 Task: Reply to email with the signature Francisco Garcia with the subject Request for an article from softage.1@softage.net with the message Can you provide me with the contact information for the client? with CC to softage.7@softage.net with an attached document Marketing_research_report.pdf
Action: Mouse moved to (540, 705)
Screenshot: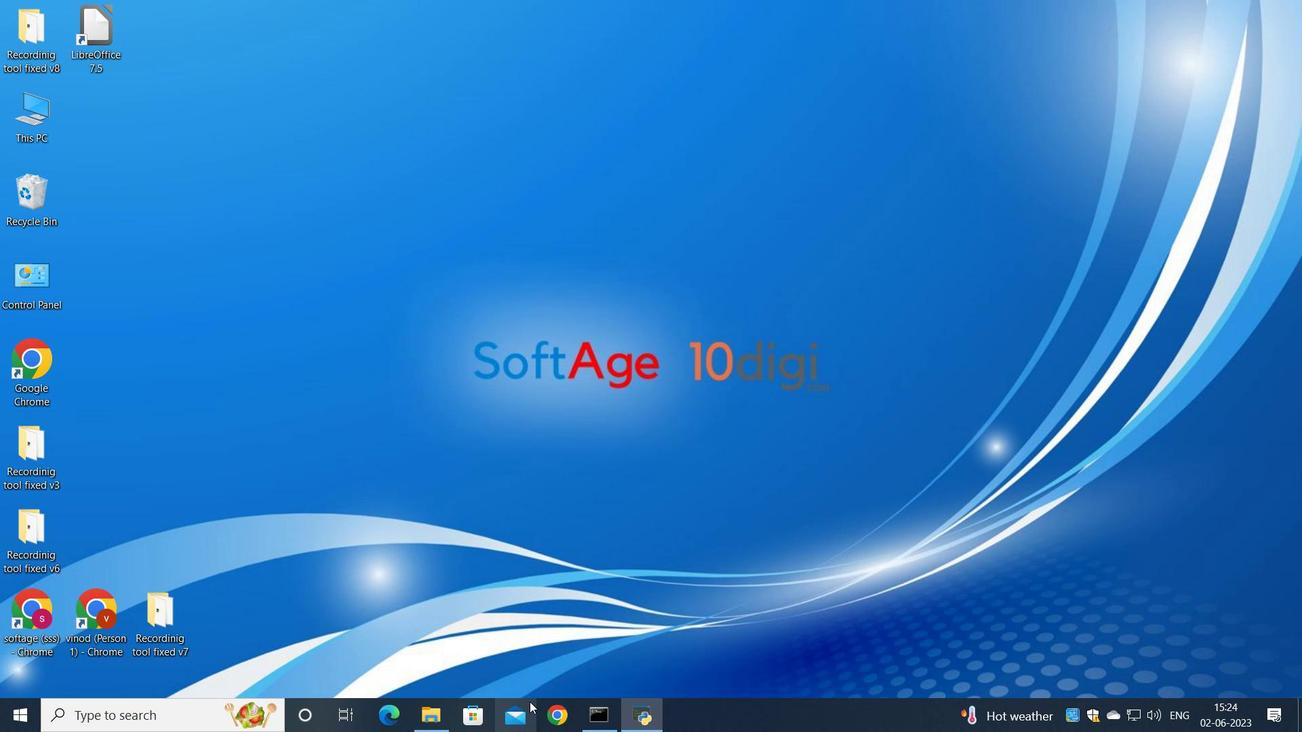 
Action: Mouse pressed left at (540, 705)
Screenshot: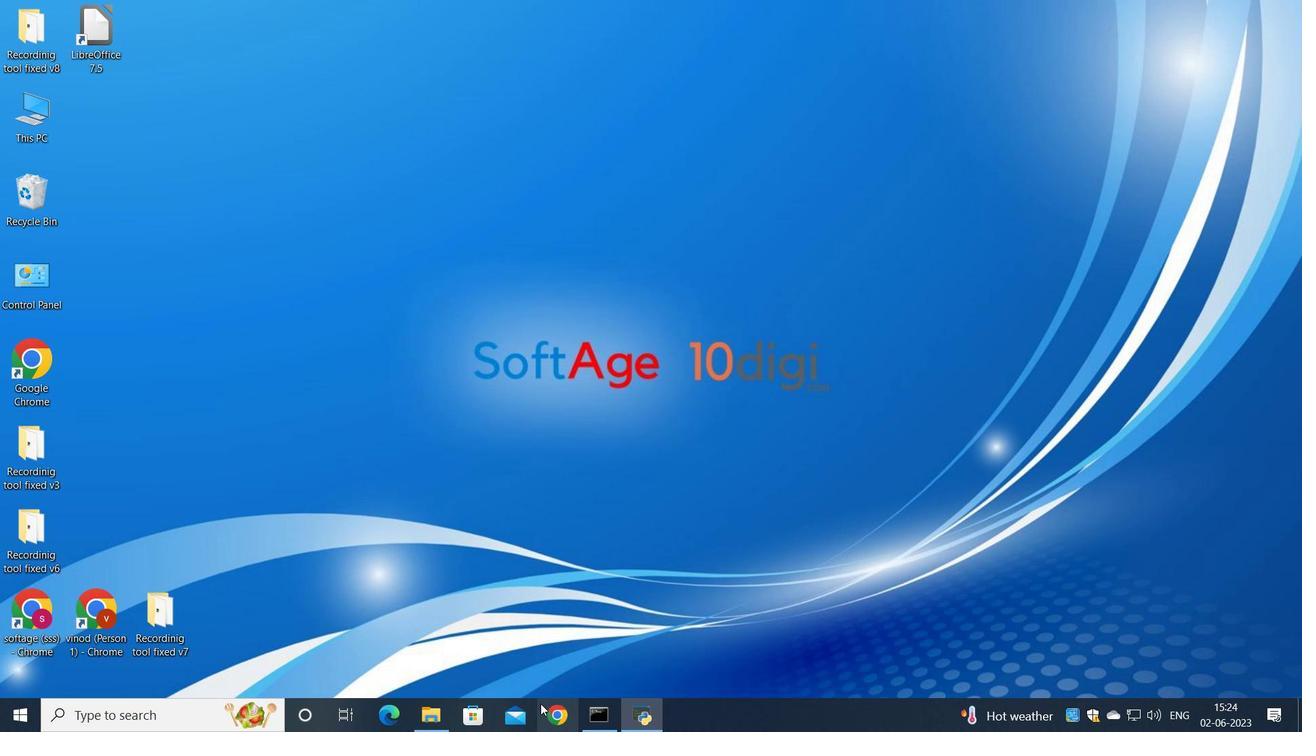 
Action: Mouse moved to (557, 441)
Screenshot: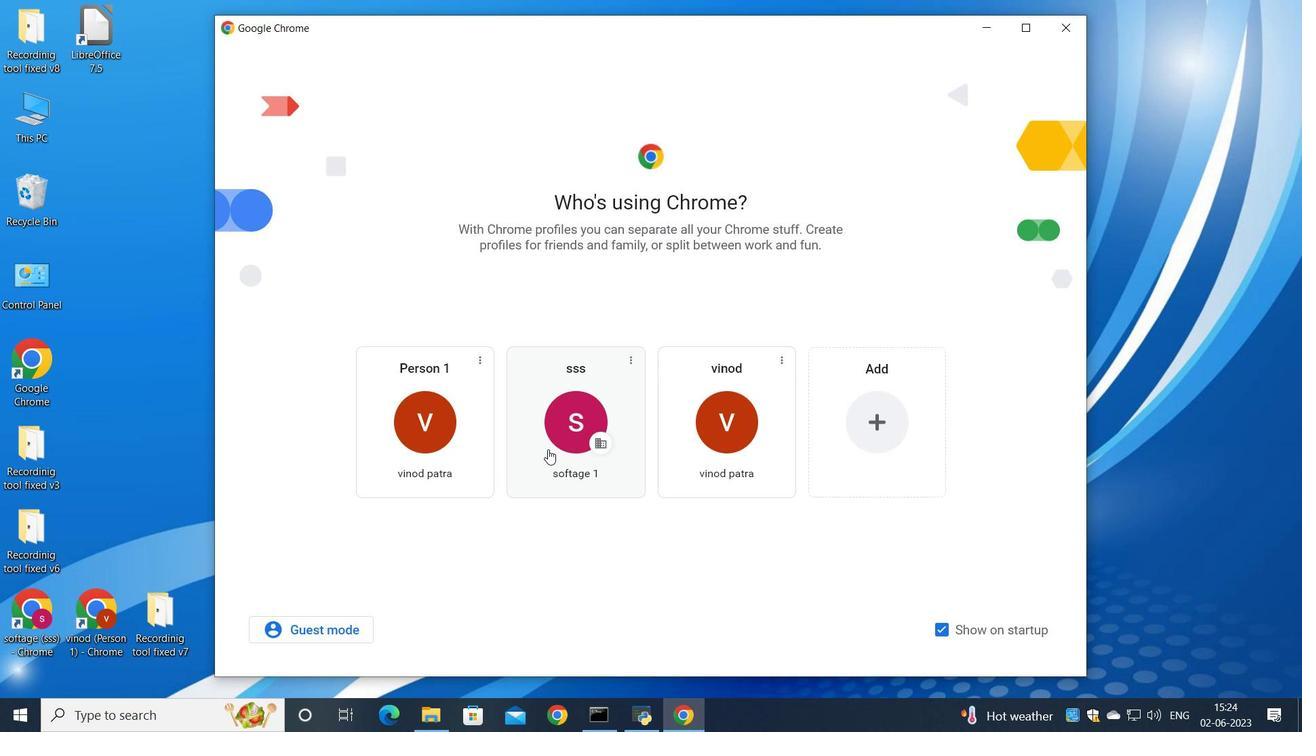 
Action: Mouse pressed left at (557, 441)
Screenshot: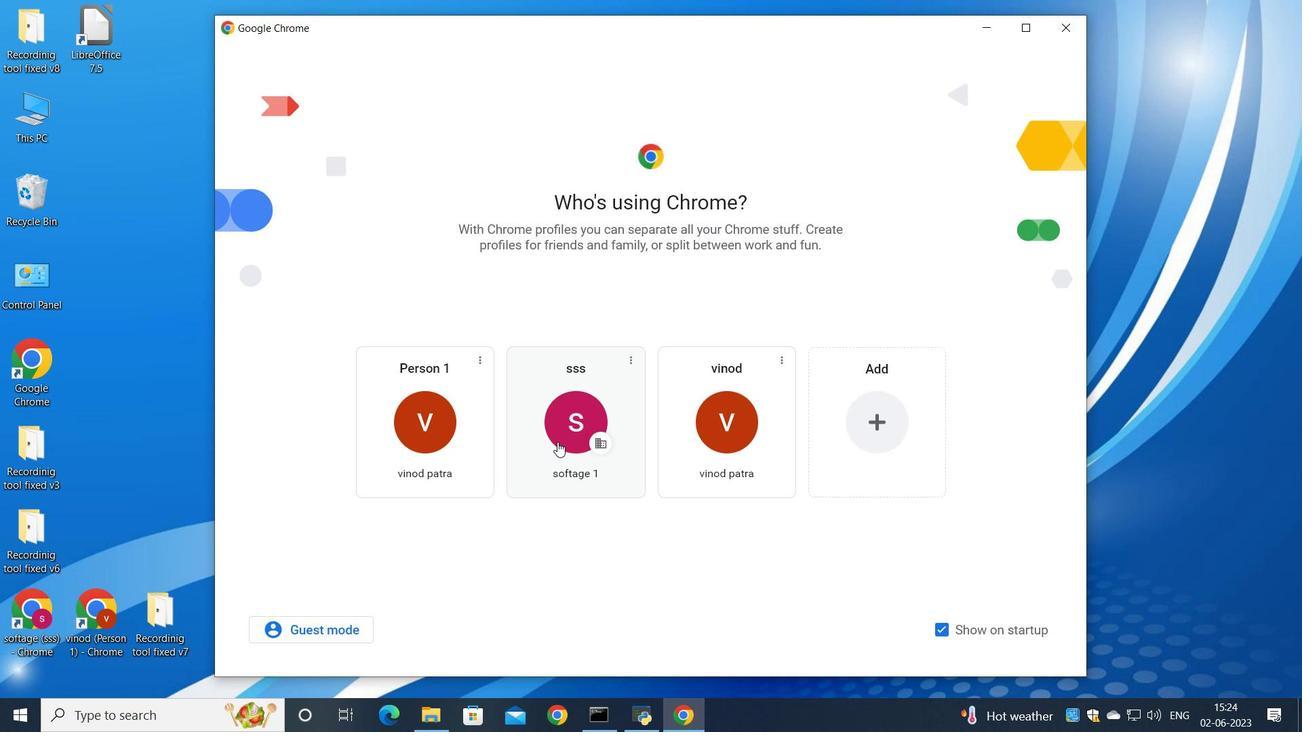 
Action: Mouse moved to (1144, 111)
Screenshot: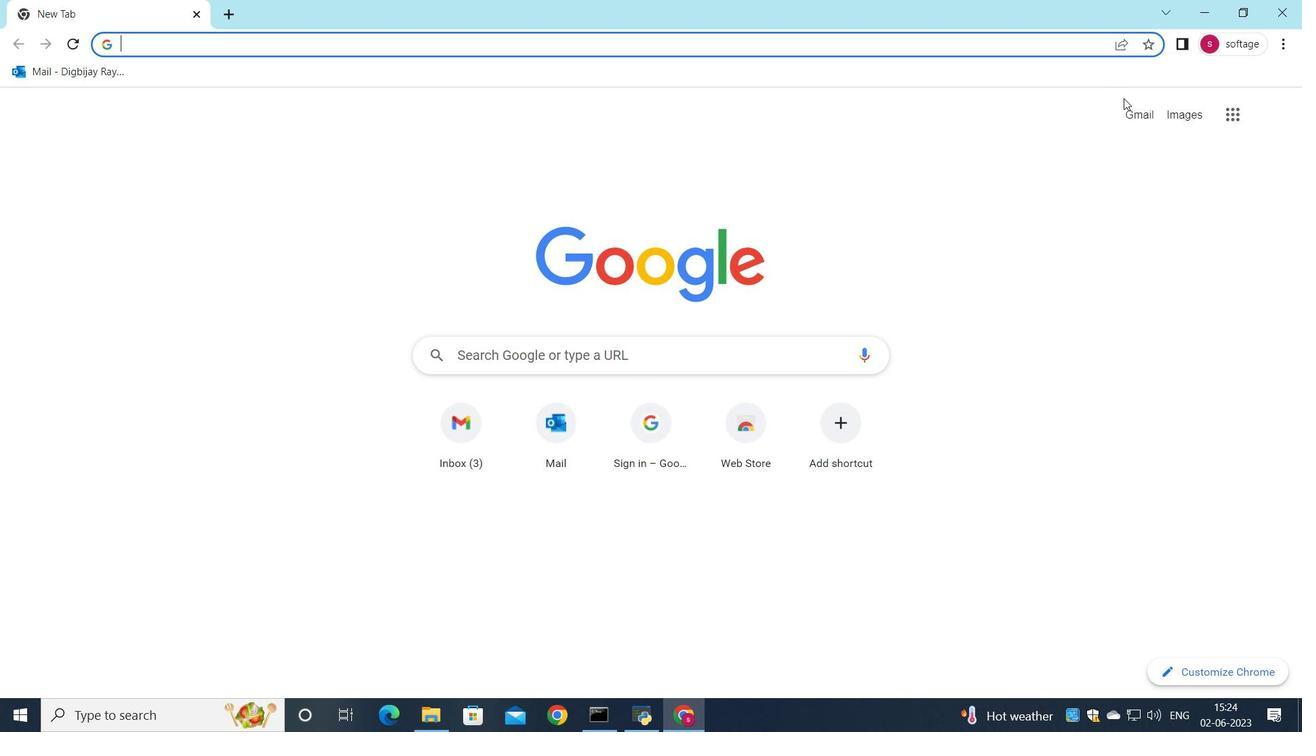 
Action: Mouse pressed left at (1144, 111)
Screenshot: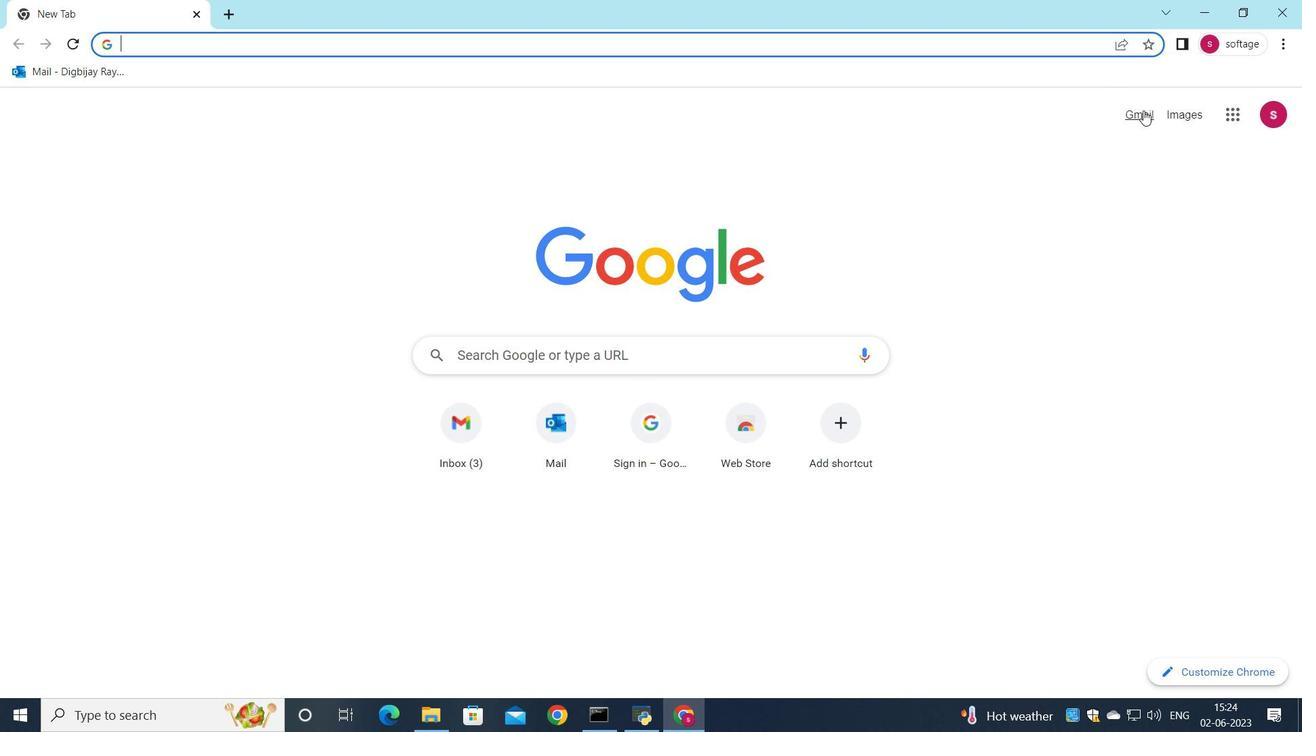 
Action: Mouse moved to (1114, 118)
Screenshot: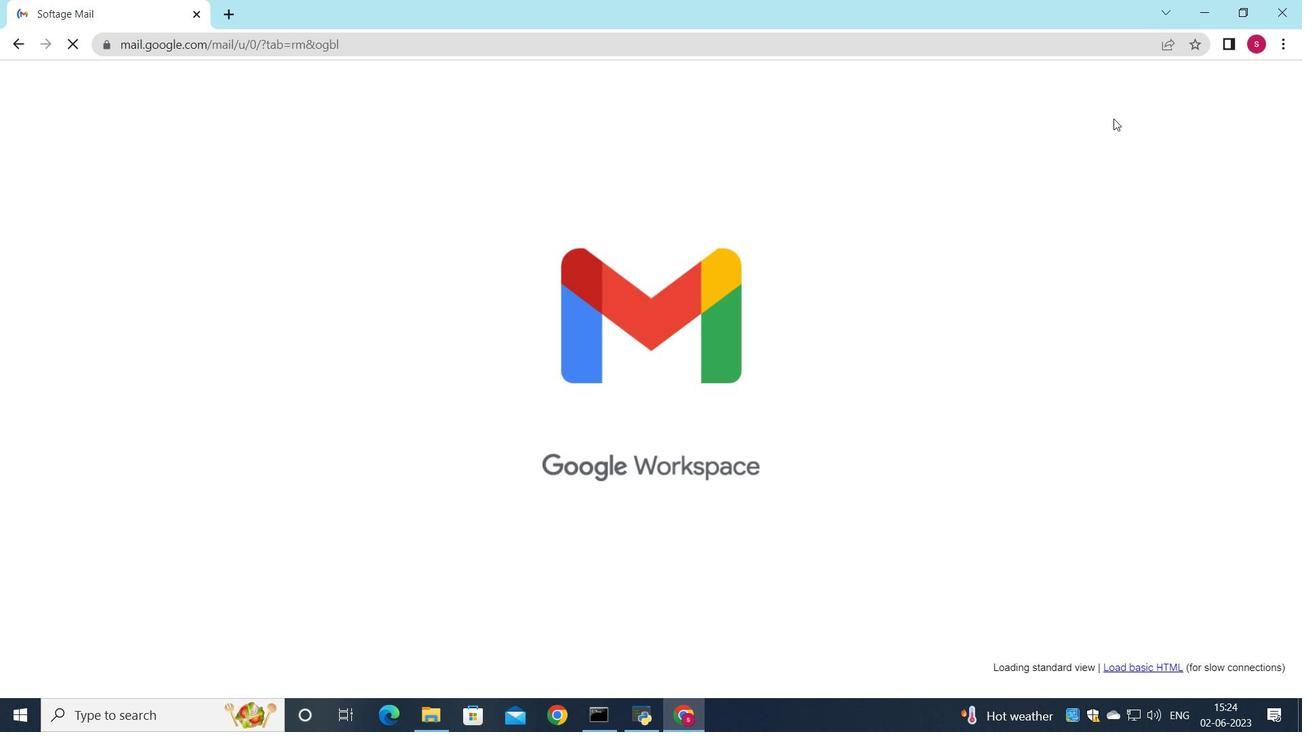 
Action: Mouse pressed left at (1114, 118)
Screenshot: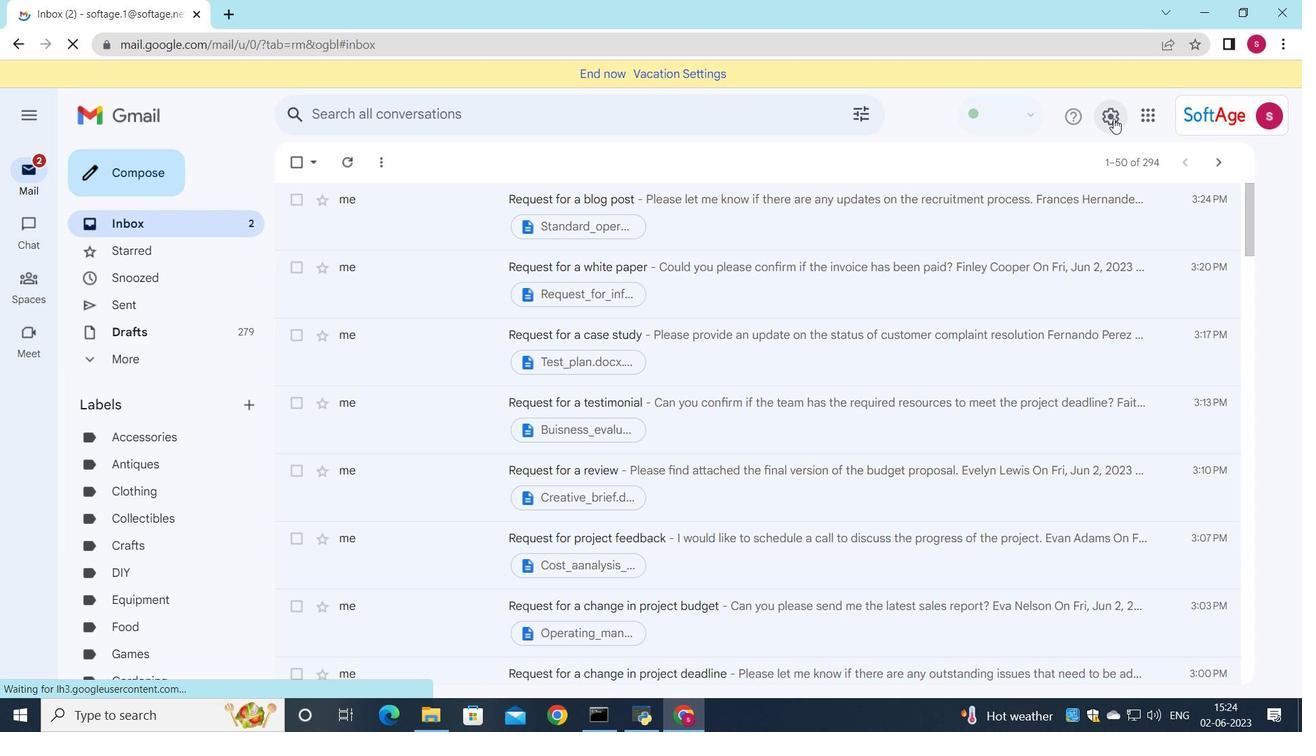 
Action: Mouse moved to (1107, 194)
Screenshot: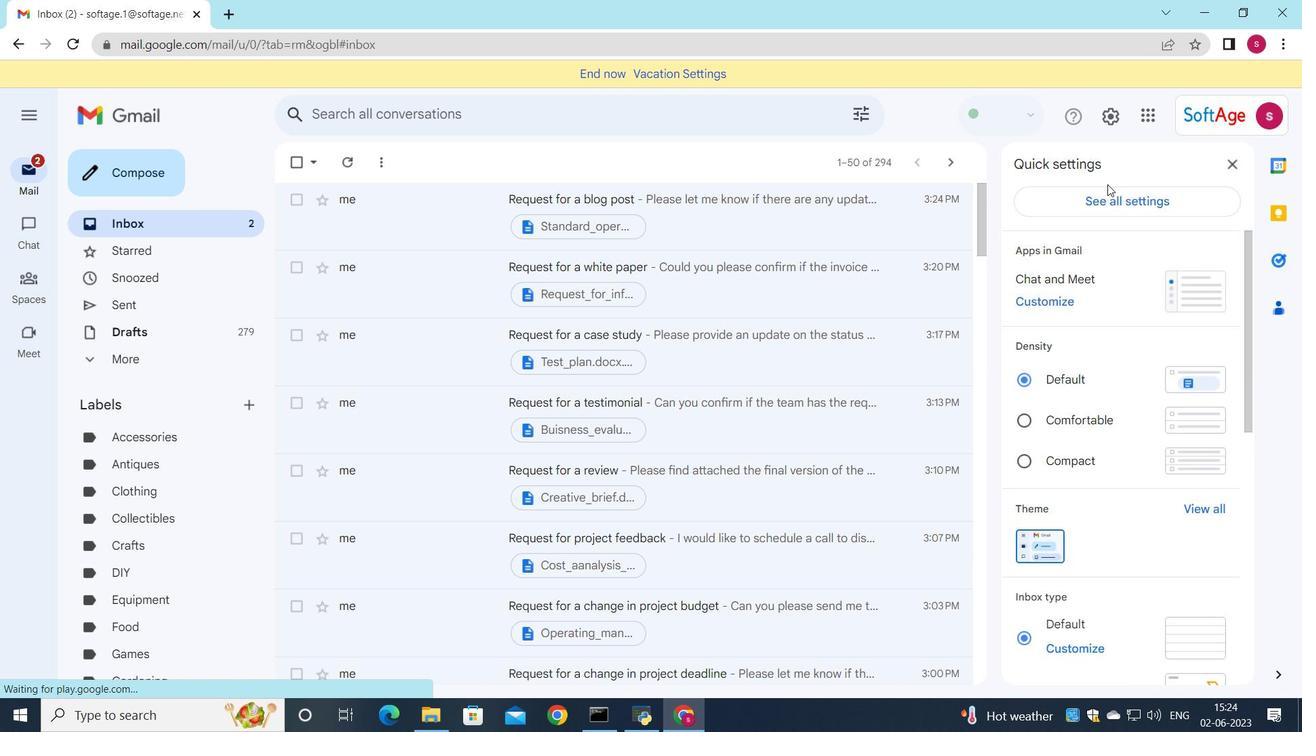 
Action: Mouse pressed left at (1107, 194)
Screenshot: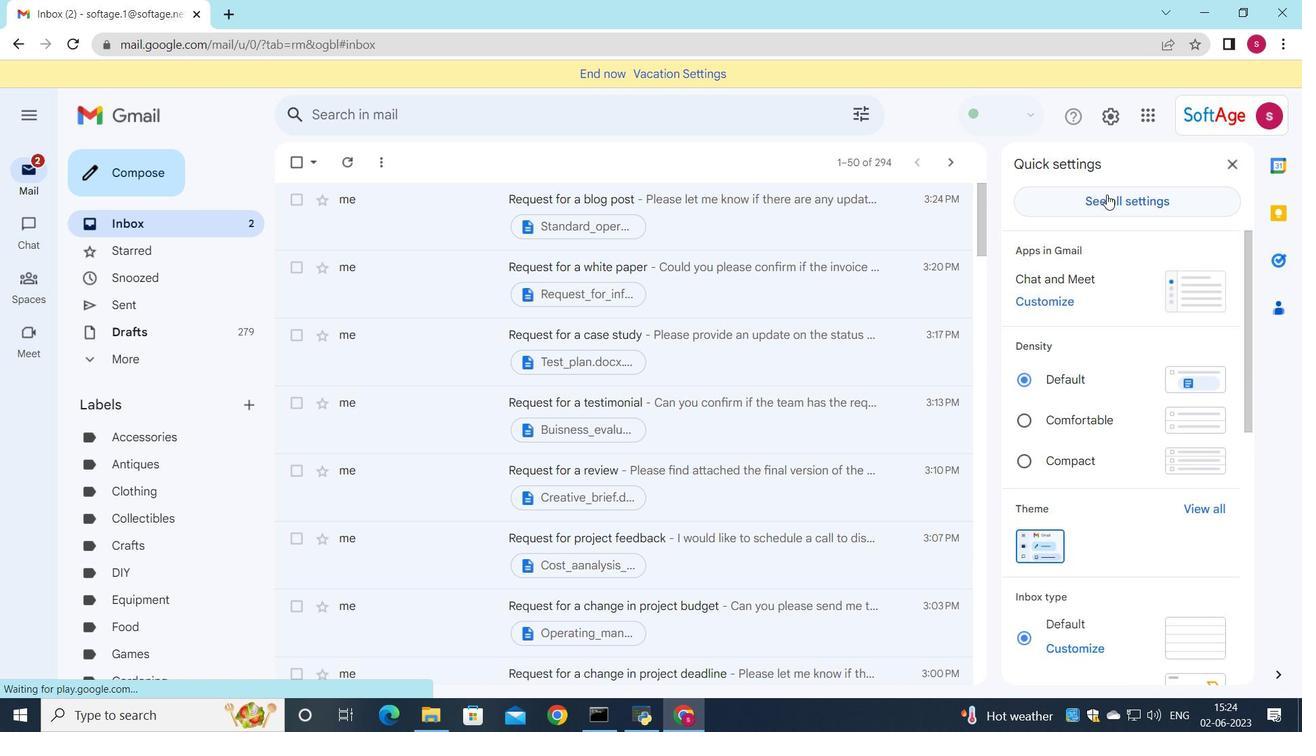 
Action: Mouse moved to (873, 316)
Screenshot: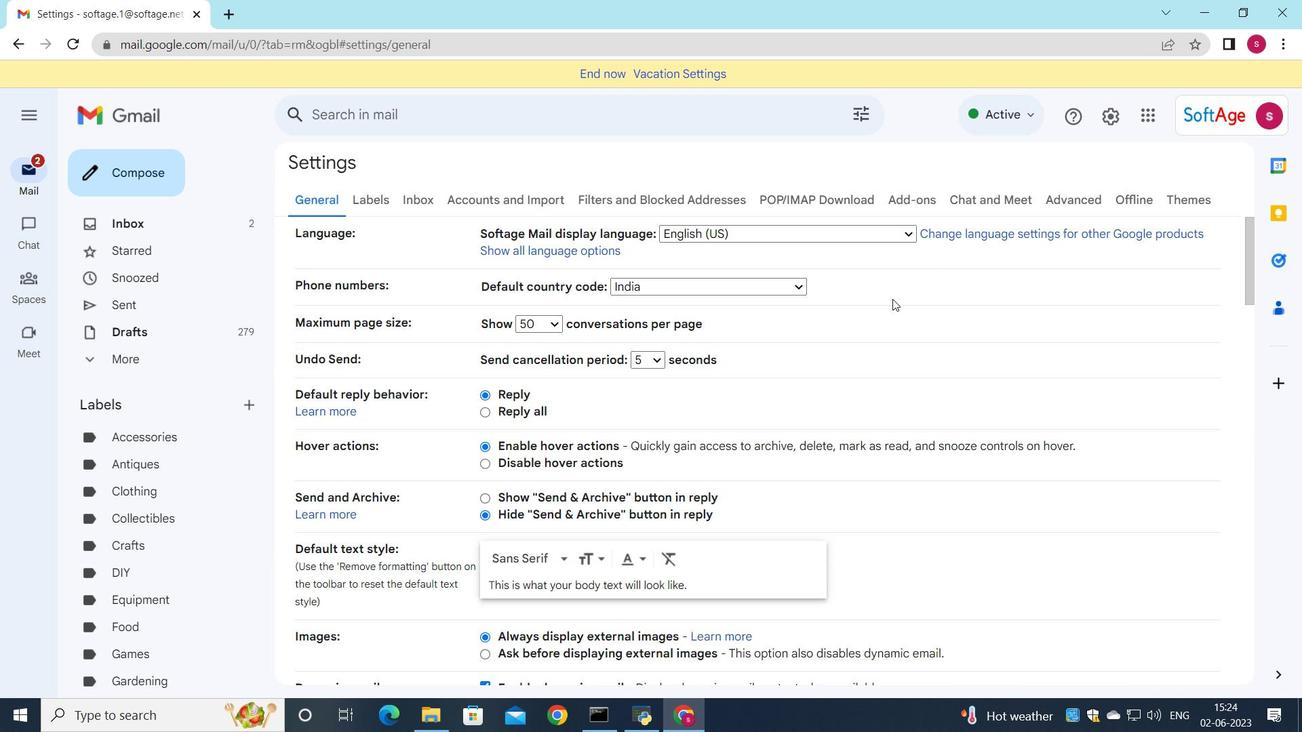 
Action: Mouse scrolled (873, 316) with delta (0, 0)
Screenshot: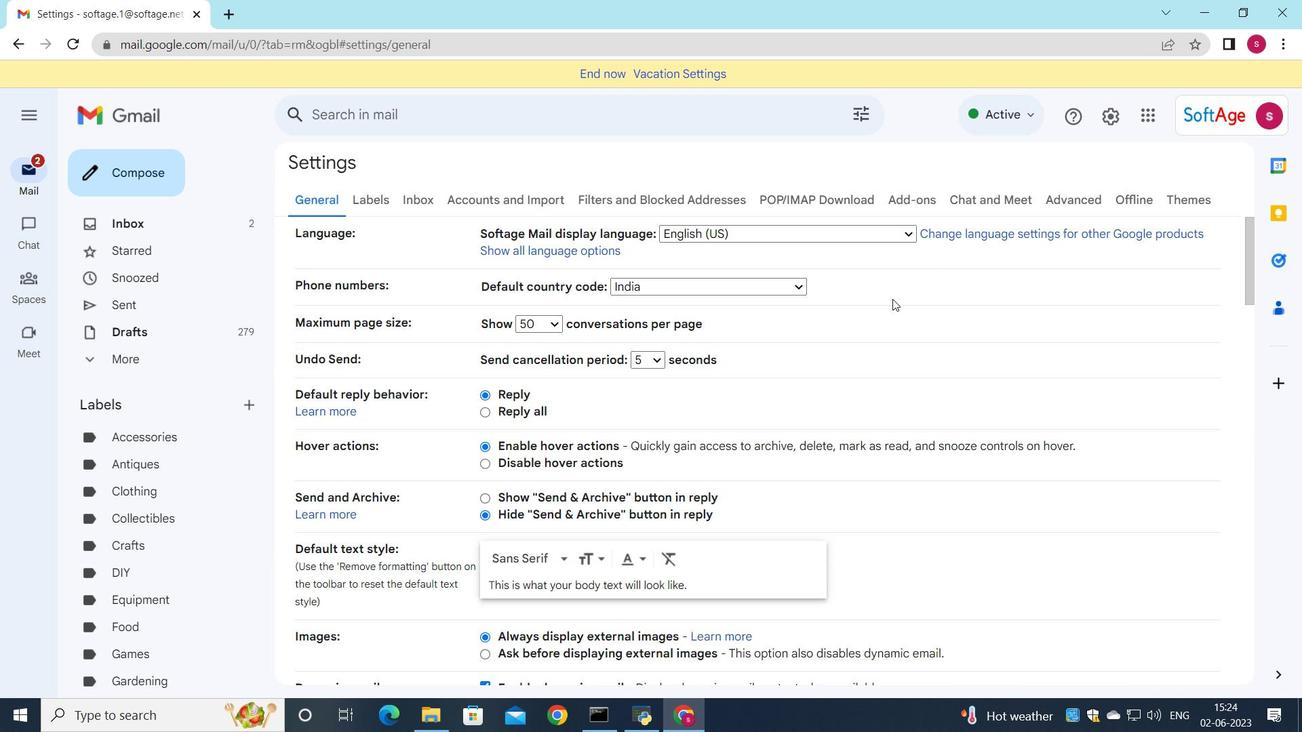 
Action: Mouse moved to (871, 318)
Screenshot: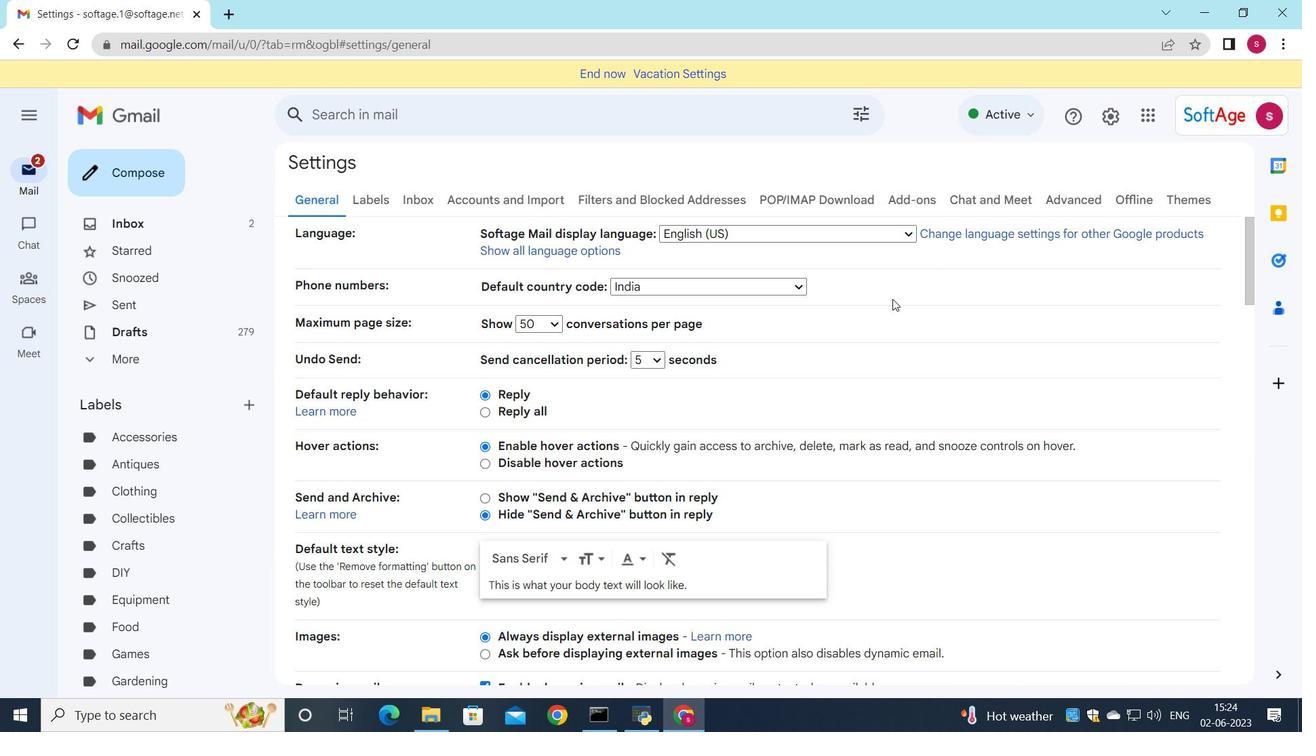 
Action: Mouse scrolled (871, 318) with delta (0, 0)
Screenshot: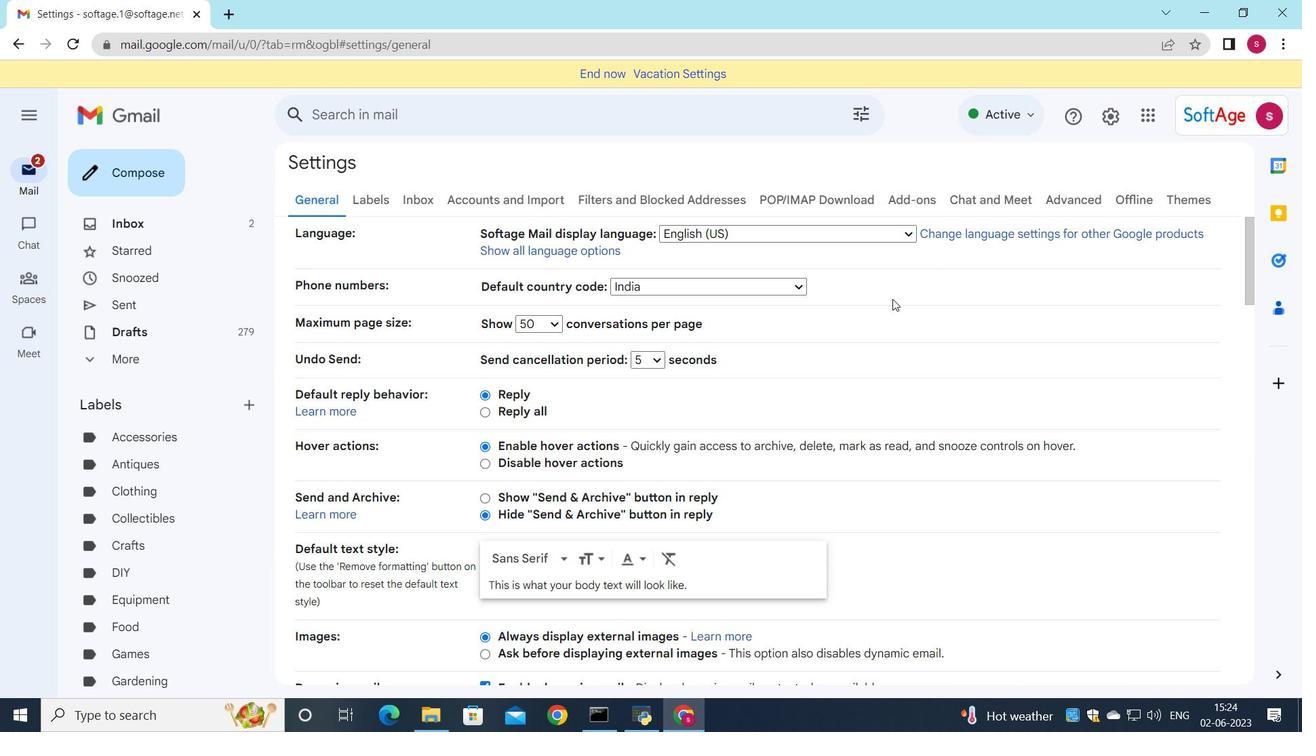
Action: Mouse moved to (867, 321)
Screenshot: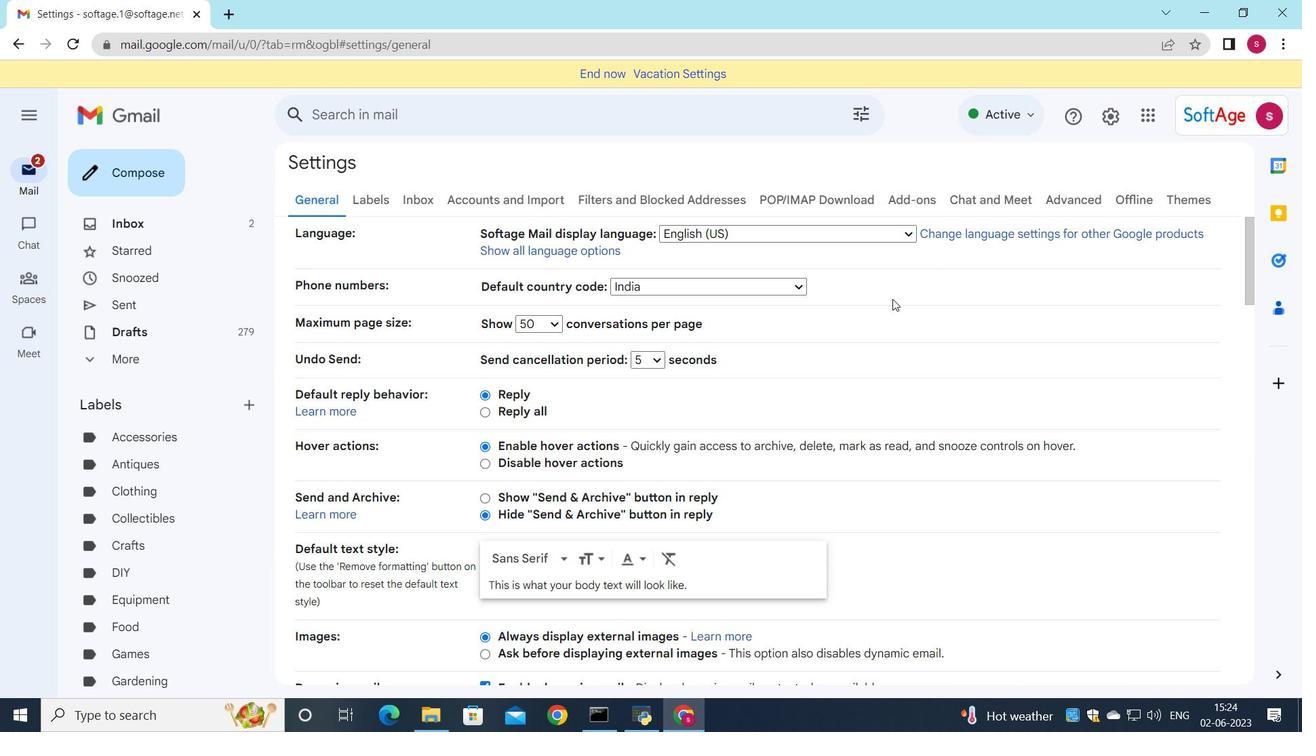 
Action: Mouse scrolled (867, 320) with delta (0, 0)
Screenshot: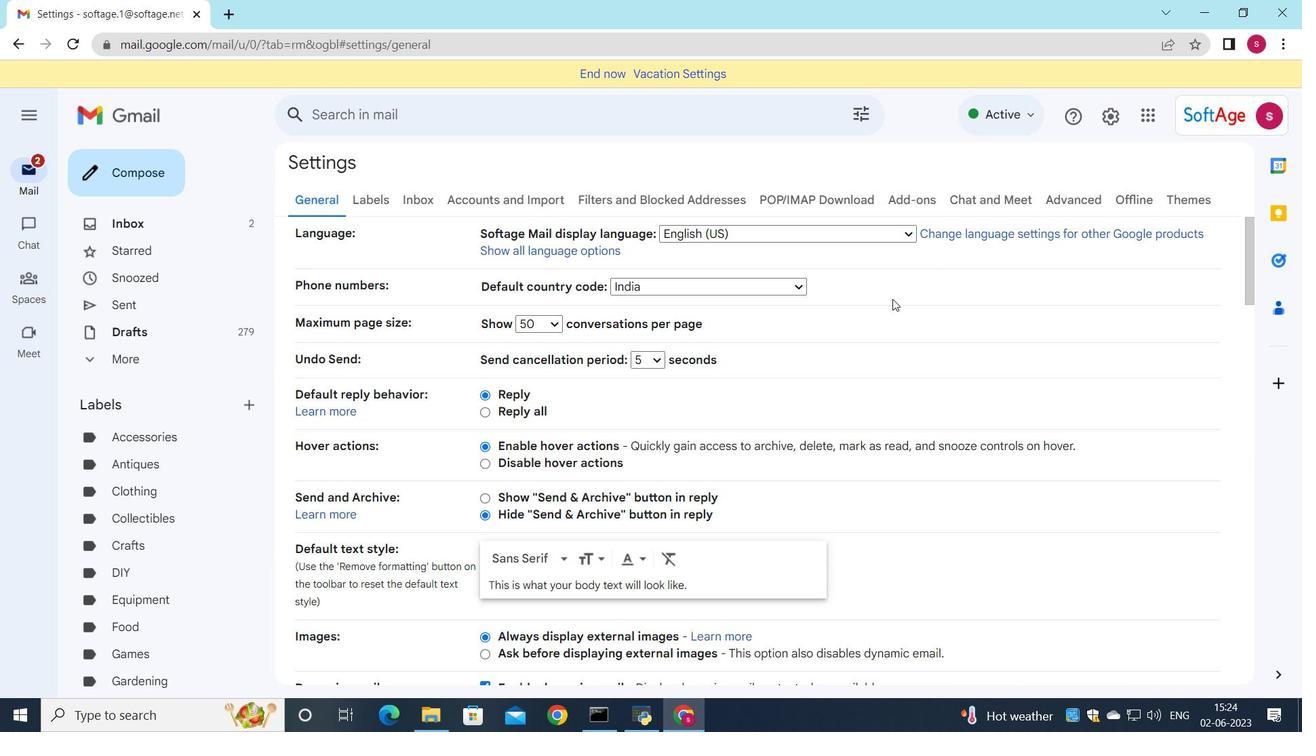 
Action: Mouse moved to (753, 340)
Screenshot: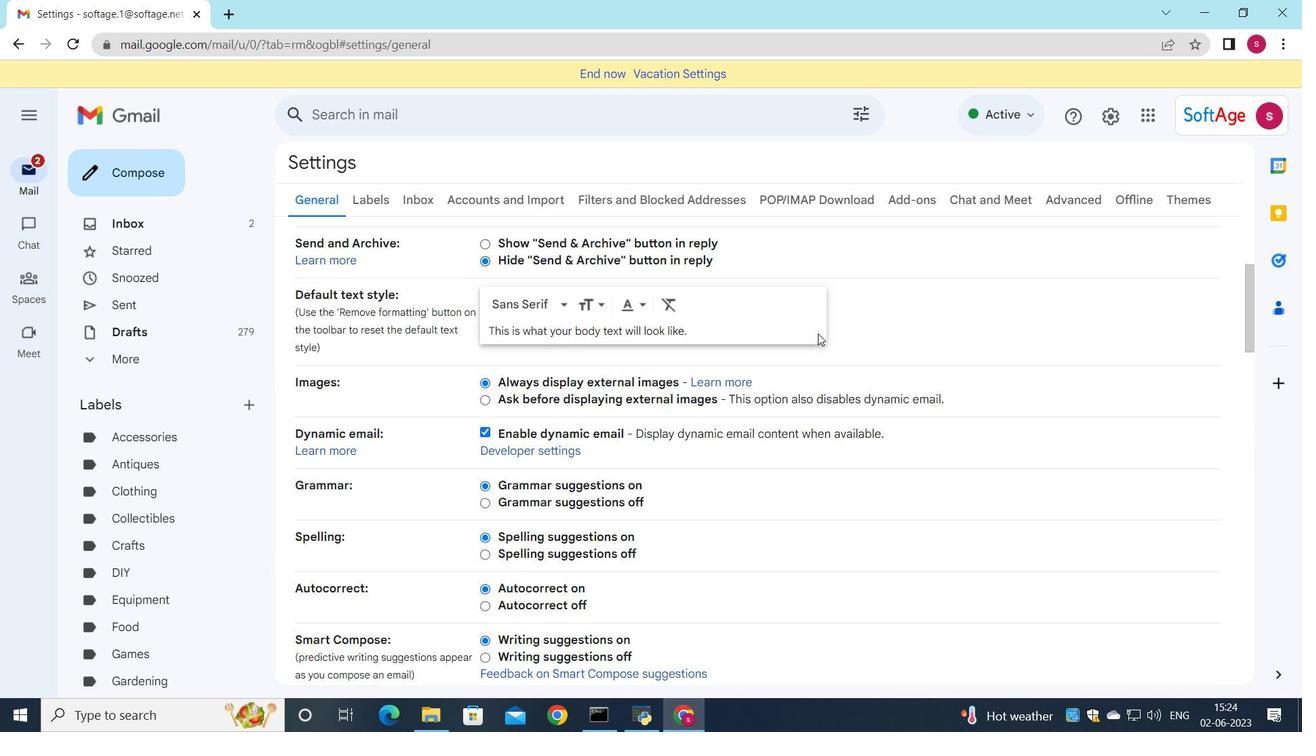 
Action: Mouse scrolled (753, 339) with delta (0, 0)
Screenshot: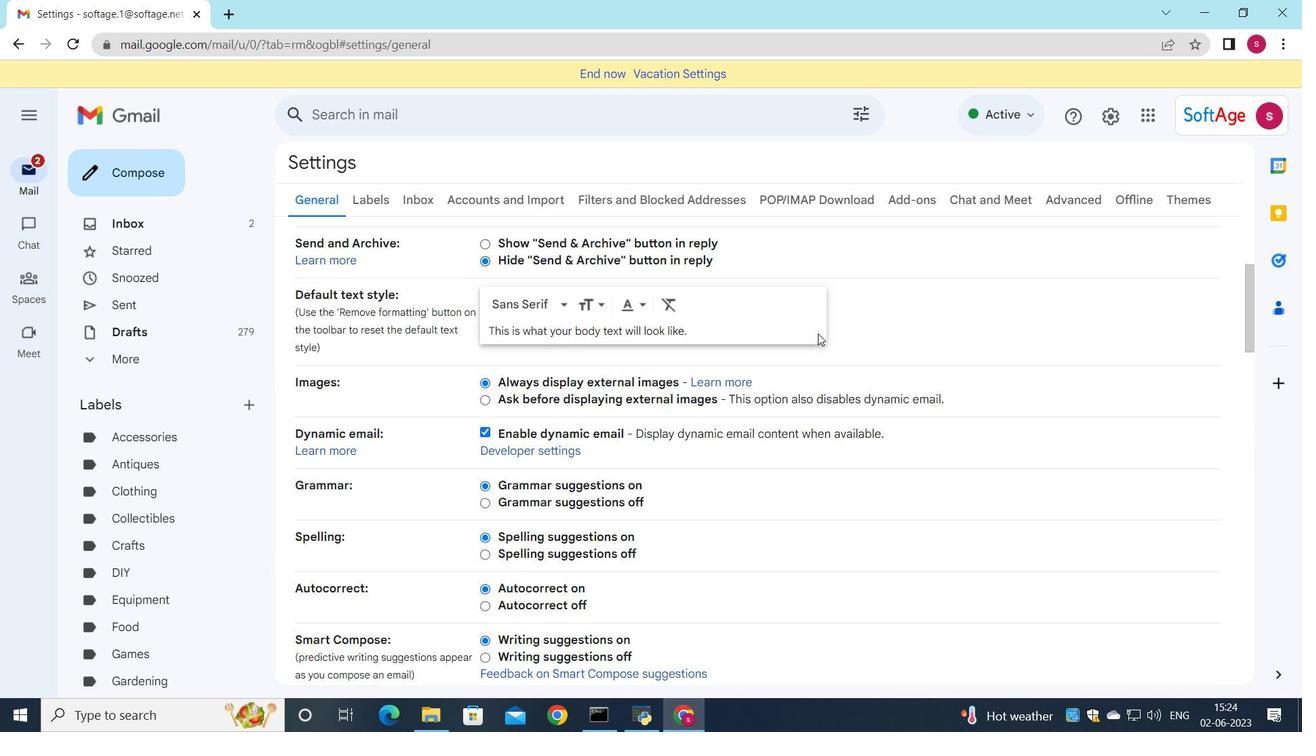 
Action: Mouse scrolled (753, 339) with delta (0, 0)
Screenshot: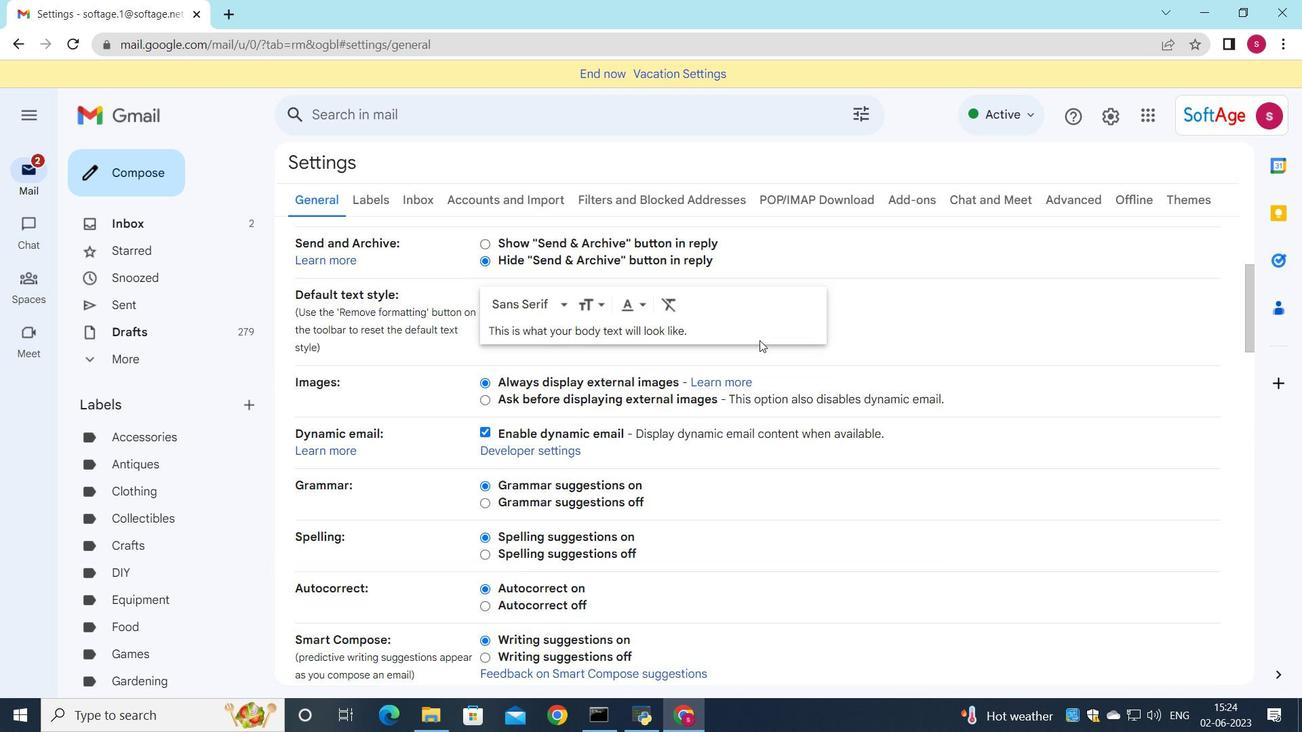 
Action: Mouse scrolled (753, 339) with delta (0, 0)
Screenshot: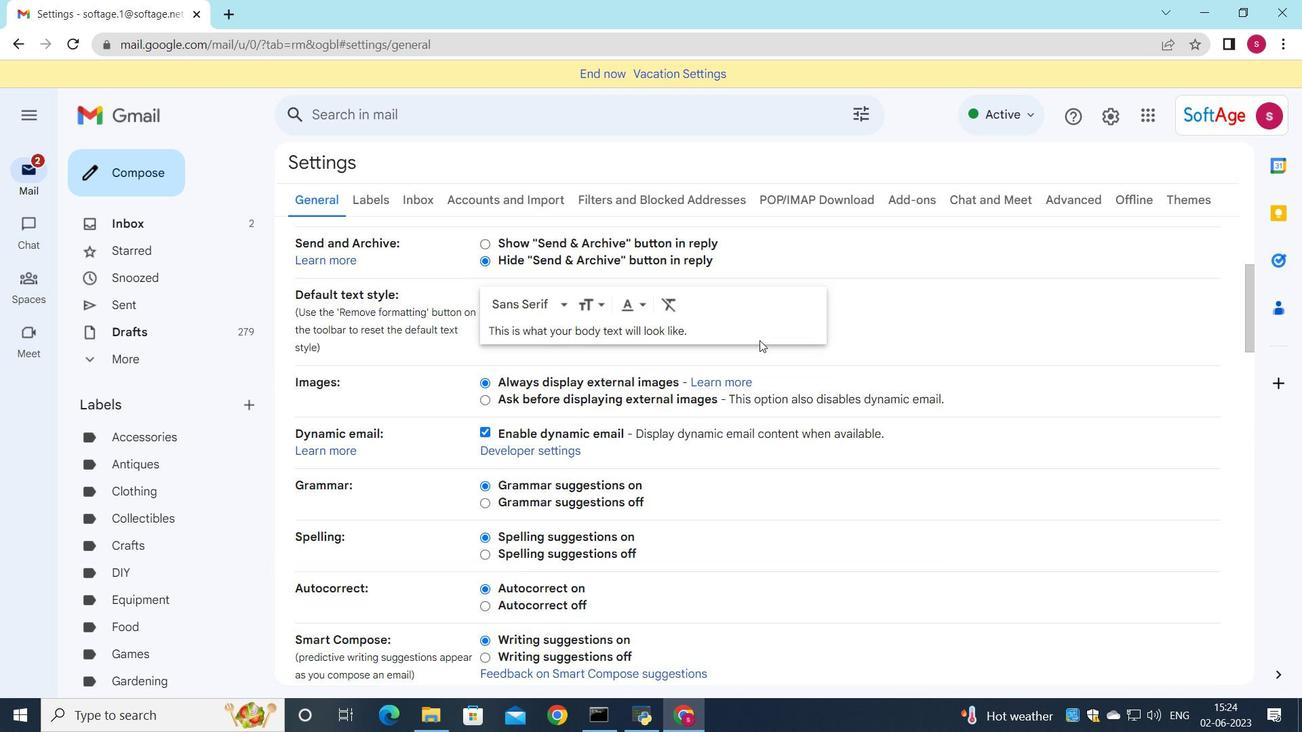 
Action: Mouse scrolled (753, 339) with delta (0, 0)
Screenshot: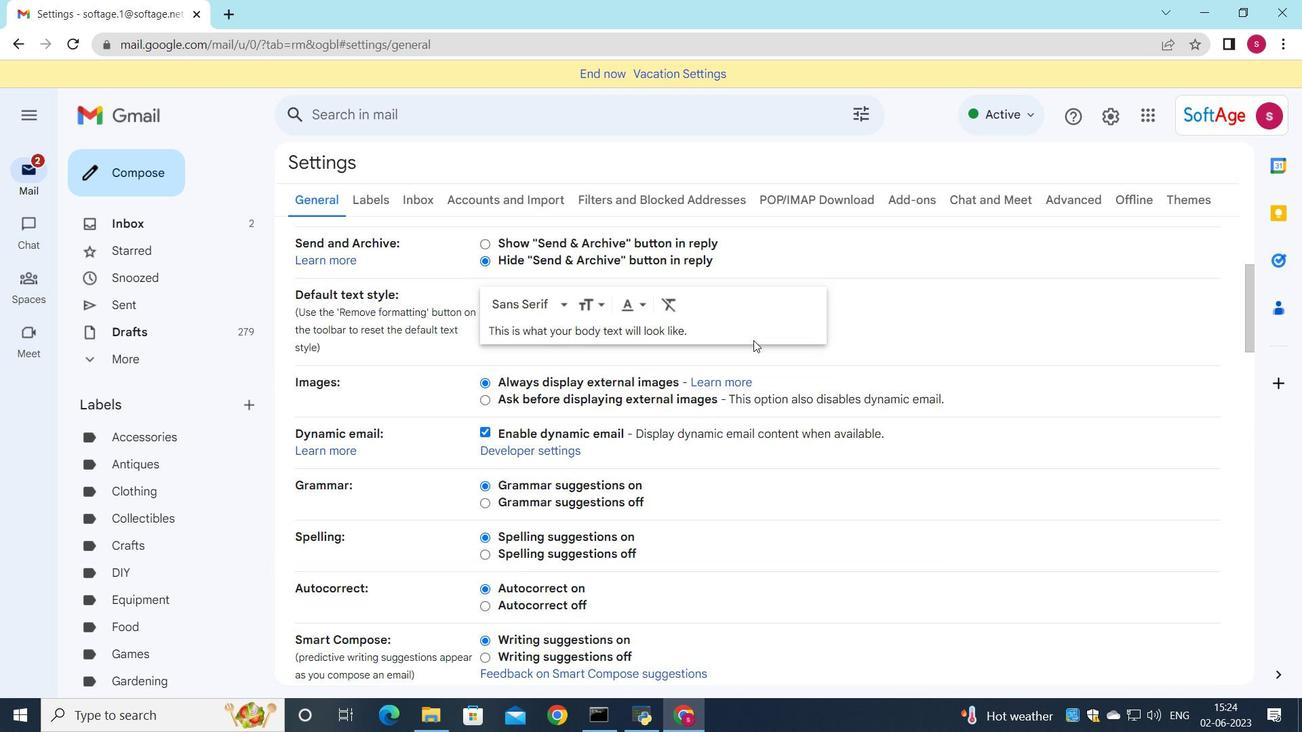 
Action: Mouse moved to (753, 342)
Screenshot: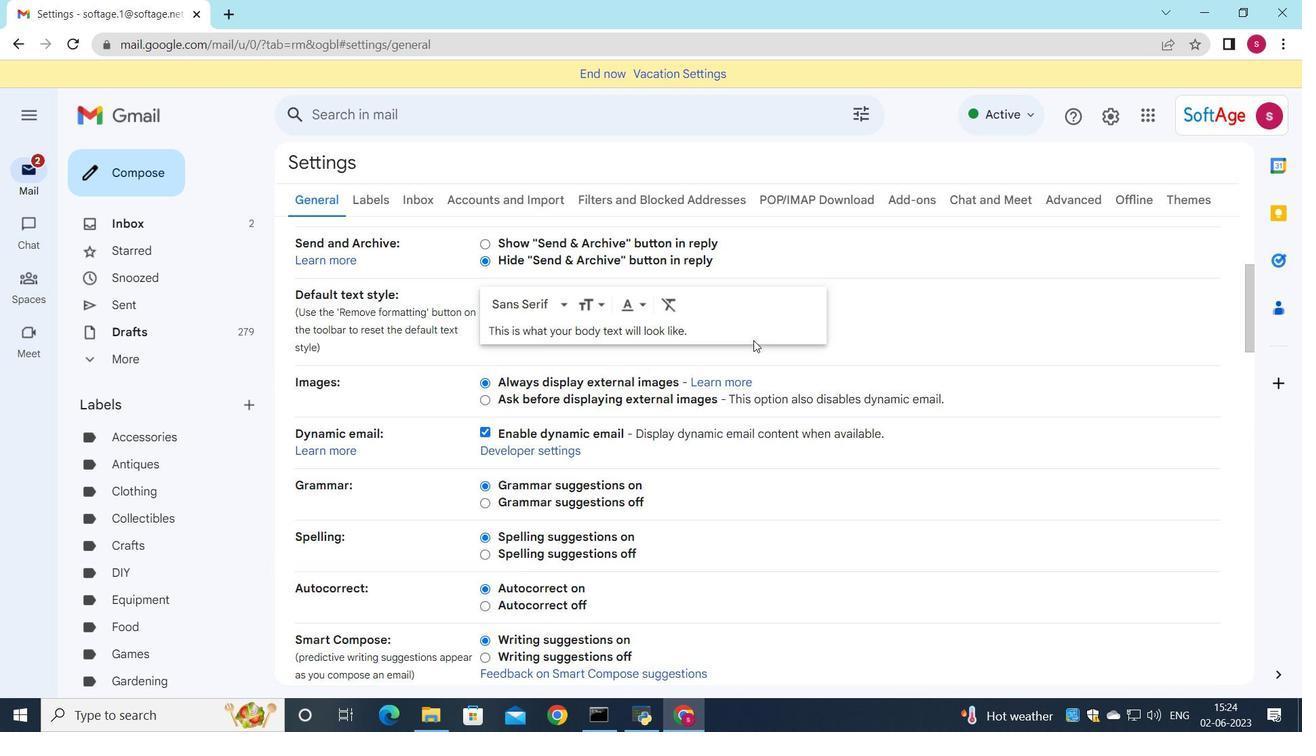
Action: Mouse scrolled (753, 341) with delta (0, 0)
Screenshot: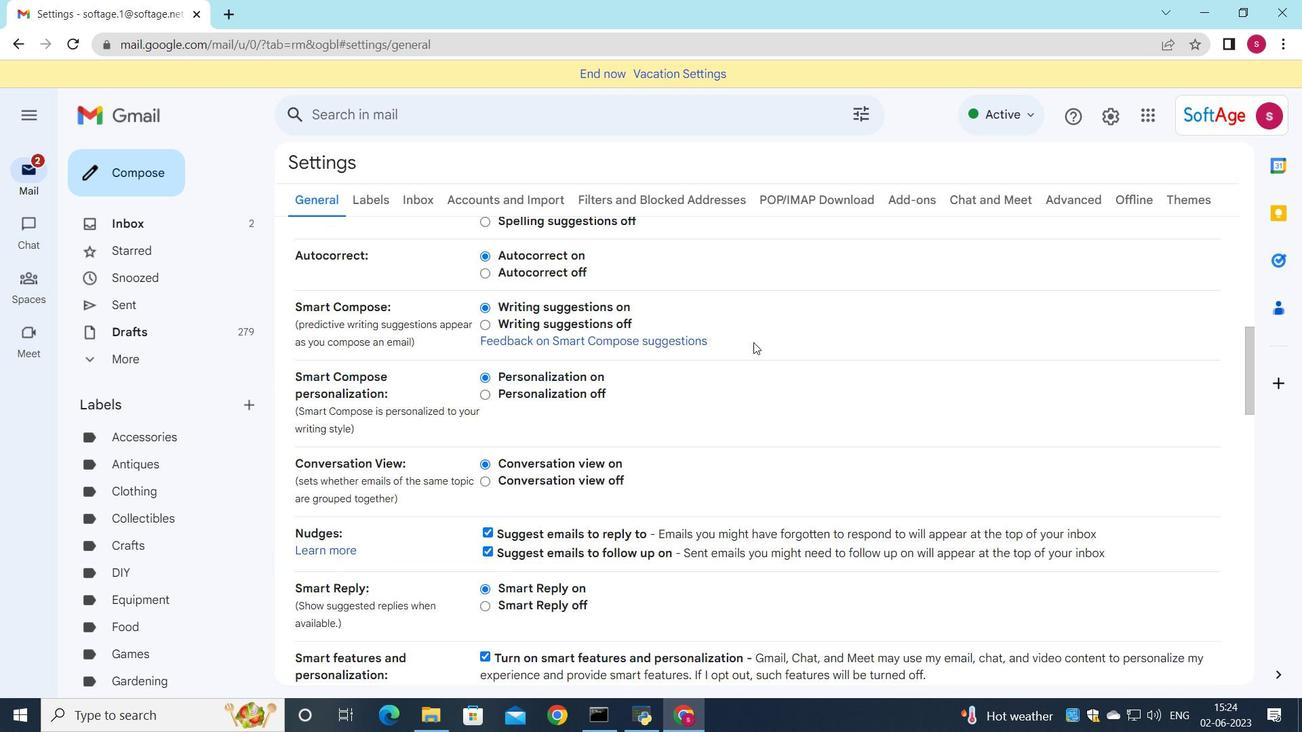 
Action: Mouse scrolled (753, 341) with delta (0, 0)
Screenshot: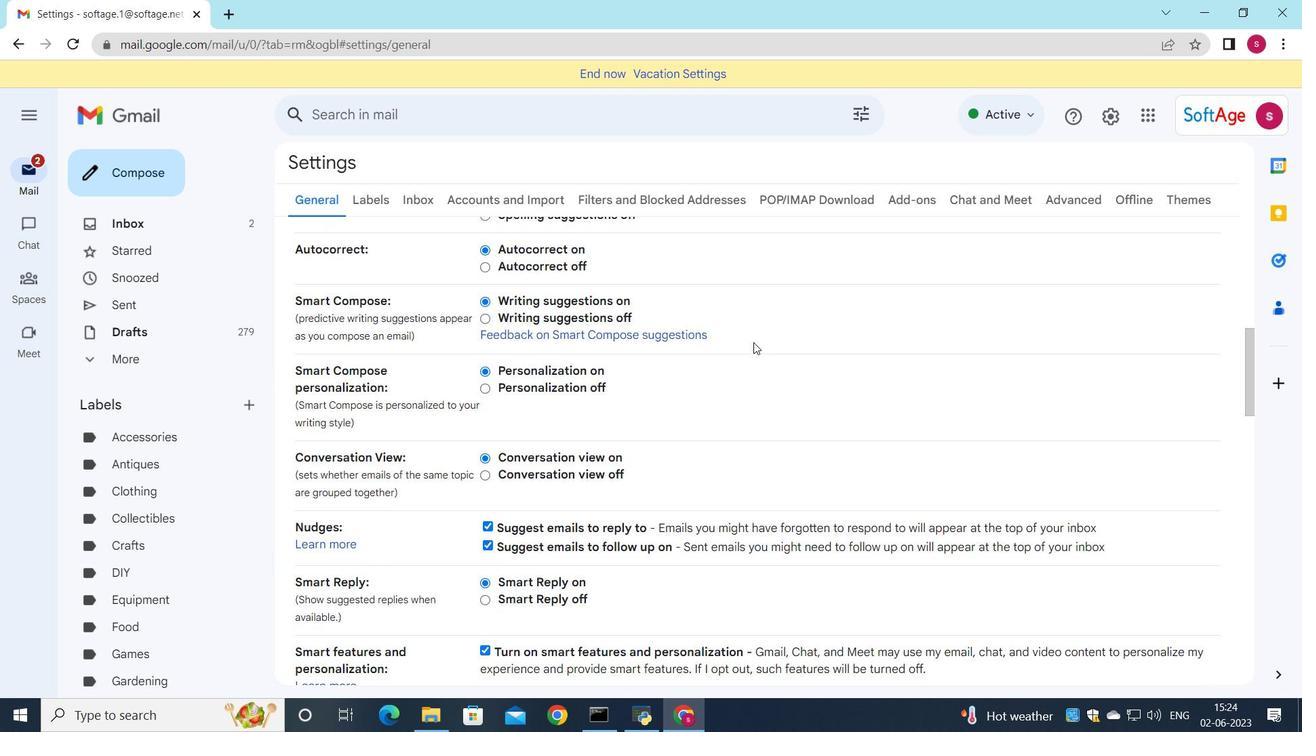 
Action: Mouse scrolled (753, 341) with delta (0, 0)
Screenshot: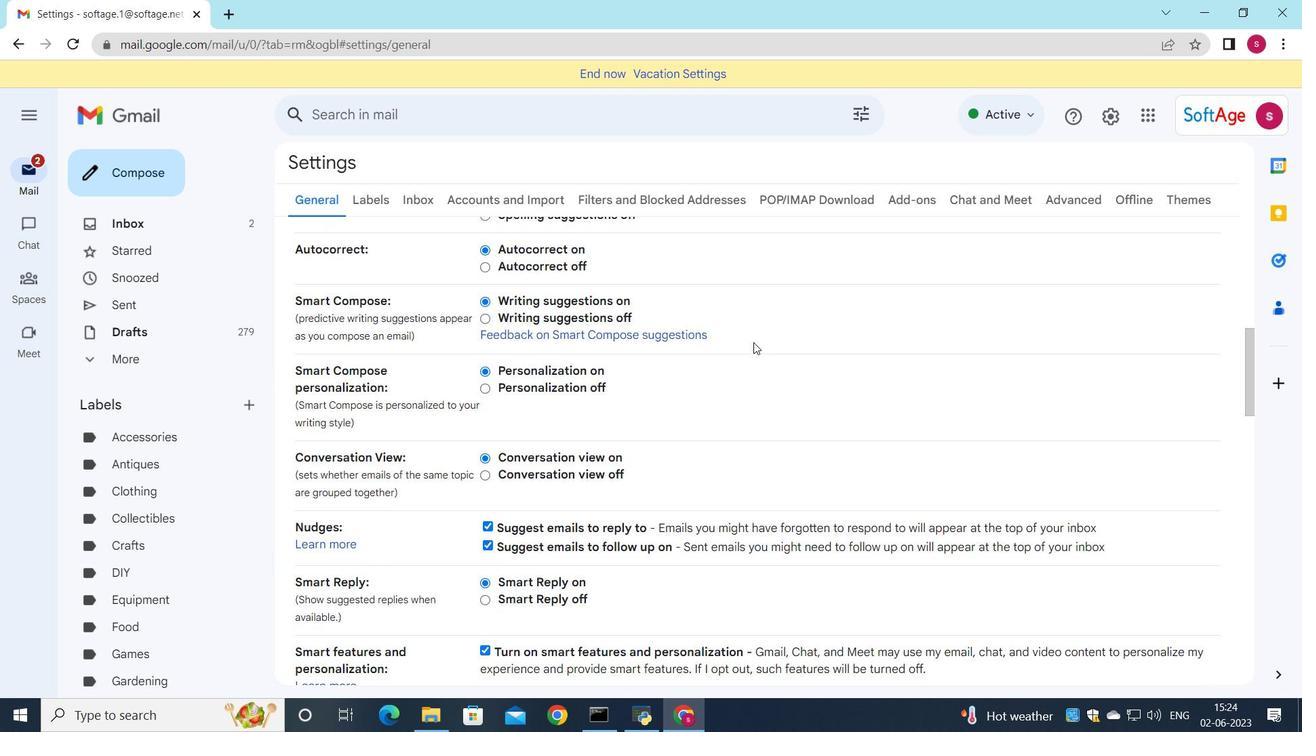 
Action: Mouse scrolled (753, 341) with delta (0, 0)
Screenshot: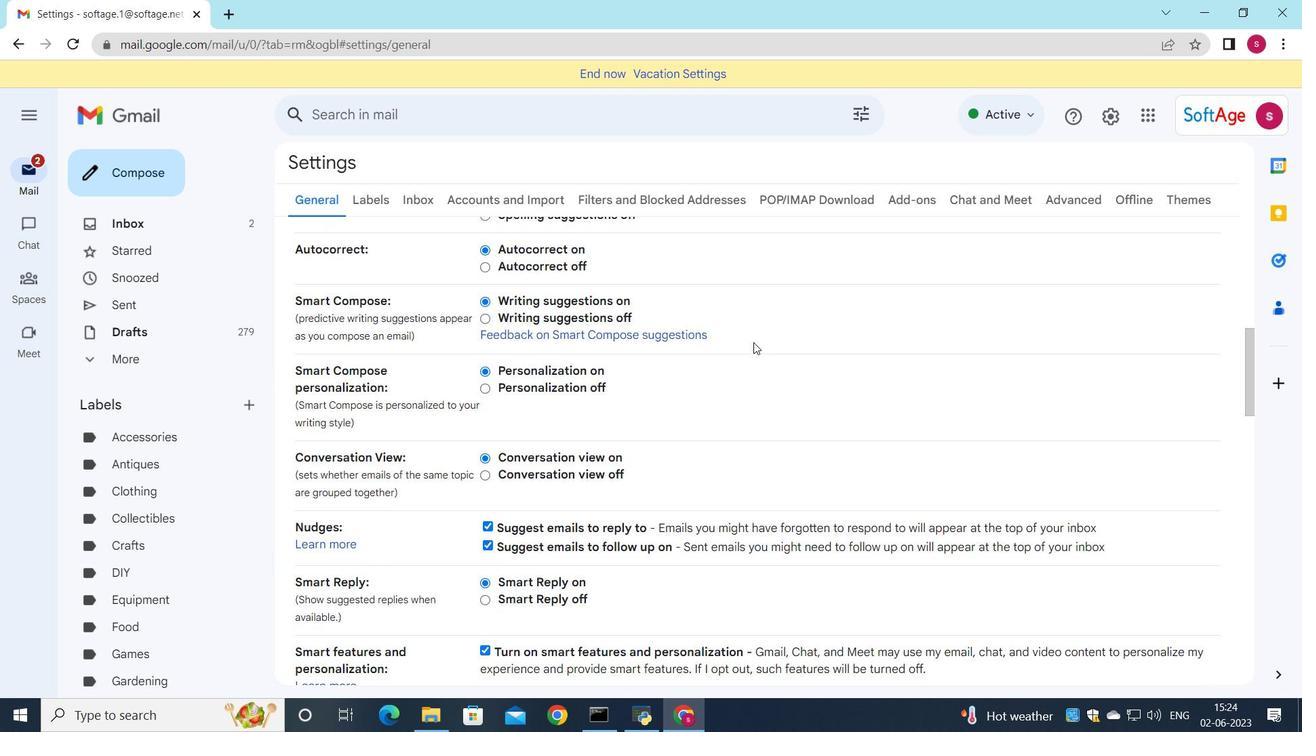 
Action: Mouse scrolled (753, 341) with delta (0, 0)
Screenshot: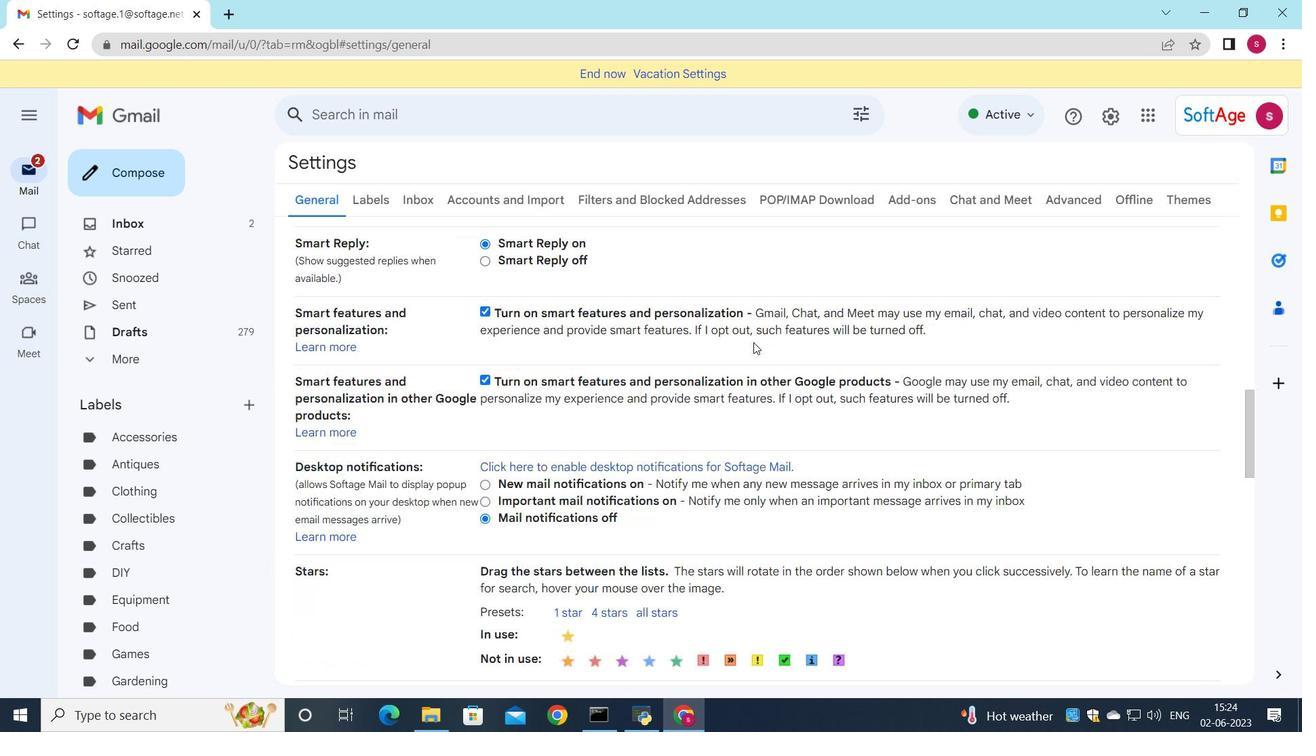 
Action: Mouse scrolled (753, 341) with delta (0, 0)
Screenshot: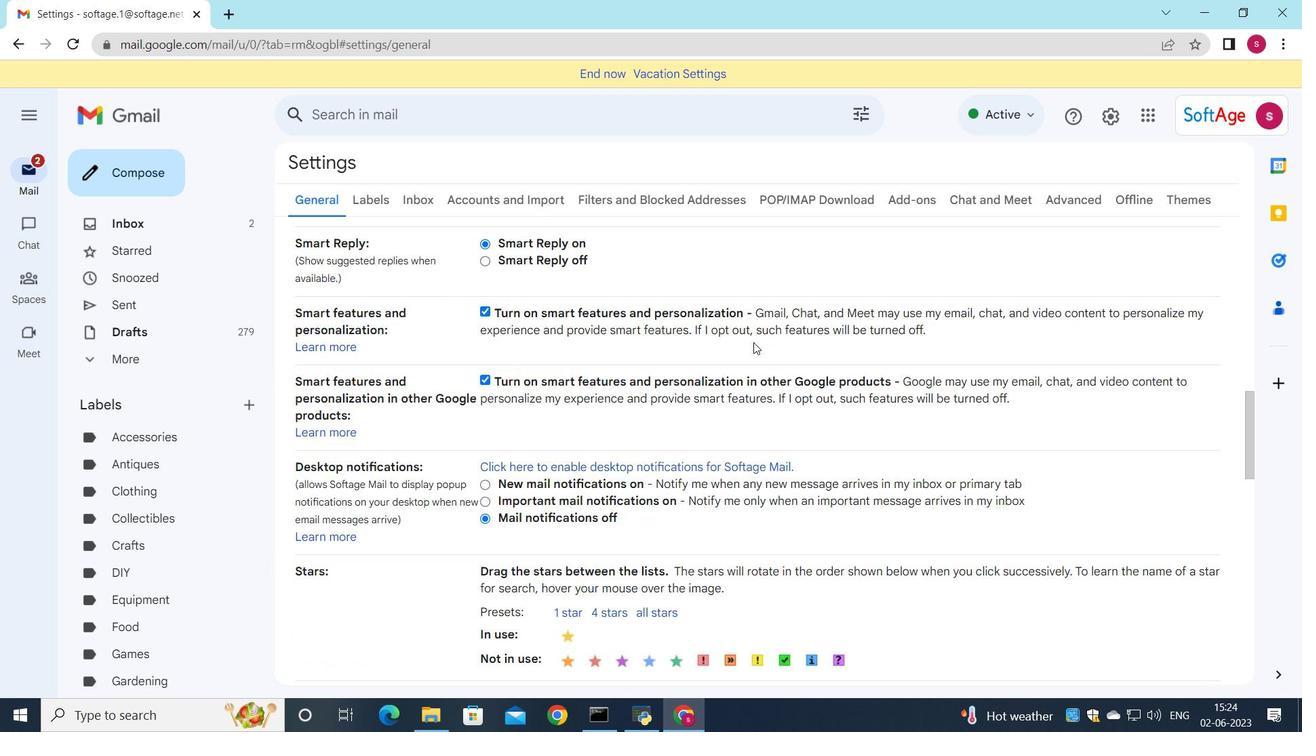 
Action: Mouse scrolled (753, 341) with delta (0, 0)
Screenshot: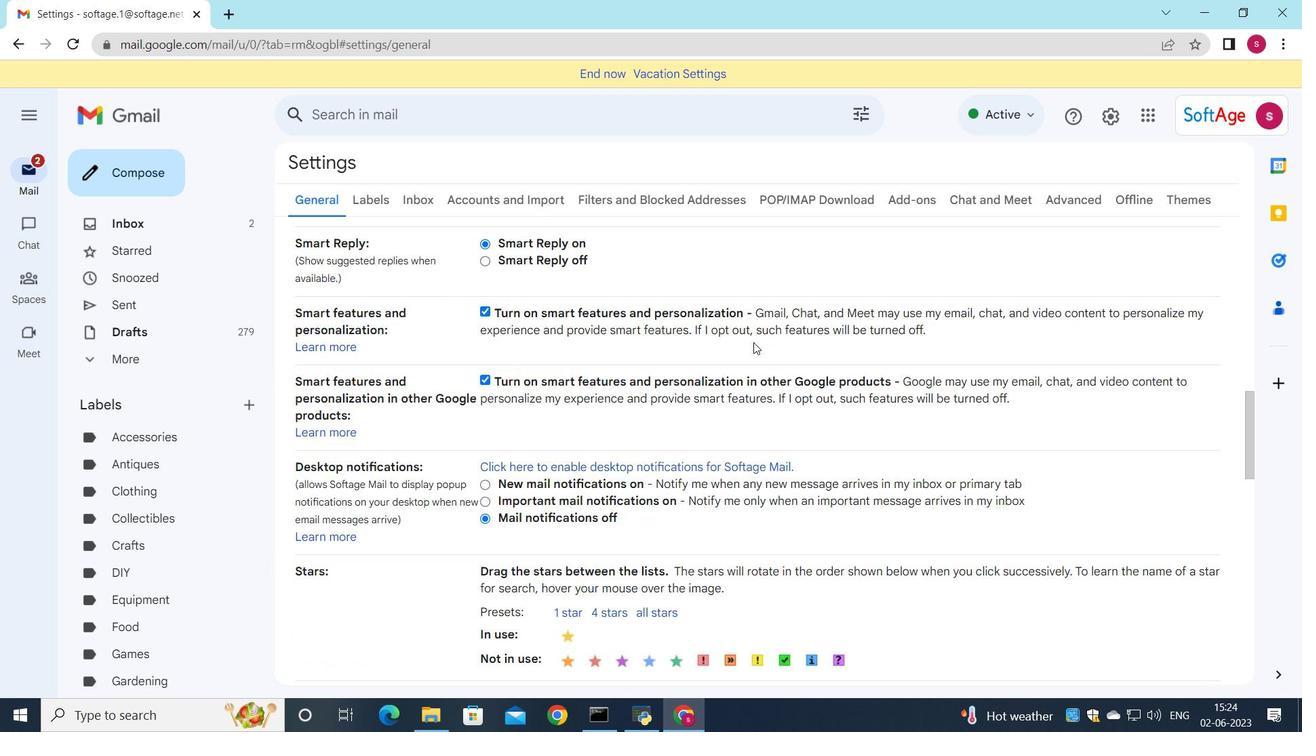 
Action: Mouse scrolled (753, 341) with delta (0, 0)
Screenshot: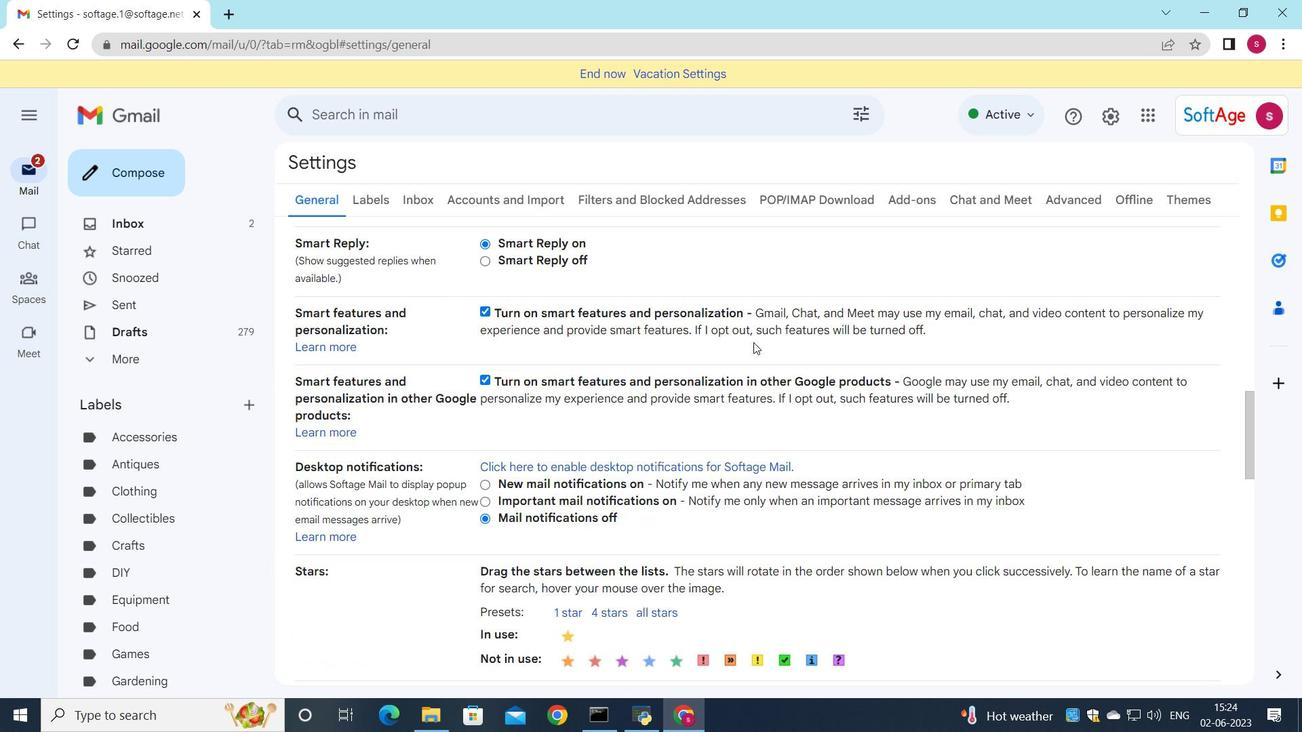 
Action: Mouse moved to (749, 344)
Screenshot: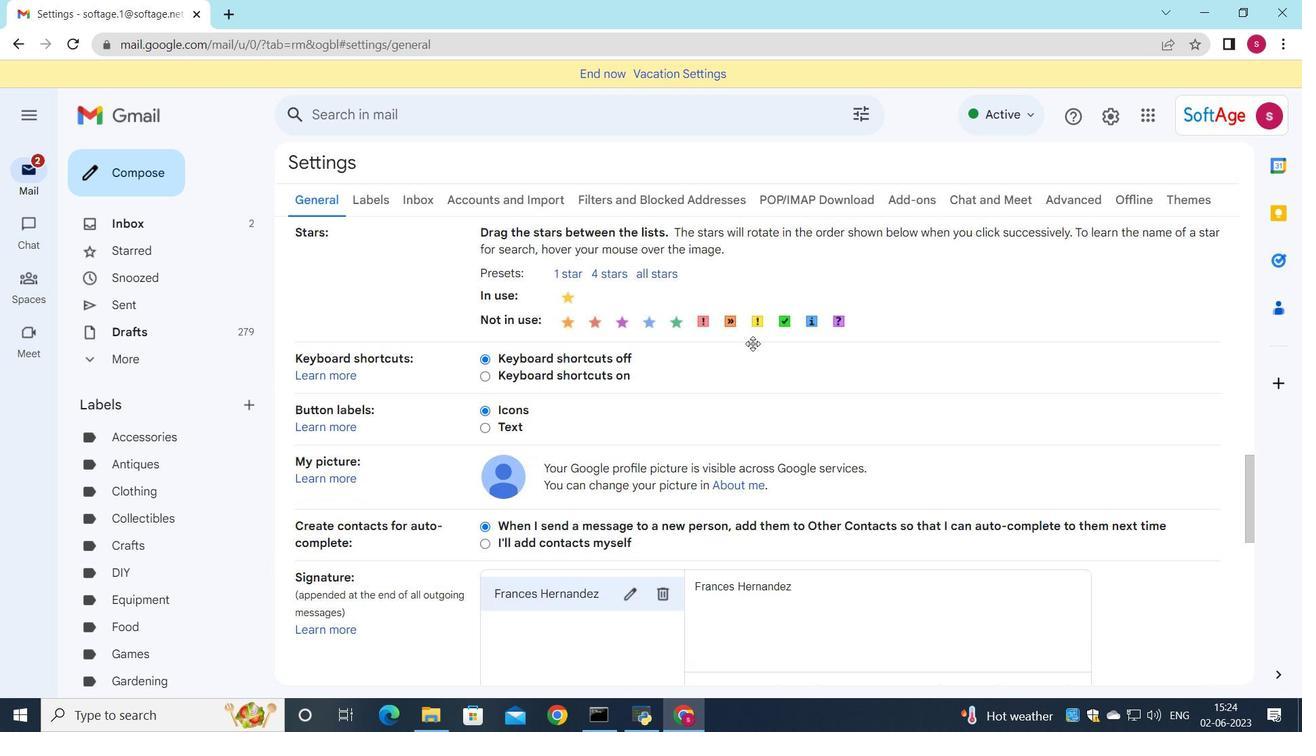 
Action: Mouse scrolled (749, 344) with delta (0, 0)
Screenshot: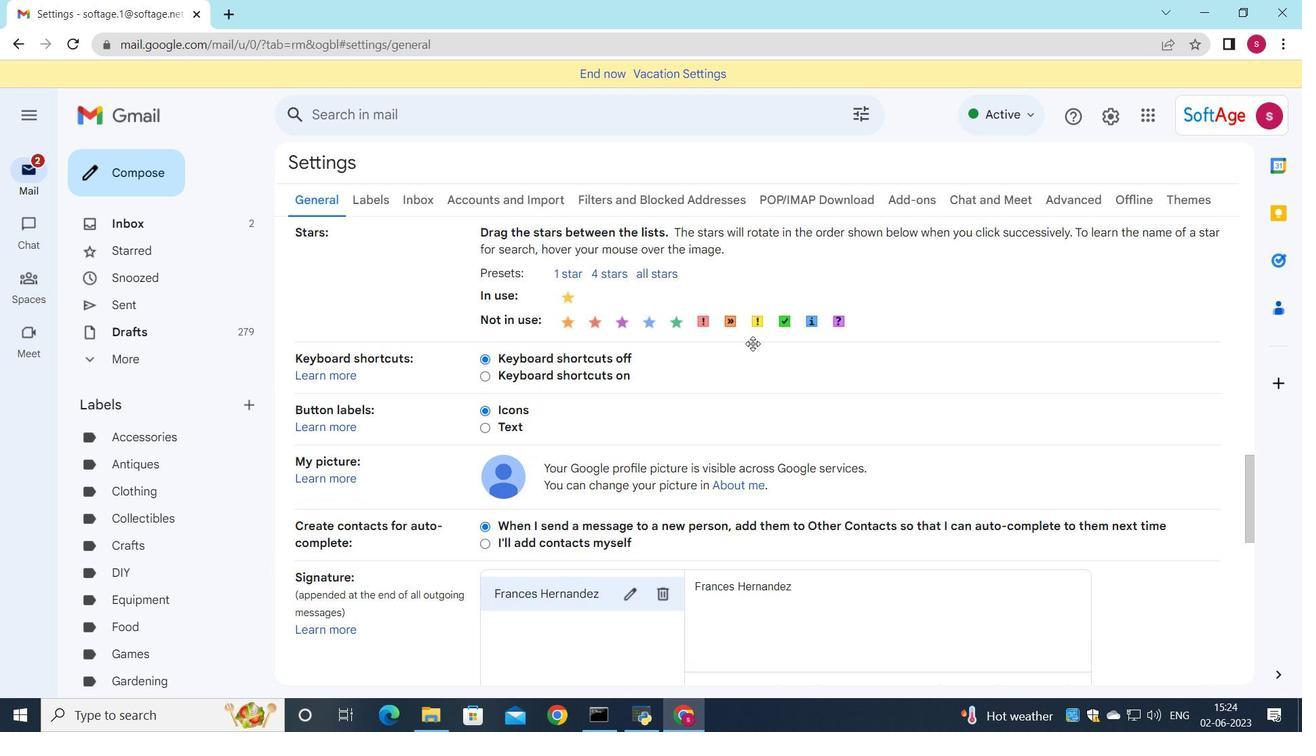 
Action: Mouse moved to (749, 345)
Screenshot: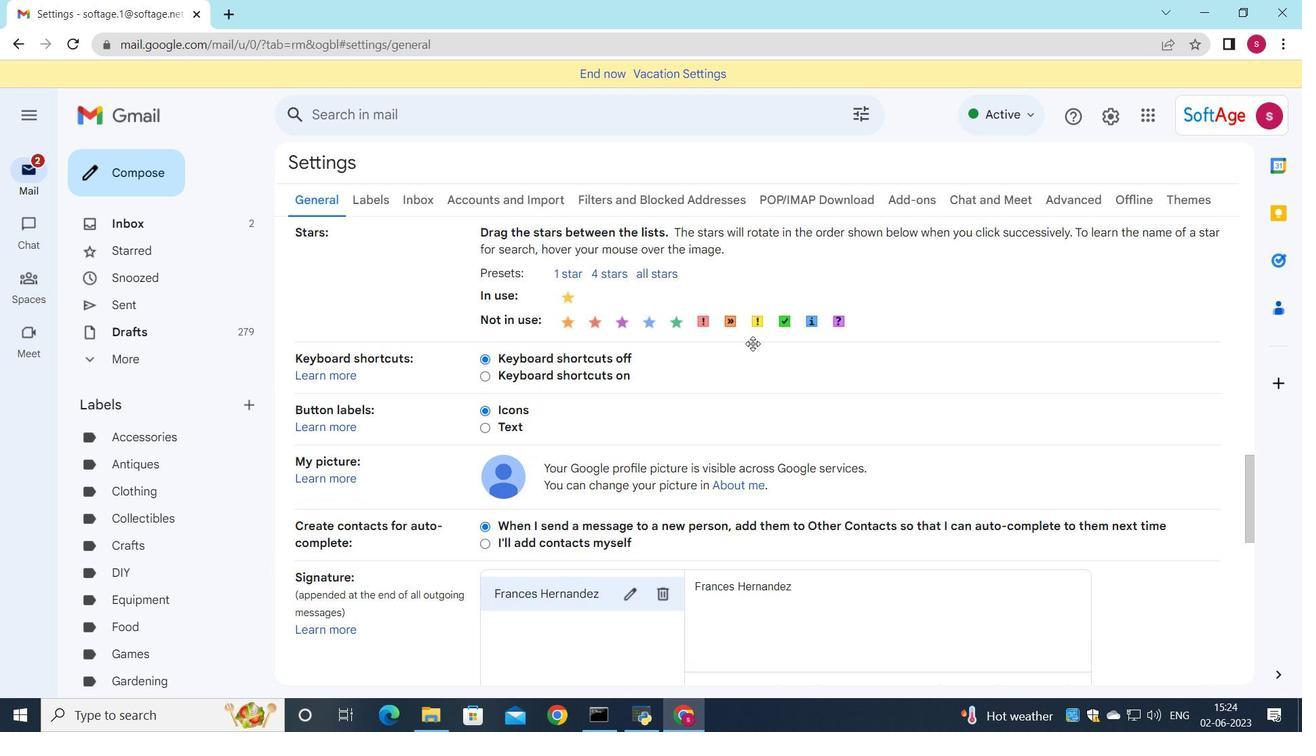 
Action: Mouse scrolled (749, 344) with delta (0, 0)
Screenshot: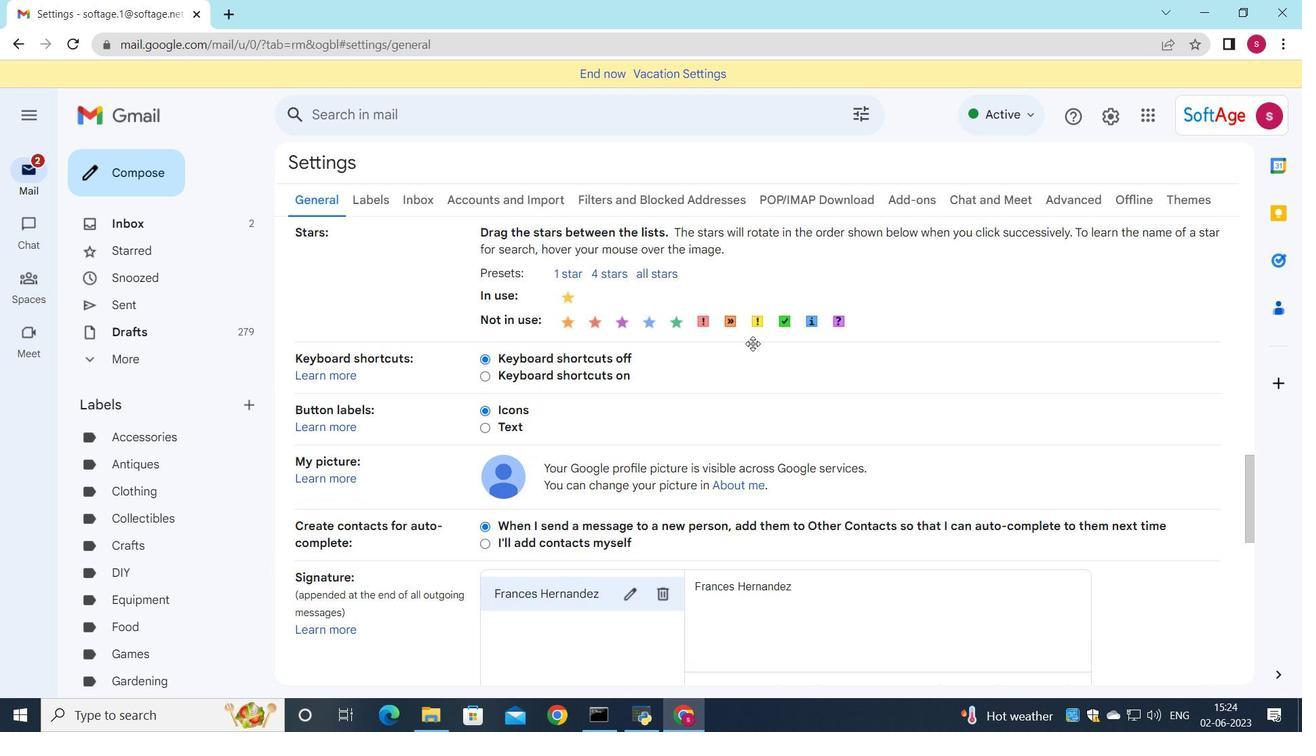 
Action: Mouse moved to (749, 346)
Screenshot: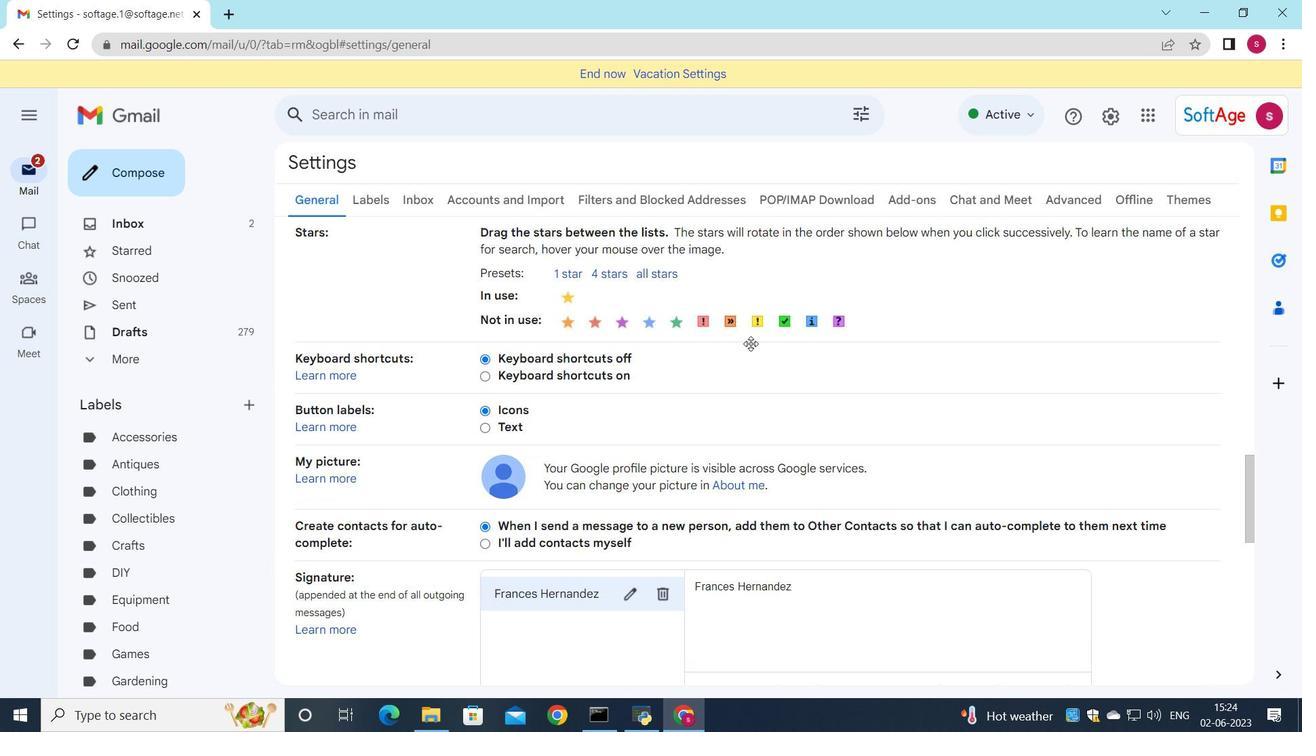 
Action: Mouse scrolled (749, 345) with delta (0, 0)
Screenshot: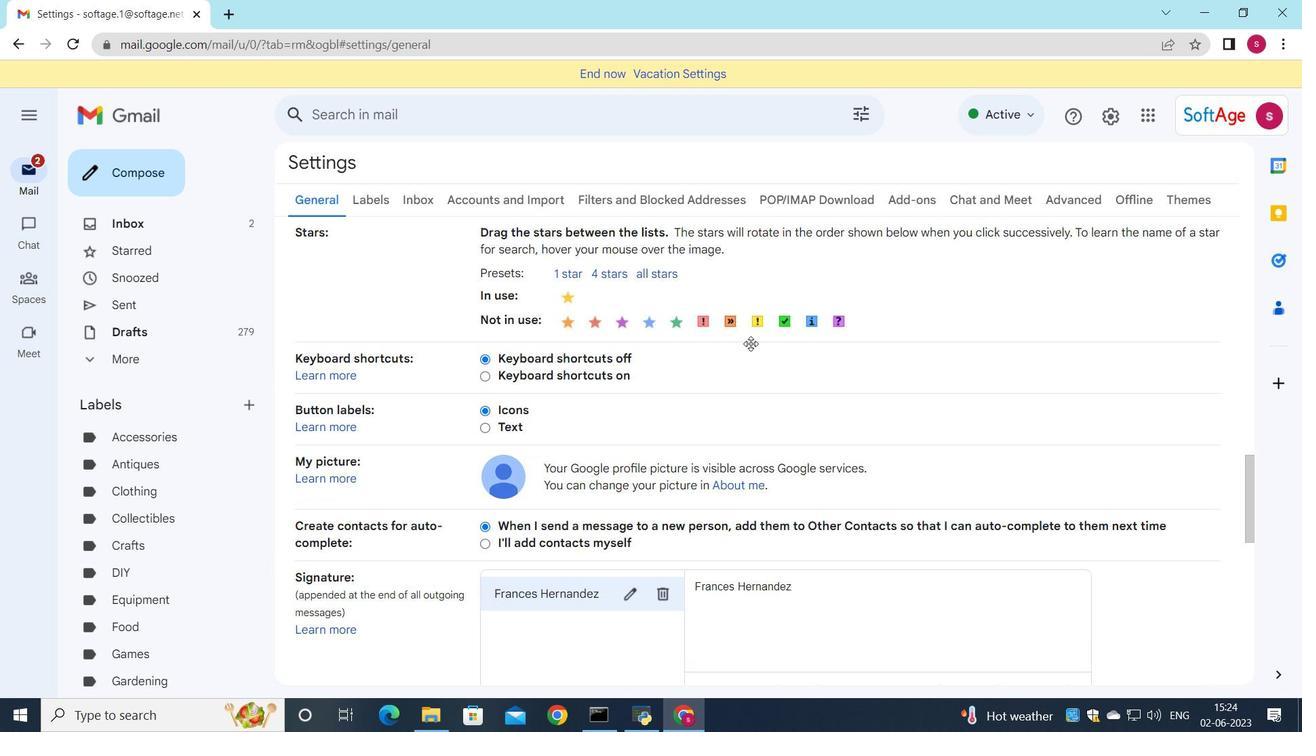 
Action: Mouse moved to (747, 347)
Screenshot: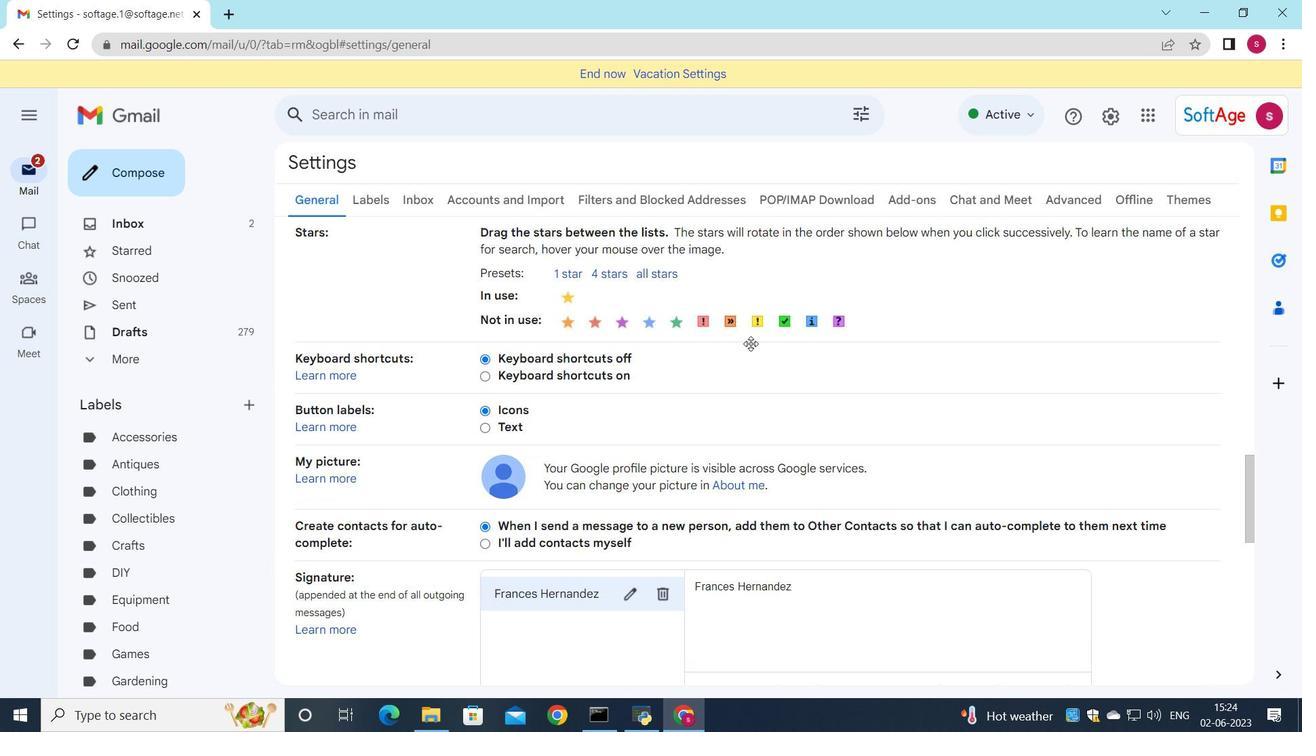 
Action: Mouse scrolled (747, 346) with delta (0, 0)
Screenshot: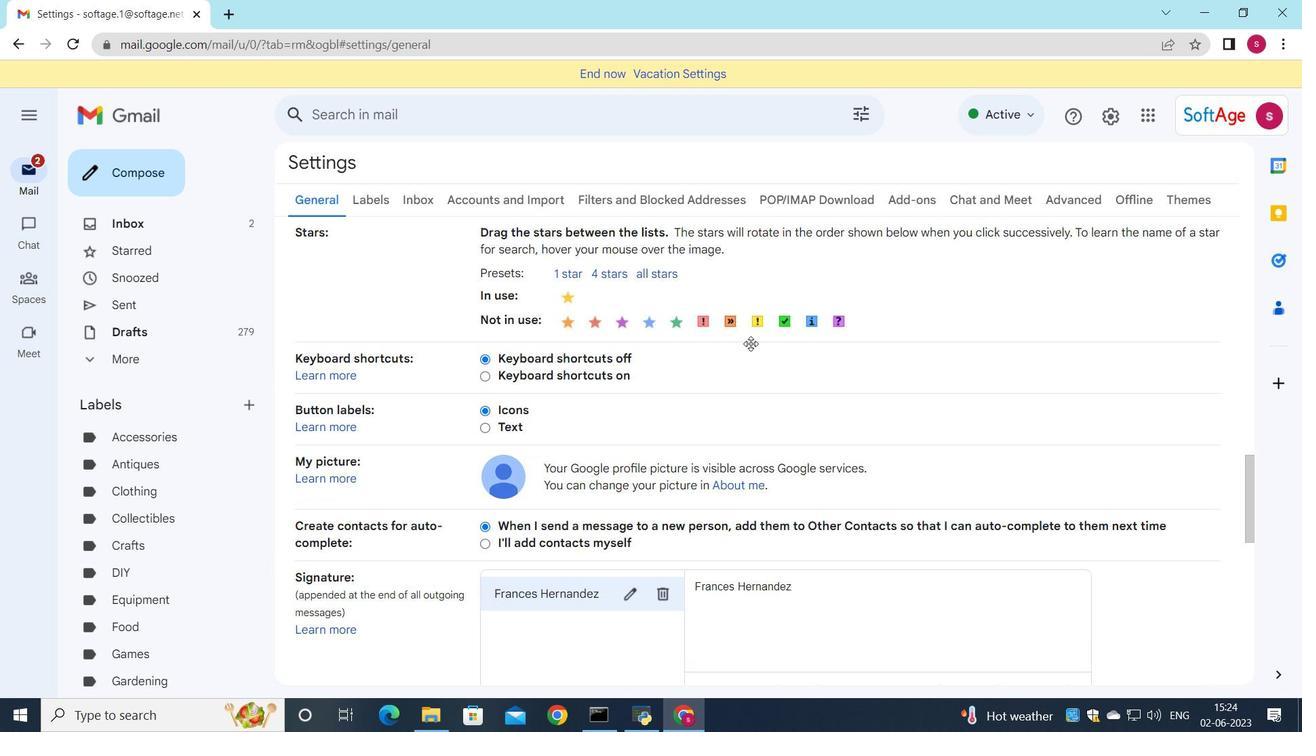
Action: Mouse moved to (669, 259)
Screenshot: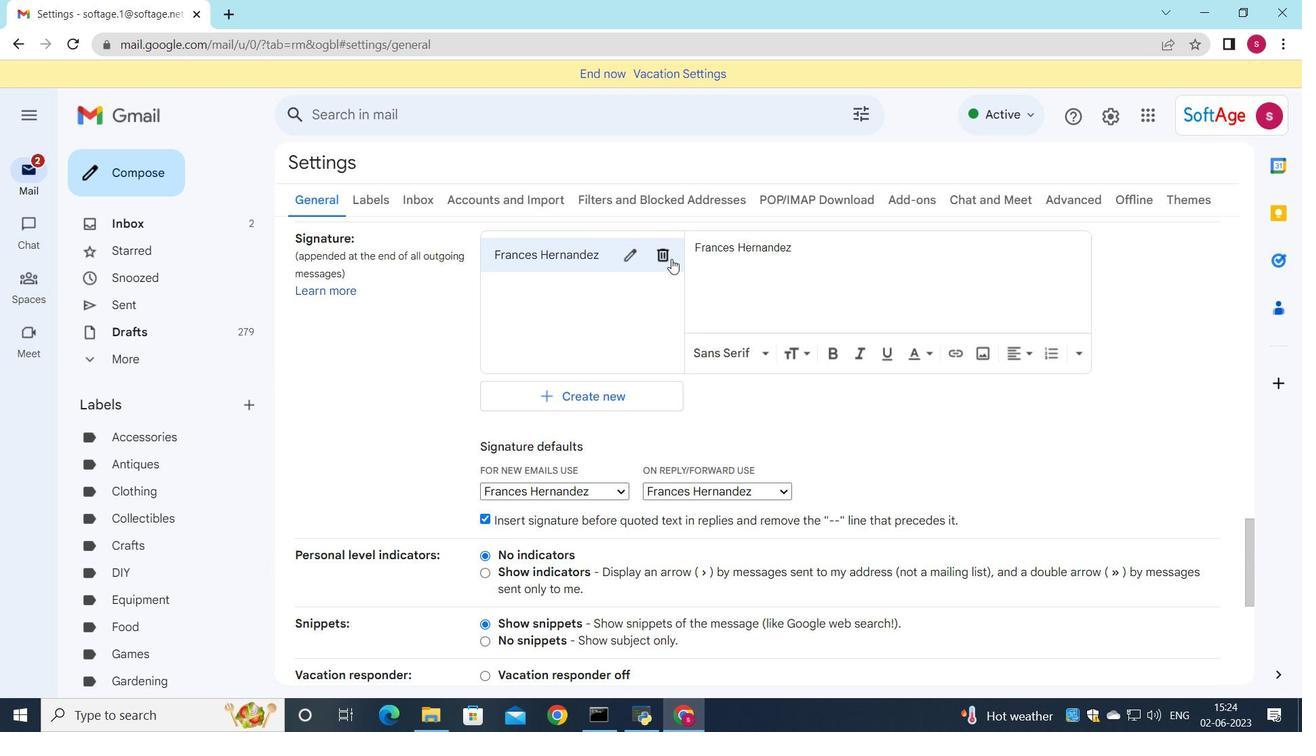 
Action: Mouse pressed left at (669, 259)
Screenshot: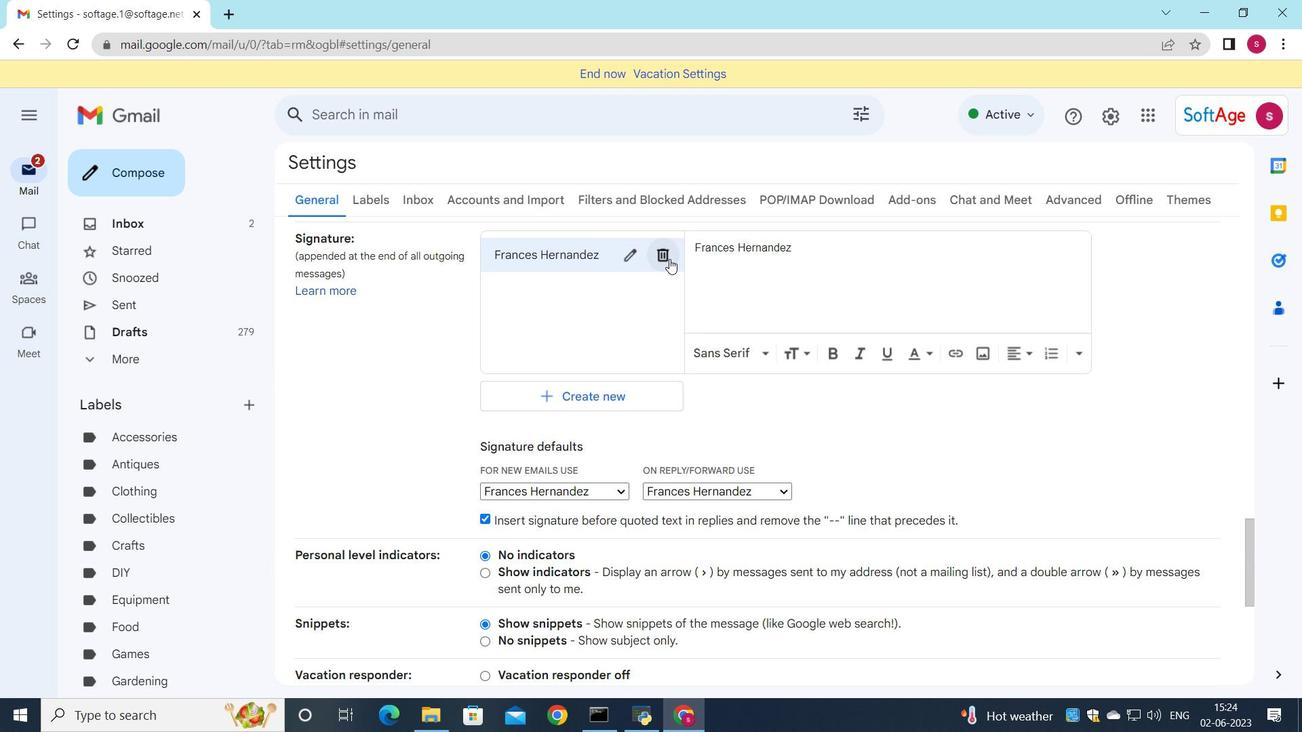 
Action: Mouse moved to (832, 415)
Screenshot: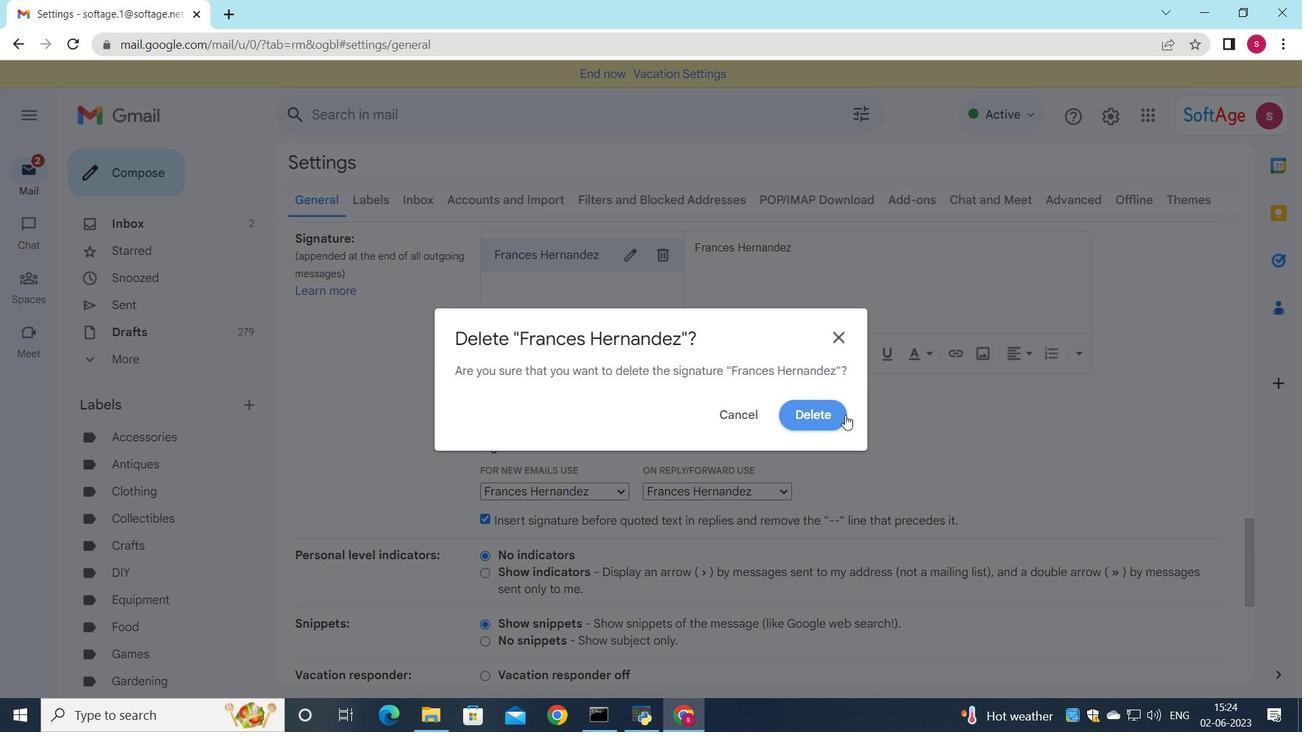 
Action: Mouse pressed left at (832, 415)
Screenshot: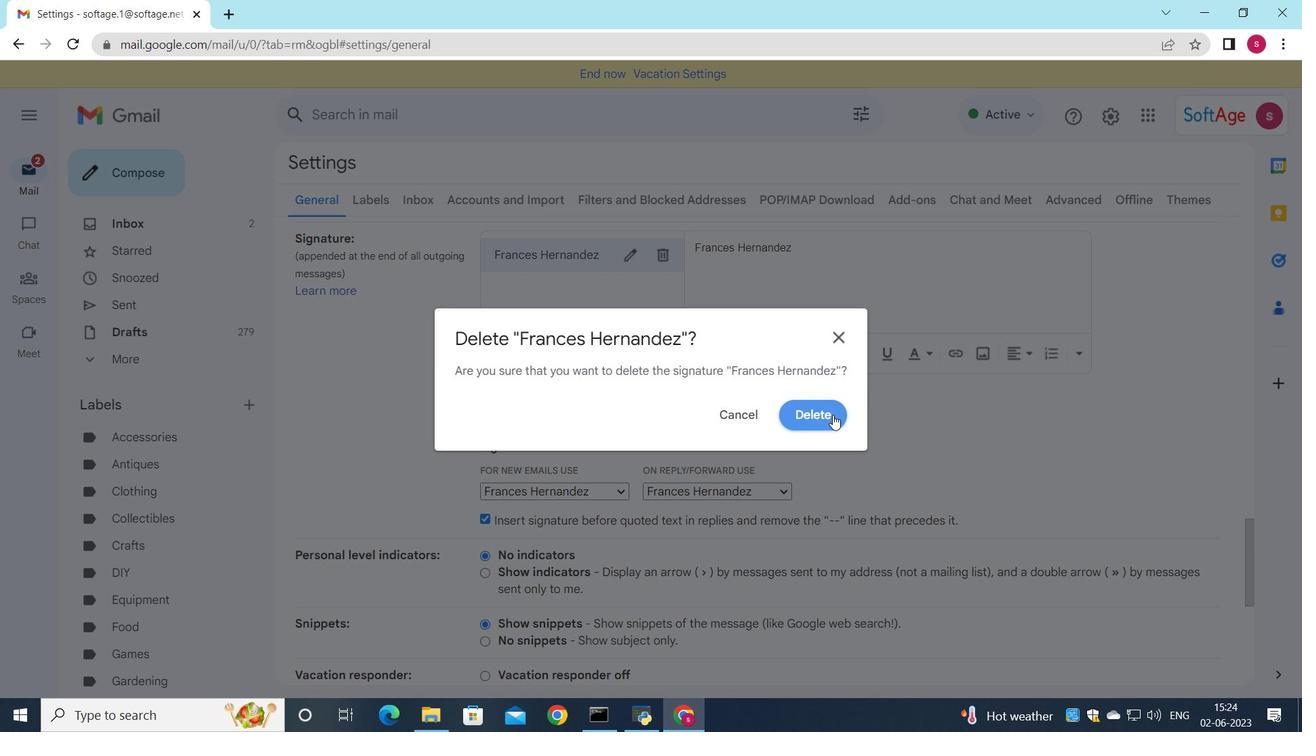 
Action: Mouse moved to (552, 269)
Screenshot: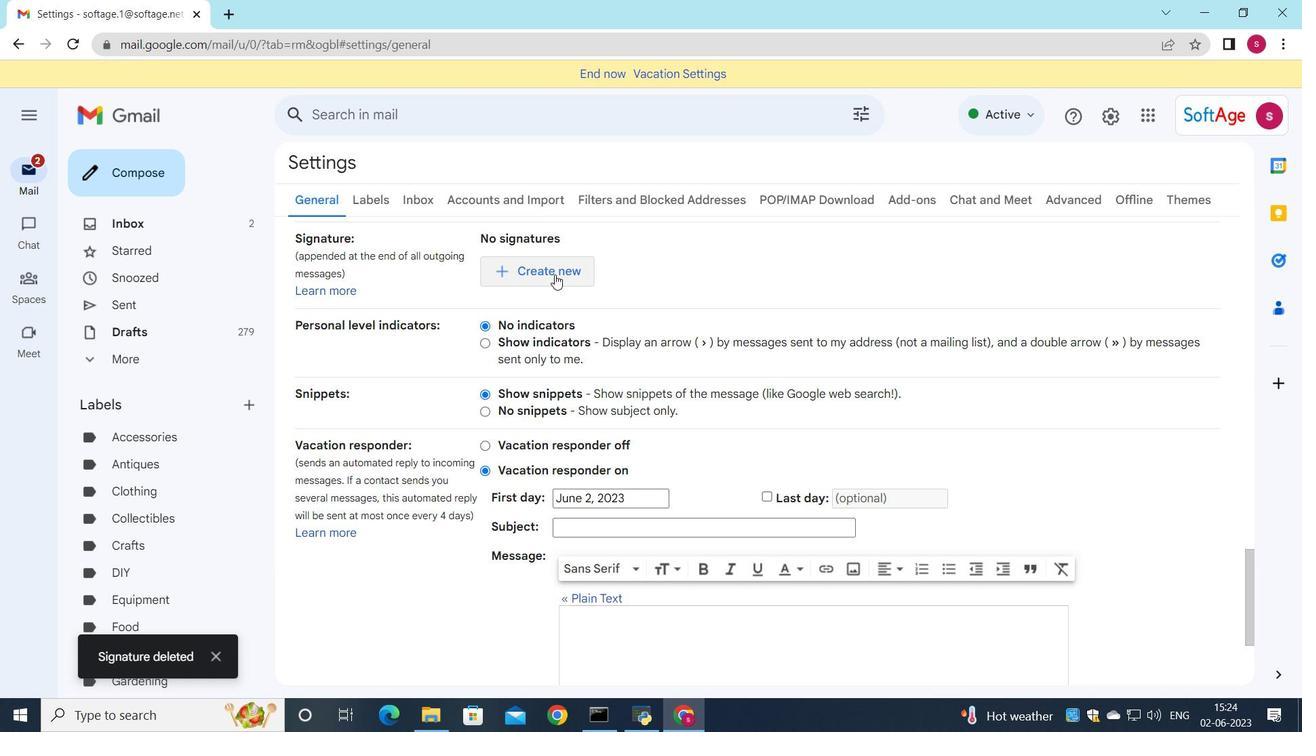 
Action: Mouse pressed left at (552, 269)
Screenshot: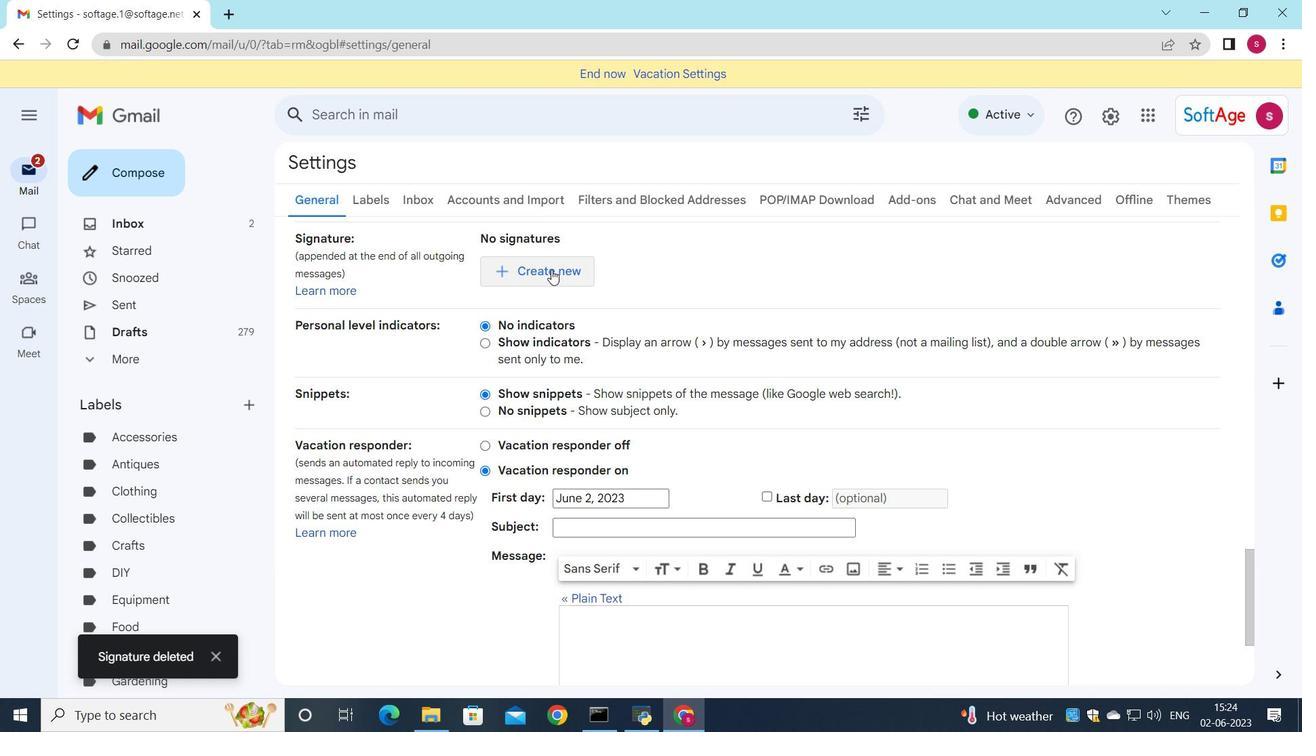 
Action: Mouse moved to (806, 302)
Screenshot: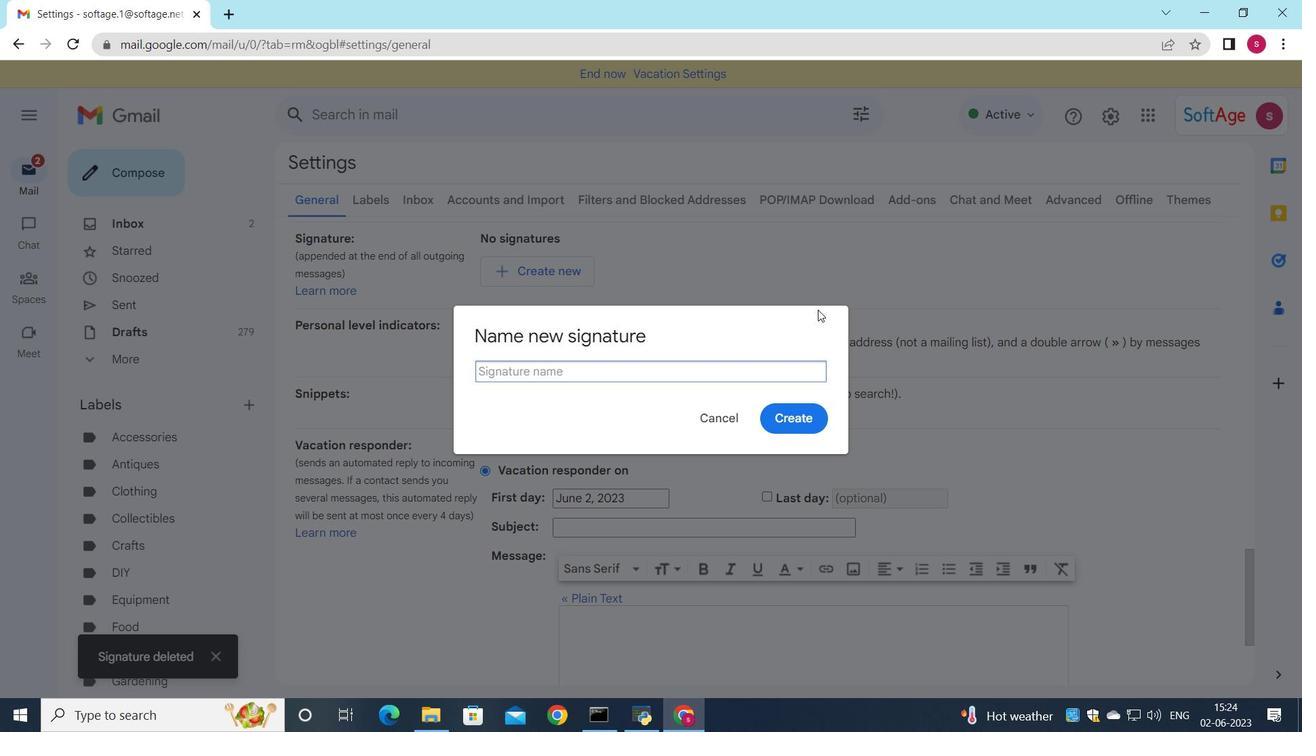 
Action: Key pressed <Key.shift>Francisco<Key.space><Key.shift>garcia
Screenshot: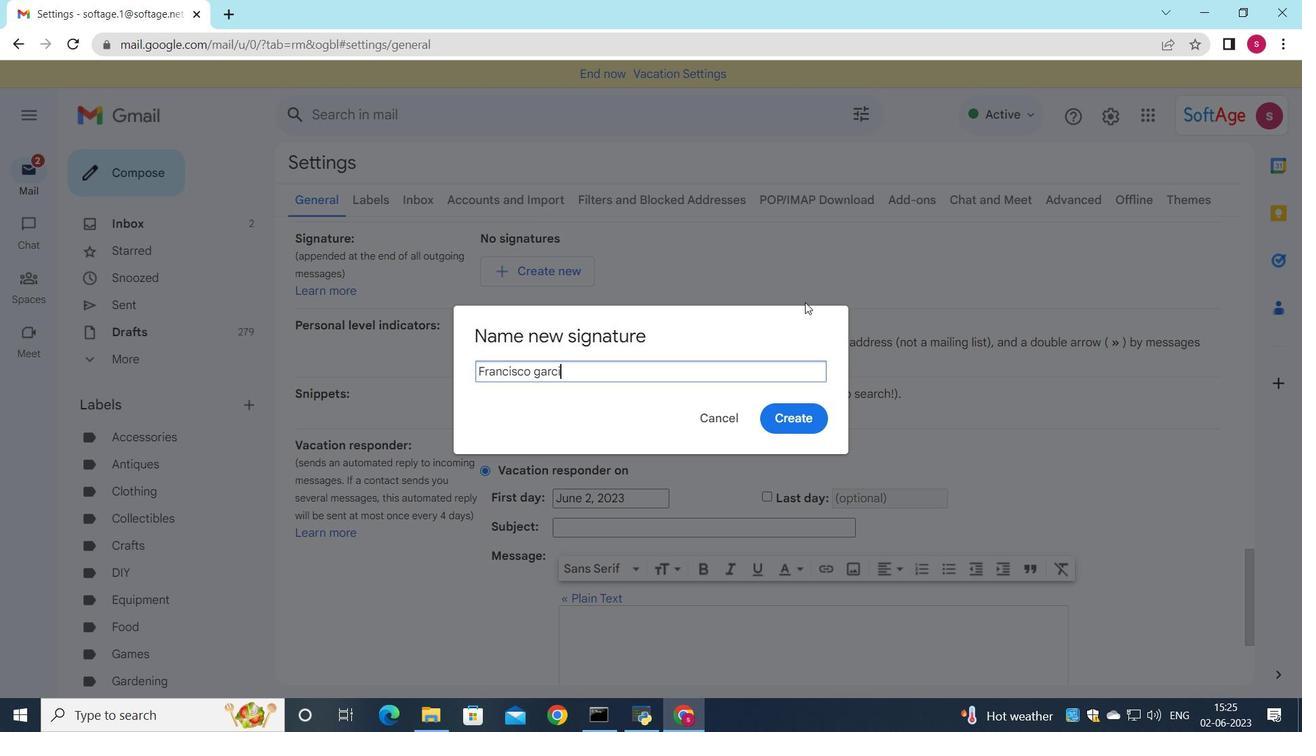 
Action: Mouse moved to (543, 373)
Screenshot: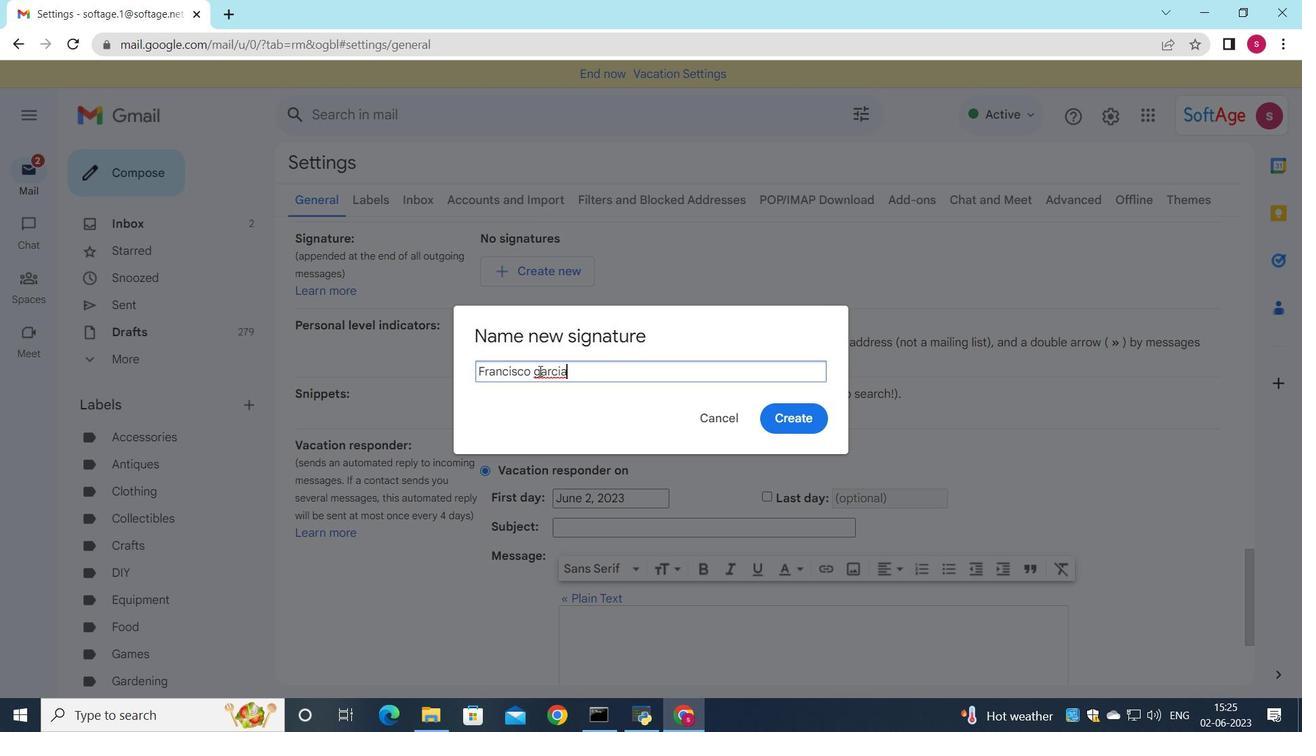 
Action: Mouse pressed left at (543, 373)
Screenshot: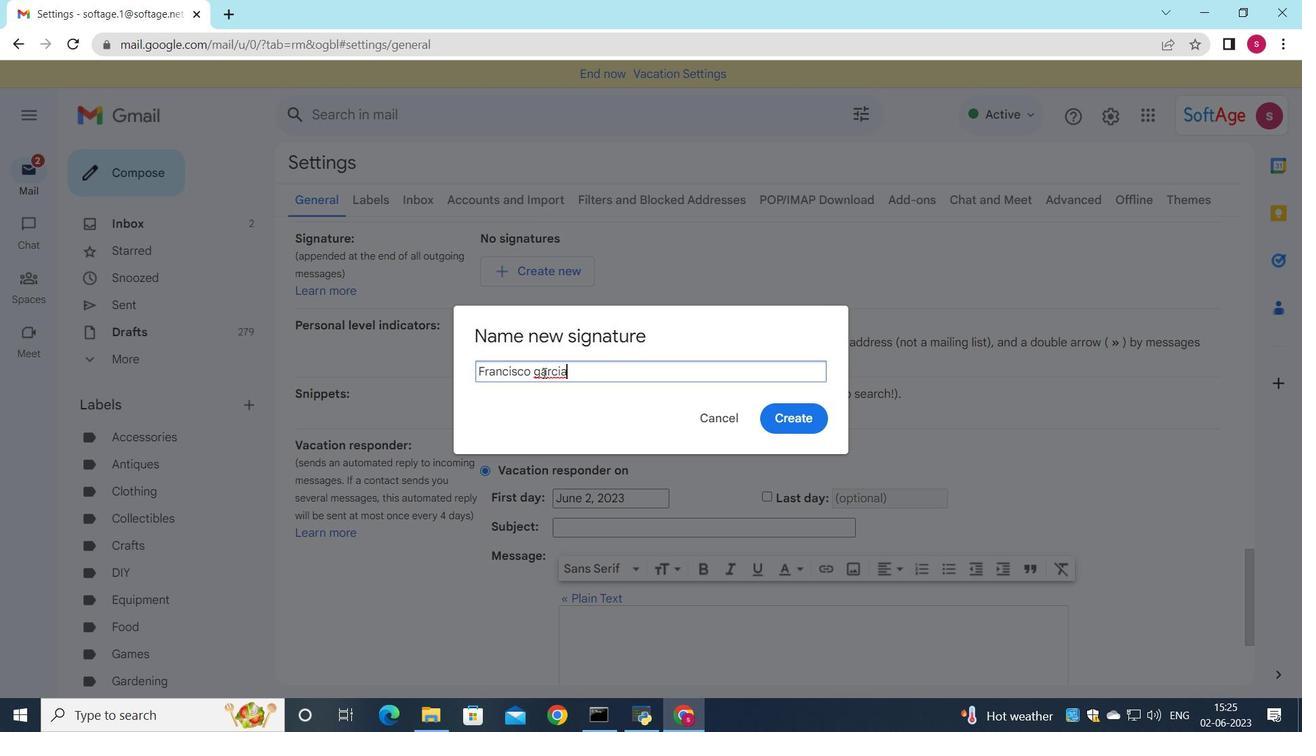 
Action: Key pressed <Key.backspace><Key.shift>G
Screenshot: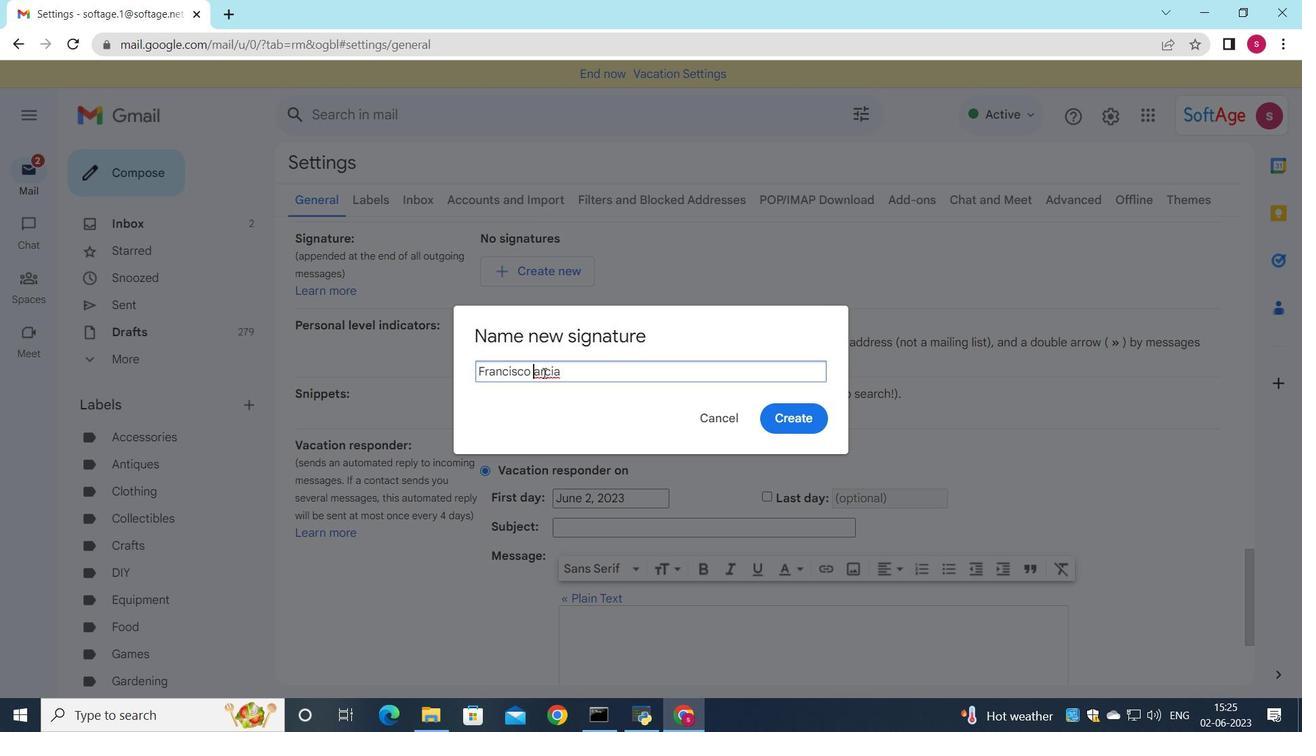 
Action: Mouse moved to (793, 426)
Screenshot: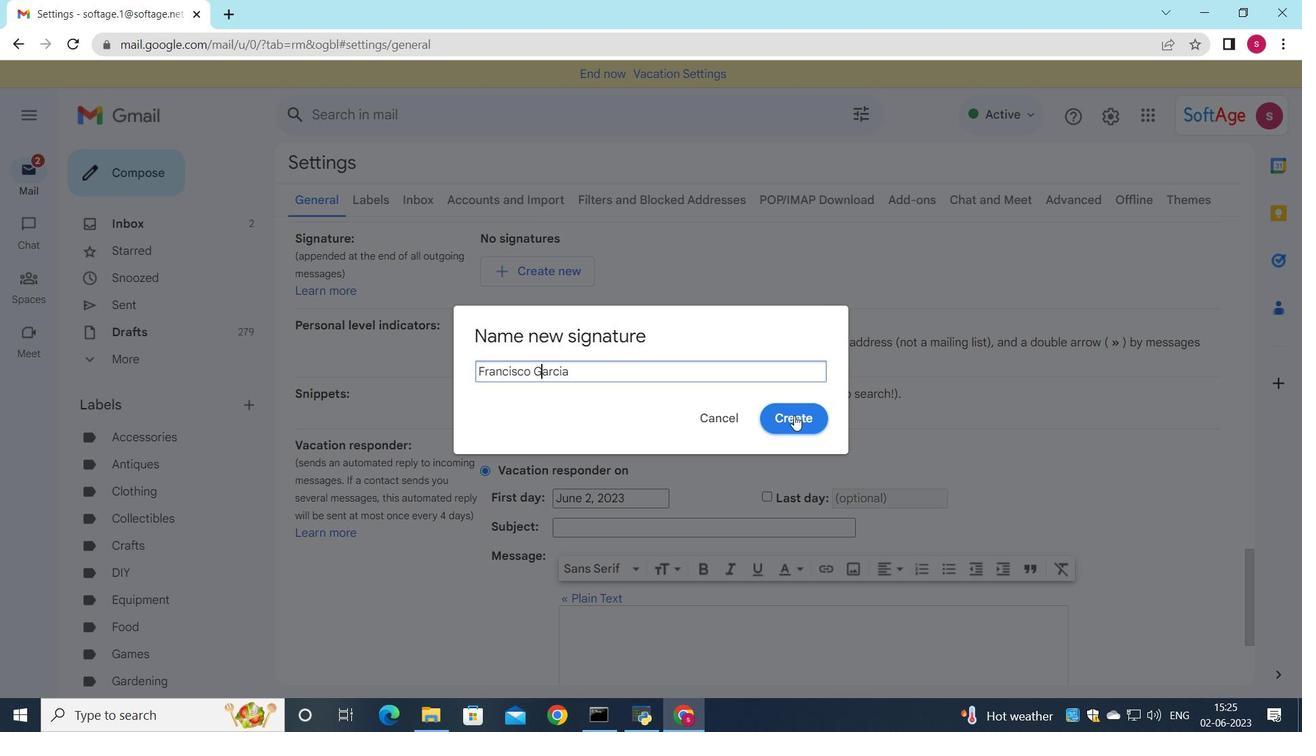 
Action: Mouse pressed left at (793, 426)
Screenshot: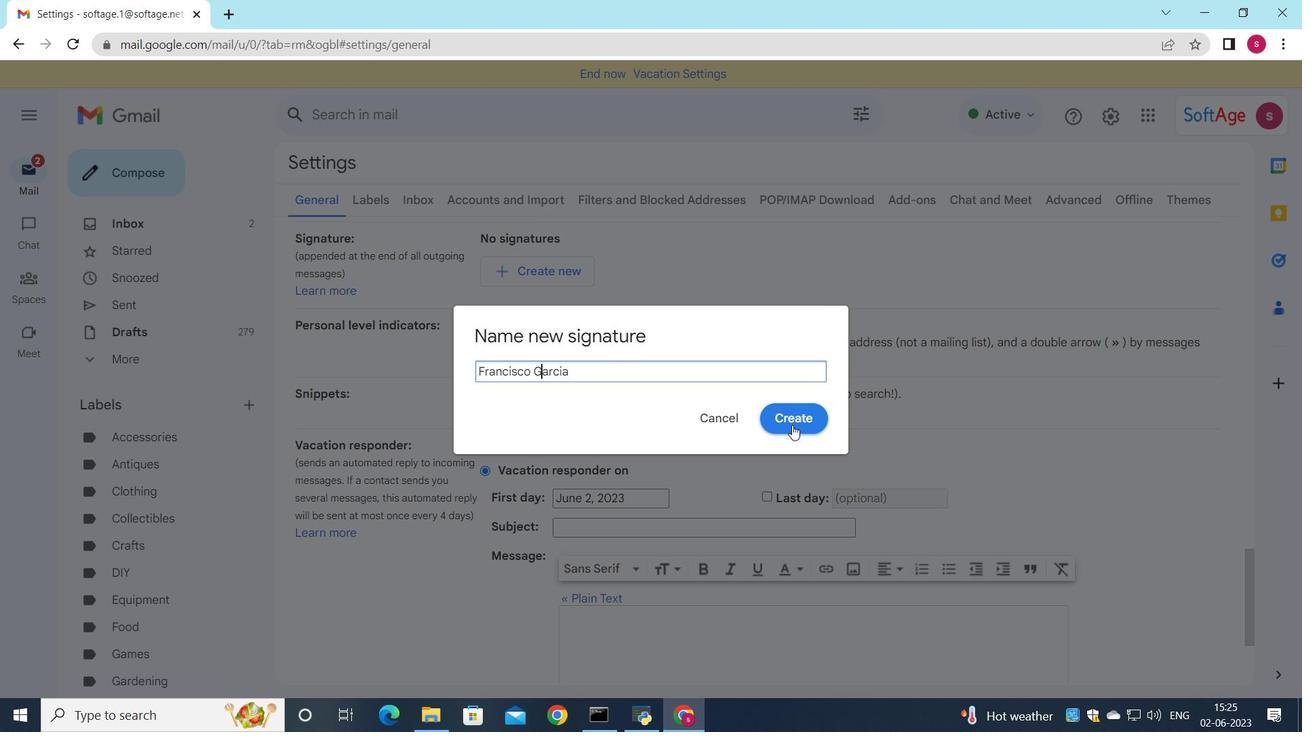 
Action: Mouse moved to (780, 286)
Screenshot: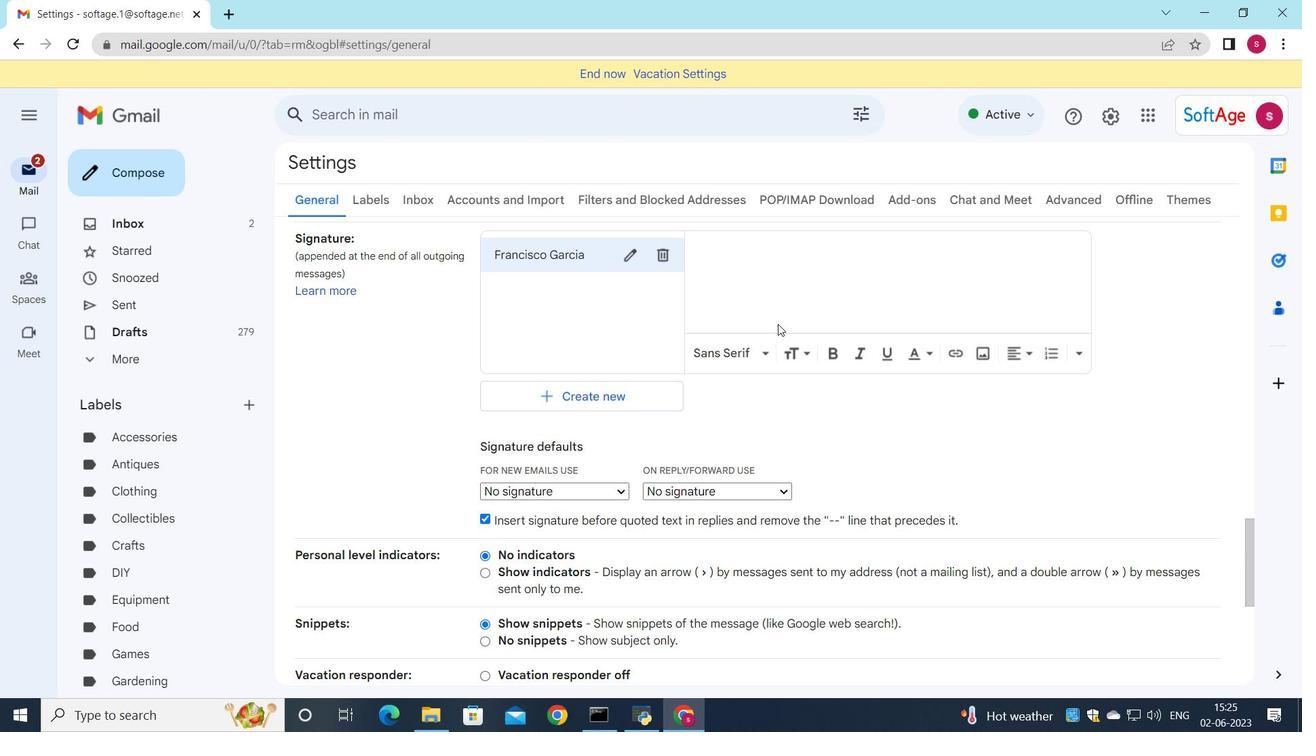 
Action: Mouse pressed left at (780, 286)
Screenshot: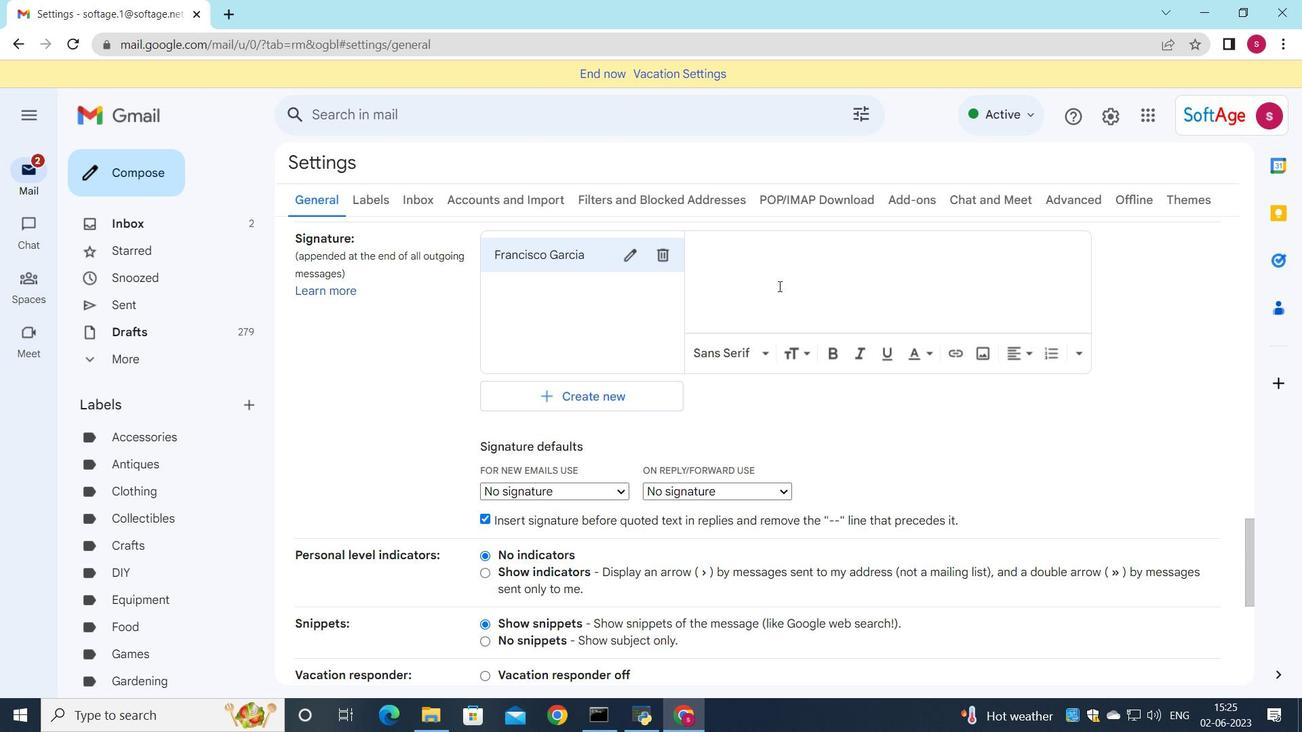 
Action: Key pressed <Key.shift><Key.shift><Key.shift><Key.shift><Key.shift><Key.shift><Key.shift><Key.shift><Key.shift><Key.shift><Key.shift><Key.shift>Francisco<Key.space><Key.shift>Gara<Key.backspace>co<Key.backspace>ia
Screenshot: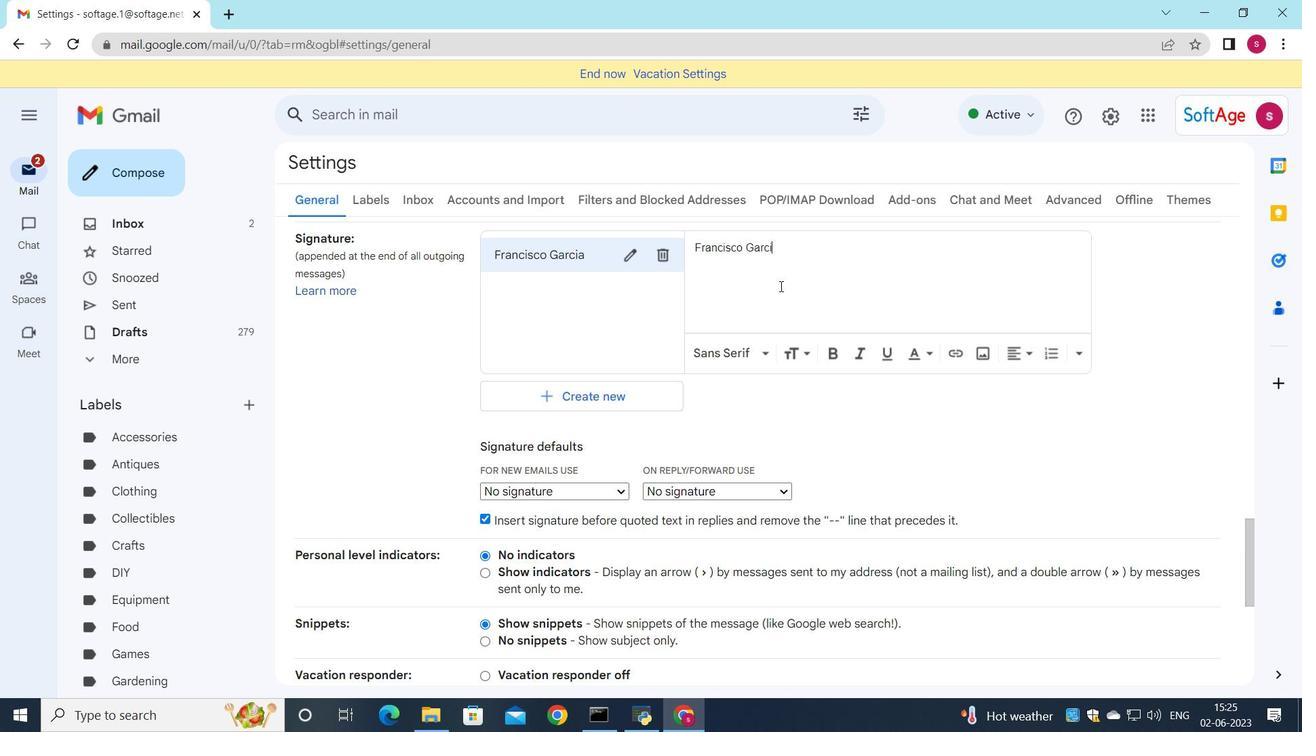 
Action: Mouse moved to (559, 490)
Screenshot: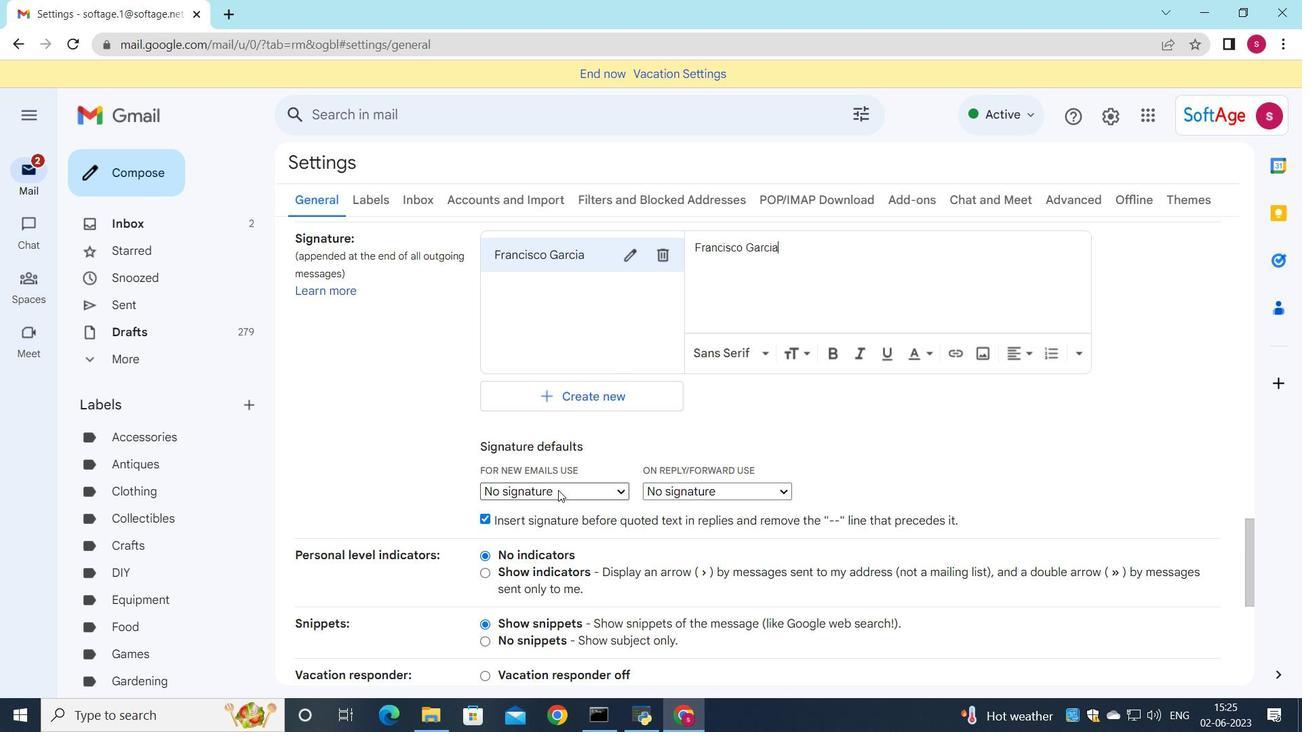 
Action: Mouse pressed left at (559, 490)
Screenshot: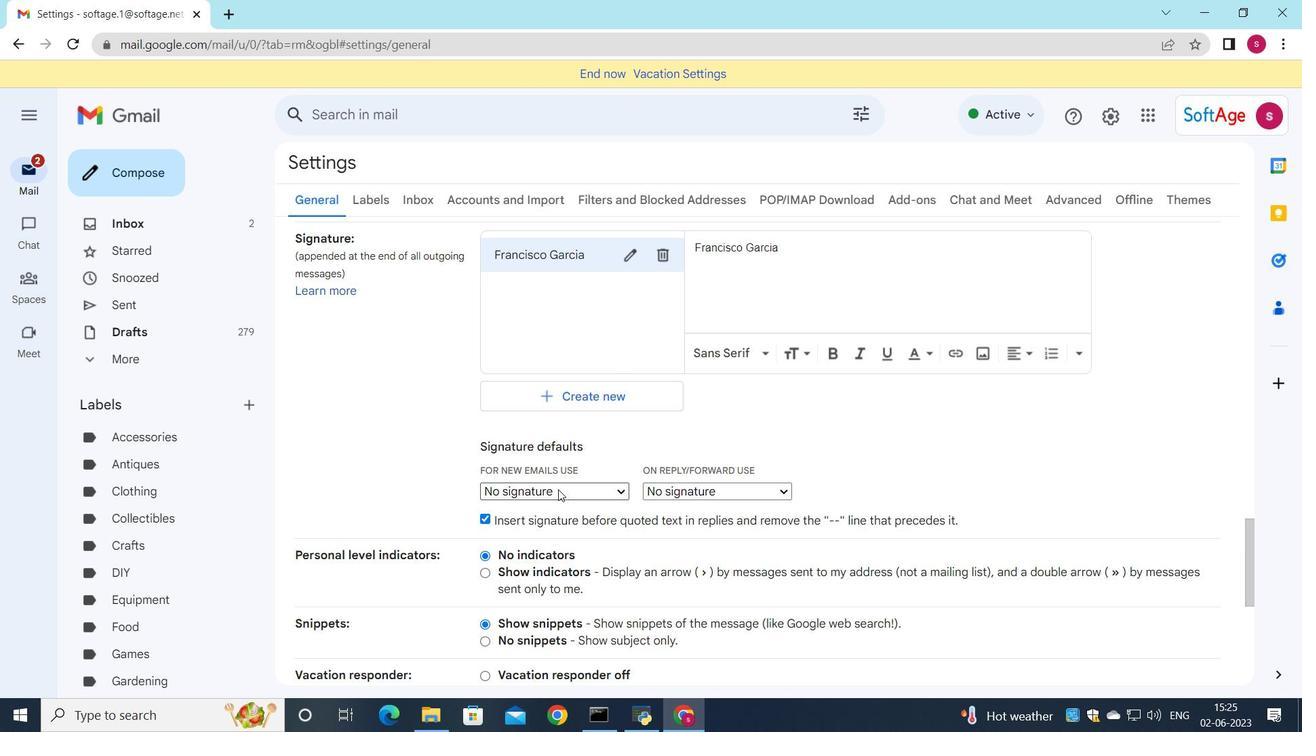 
Action: Mouse moved to (549, 525)
Screenshot: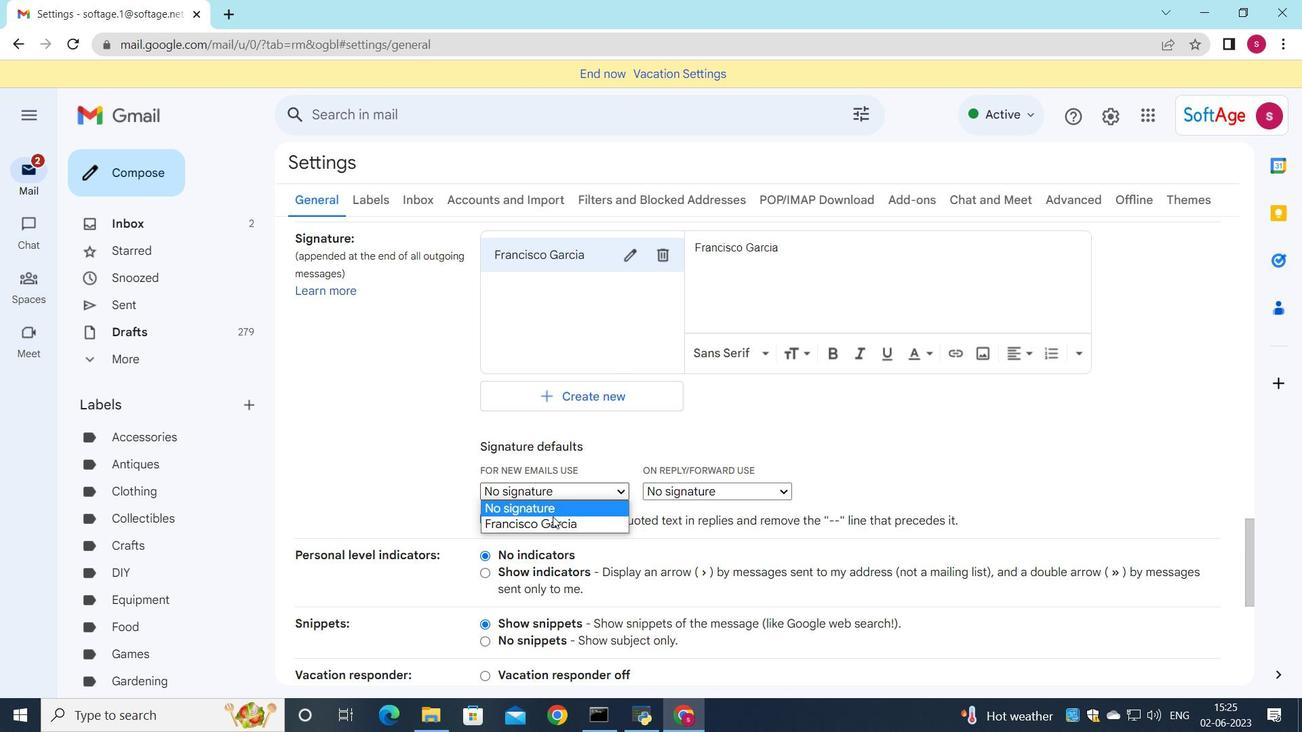 
Action: Mouse pressed left at (549, 525)
Screenshot: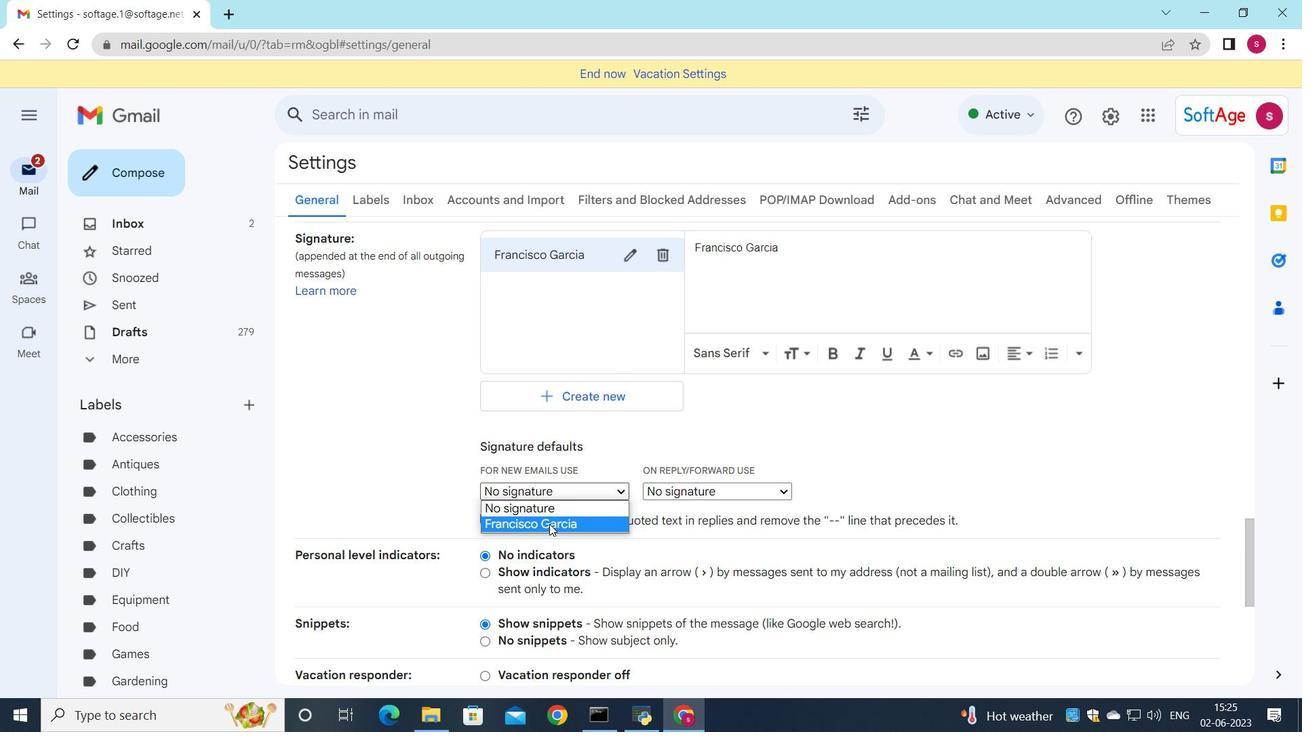 
Action: Mouse moved to (660, 493)
Screenshot: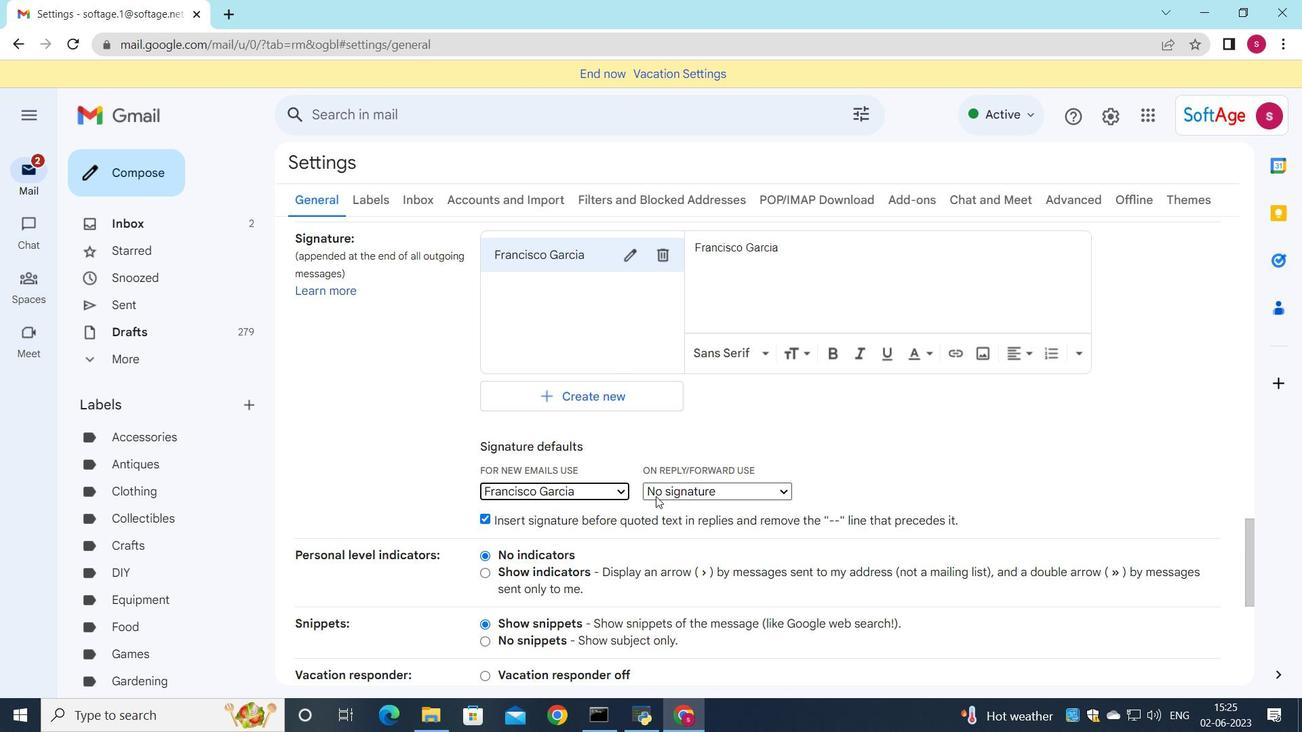
Action: Mouse pressed left at (660, 493)
Screenshot: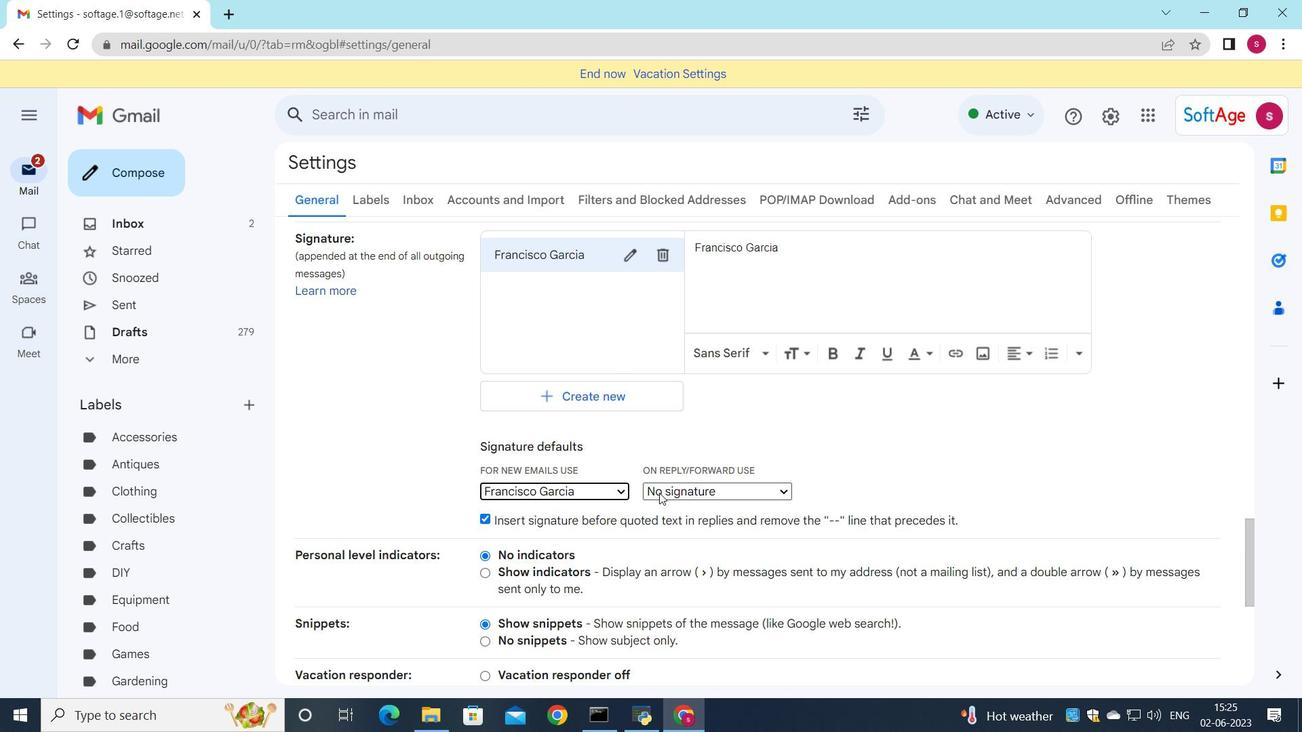 
Action: Mouse moved to (668, 518)
Screenshot: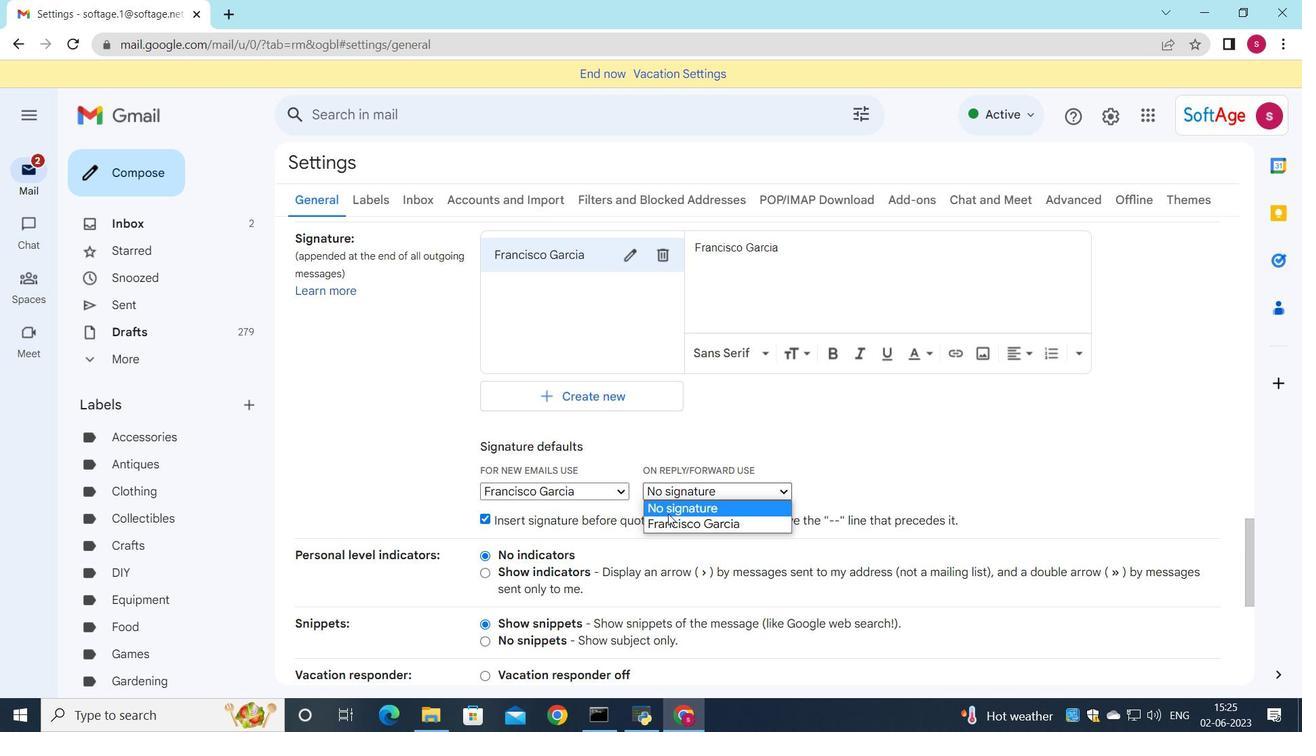 
Action: Mouse pressed left at (668, 518)
Screenshot: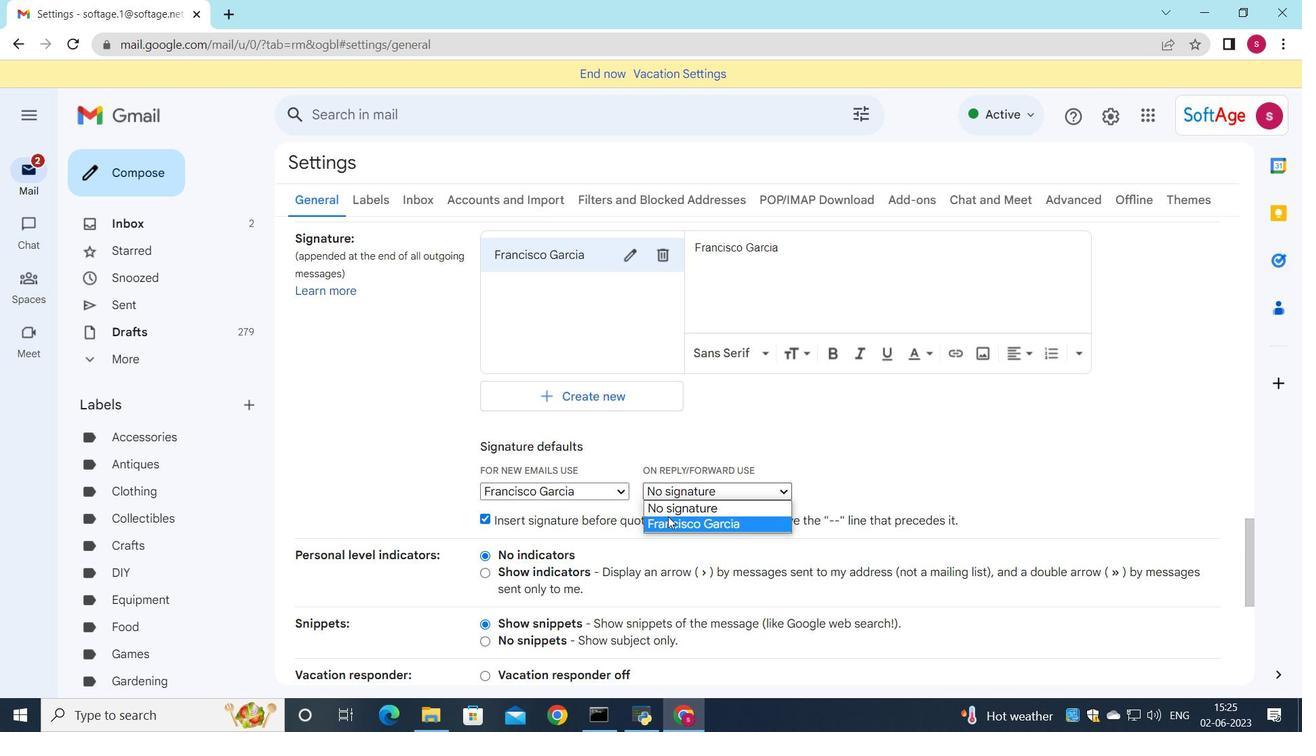 
Action: Mouse moved to (667, 518)
Screenshot: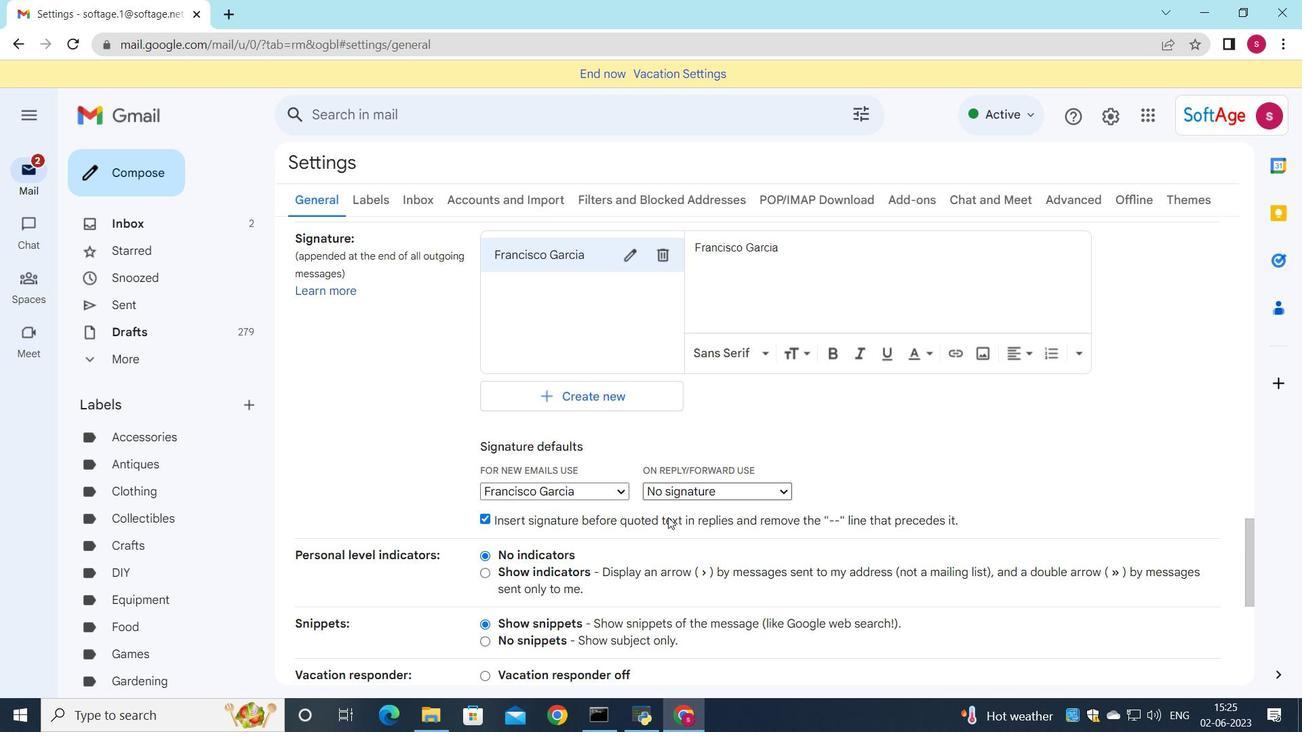 
Action: Mouse scrolled (667, 517) with delta (0, 0)
Screenshot: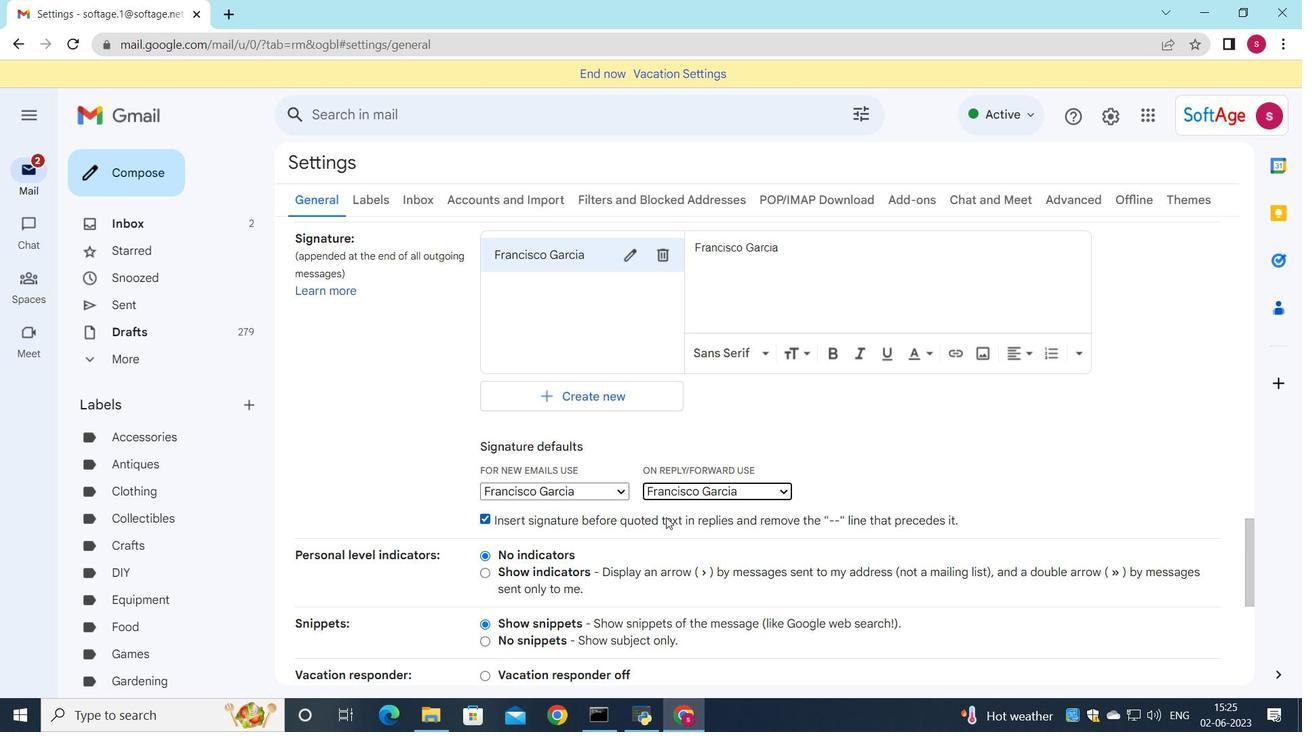 
Action: Mouse scrolled (667, 517) with delta (0, 0)
Screenshot: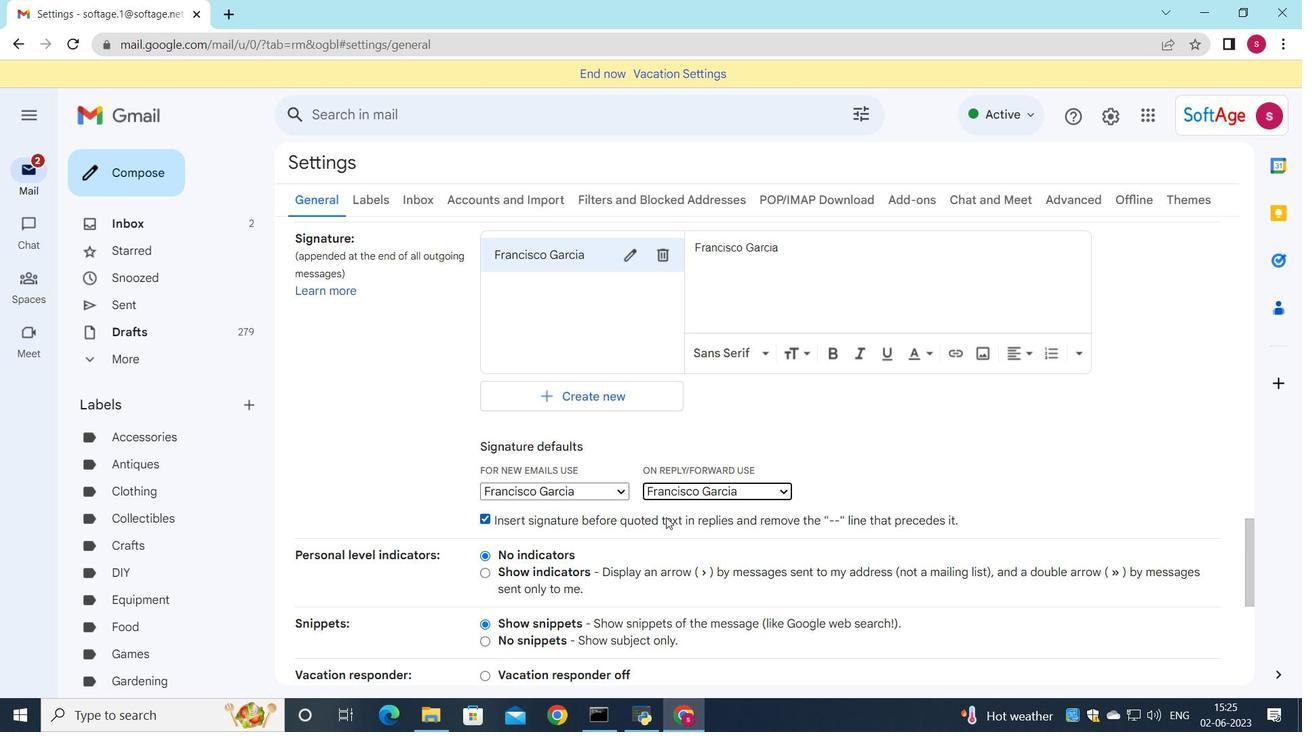 
Action: Mouse scrolled (667, 517) with delta (0, 0)
Screenshot: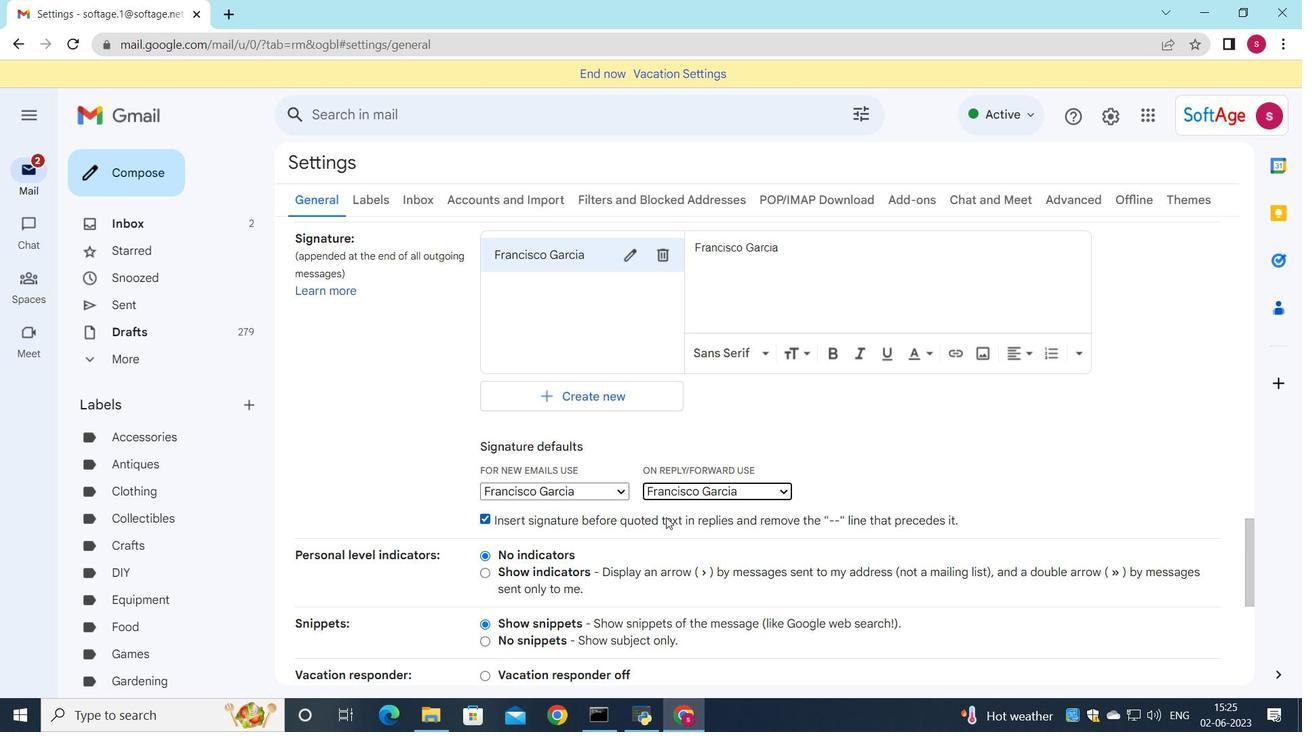 
Action: Mouse scrolled (667, 517) with delta (0, 0)
Screenshot: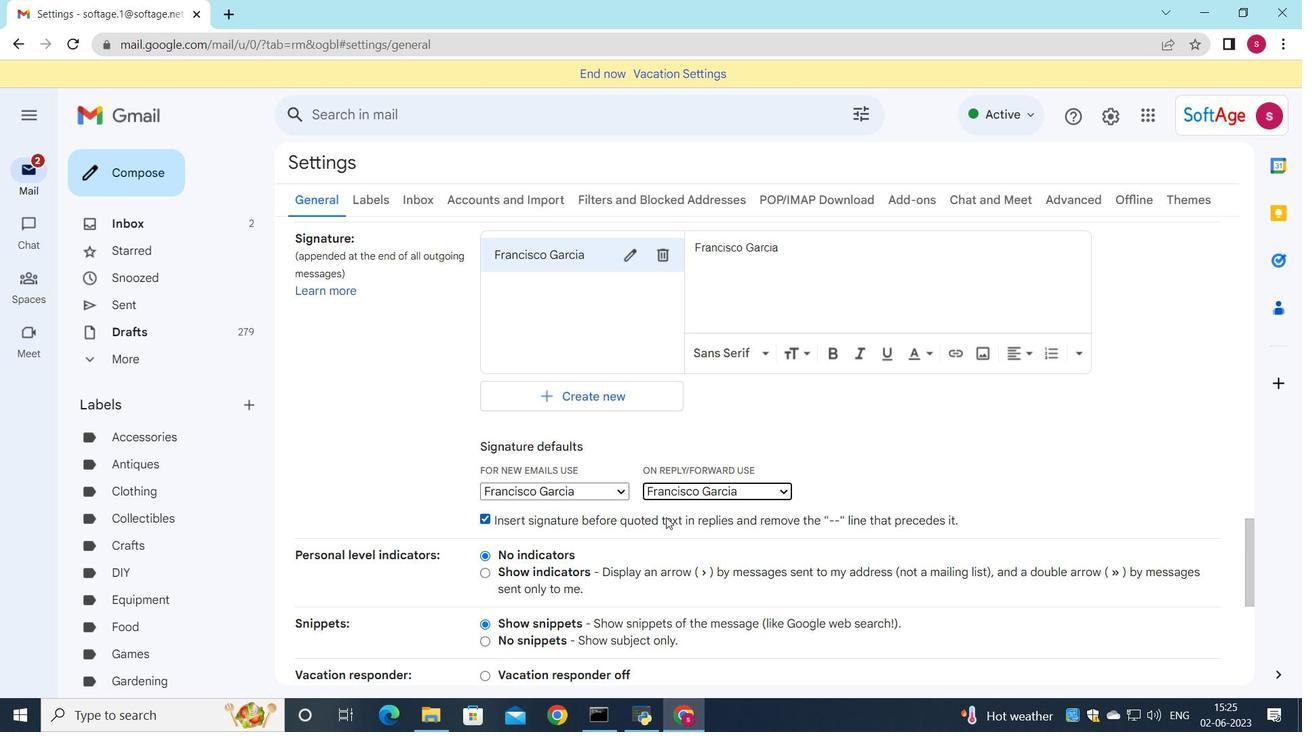 
Action: Mouse moved to (666, 516)
Screenshot: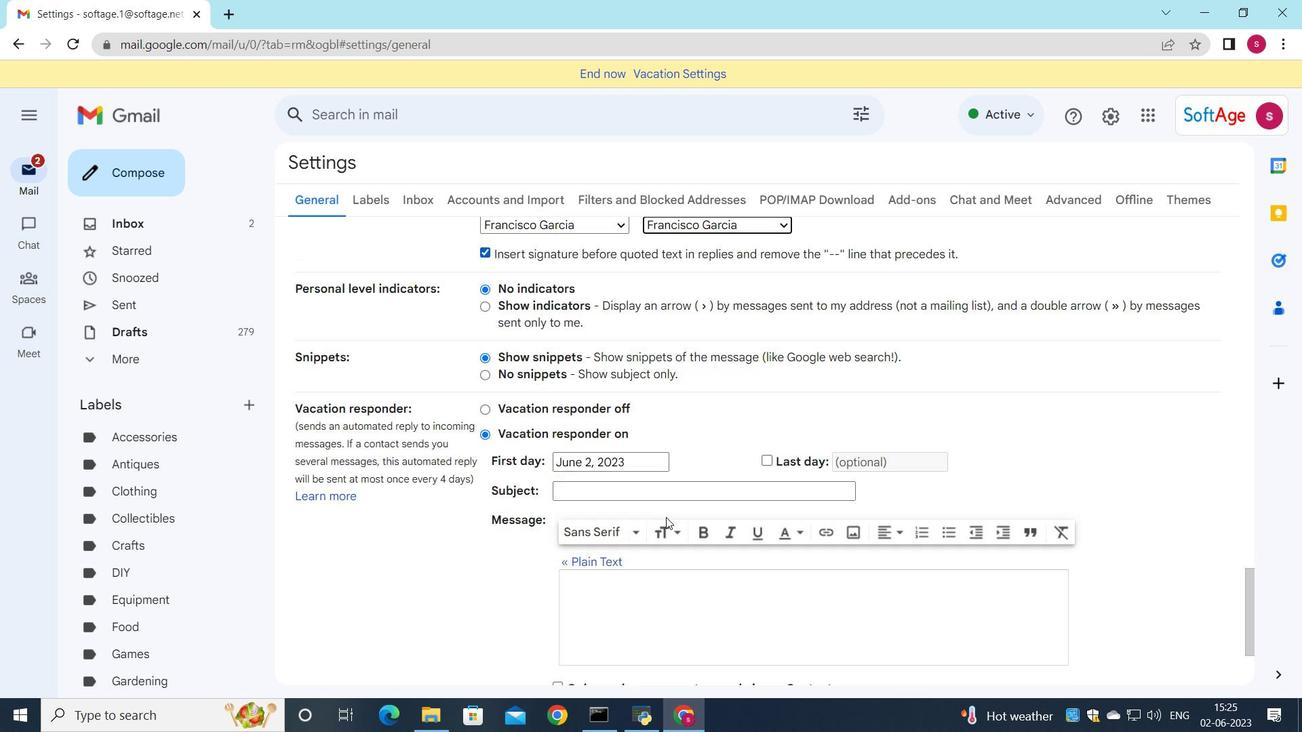 
Action: Mouse scrolled (666, 515) with delta (0, 0)
Screenshot: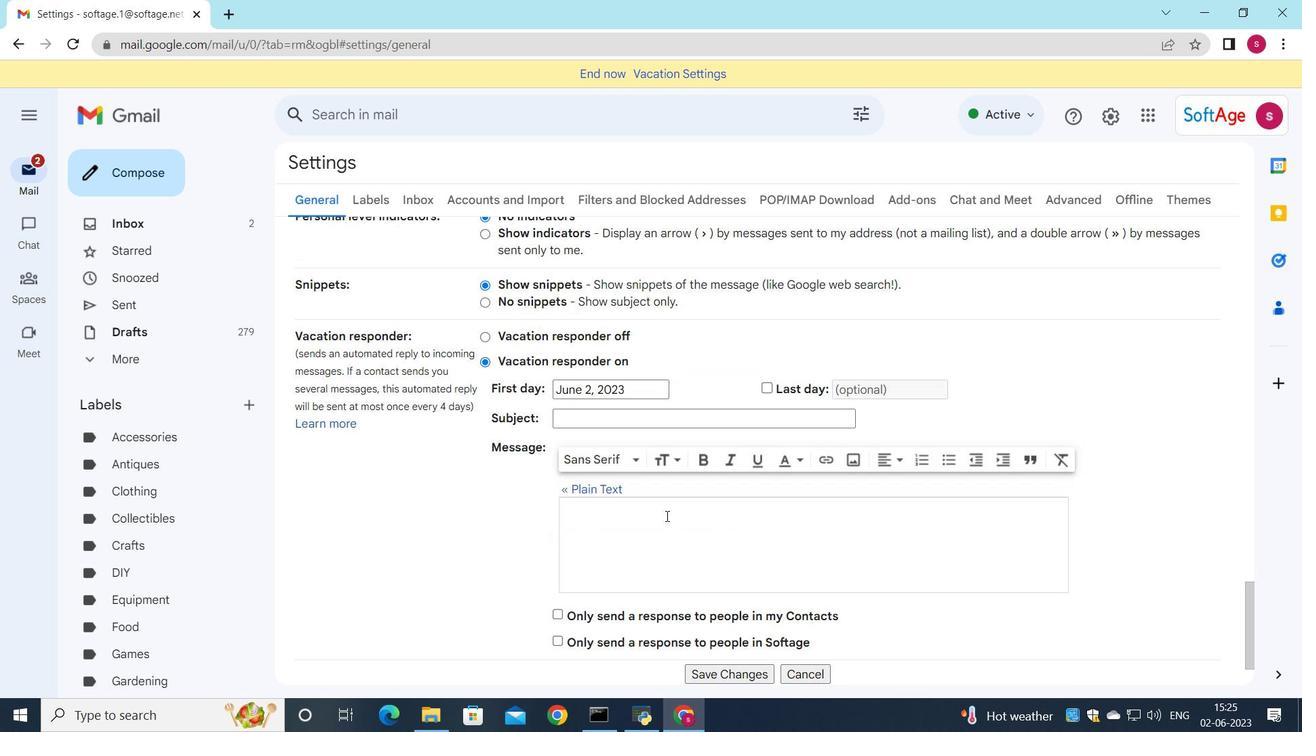 
Action: Mouse scrolled (666, 515) with delta (0, 0)
Screenshot: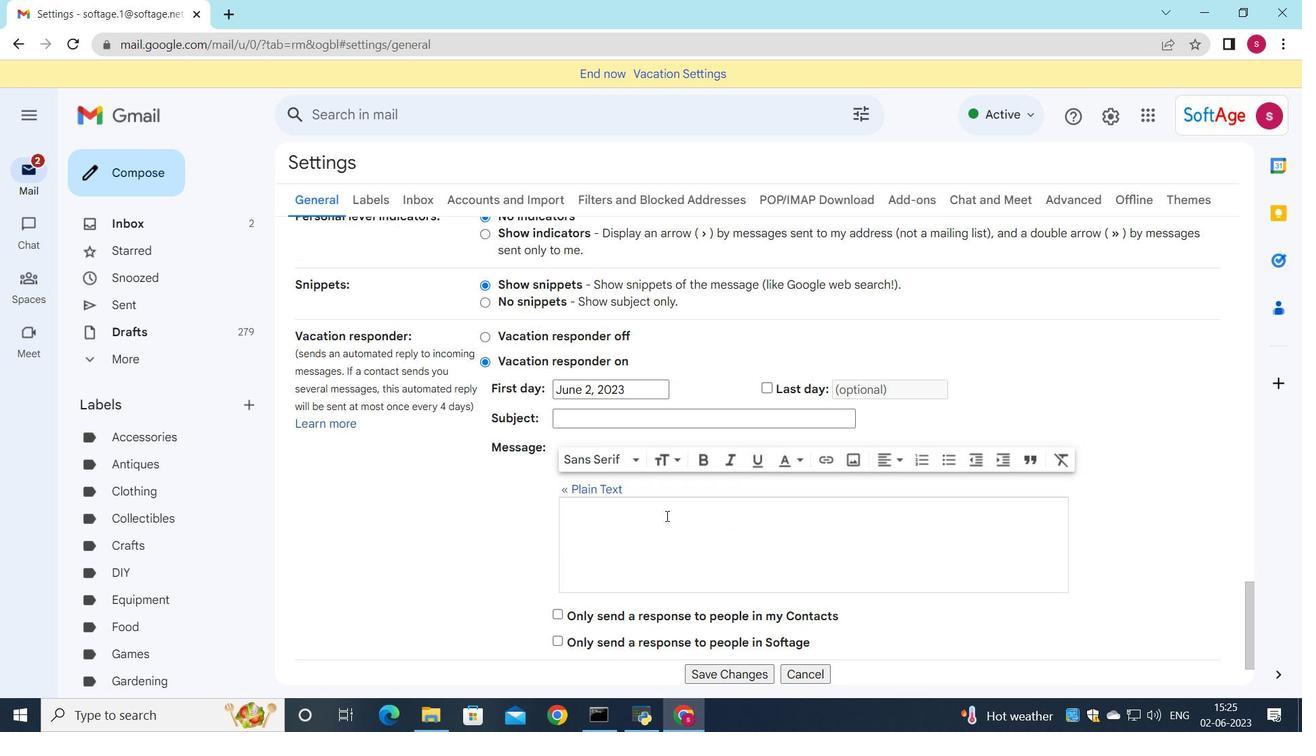 
Action: Mouse moved to (698, 593)
Screenshot: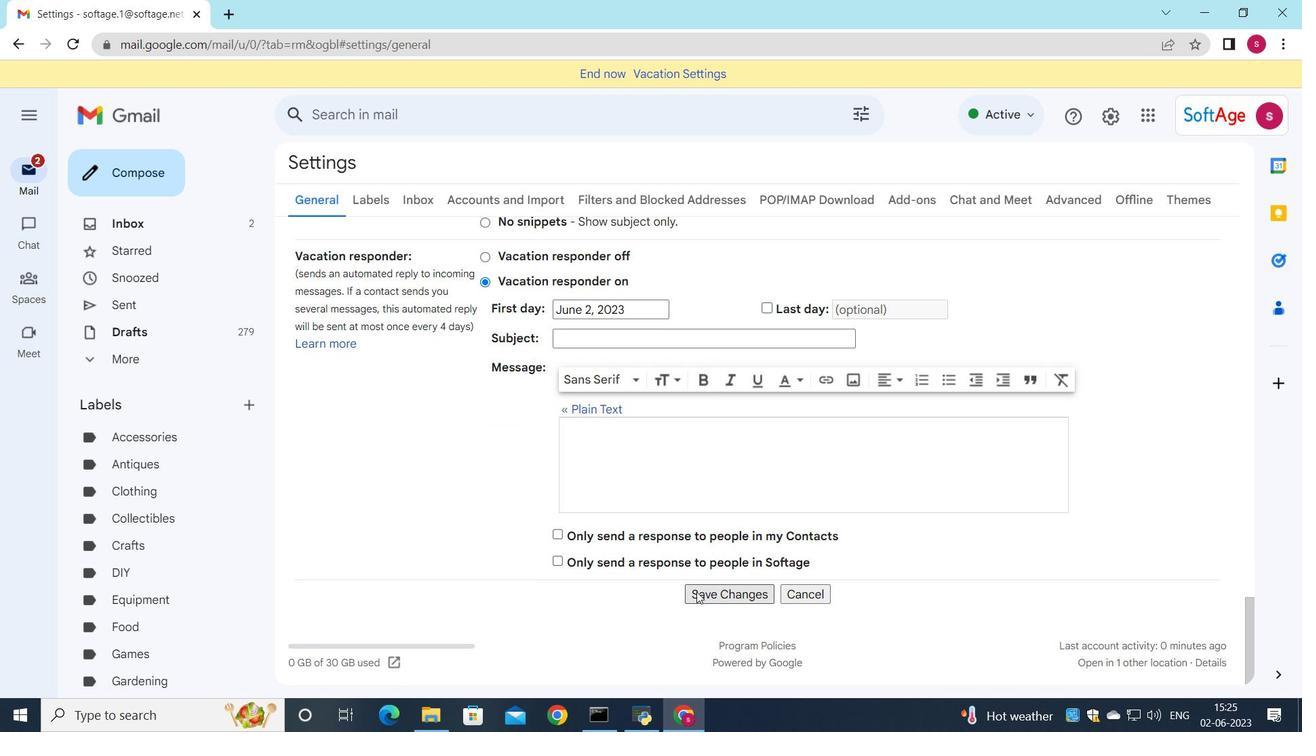 
Action: Mouse pressed left at (698, 593)
Screenshot: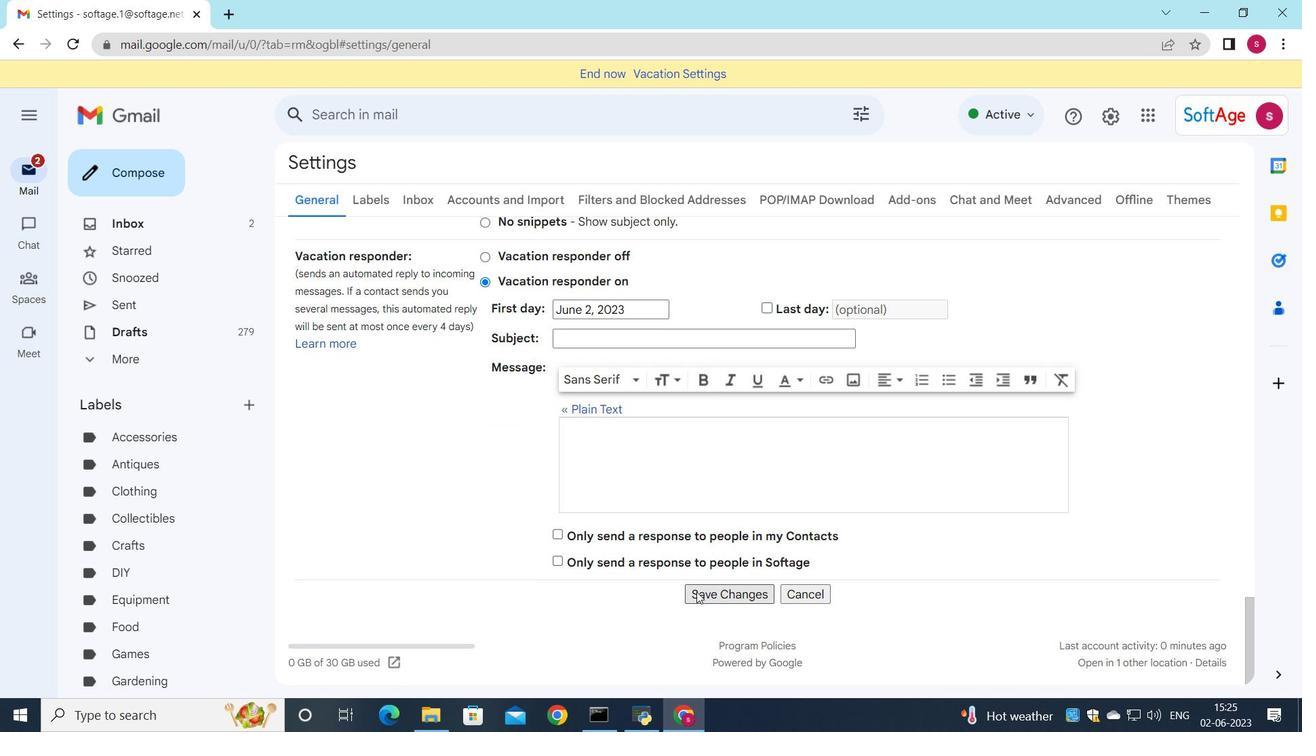 
Action: Mouse moved to (655, 280)
Screenshot: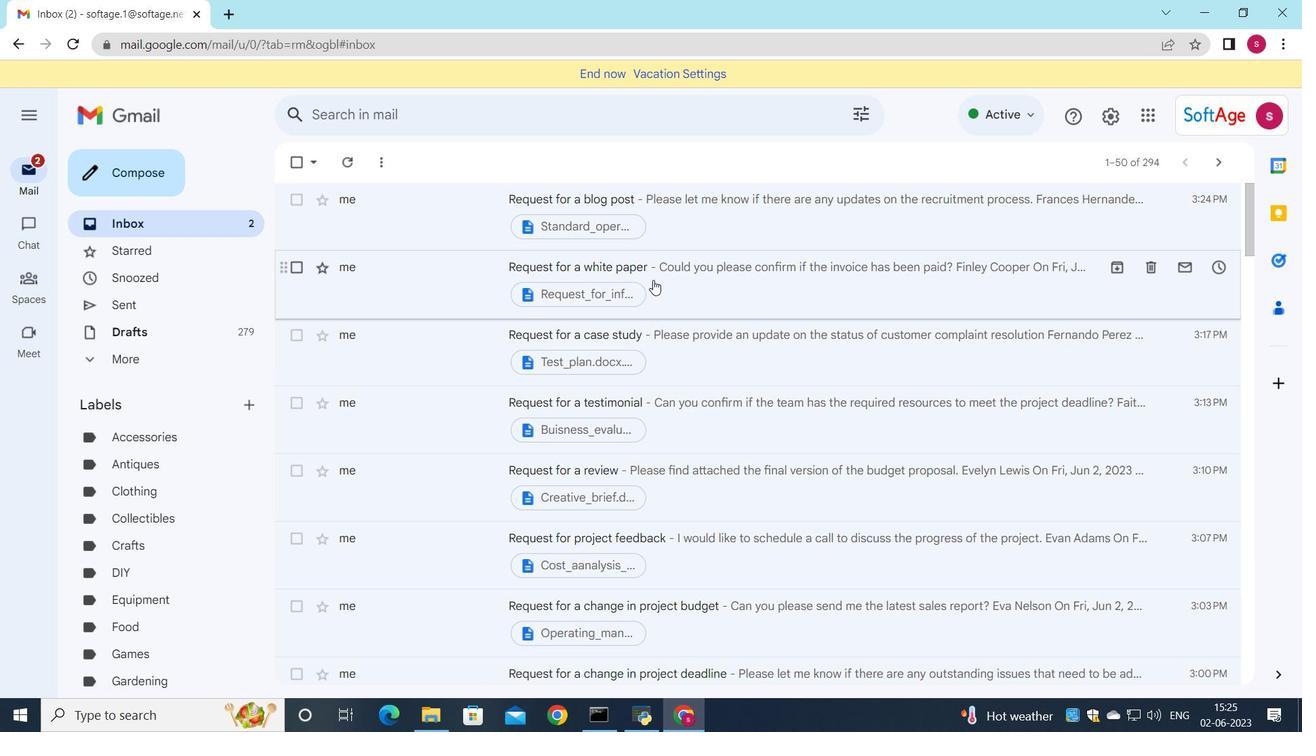 
Action: Mouse pressed left at (655, 280)
Screenshot: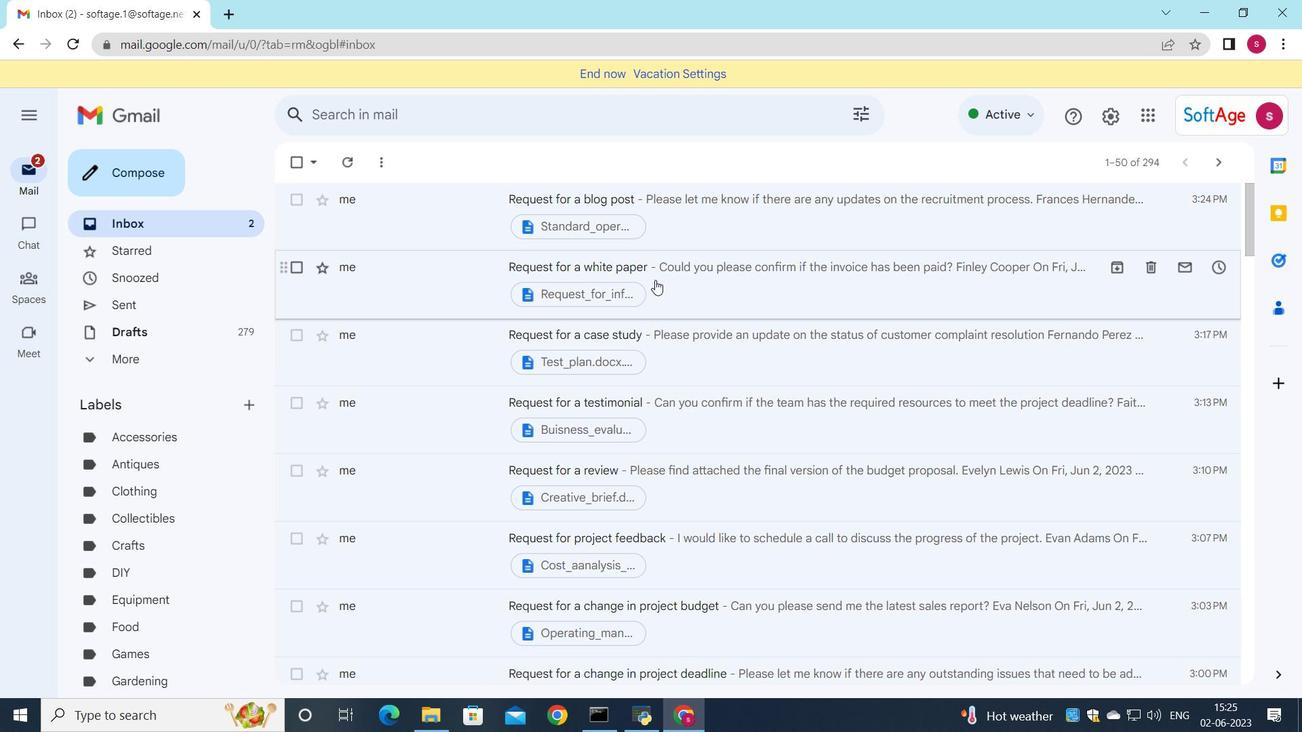 
Action: Mouse moved to (481, 413)
Screenshot: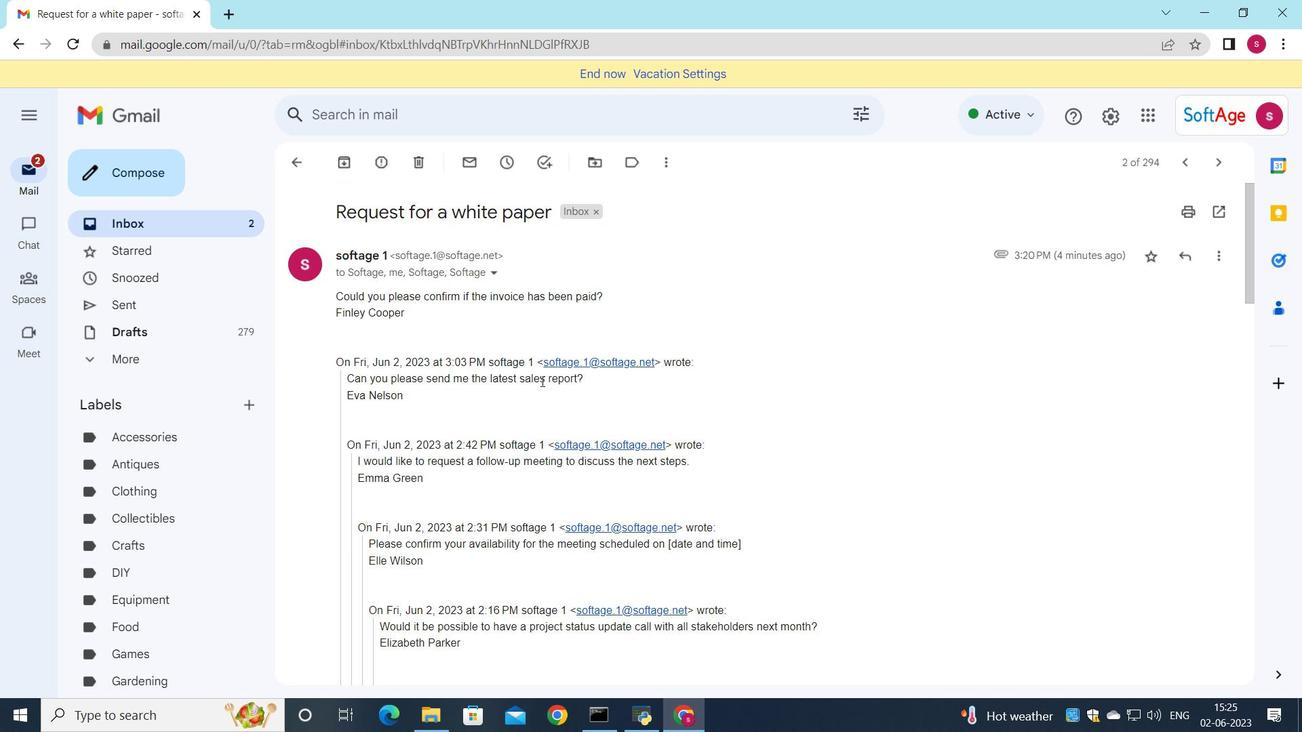 
Action: Mouse scrolled (481, 413) with delta (0, 0)
Screenshot: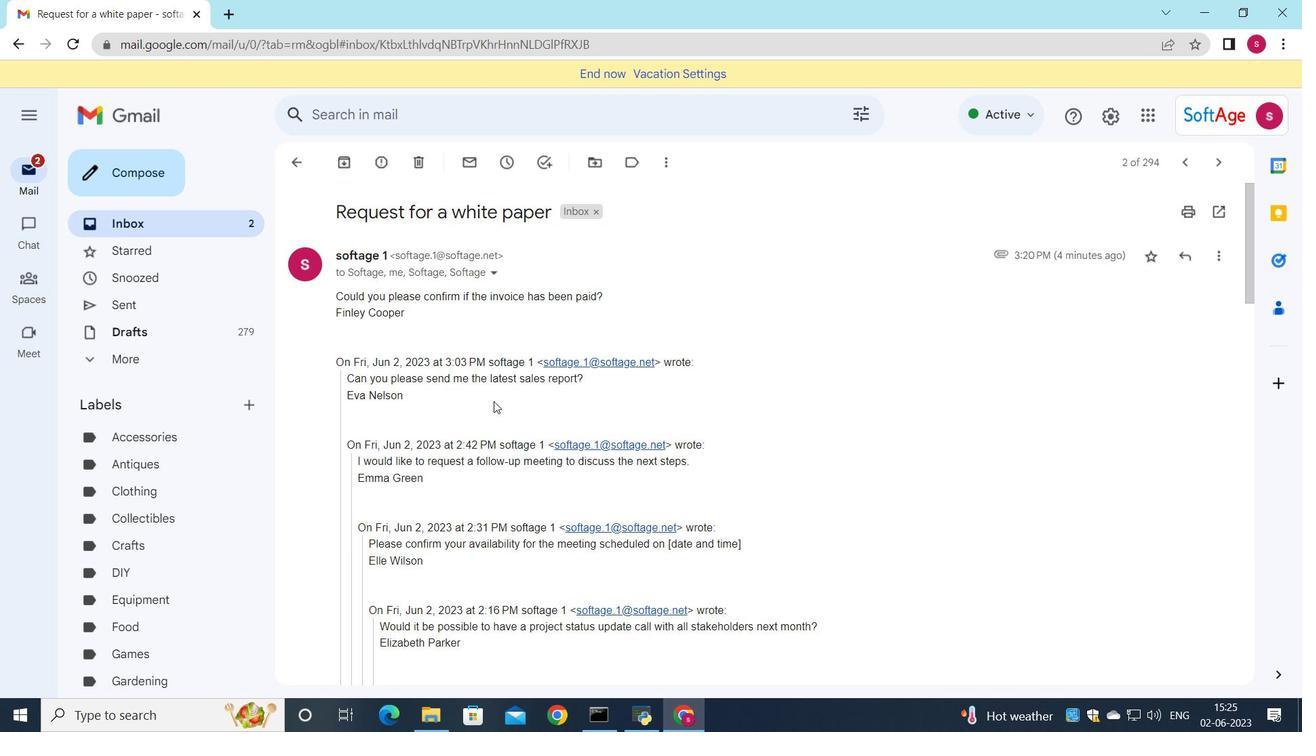 
Action: Mouse moved to (477, 420)
Screenshot: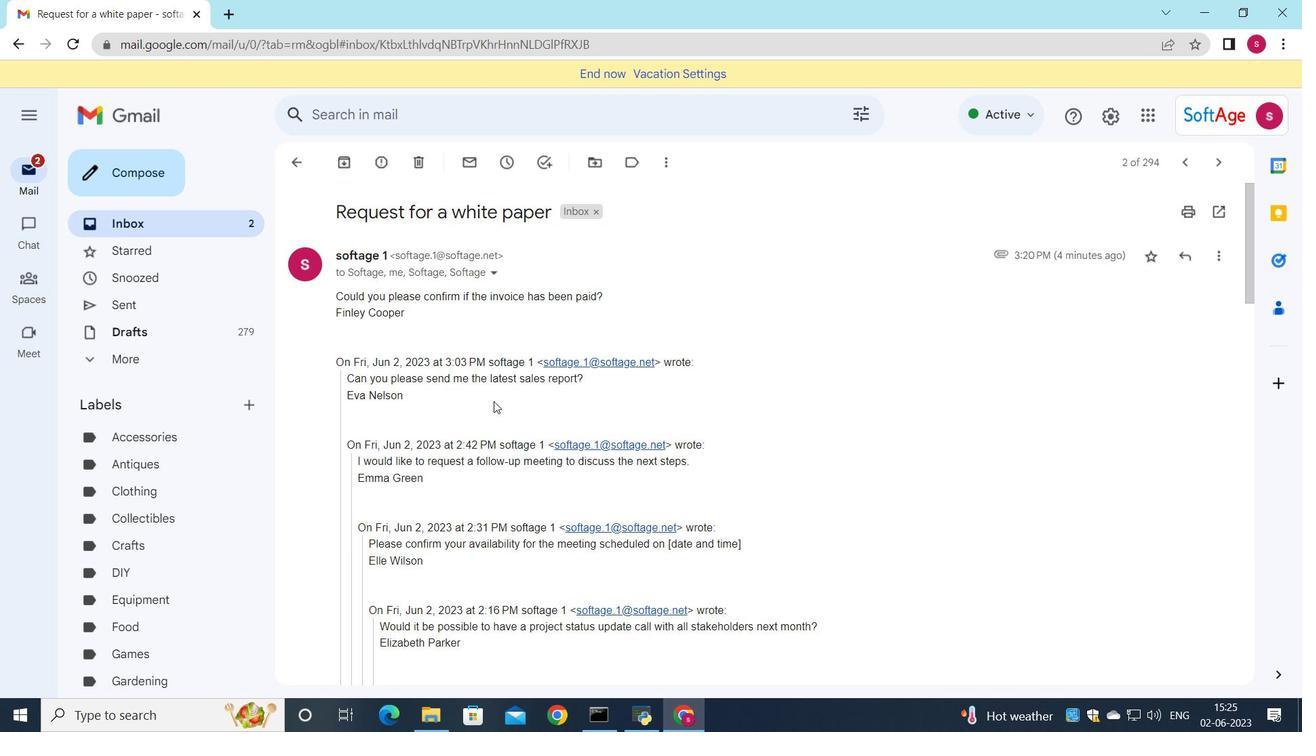 
Action: Mouse scrolled (477, 420) with delta (0, 0)
Screenshot: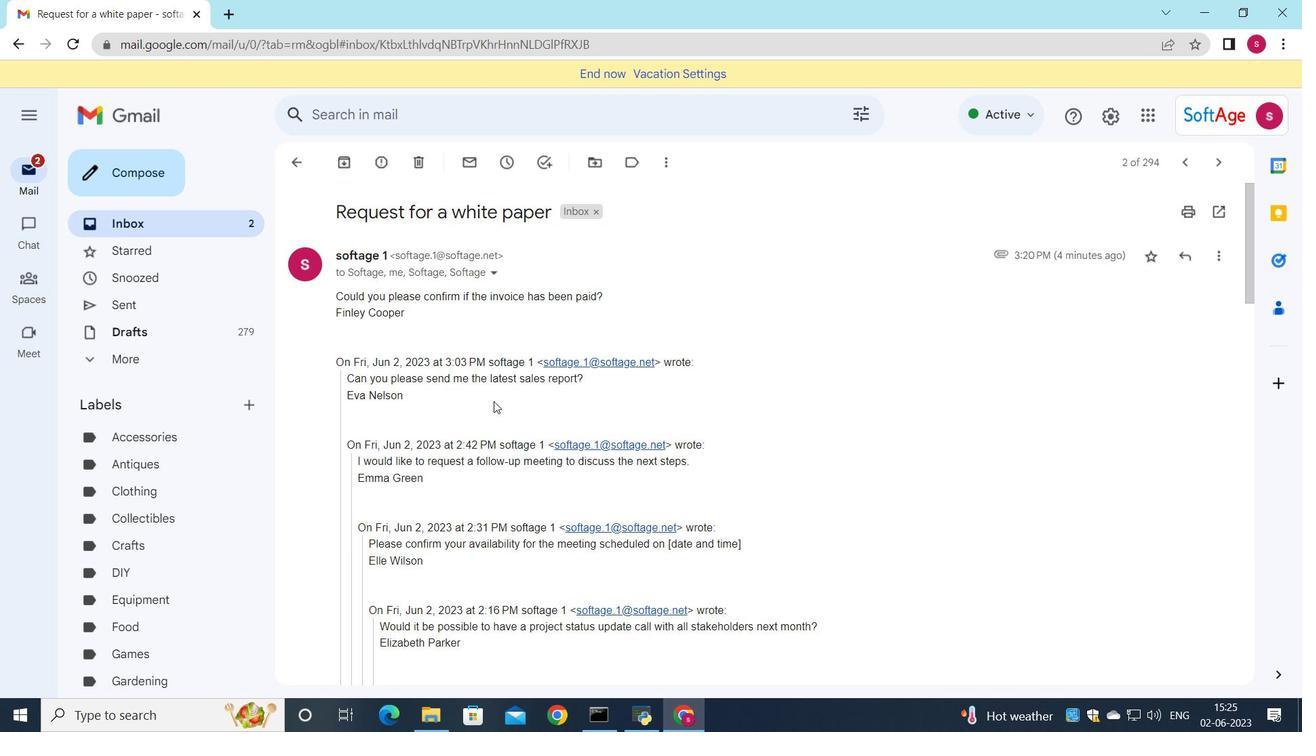 
Action: Mouse moved to (476, 425)
Screenshot: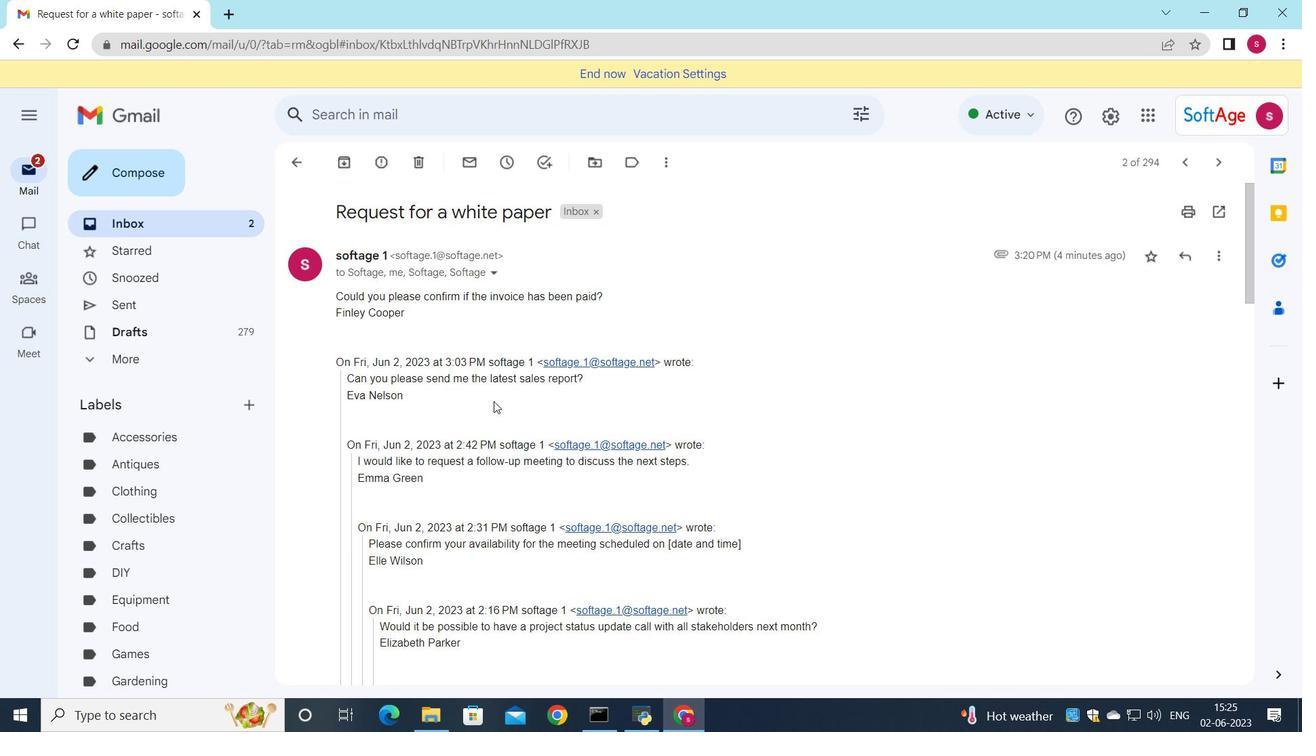 
Action: Mouse scrolled (476, 424) with delta (0, 0)
Screenshot: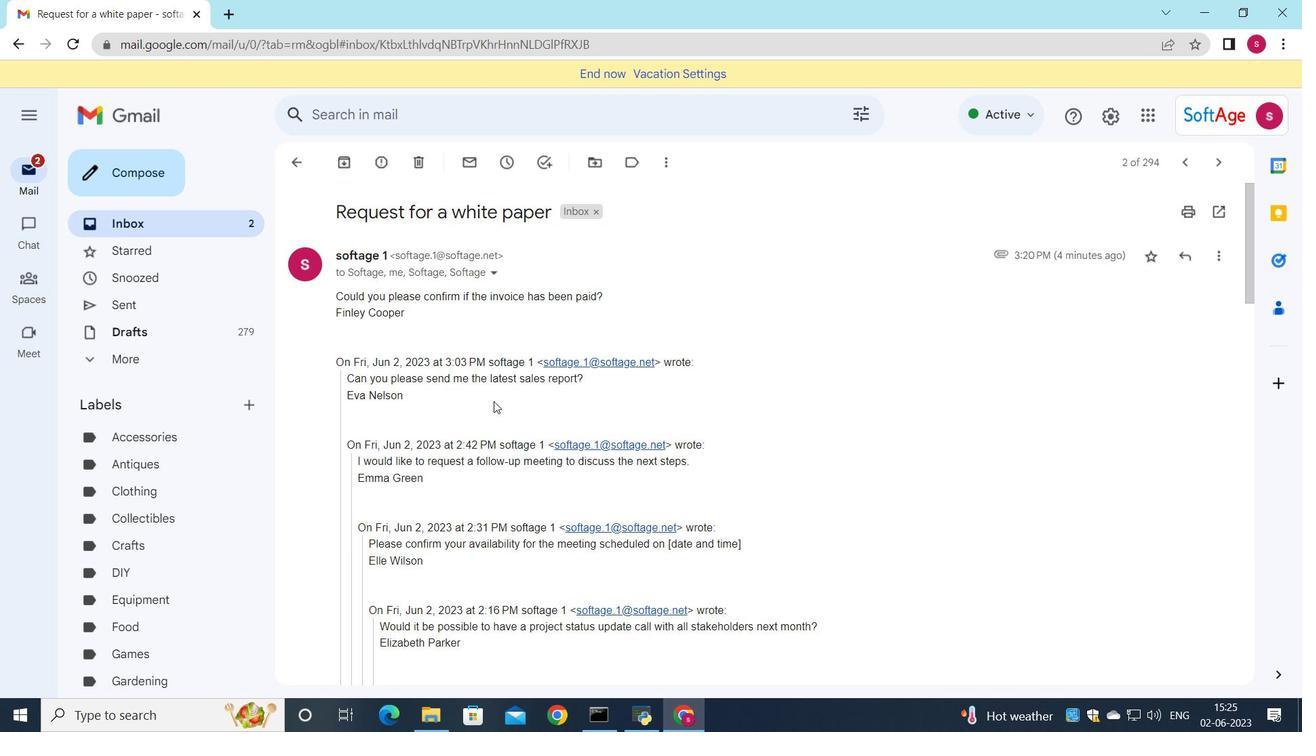 
Action: Mouse moved to (474, 429)
Screenshot: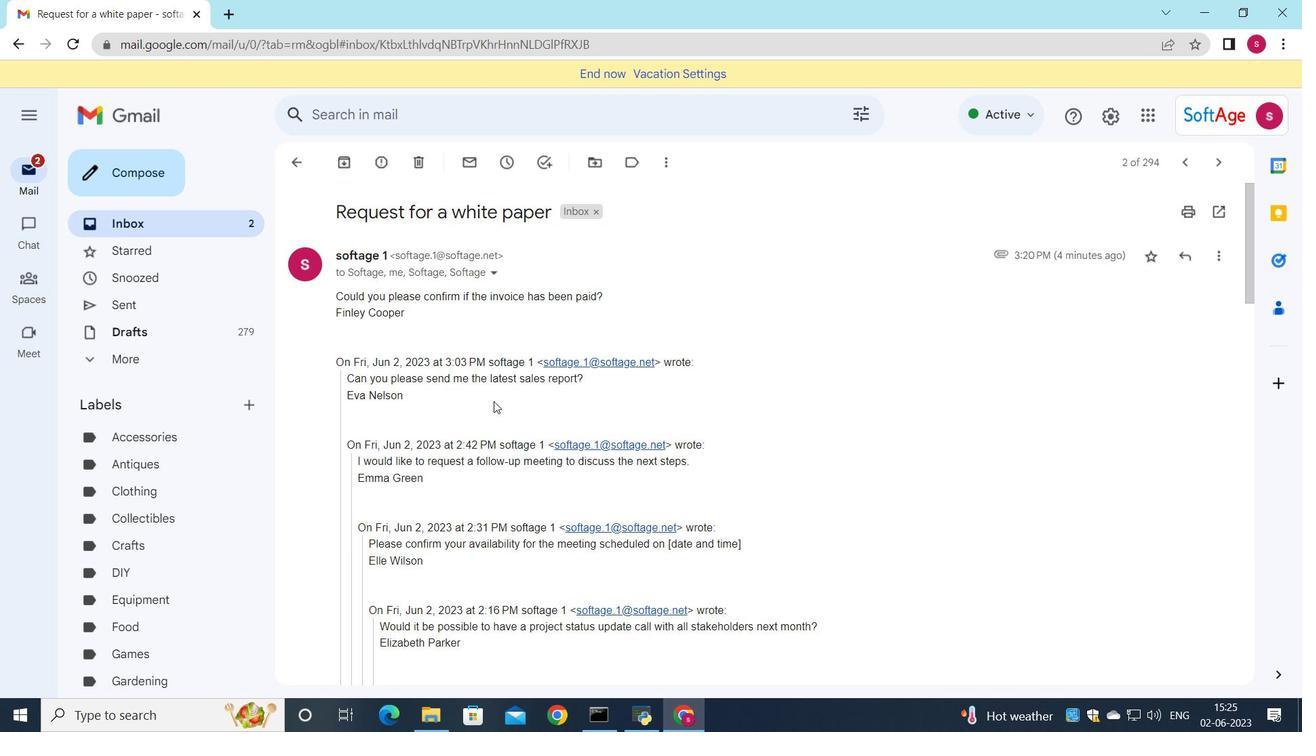 
Action: Mouse scrolled (474, 428) with delta (0, 0)
Screenshot: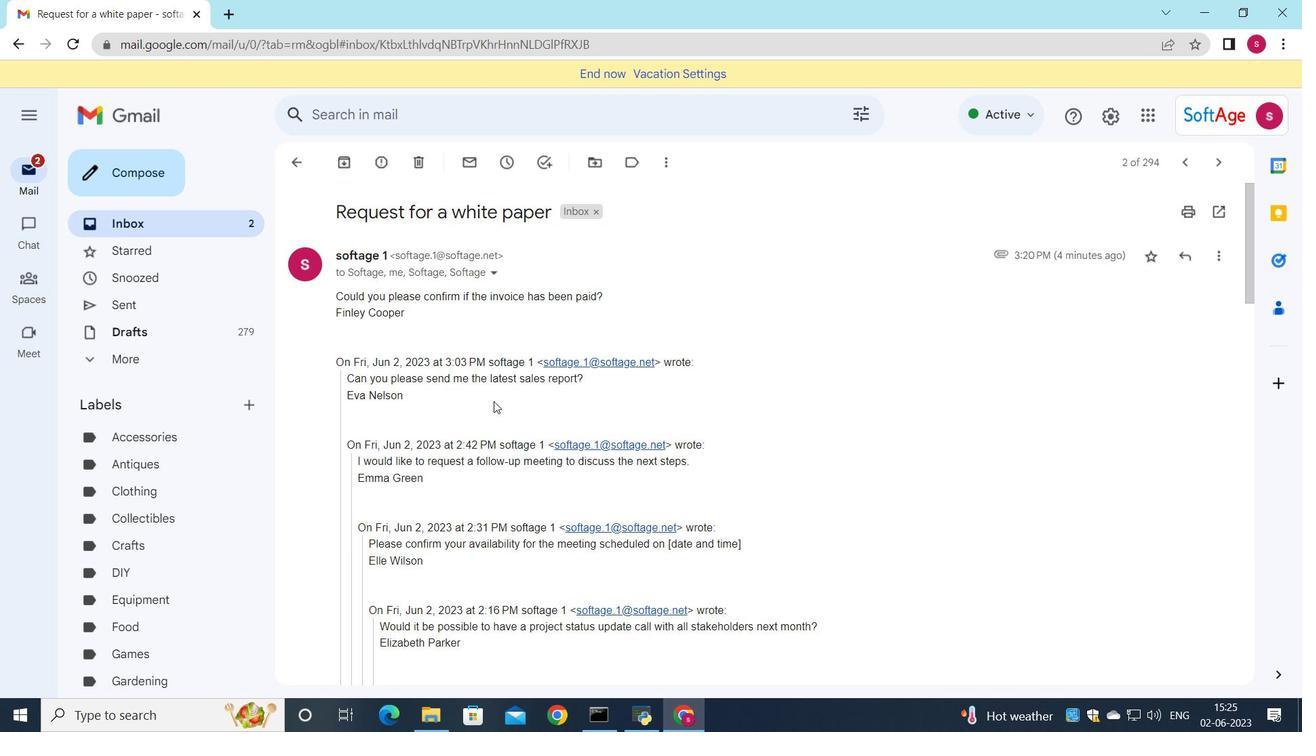 
Action: Mouse moved to (461, 432)
Screenshot: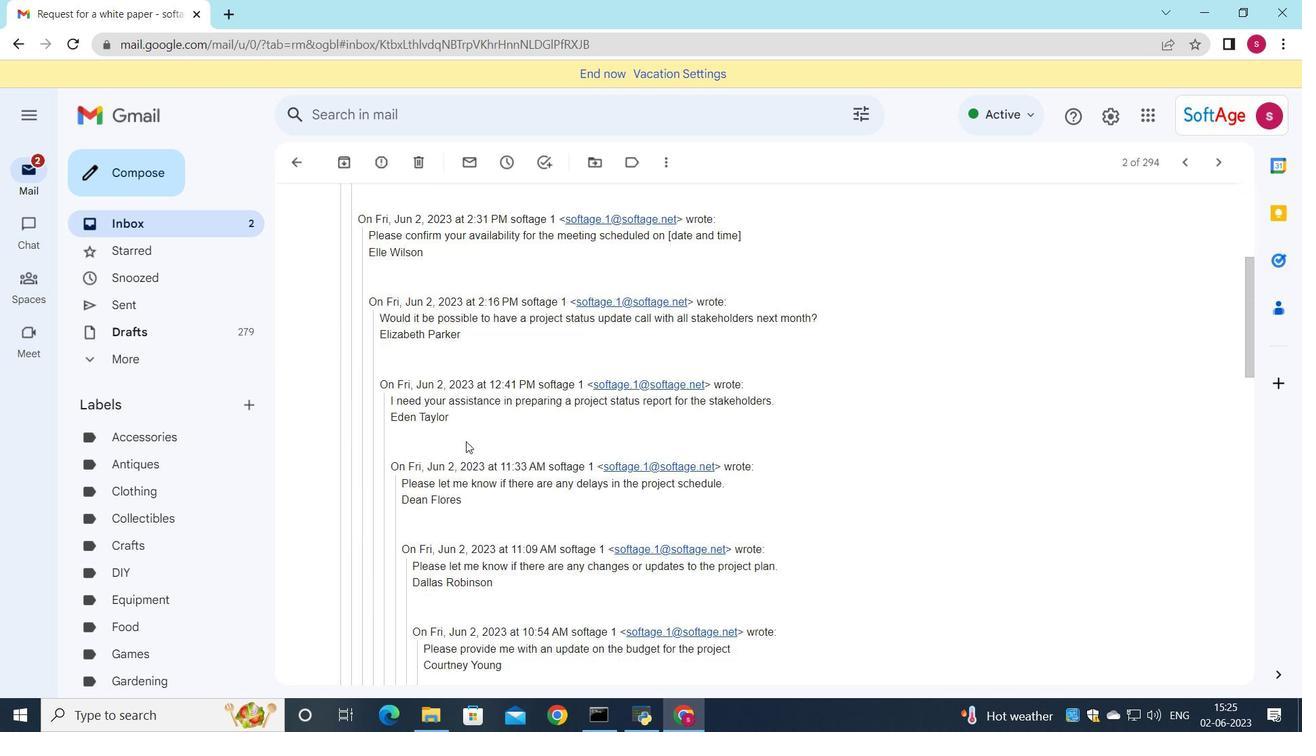 
Action: Mouse scrolled (461, 431) with delta (0, 0)
Screenshot: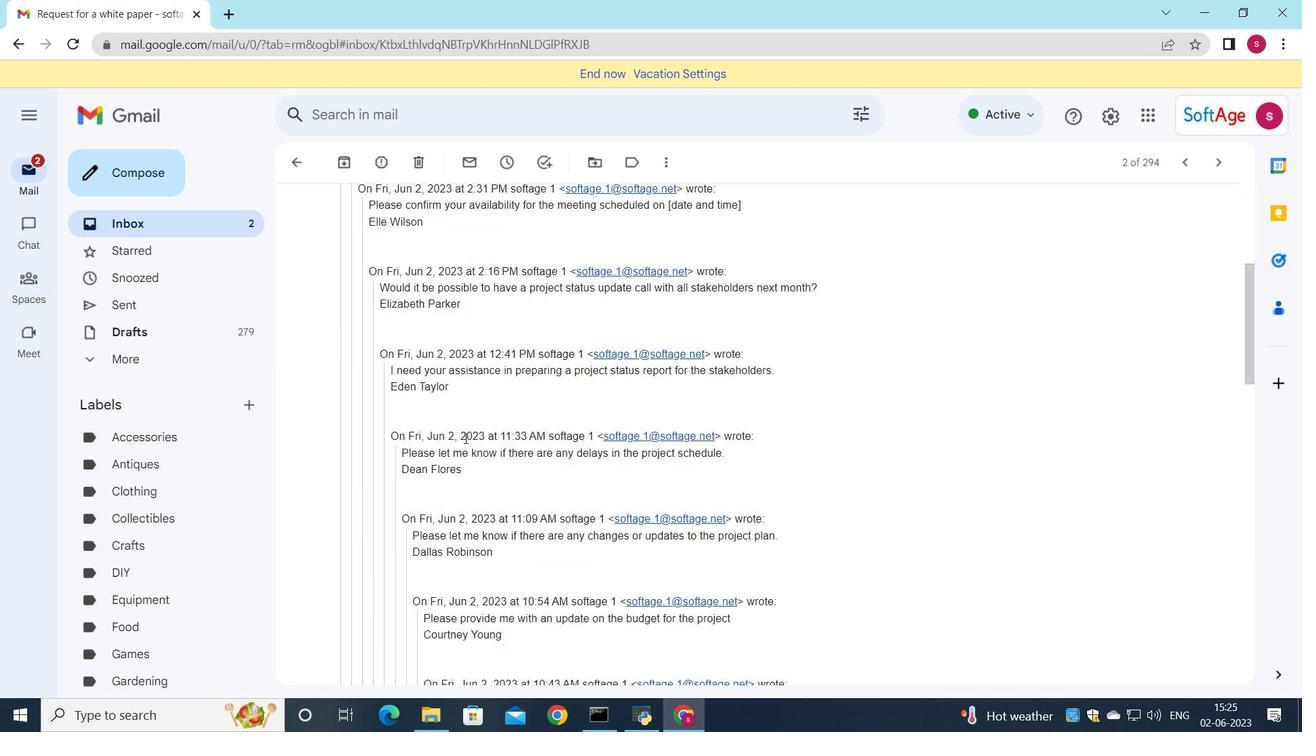 
Action: Mouse scrolled (461, 431) with delta (0, 0)
Screenshot: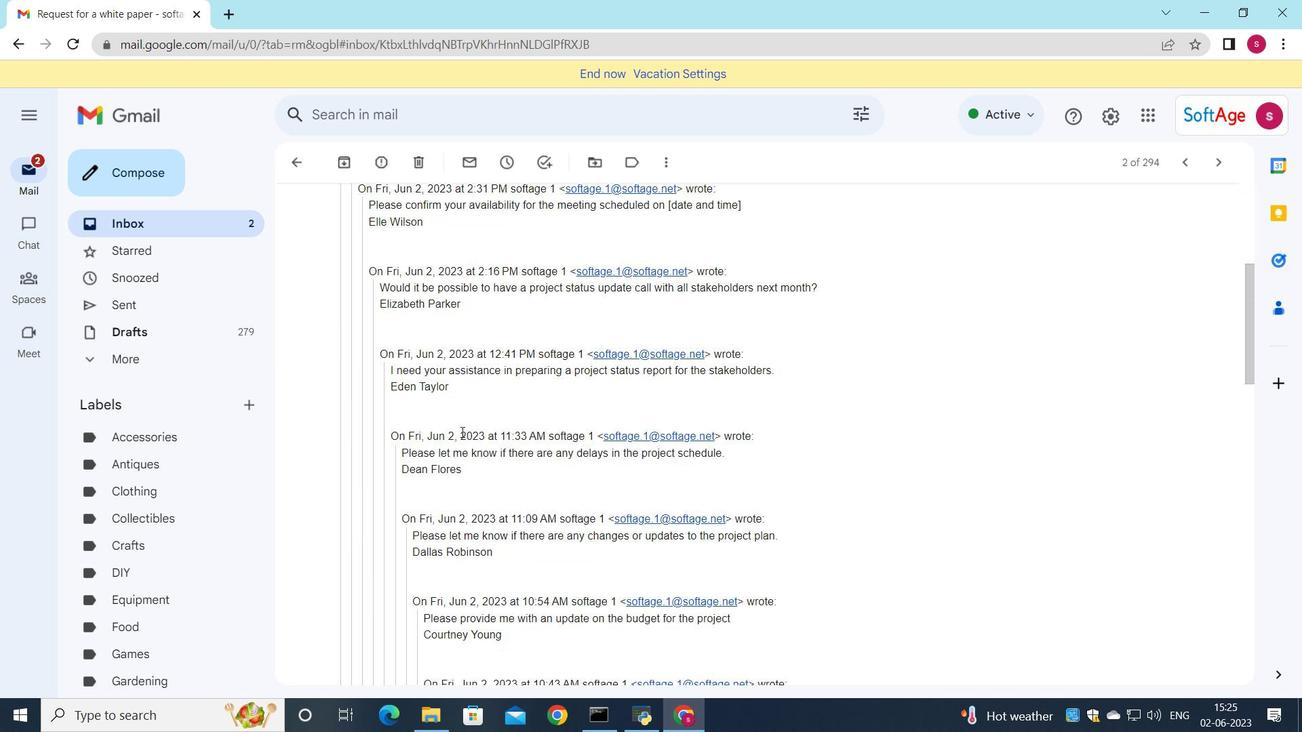 
Action: Mouse scrolled (461, 431) with delta (0, 0)
Screenshot: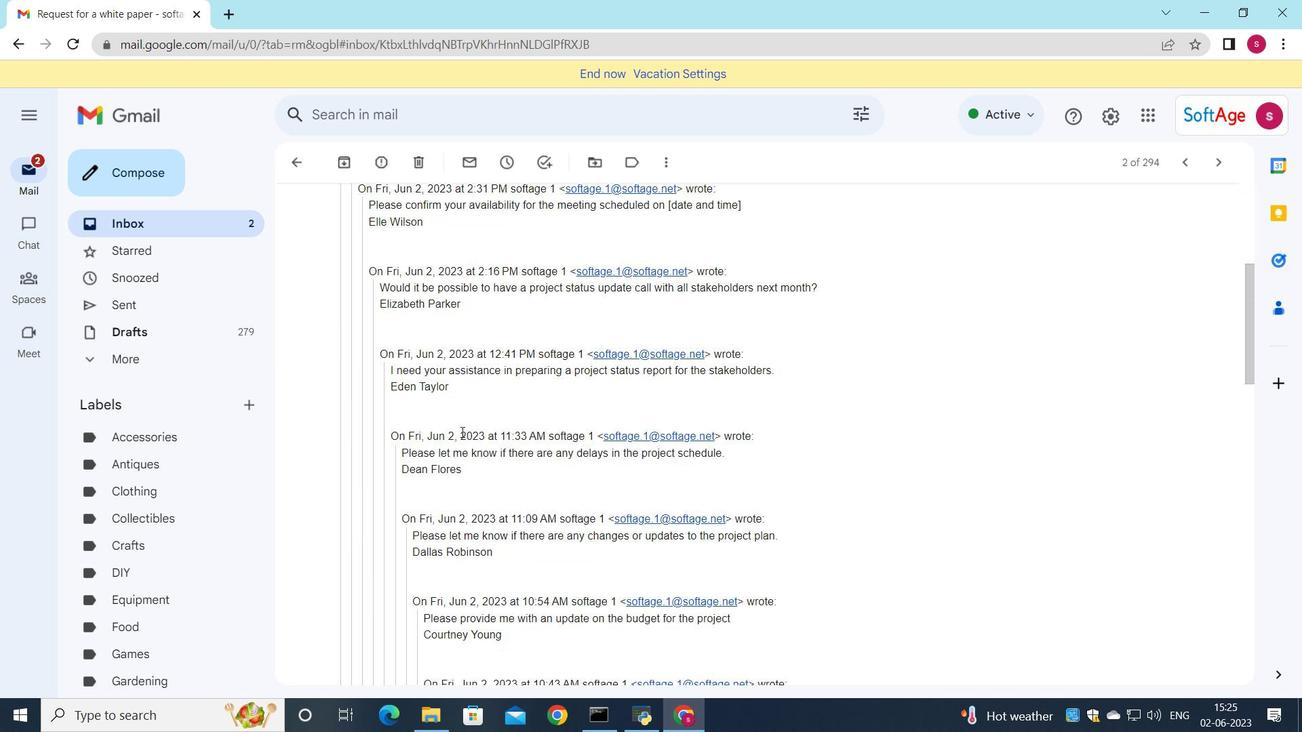 
Action: Mouse scrolled (461, 431) with delta (0, 0)
Screenshot: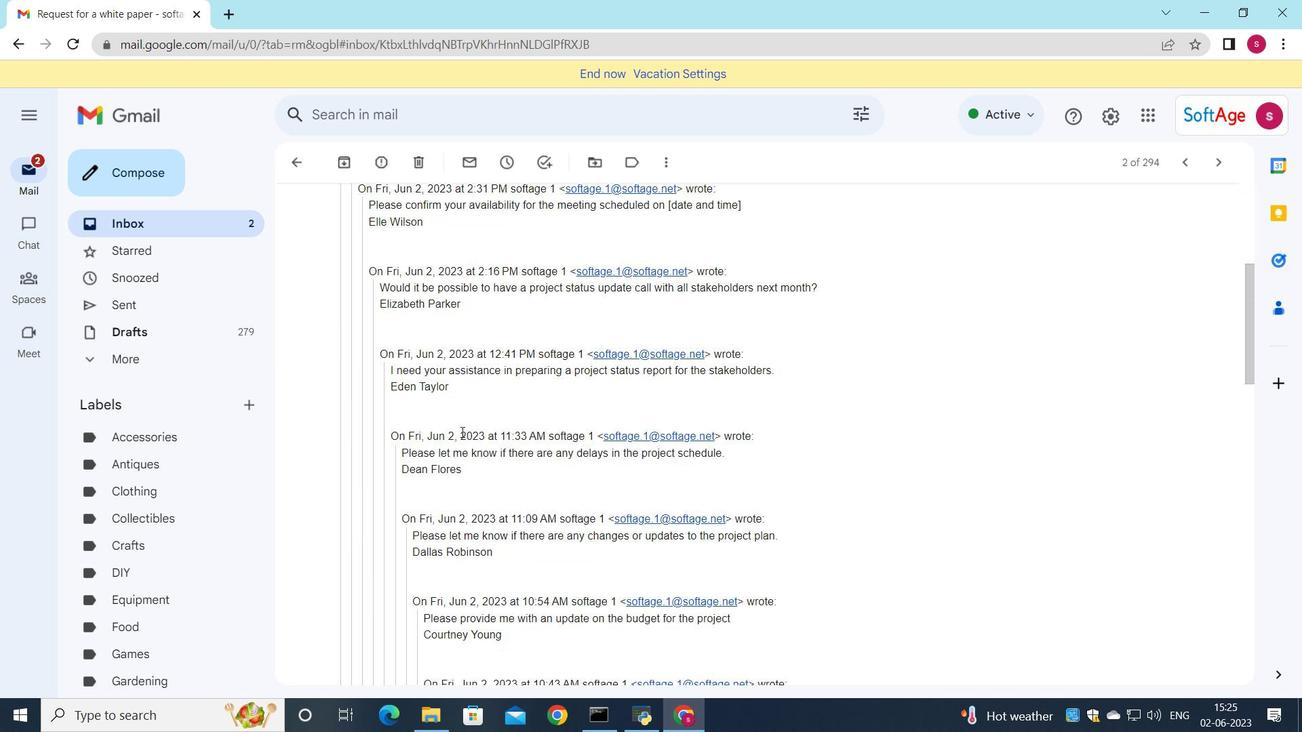 
Action: Mouse moved to (461, 425)
Screenshot: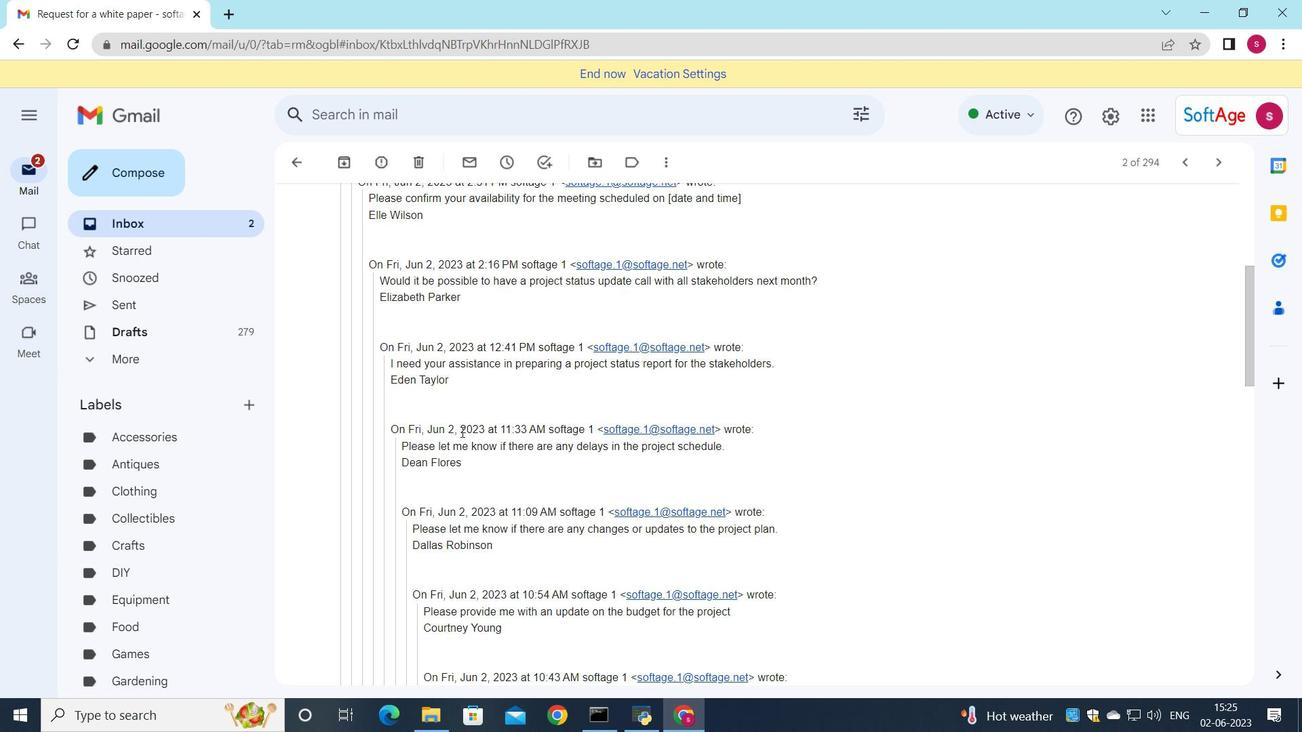 
Action: Mouse scrolled (461, 424) with delta (0, 0)
Screenshot: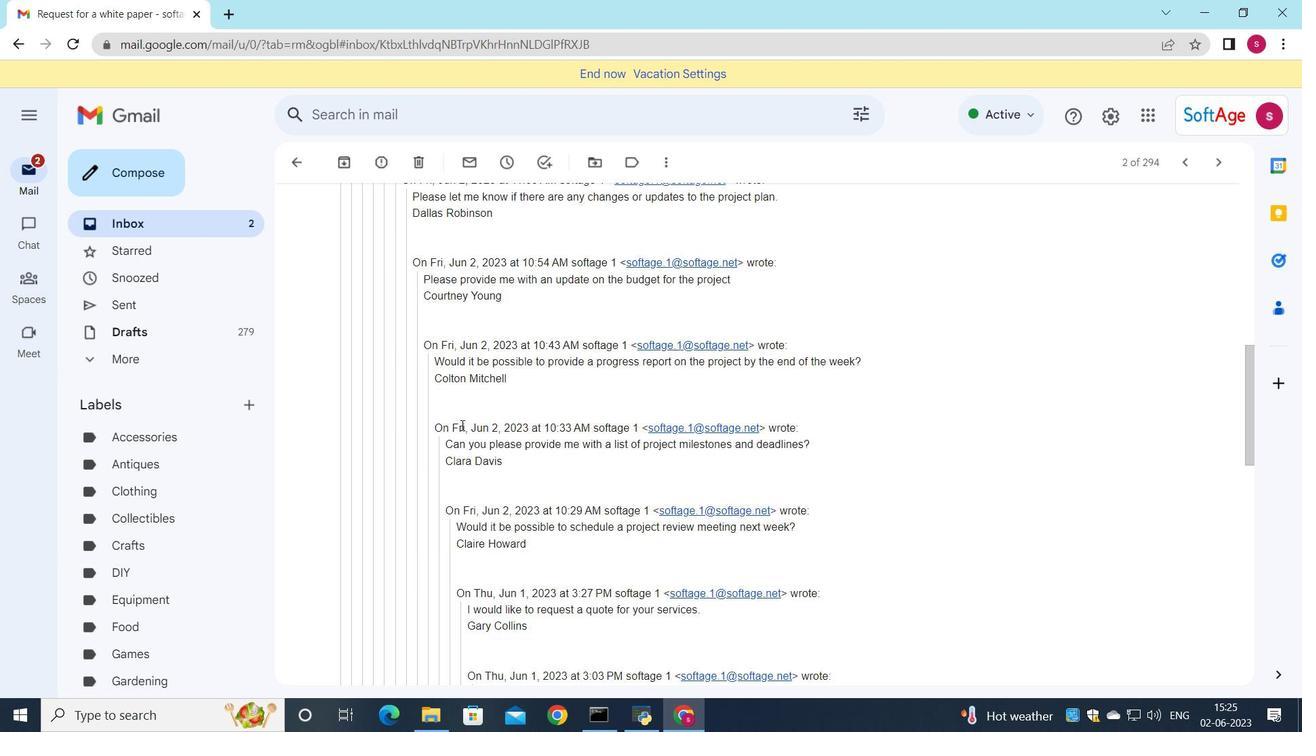 
Action: Mouse moved to (461, 426)
Screenshot: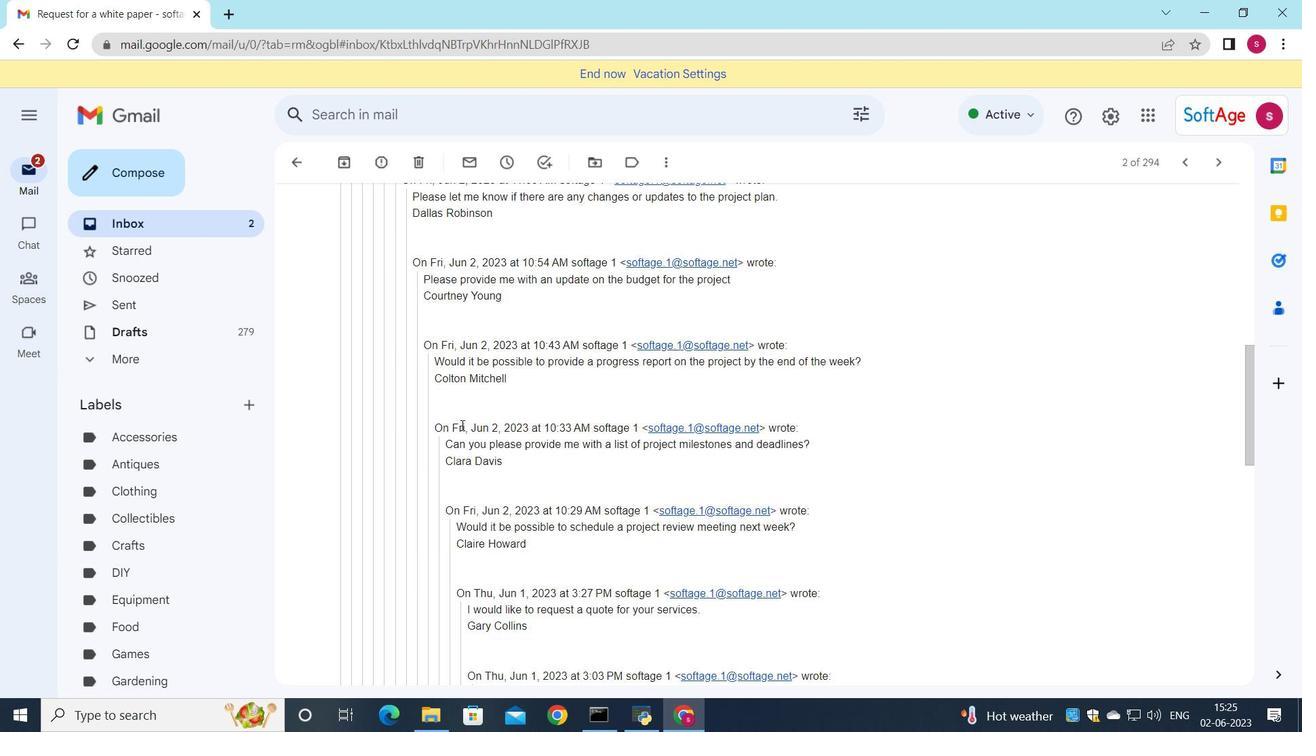 
Action: Mouse scrolled (461, 425) with delta (0, 0)
Screenshot: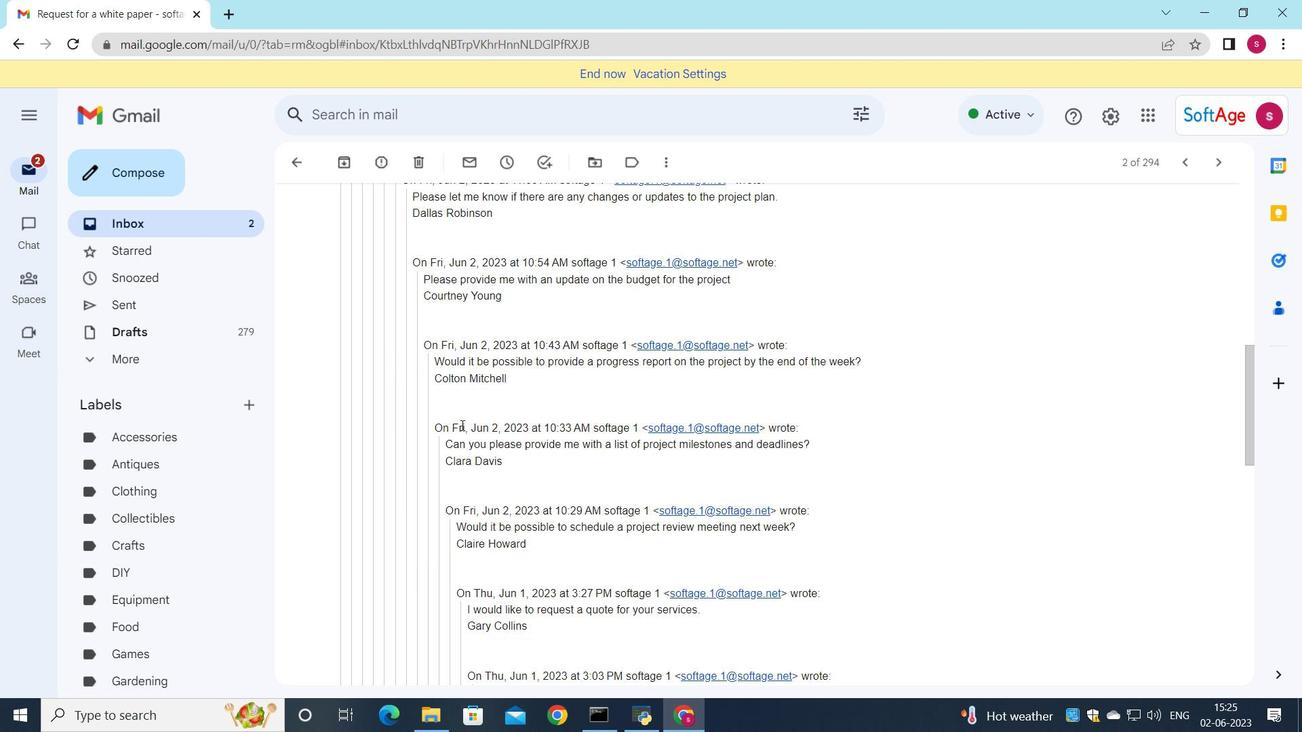 
Action: Mouse moved to (461, 426)
Screenshot: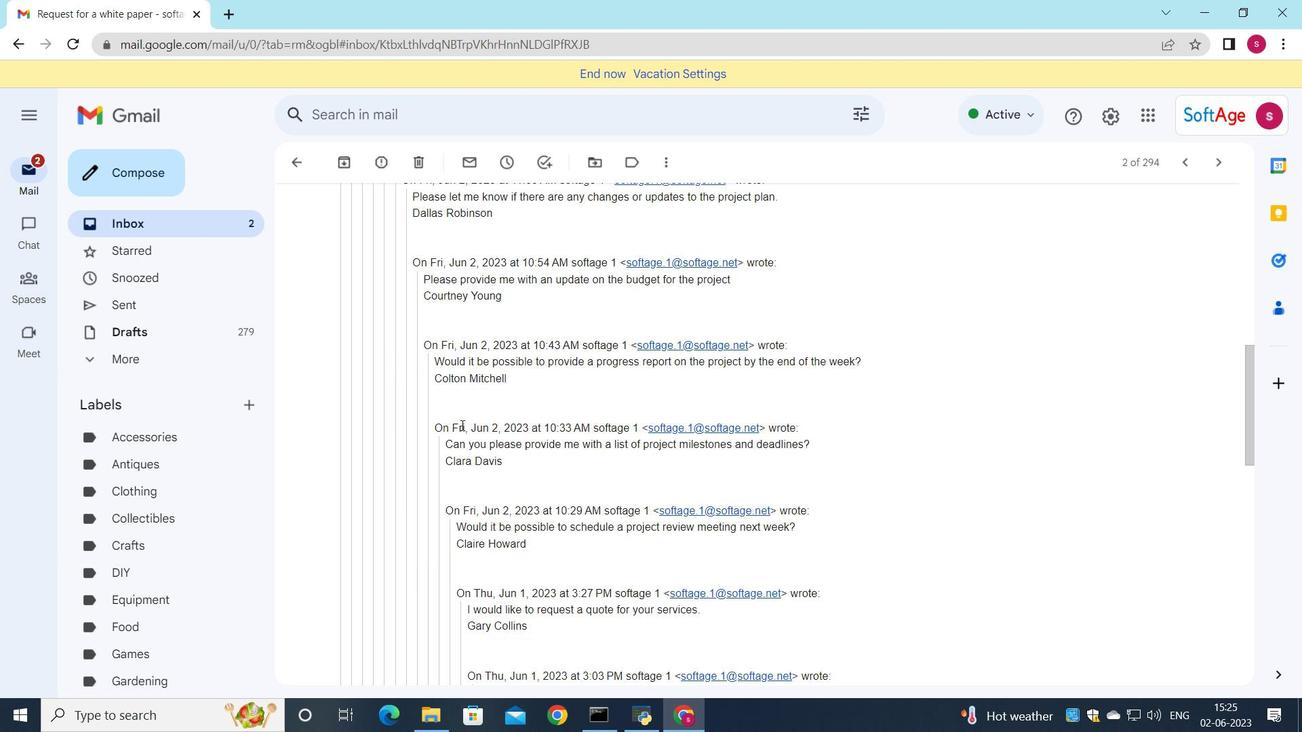 
Action: Mouse scrolled (461, 426) with delta (0, 0)
Screenshot: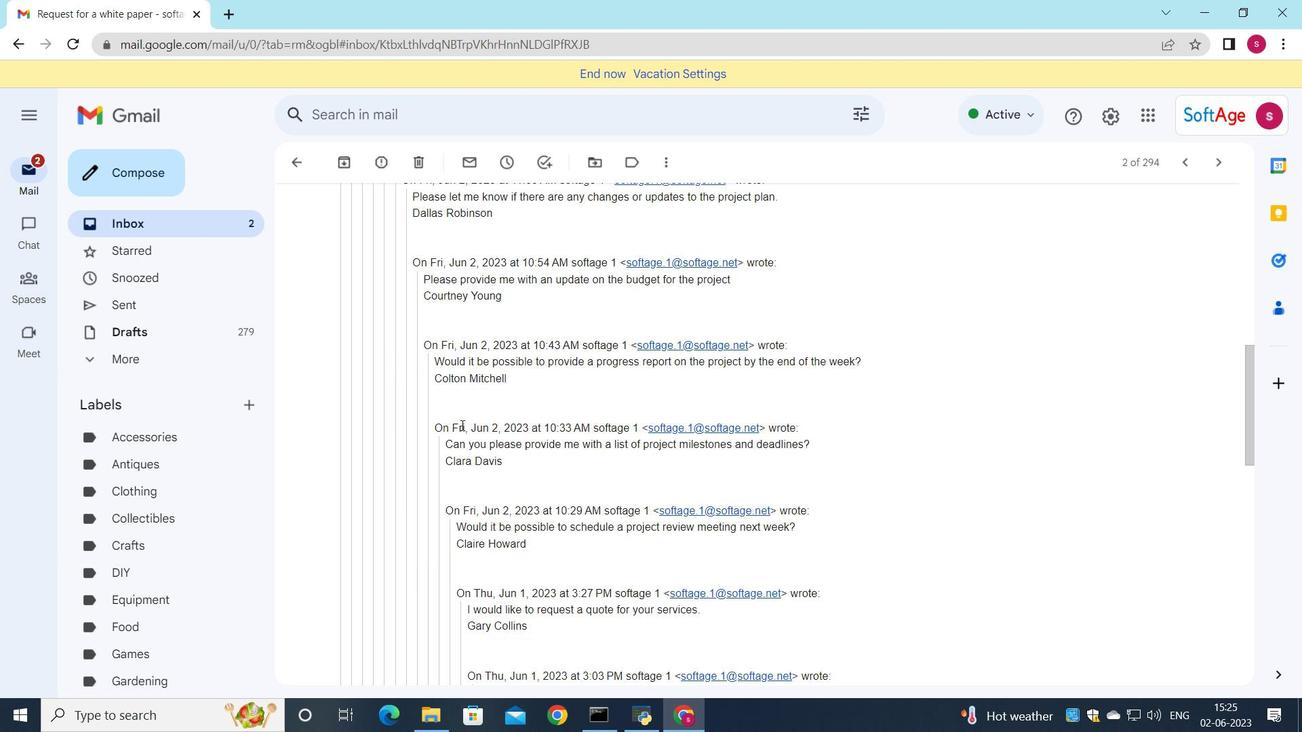 
Action: Mouse moved to (460, 428)
Screenshot: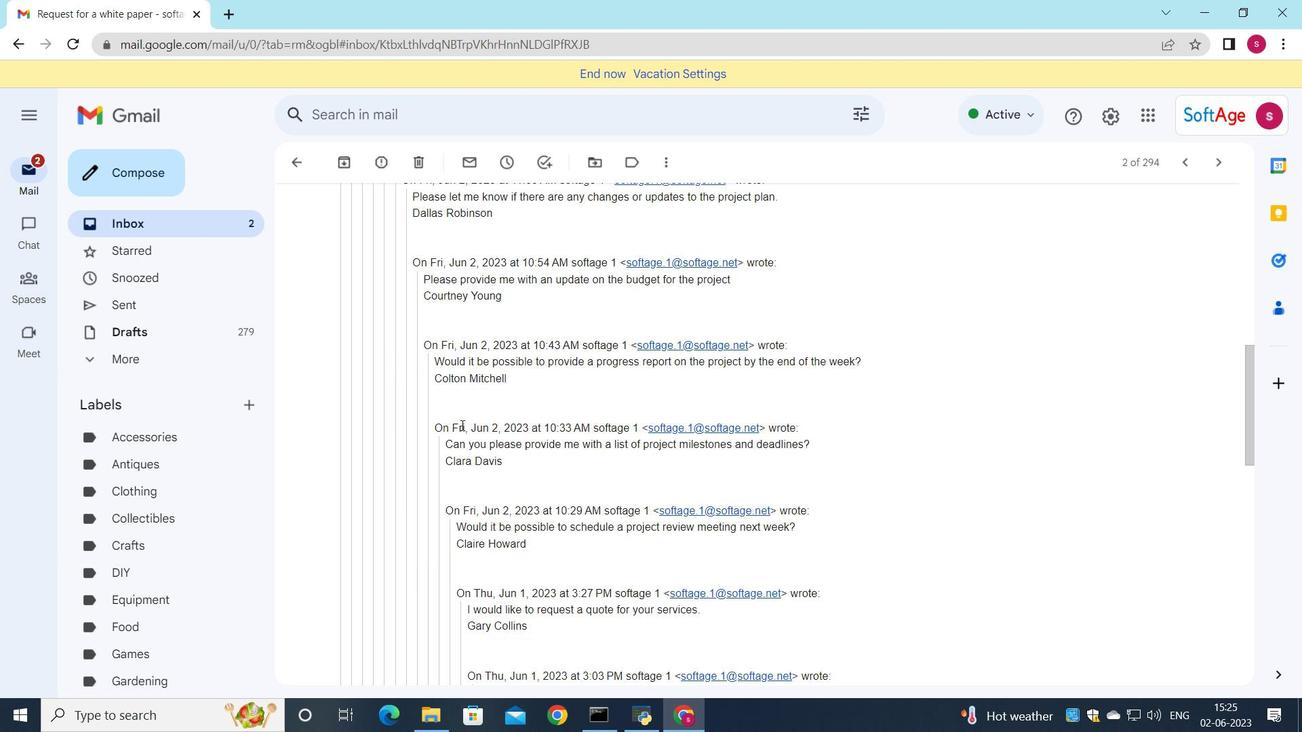 
Action: Mouse scrolled (460, 426) with delta (0, 0)
Screenshot: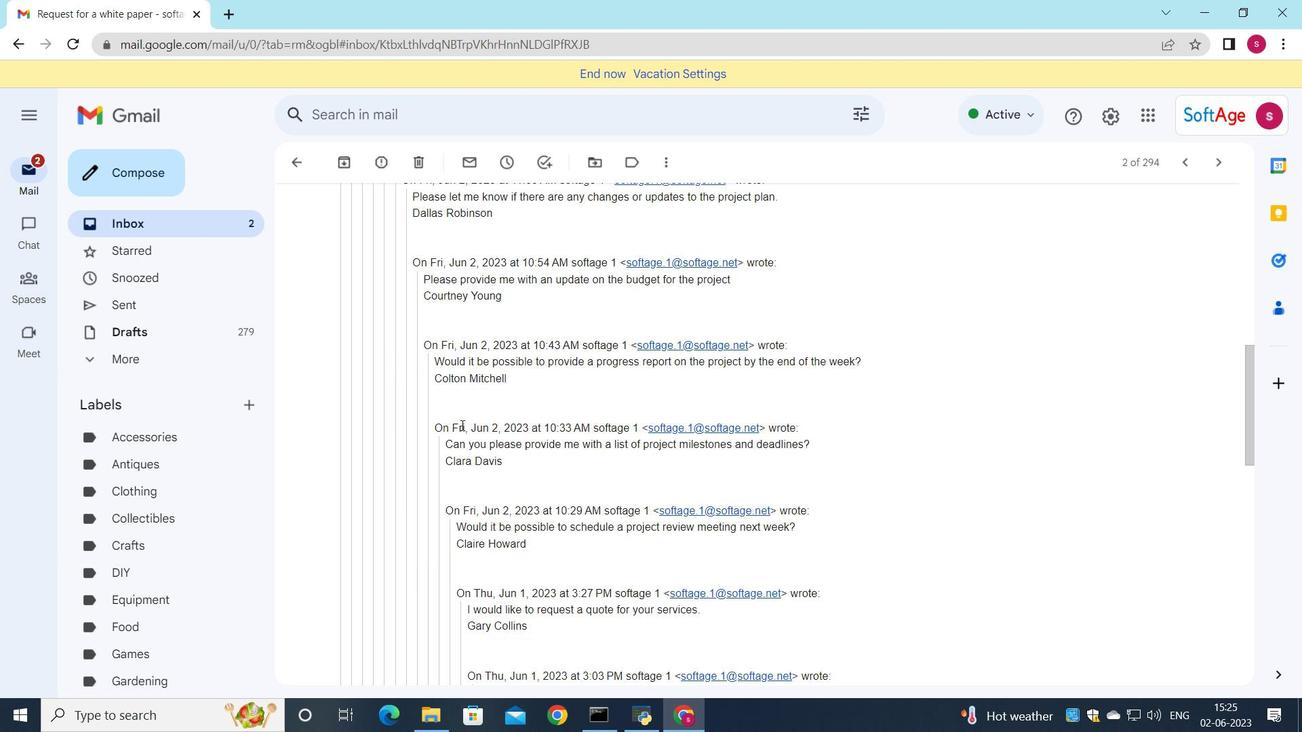 
Action: Mouse moved to (458, 434)
Screenshot: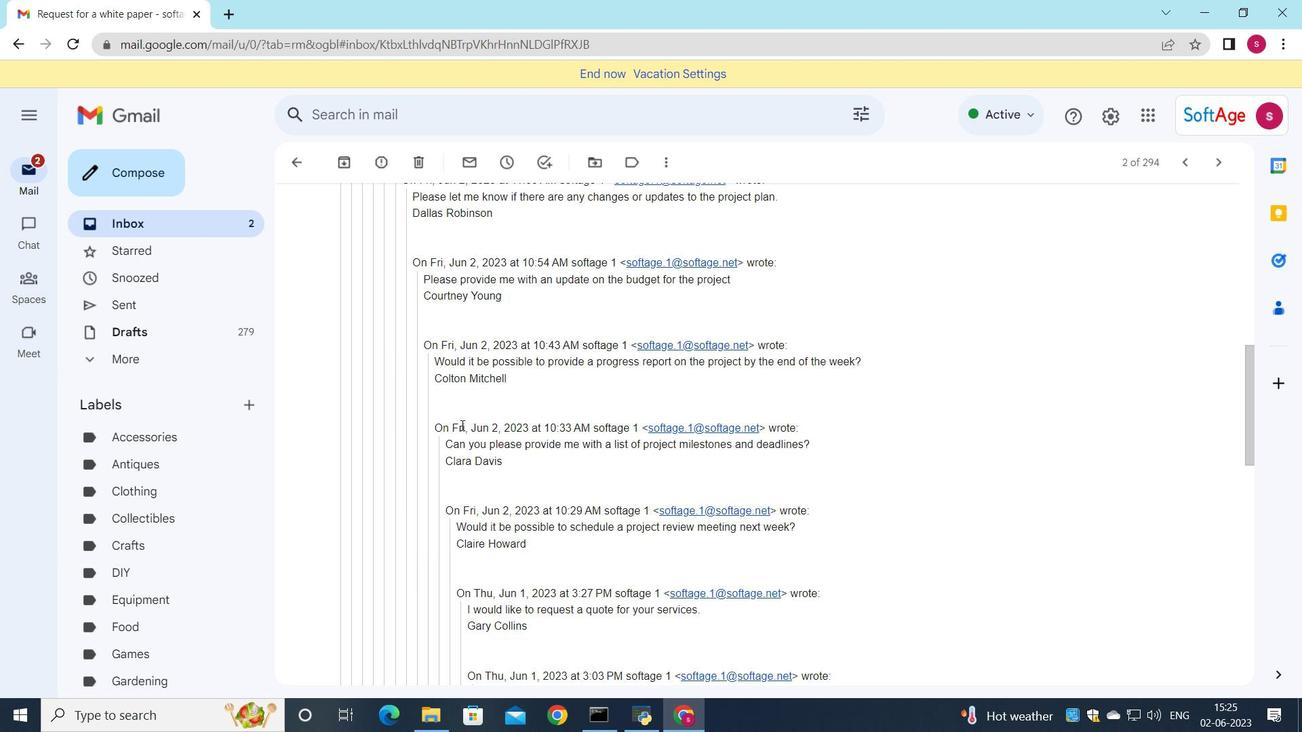 
Action: Mouse scrolled (459, 429) with delta (0, 0)
Screenshot: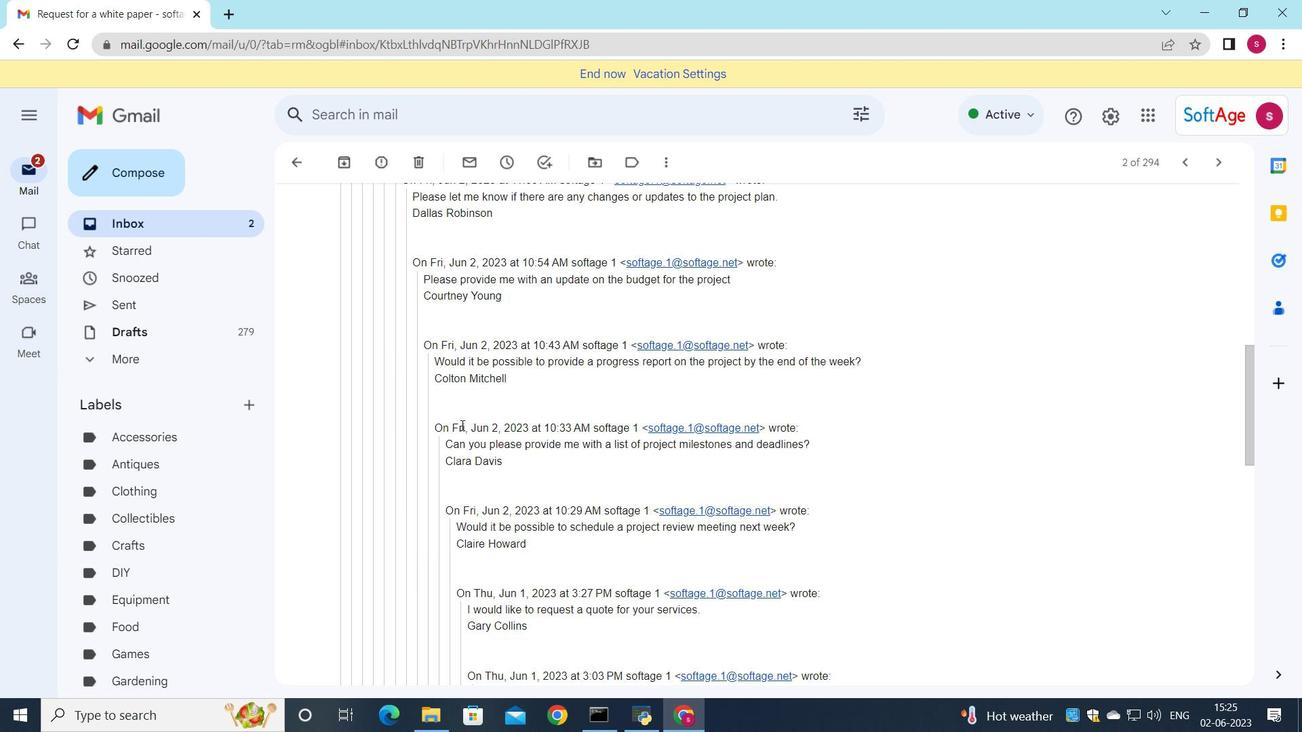 
Action: Mouse moved to (455, 434)
Screenshot: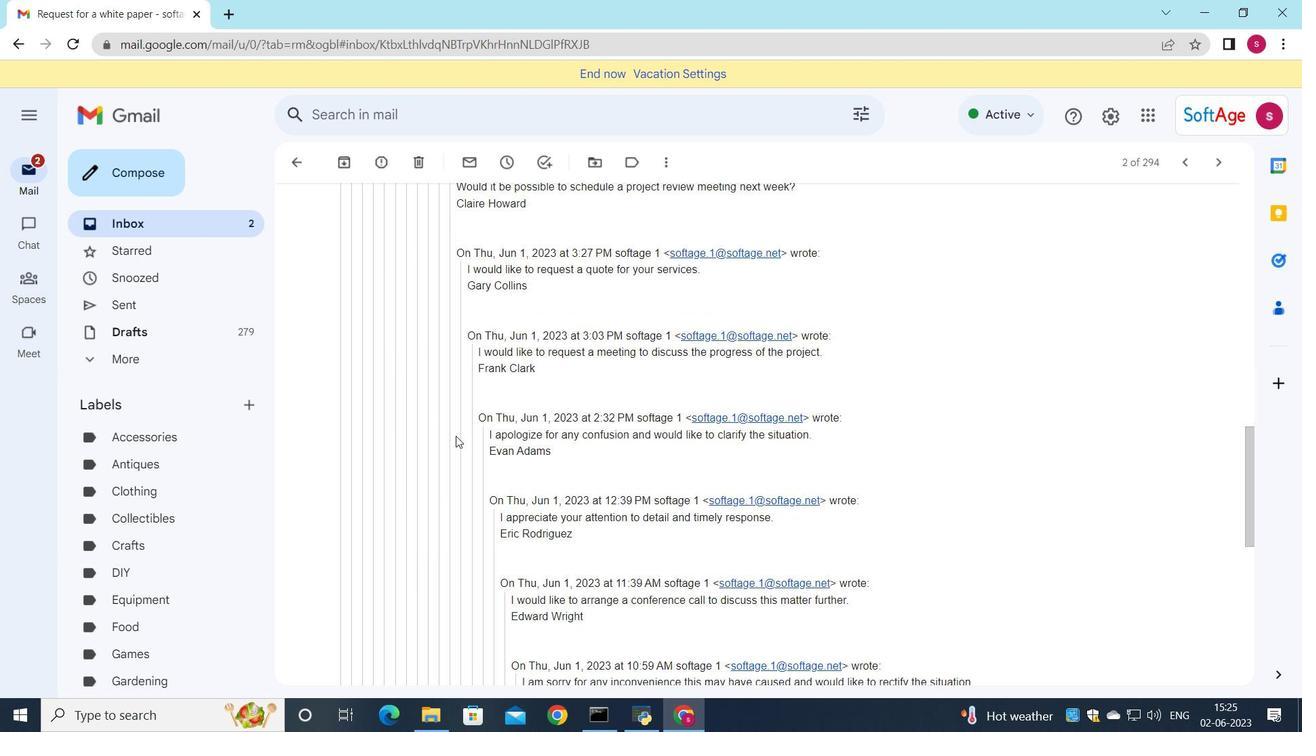 
Action: Mouse scrolled (455, 433) with delta (0, 0)
Screenshot: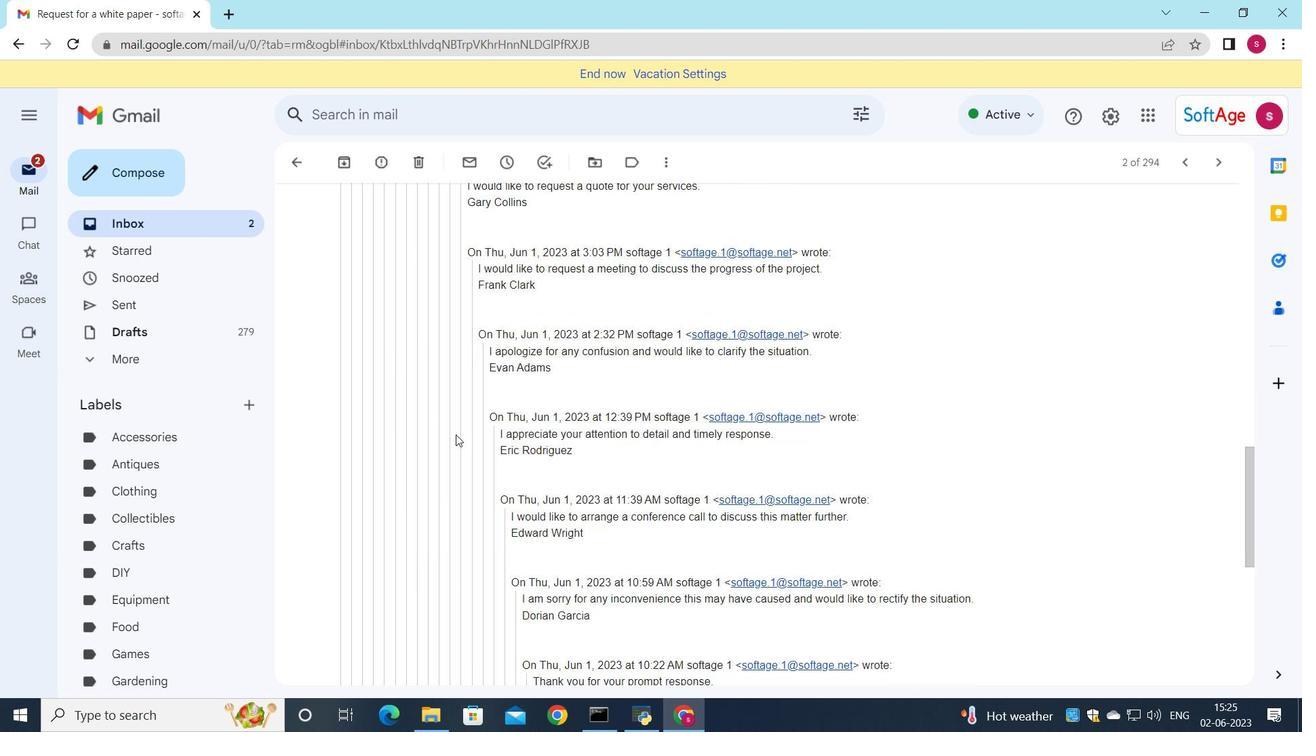 
Action: Mouse scrolled (455, 433) with delta (0, 0)
Screenshot: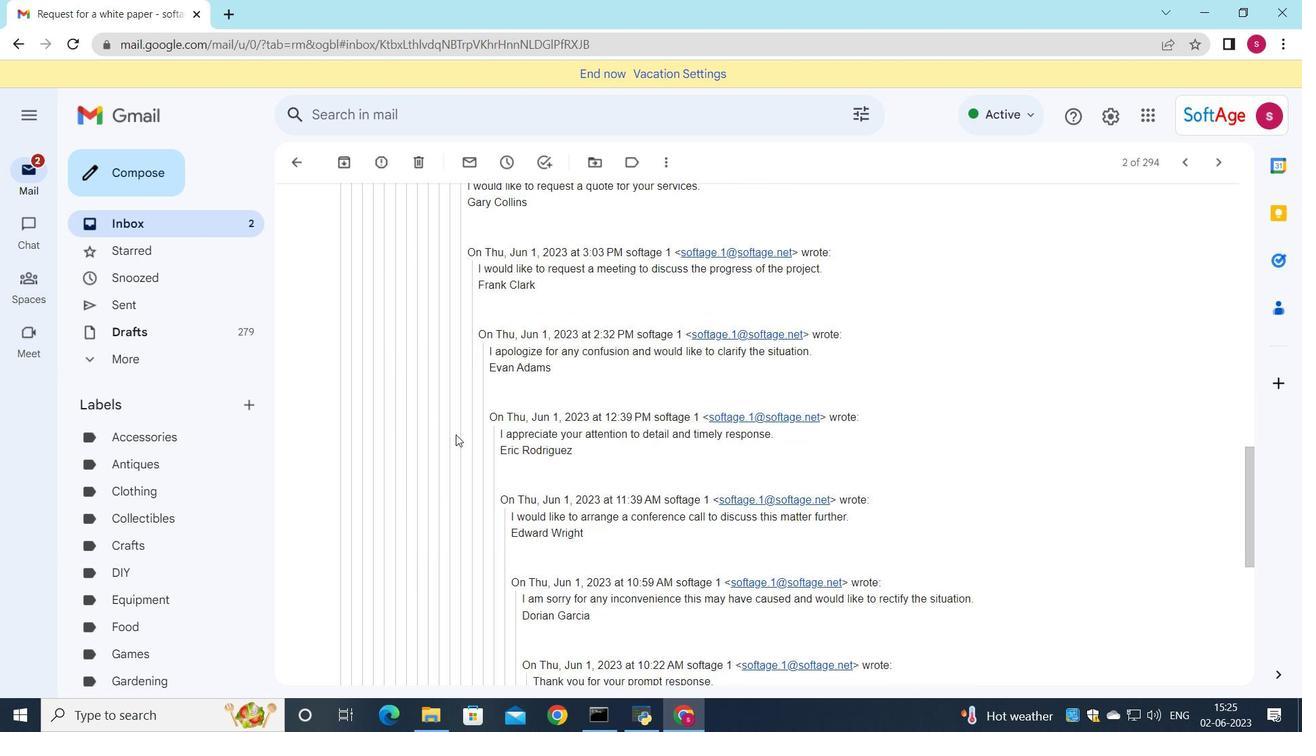 
Action: Mouse scrolled (455, 433) with delta (0, 0)
Screenshot: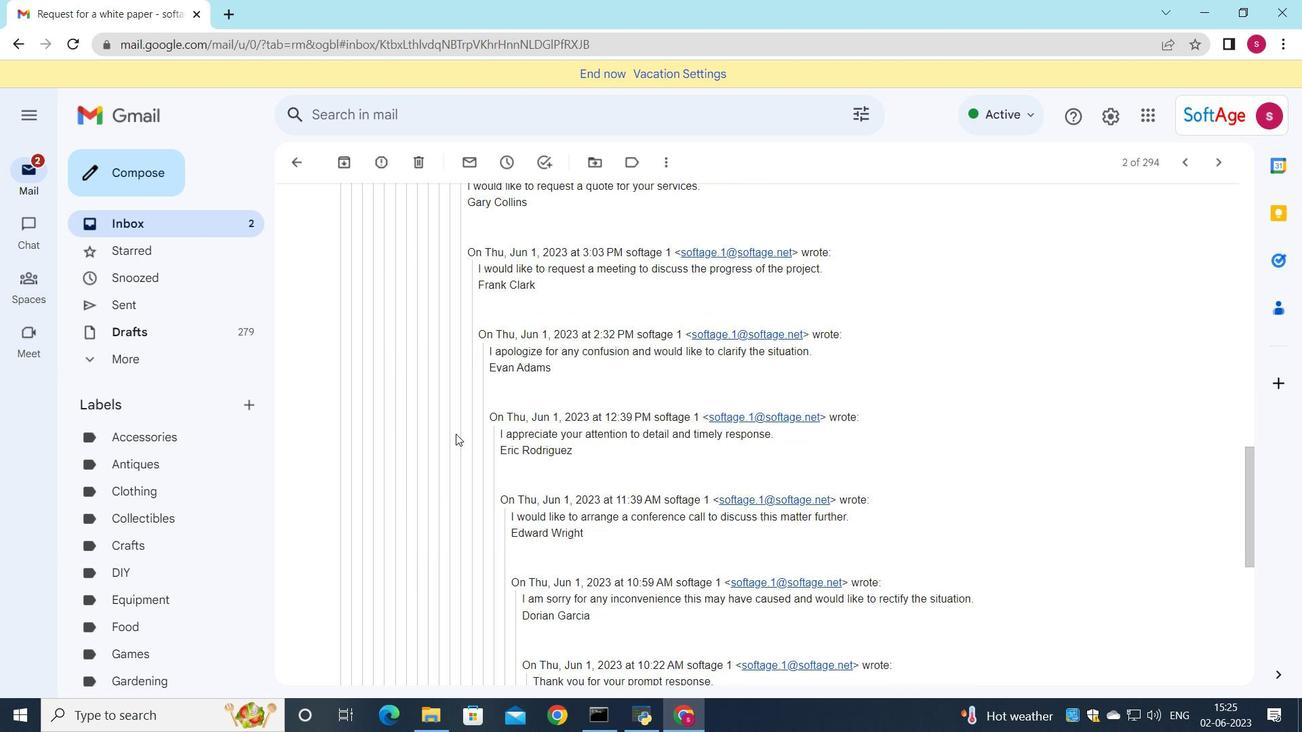 
Action: Mouse scrolled (455, 433) with delta (0, 0)
Screenshot: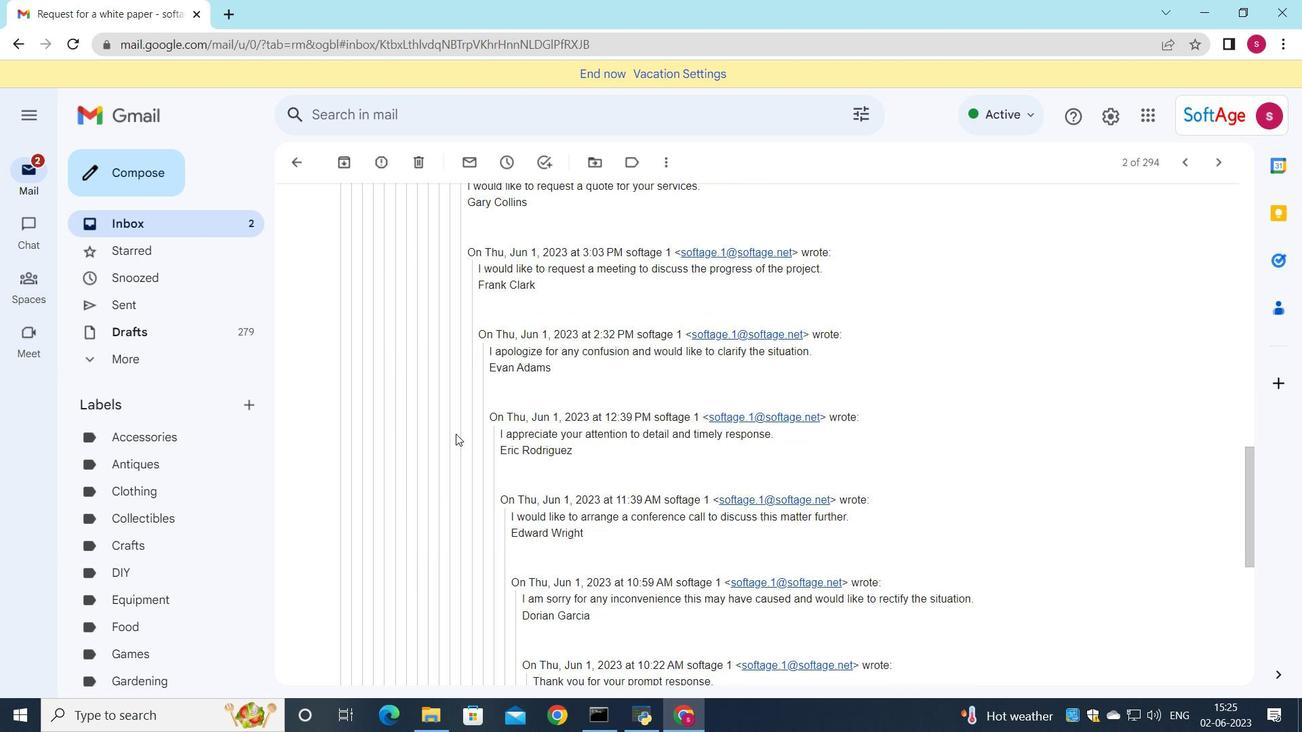 
Action: Mouse scrolled (455, 433) with delta (0, 0)
Screenshot: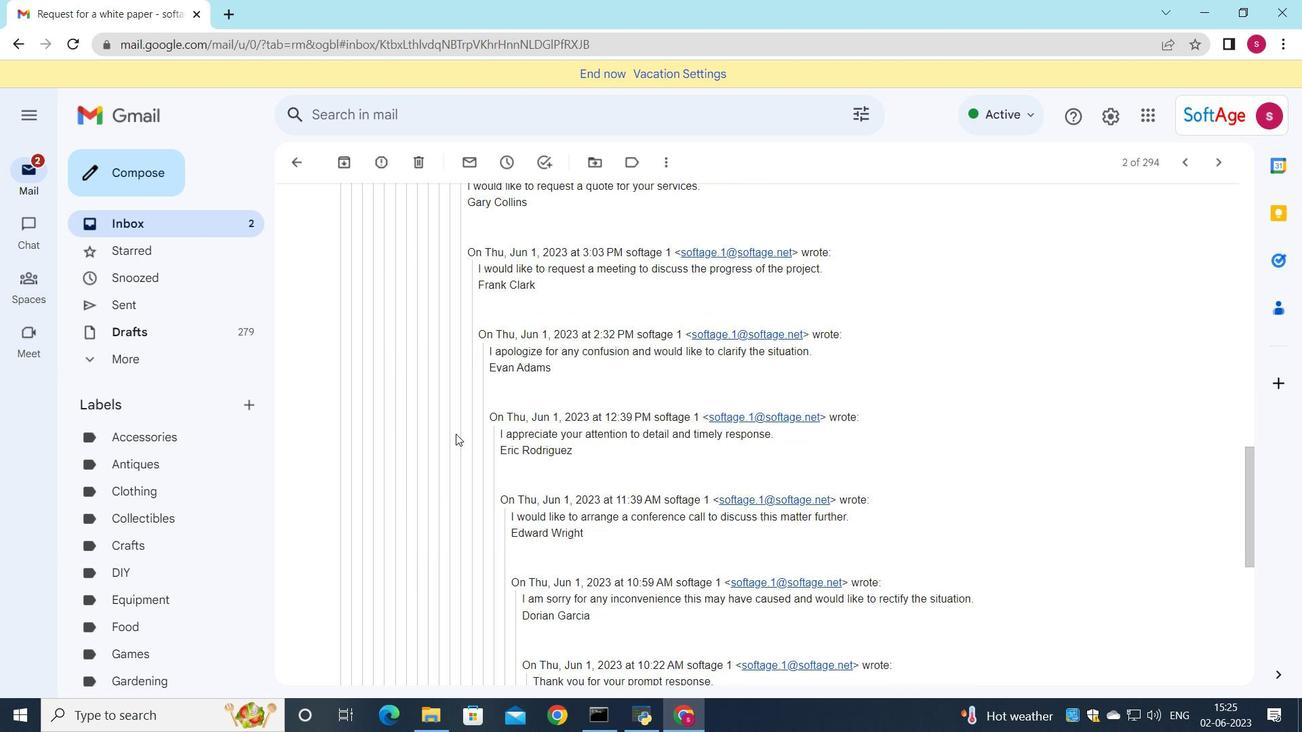 
Action: Mouse scrolled (455, 433) with delta (0, 0)
Screenshot: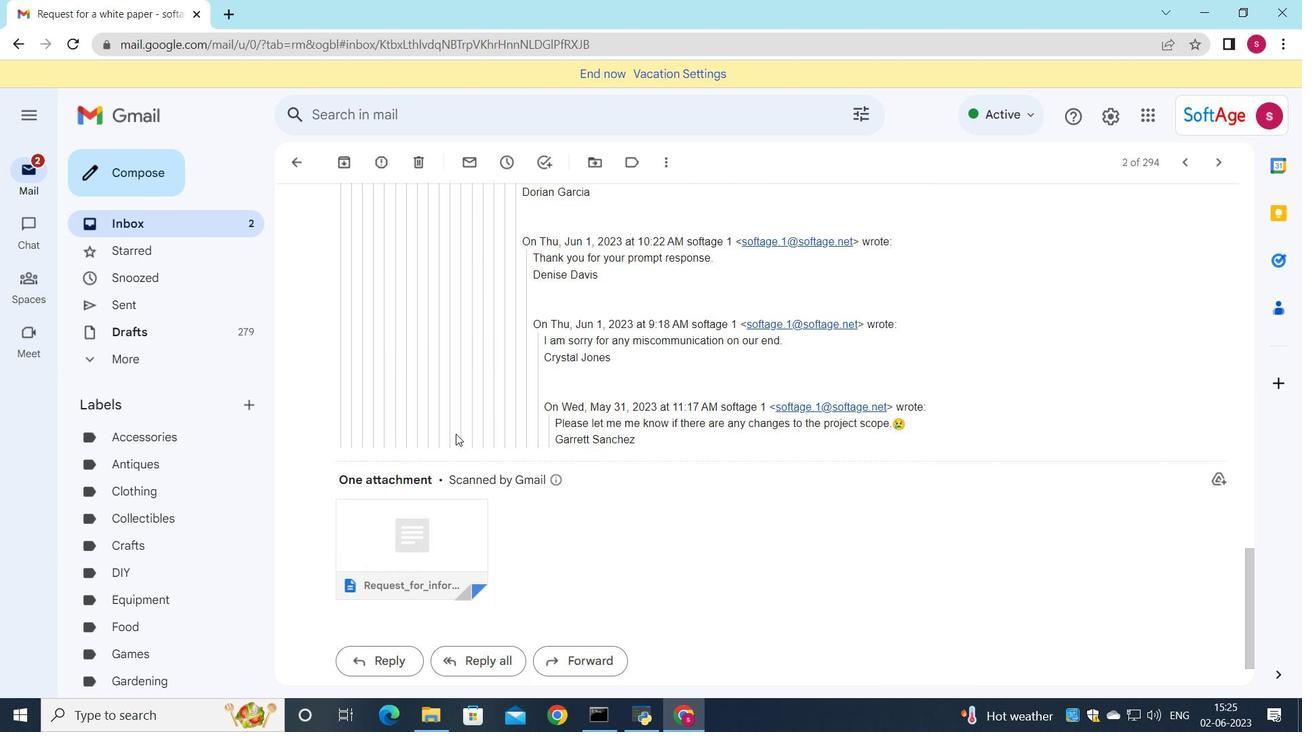 
Action: Mouse scrolled (455, 433) with delta (0, 0)
Screenshot: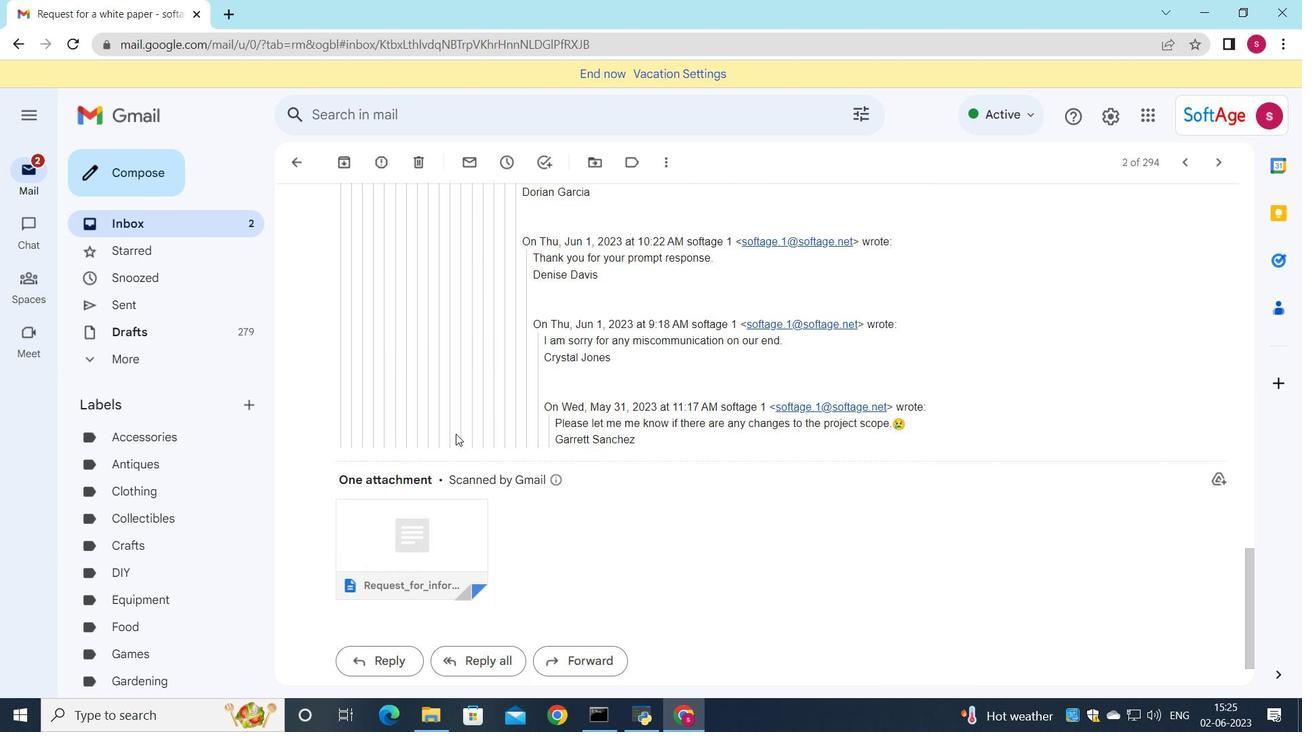 
Action: Mouse scrolled (455, 433) with delta (0, 0)
Screenshot: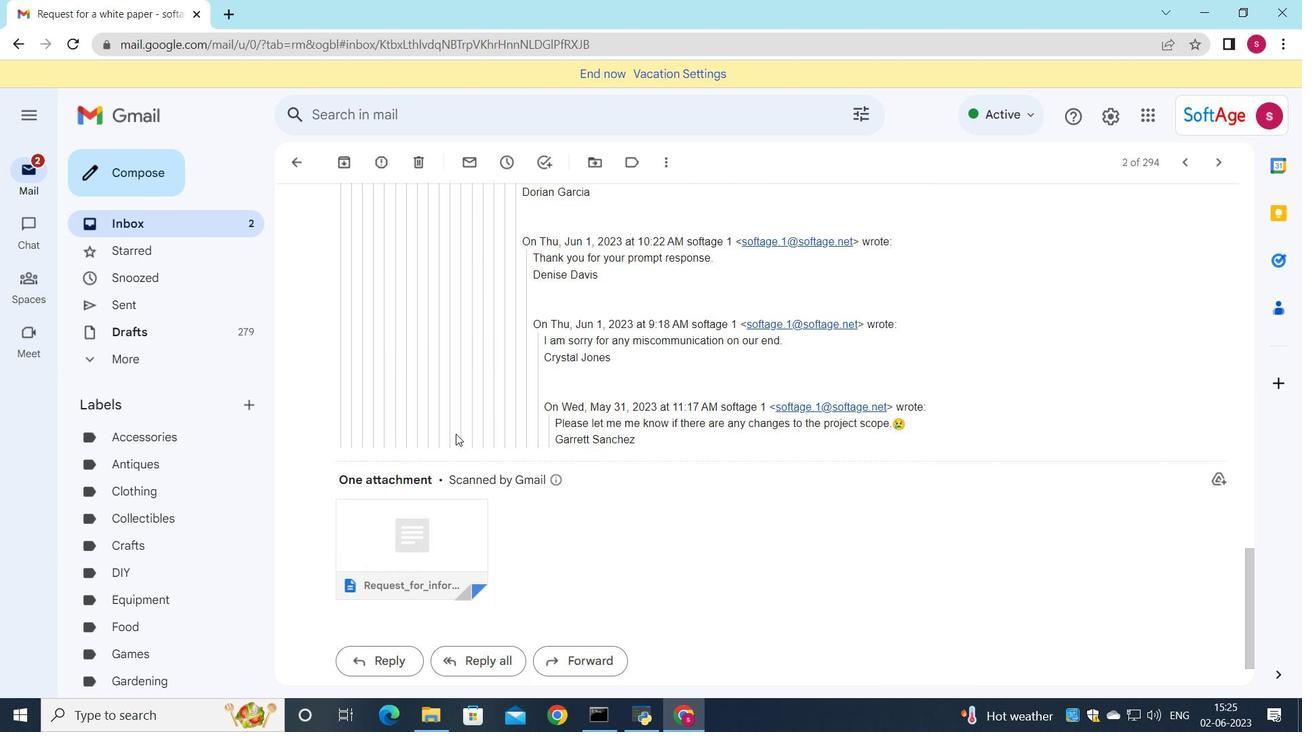 
Action: Mouse scrolled (455, 433) with delta (0, 0)
Screenshot: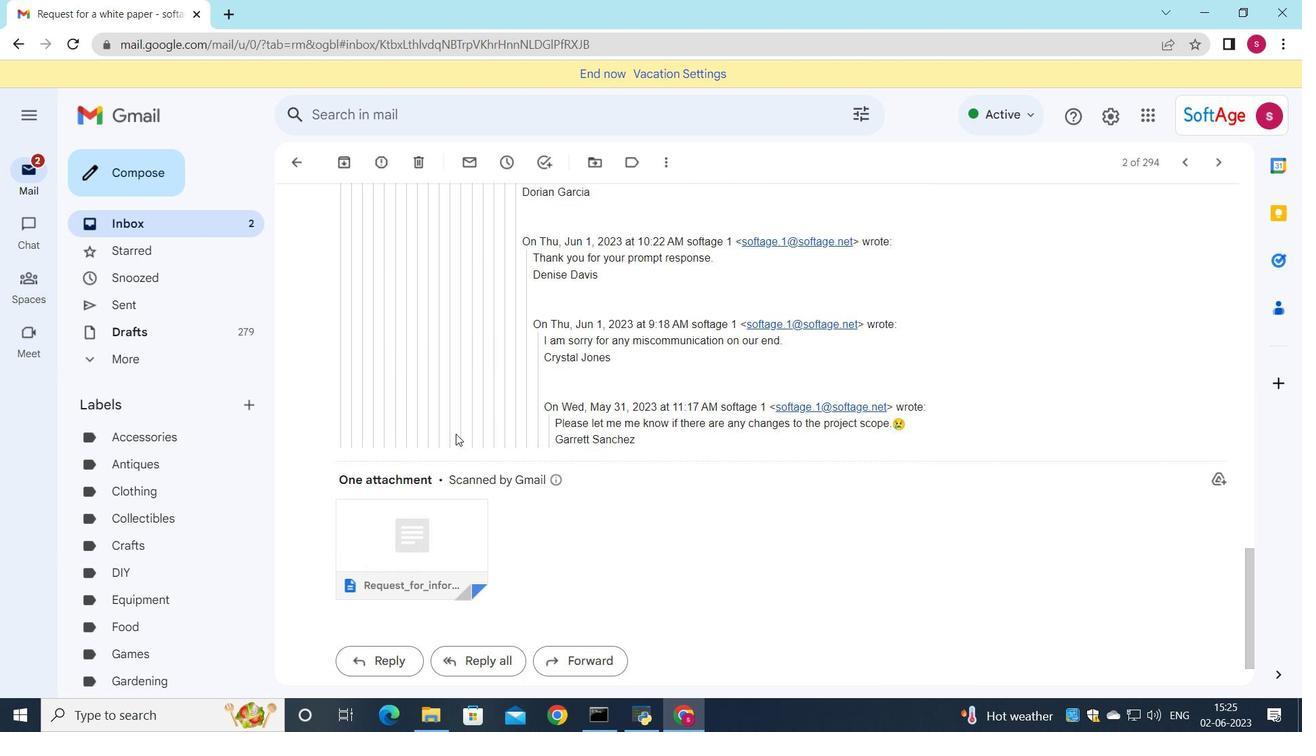 
Action: Mouse moved to (391, 586)
Screenshot: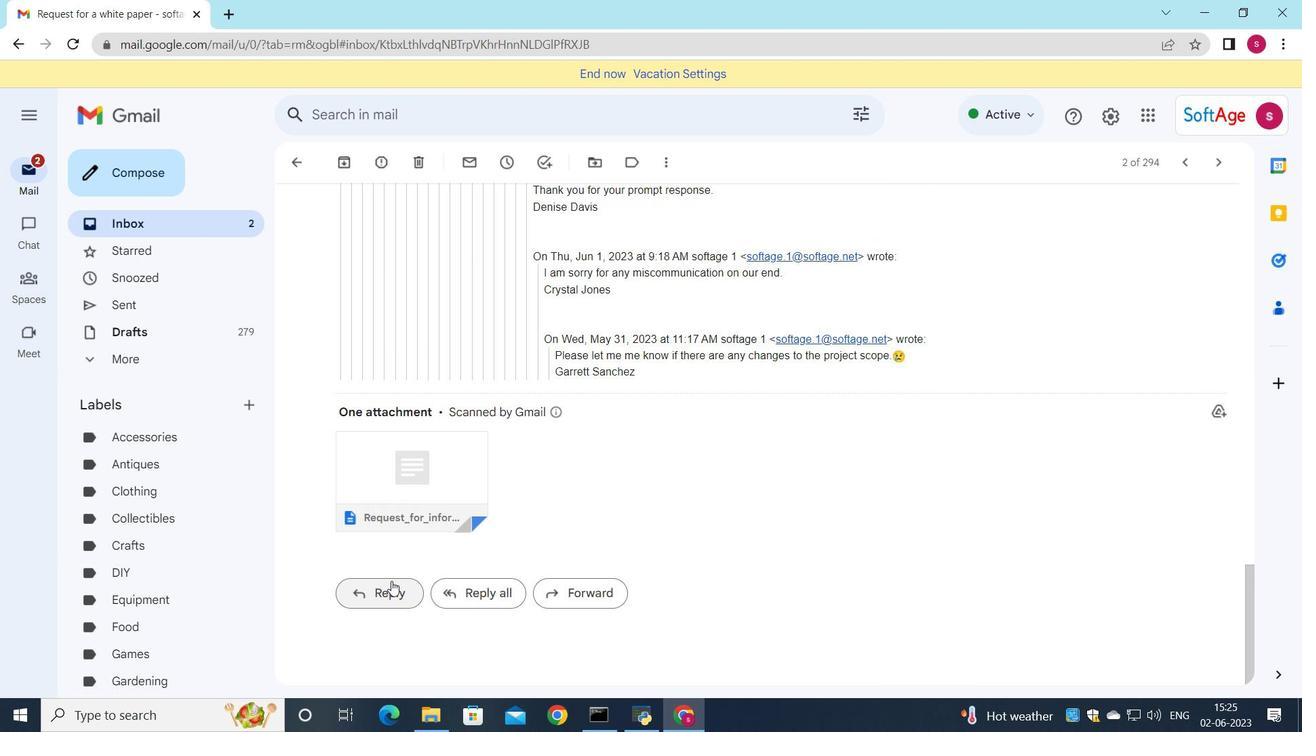 
Action: Mouse pressed left at (391, 586)
Screenshot: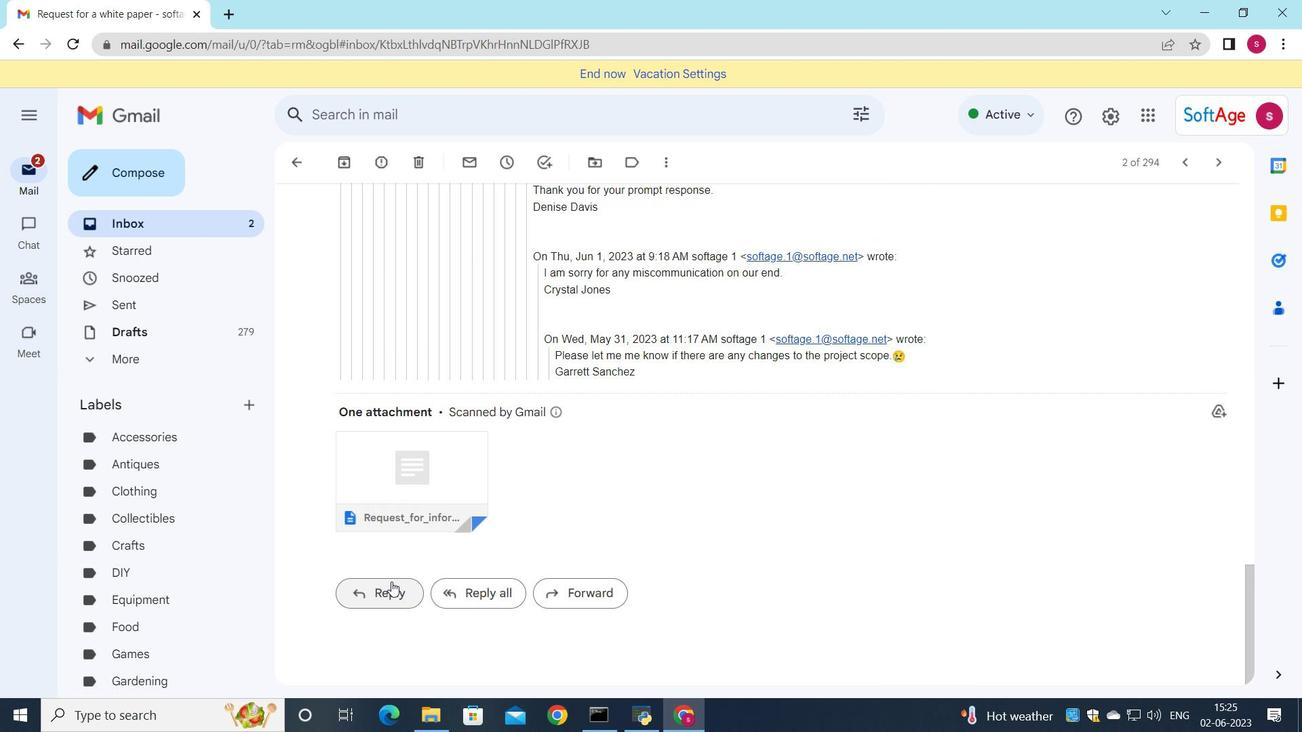 
Action: Mouse moved to (371, 460)
Screenshot: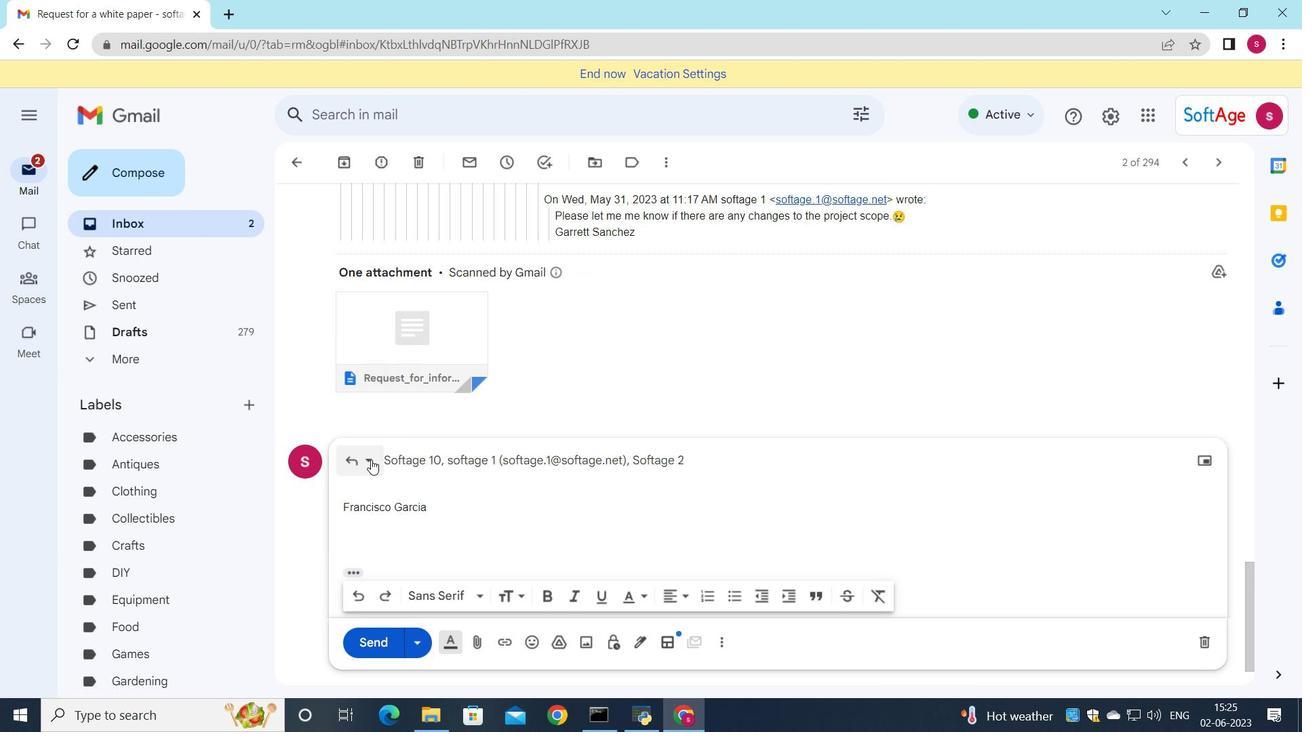 
Action: Mouse pressed left at (371, 460)
Screenshot: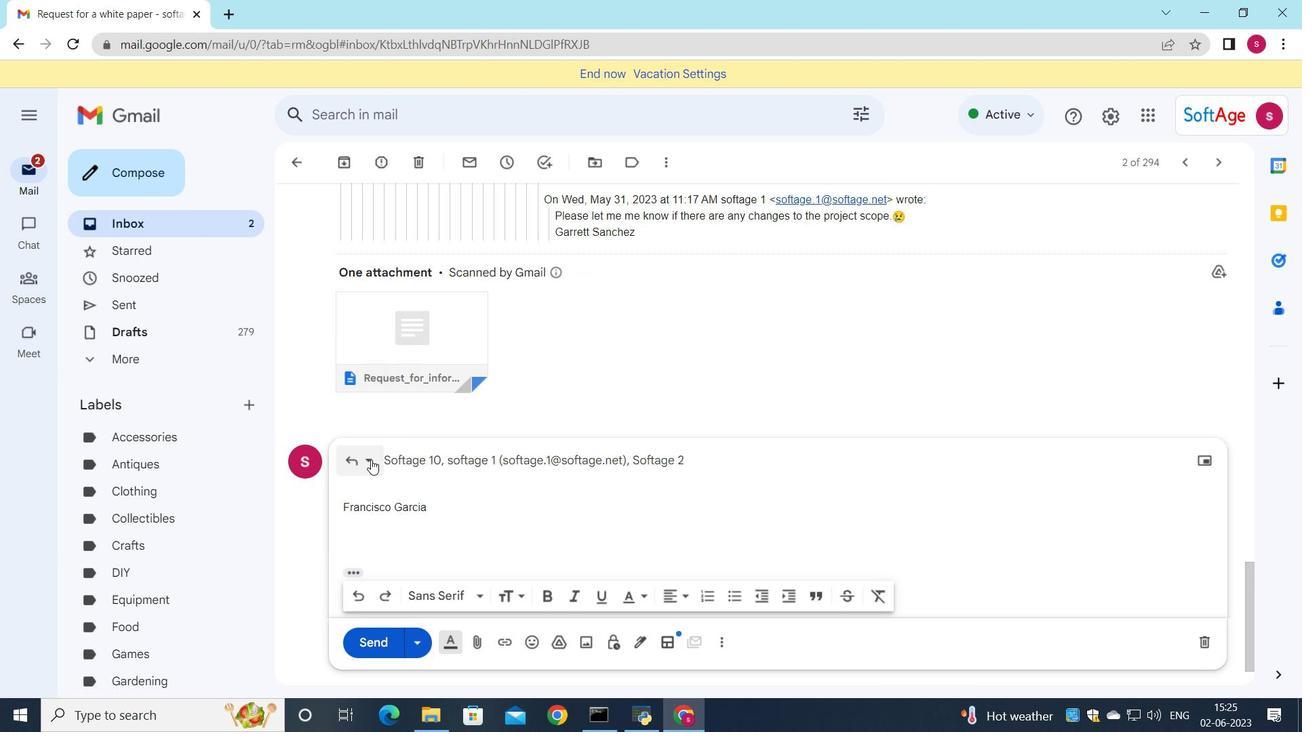 
Action: Mouse moved to (428, 578)
Screenshot: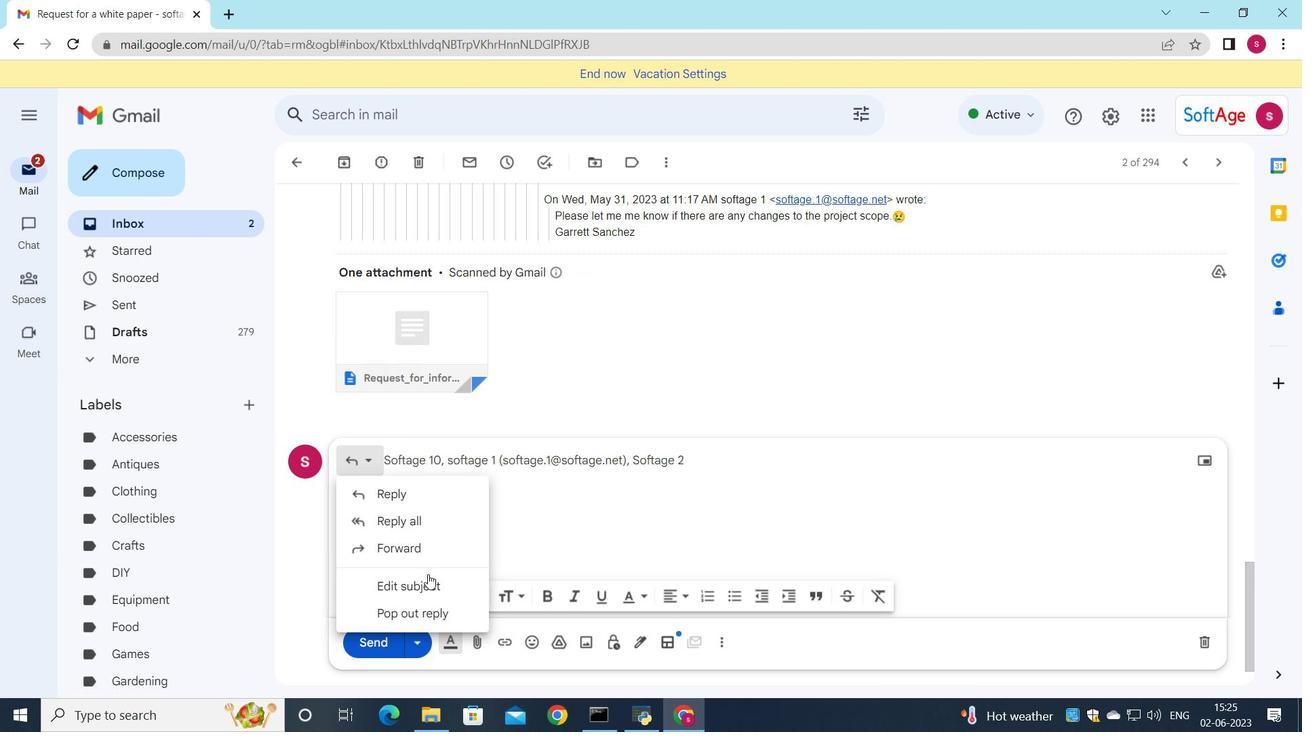 
Action: Mouse pressed left at (428, 578)
Screenshot: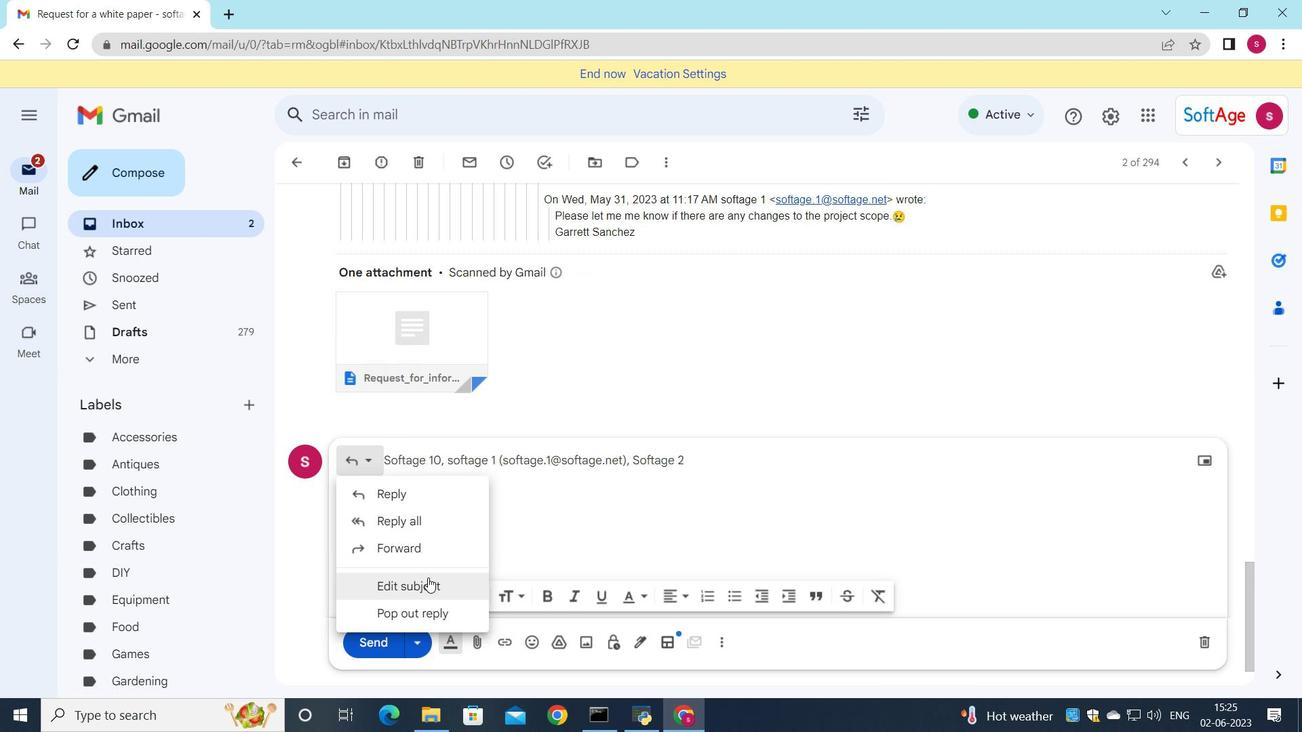 
Action: Mouse moved to (512, 498)
Screenshot: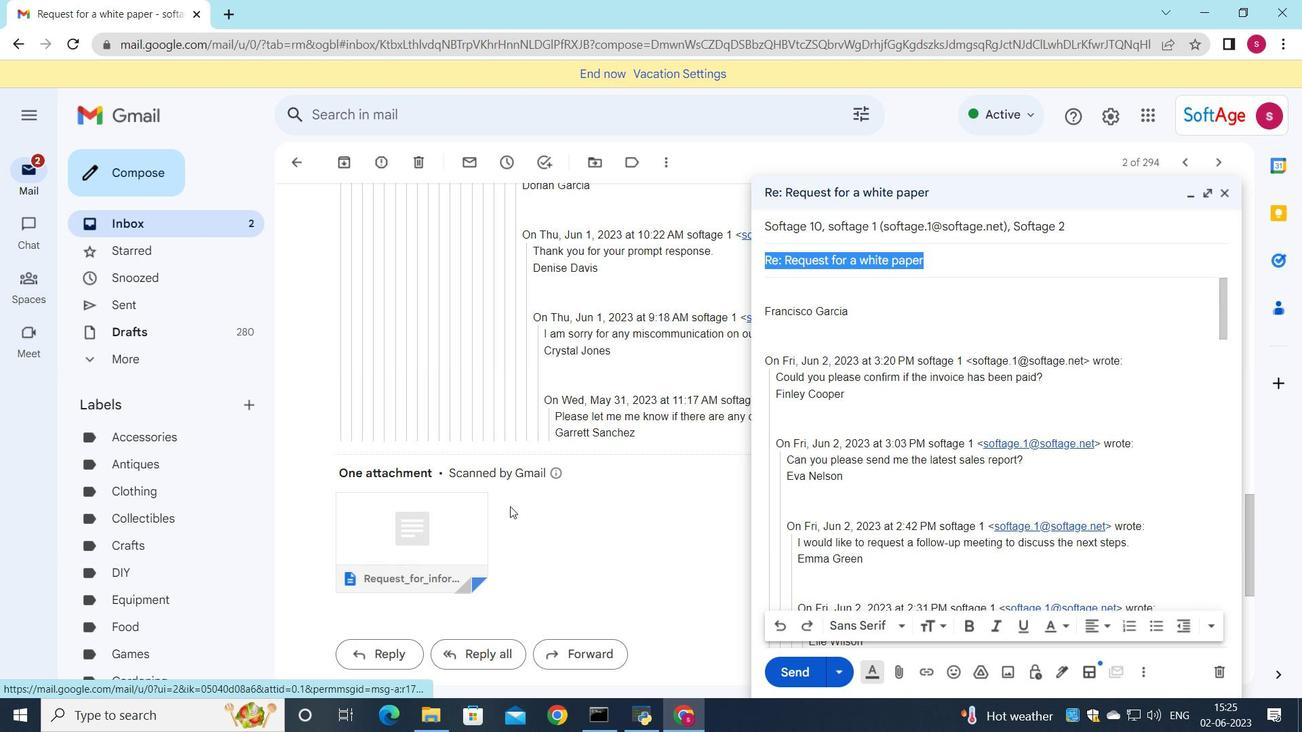 
Action: Key pressed <Key.shift>Request<Key.space>for<Key.space>an<Key.space>article
Screenshot: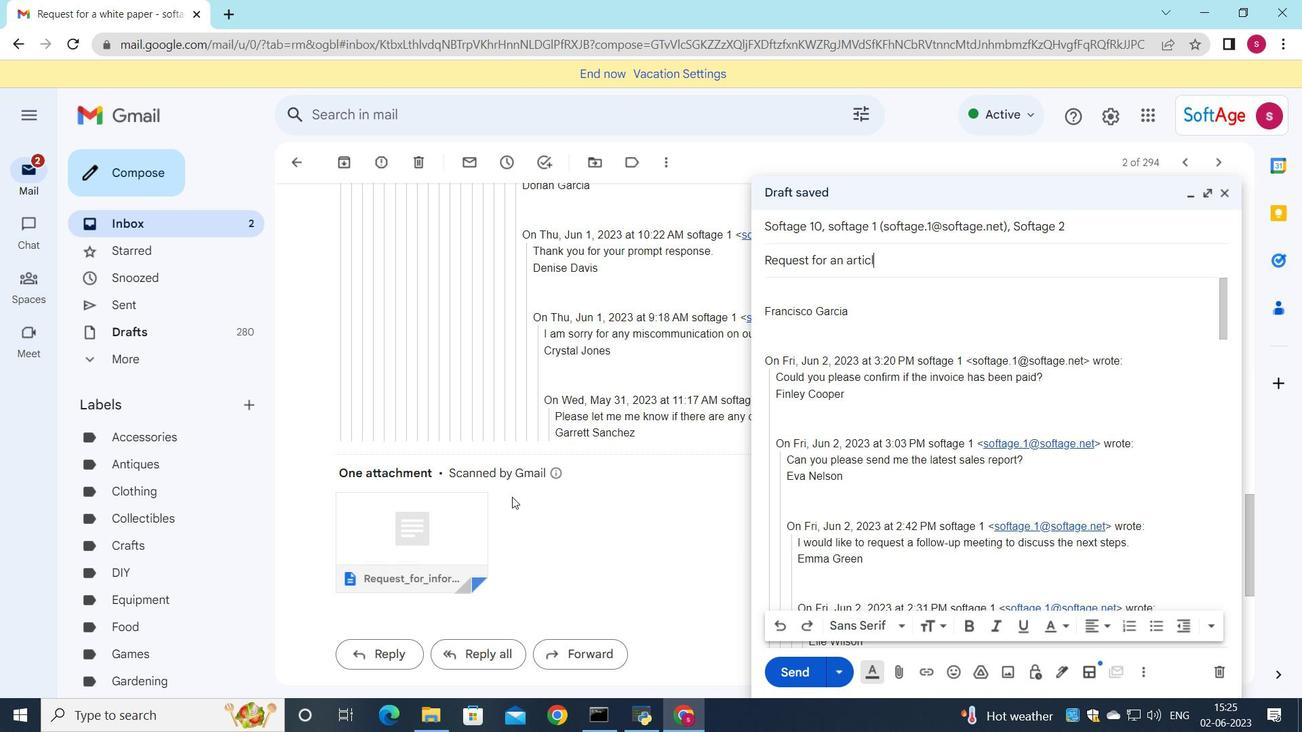 
Action: Mouse moved to (770, 287)
Screenshot: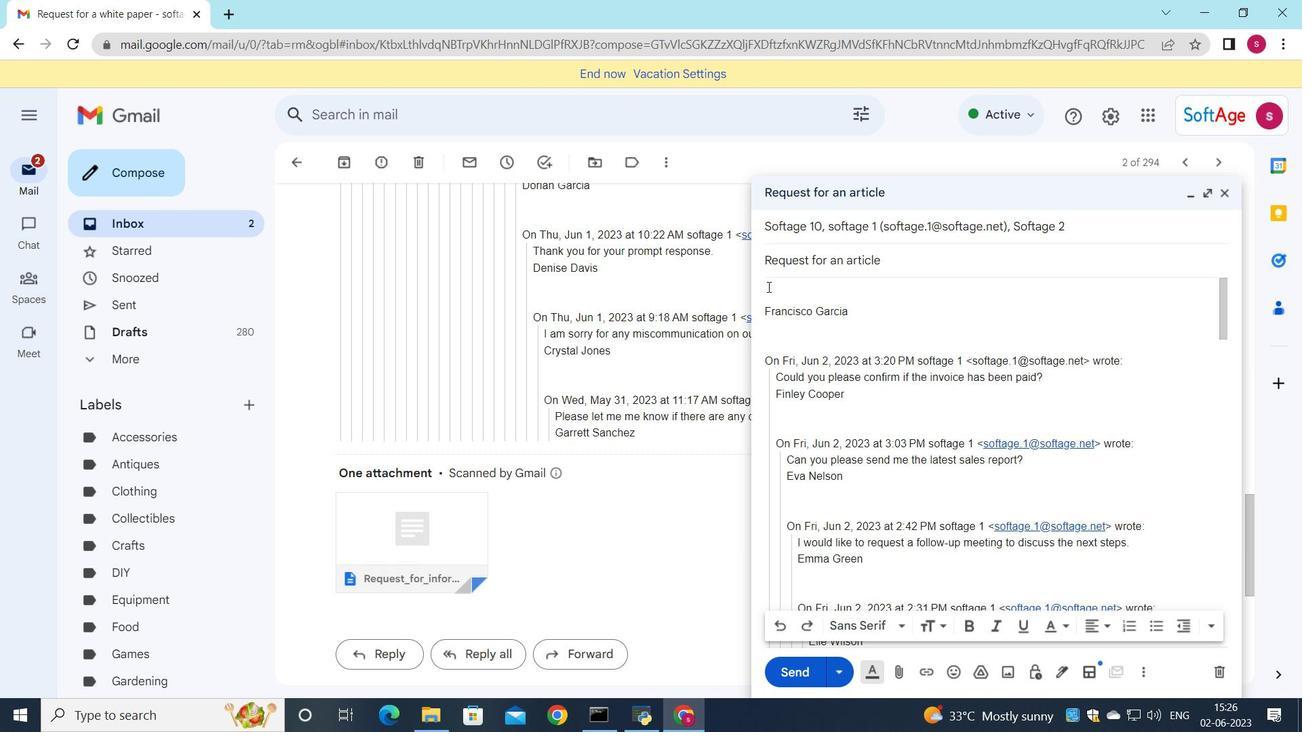 
Action: Mouse pressed left at (770, 287)
Screenshot: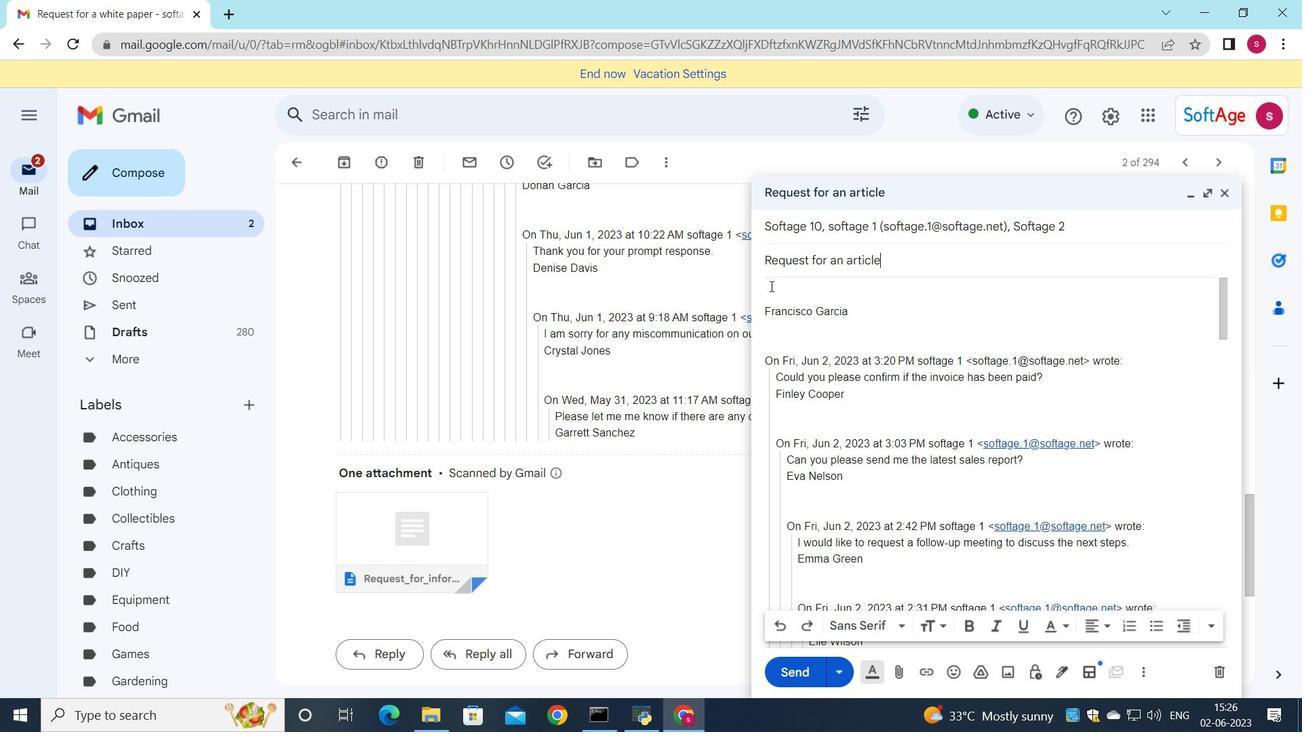 
Action: Key pressed <Key.shift>Can<Key.space>you<Key.space>provide<Key.space>me<Key.space>with<Key.space>the<Key.space>contact<Key.space>information<Key.space>for<Key.space>the<Key.space>client
Screenshot: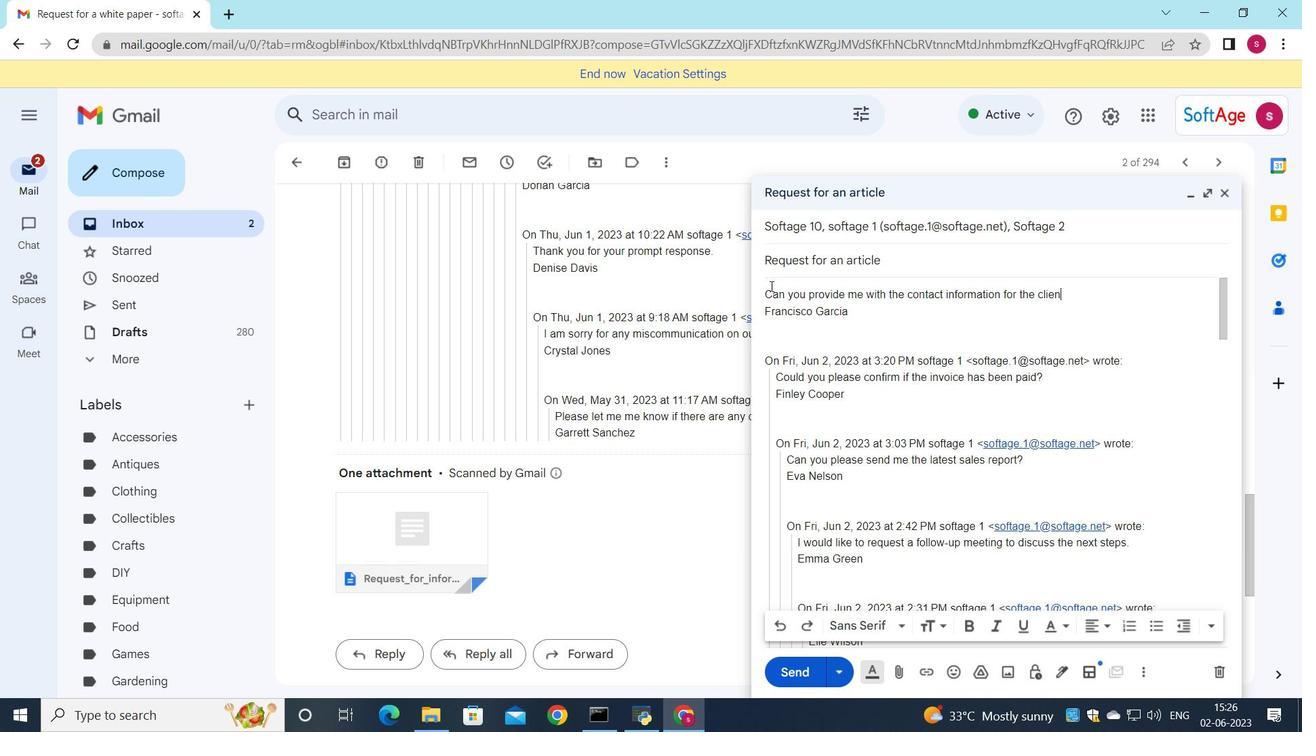 
Action: Mouse moved to (891, 259)
Screenshot: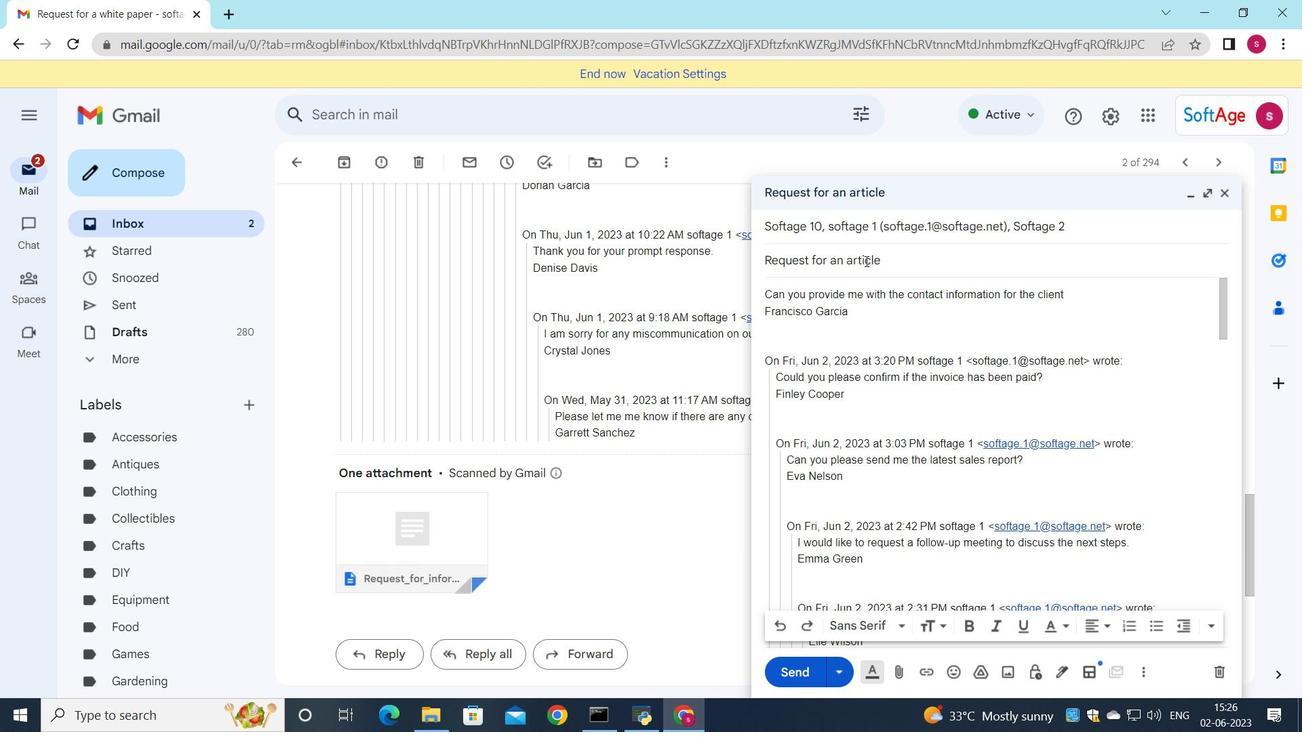 
Action: Key pressed <Key.shift_r>?
Screenshot: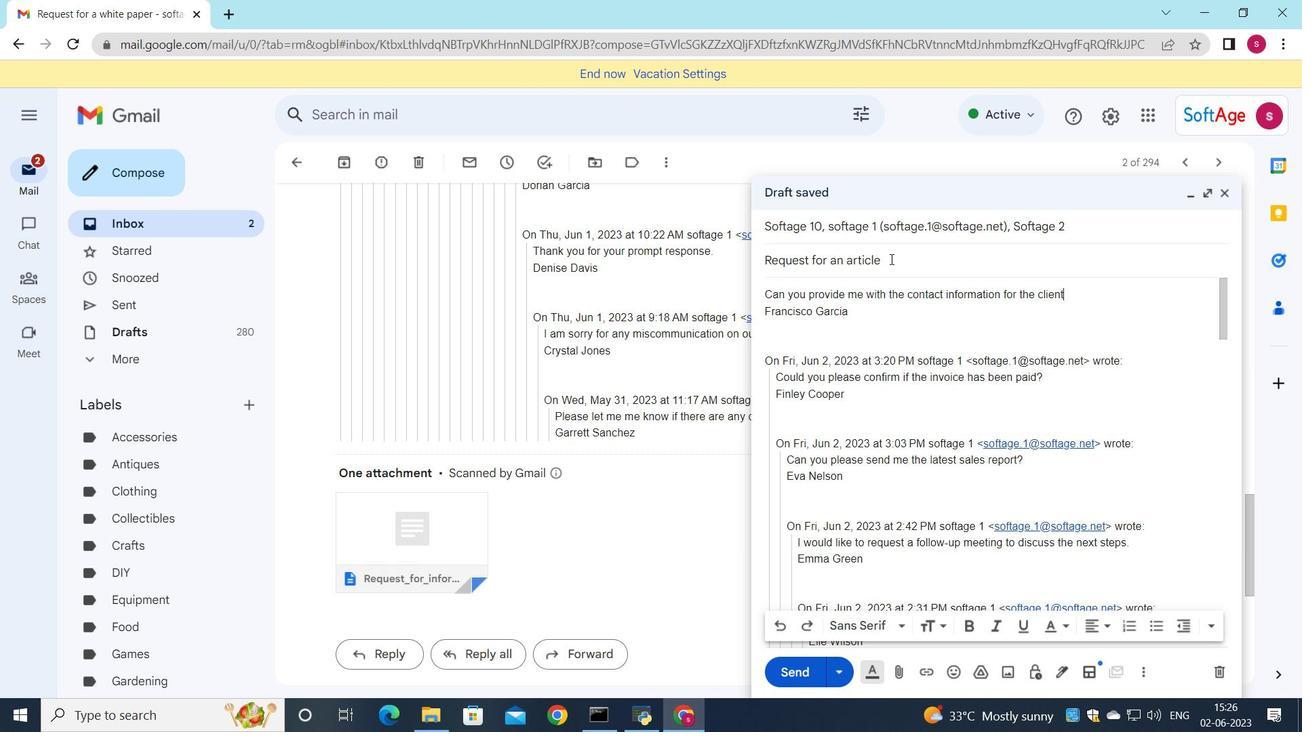 
Action: Mouse moved to (1089, 218)
Screenshot: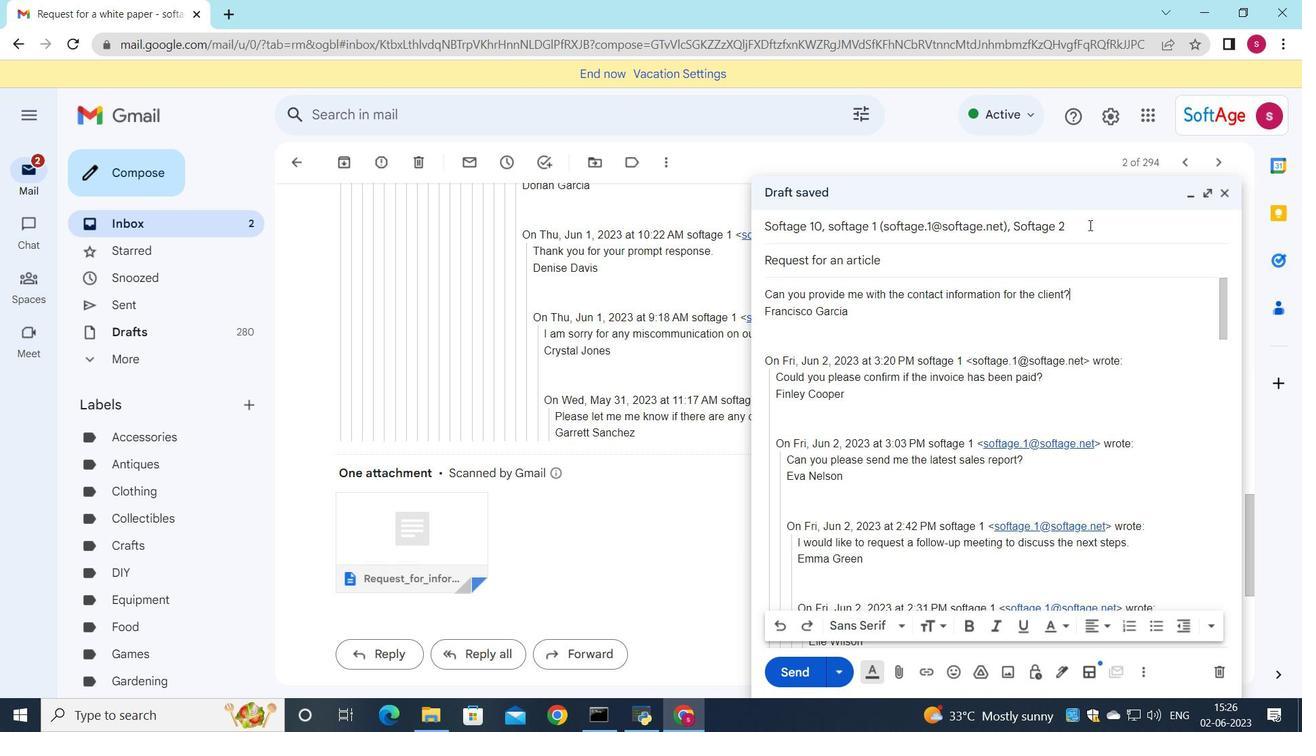 
Action: Mouse pressed left at (1089, 218)
Screenshot: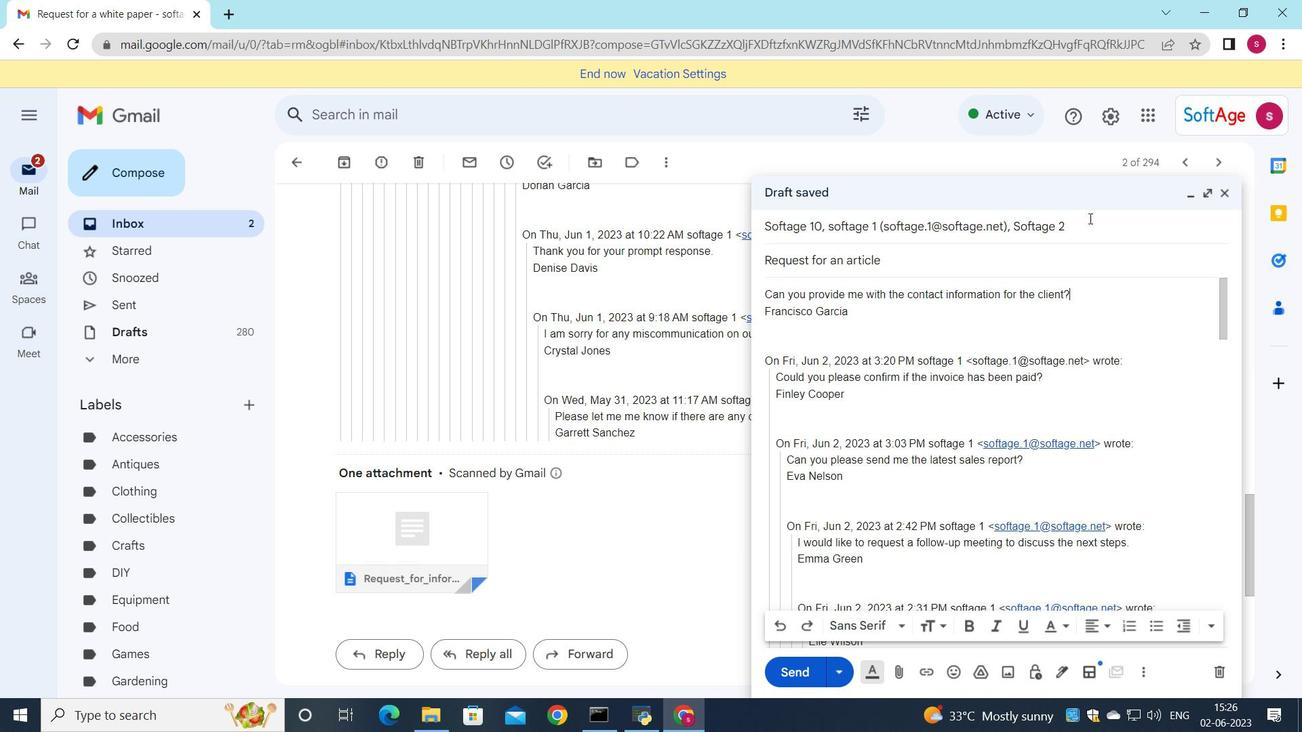 
Action: Mouse moved to (1184, 257)
Screenshot: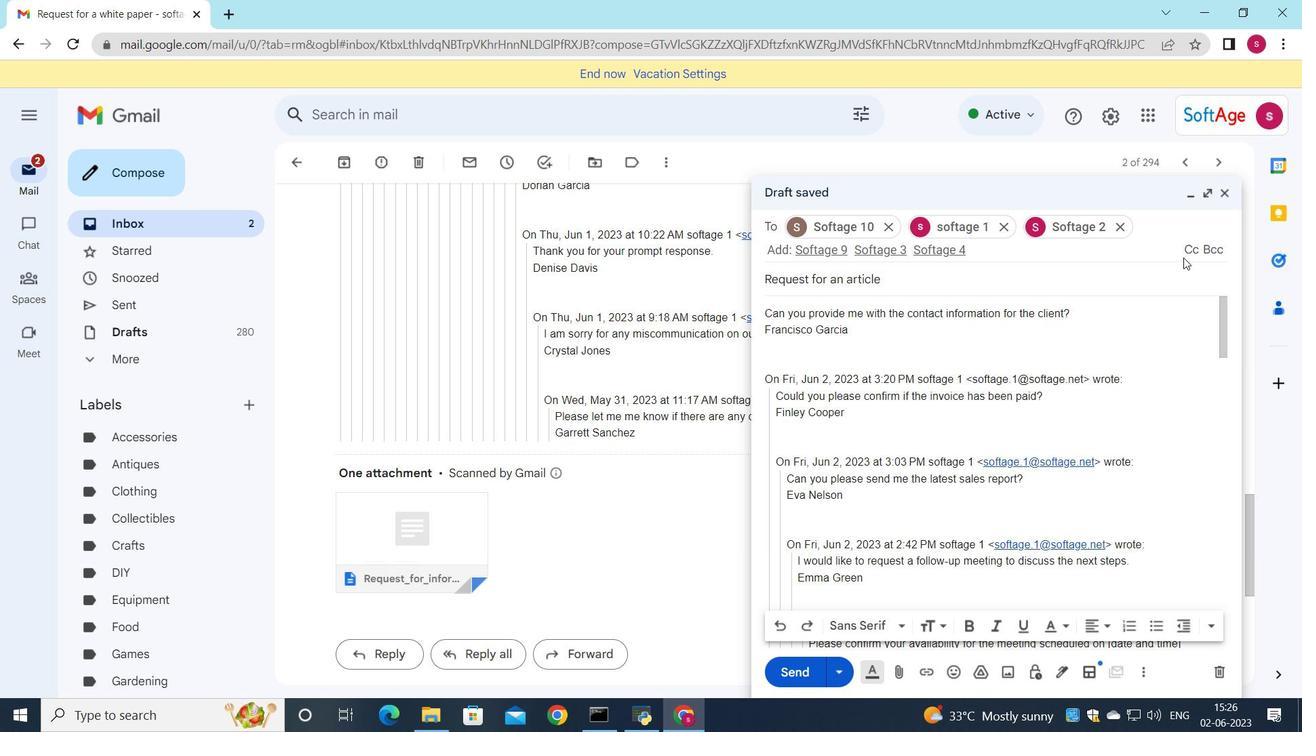 
Action: Mouse pressed left at (1184, 257)
Screenshot: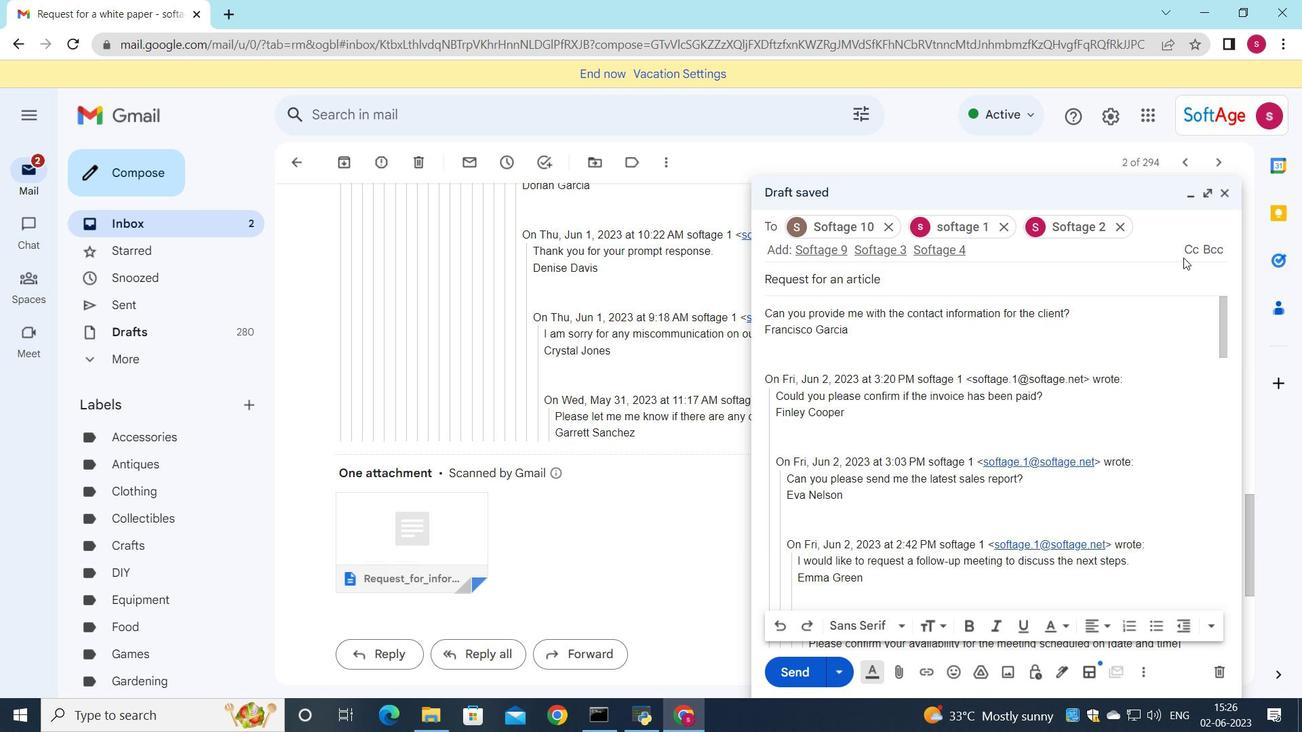 
Action: Mouse moved to (1192, 251)
Screenshot: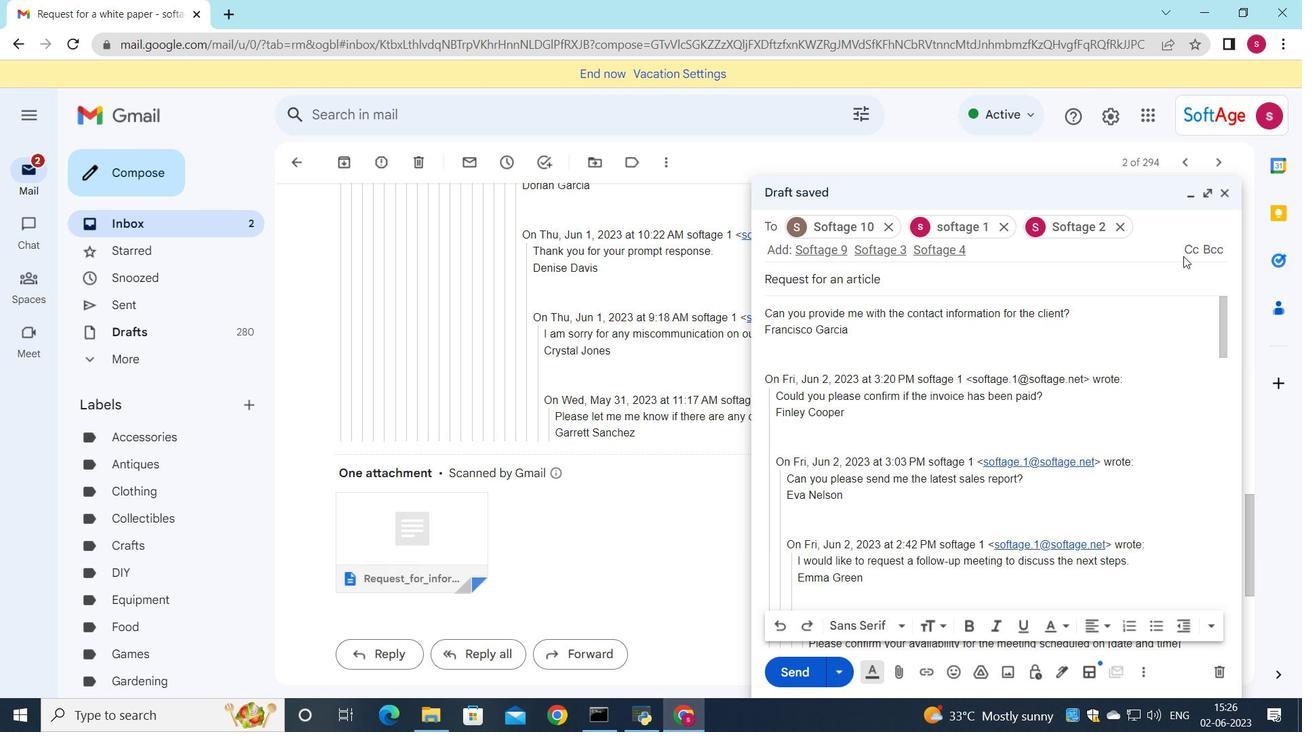 
Action: Mouse pressed left at (1192, 251)
Screenshot: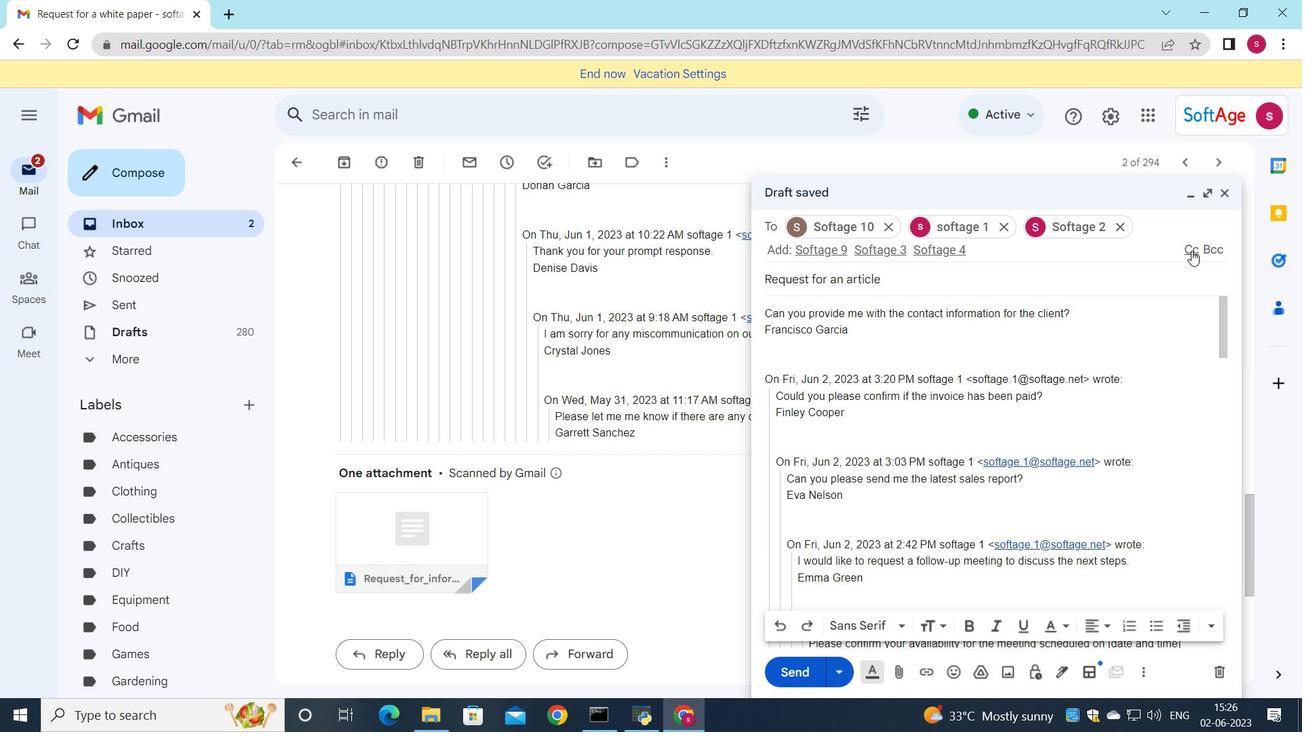 
Action: Key pressed <Key.shift>Marketing<Key.shift><Key.shift><Key.shift><Key.shift><Key.shift><Key.shift><Key.shift><Key.shift><Key.shift><Key.shift><Key.shift><Key.shift><Key.shift><Key.shift><Key.shift><Key.shift>_re<Key.backspace><Key.backspace><Key.backspace><Key.backspace><Key.backspace><Key.backspace><Key.backspace><Key.backspace><Key.backspace><Key.backspace><Key.backspace><Key.backspace><Key.down>
Screenshot: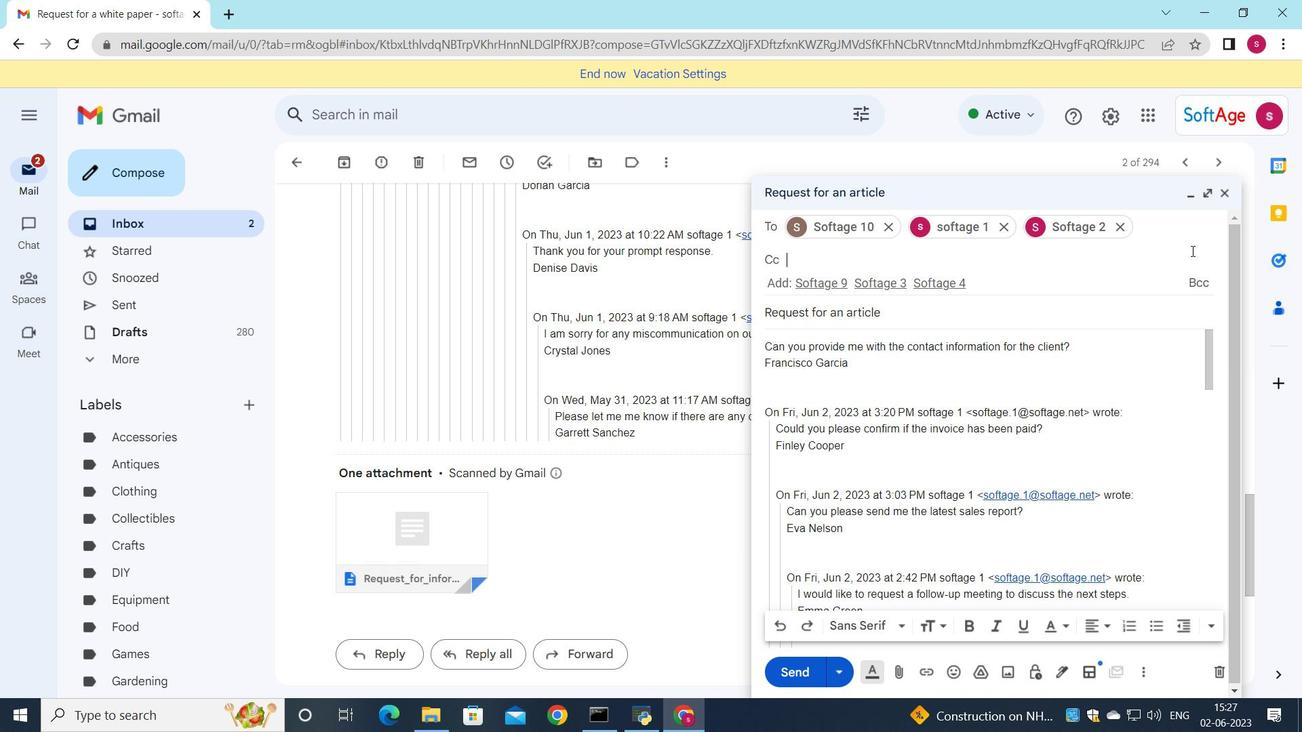 
Action: Mouse moved to (972, 594)
Screenshot: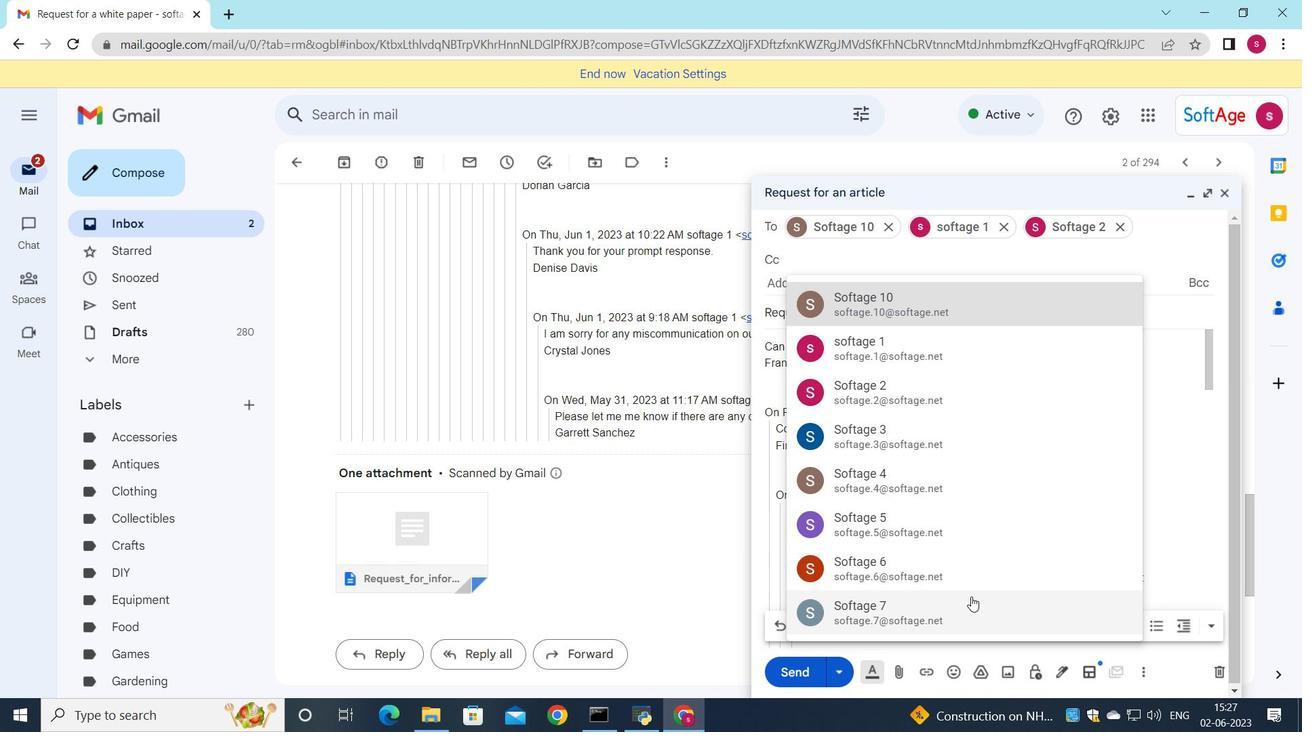 
Action: Mouse pressed left at (972, 594)
Screenshot: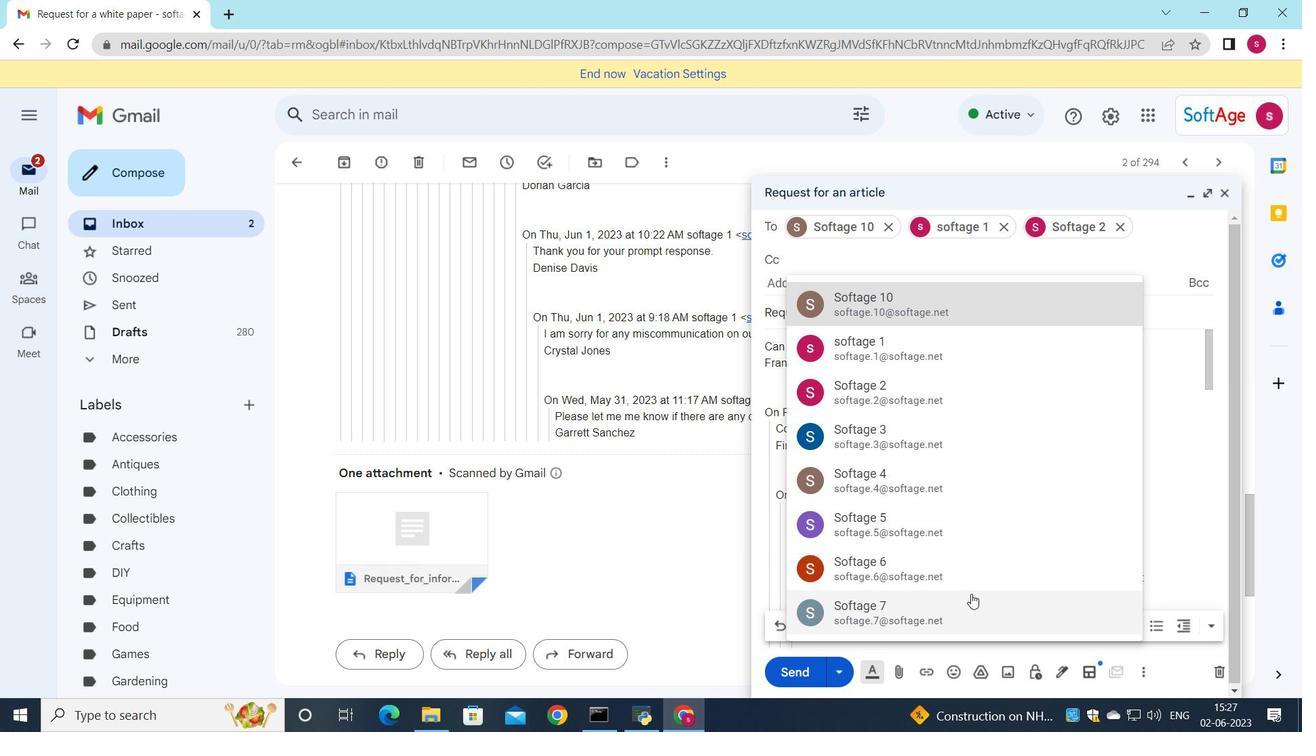 
Action: Mouse moved to (892, 675)
Screenshot: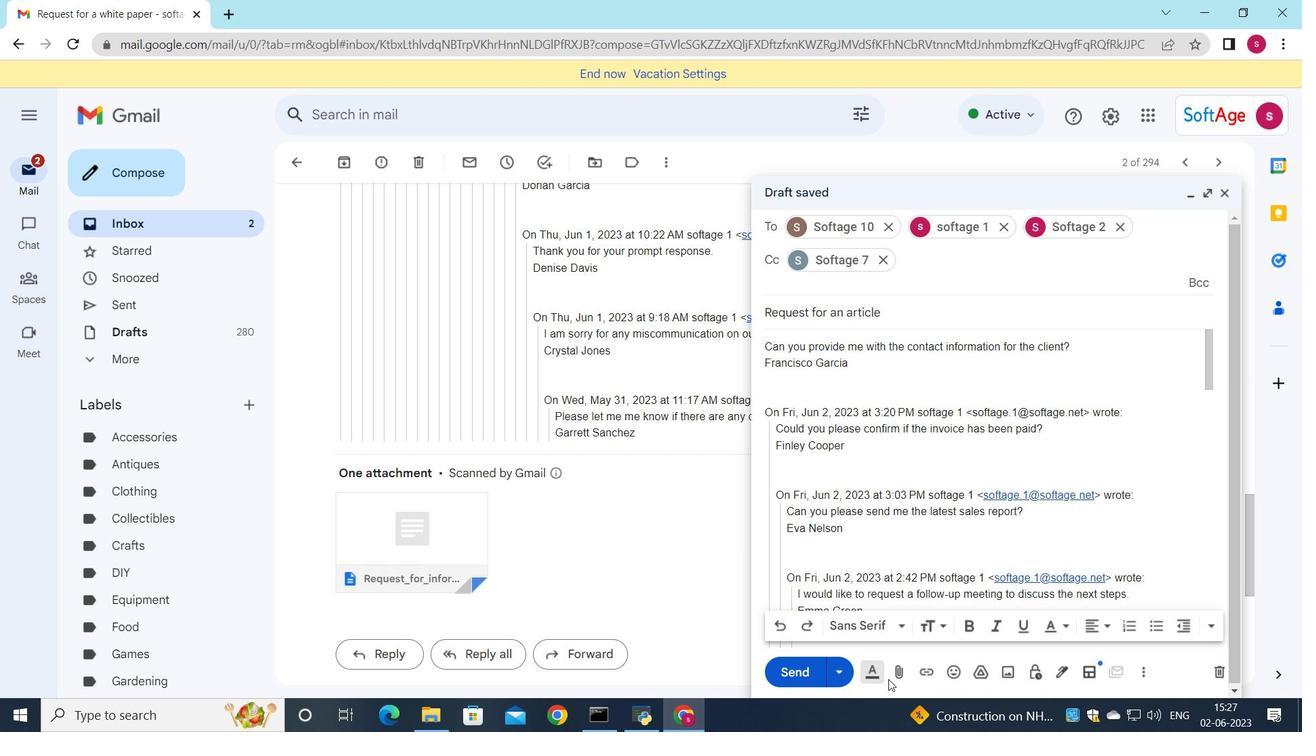 
Action: Mouse pressed left at (892, 675)
Screenshot: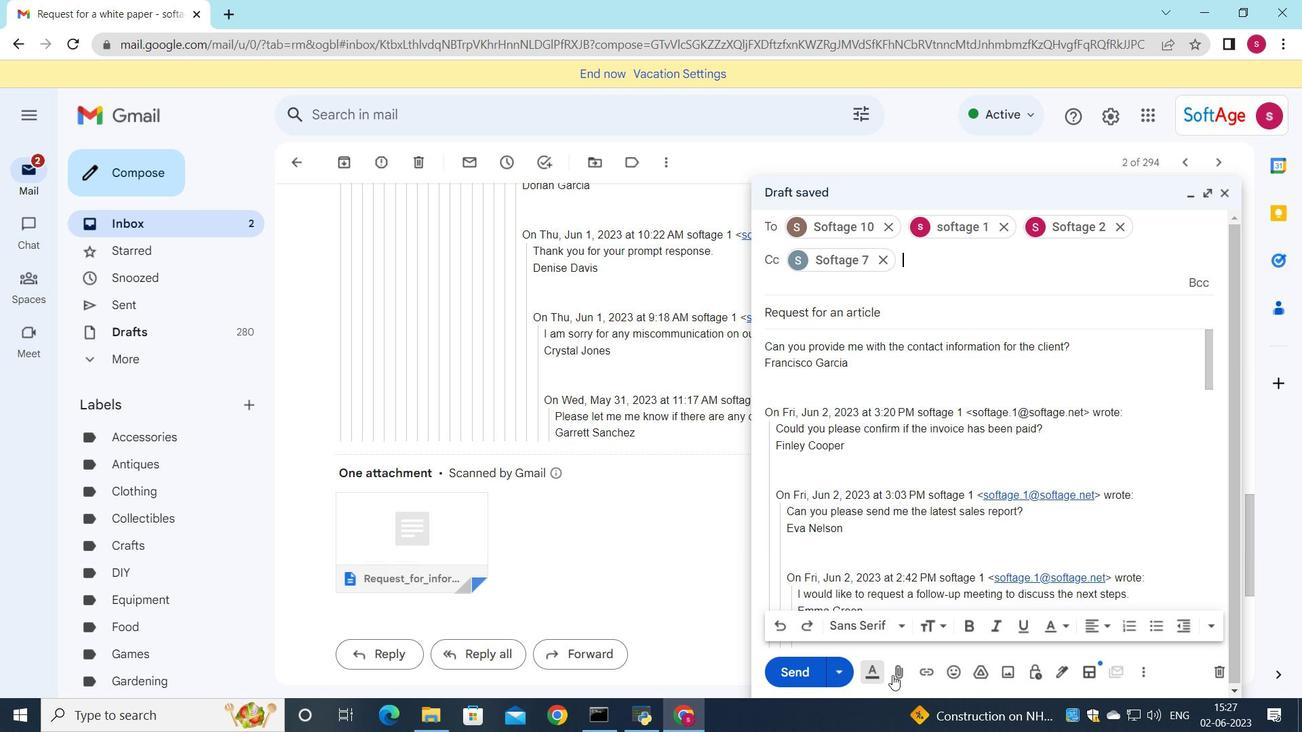
Action: Mouse moved to (311, 127)
Screenshot: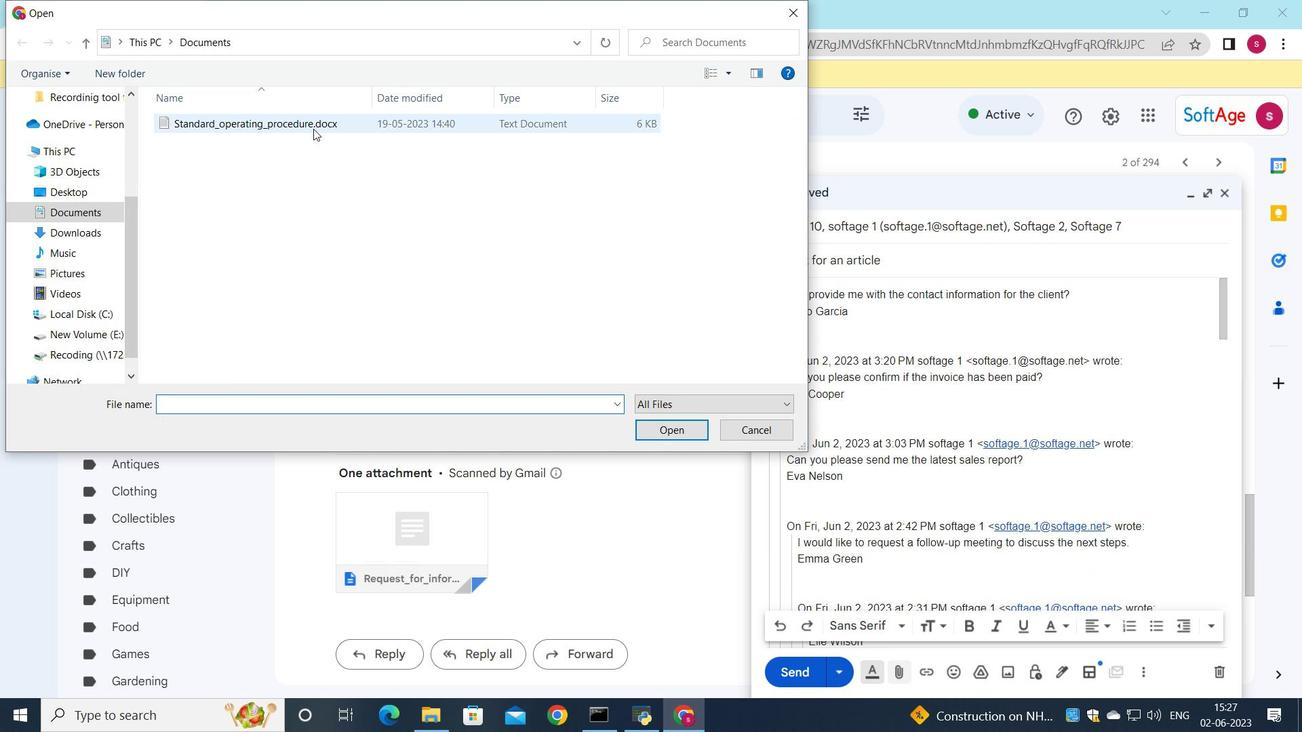 
Action: Mouse pressed left at (311, 127)
Screenshot: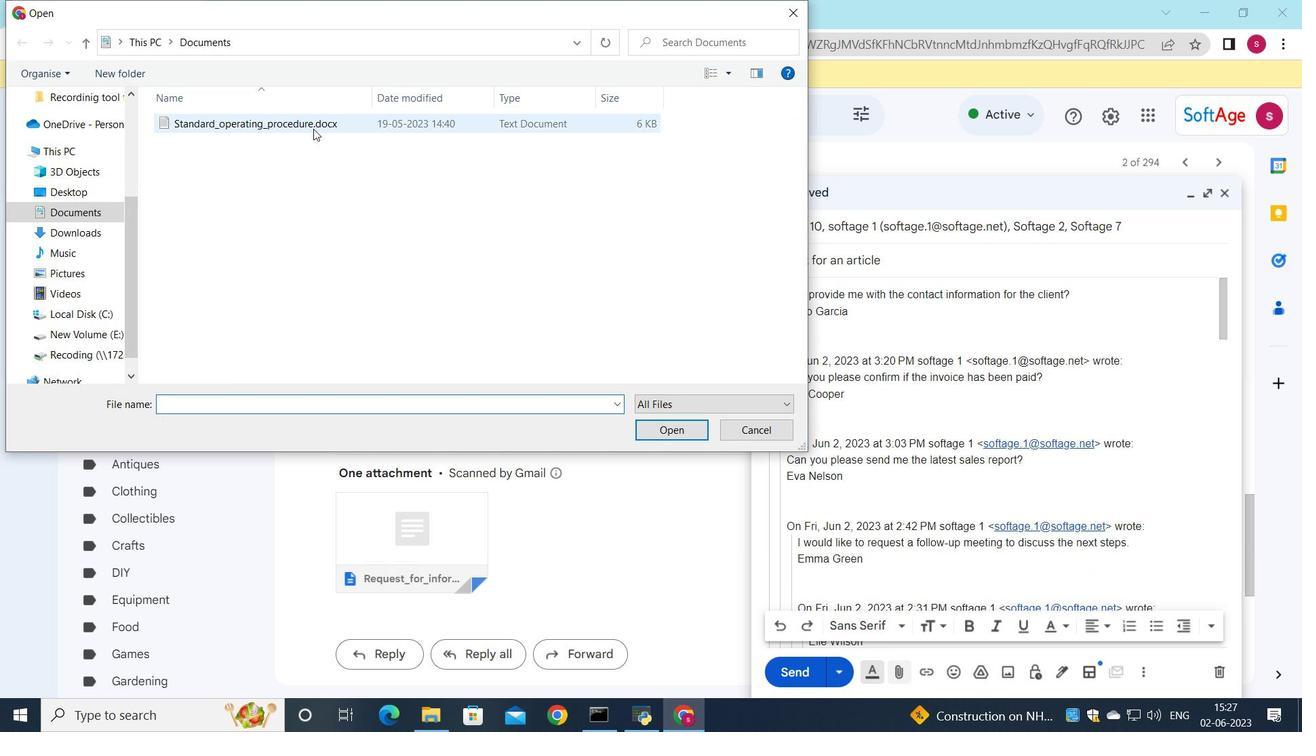 
Action: Mouse moved to (315, 118)
Screenshot: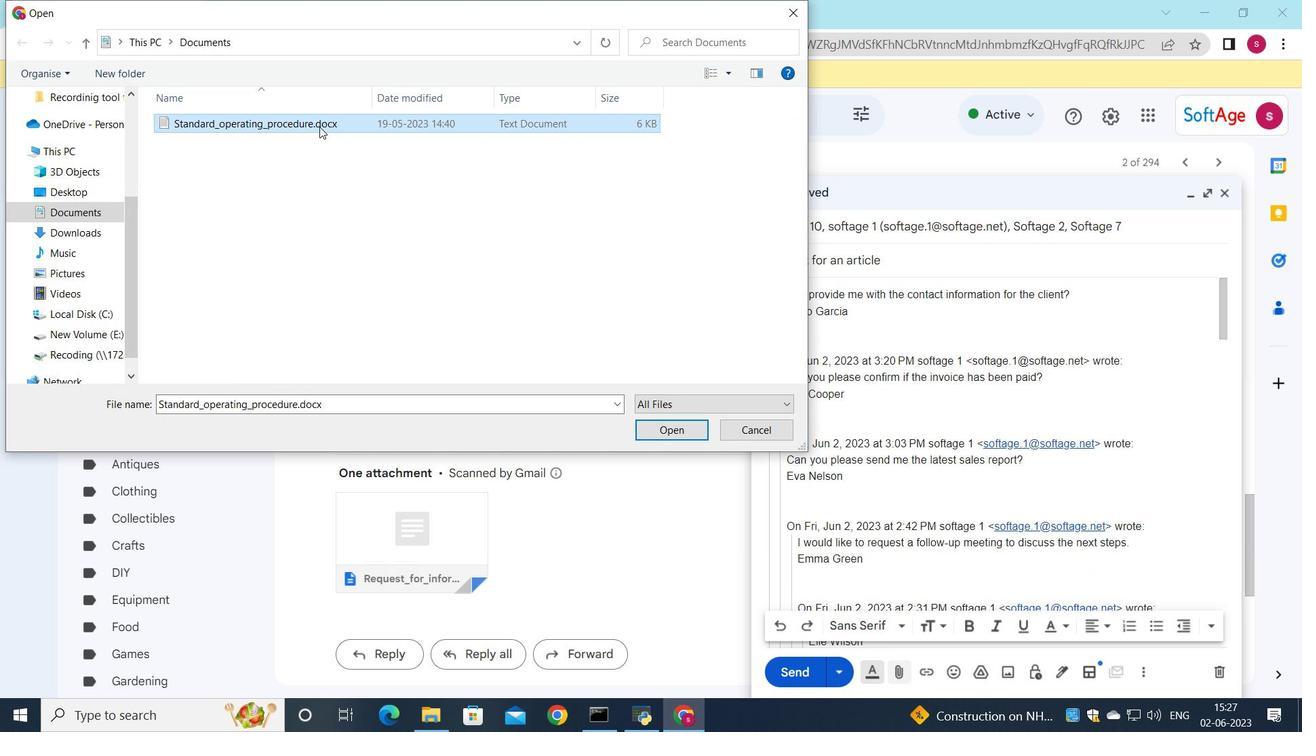 
Action: Mouse pressed left at (315, 118)
Screenshot: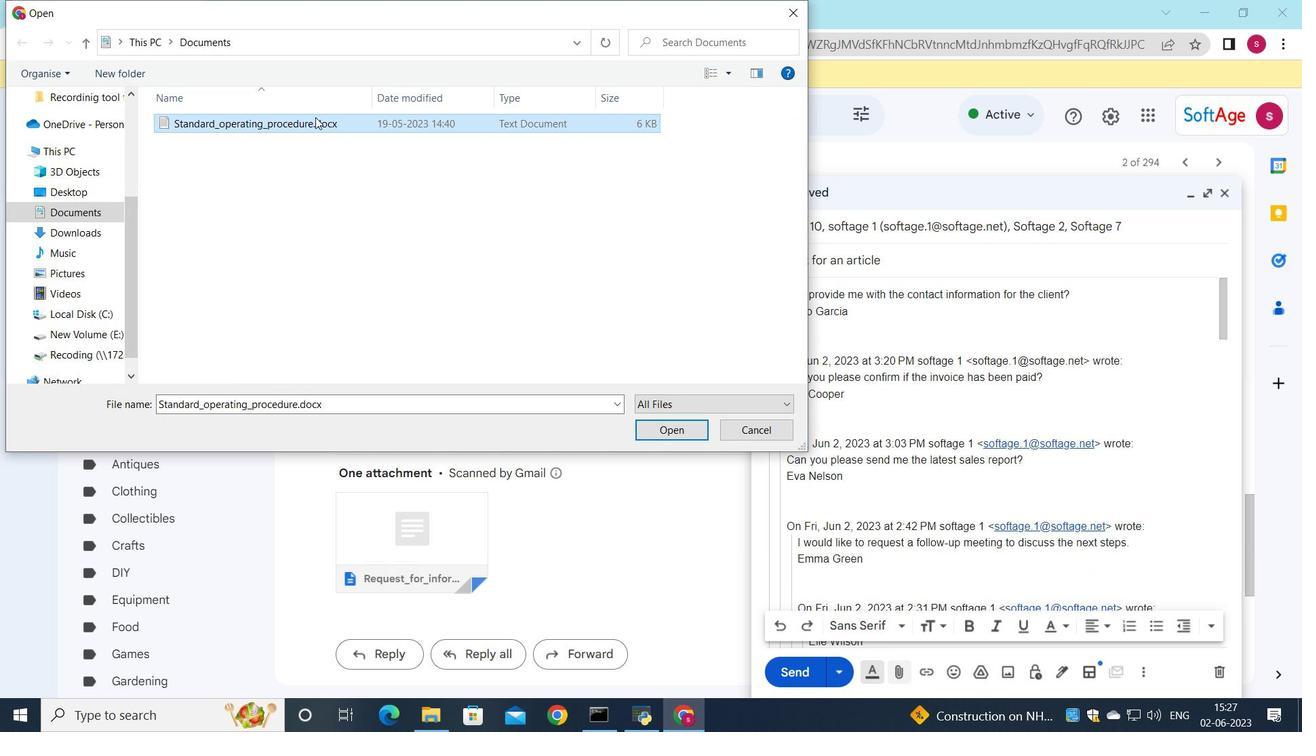 
Action: Mouse moved to (316, 118)
Screenshot: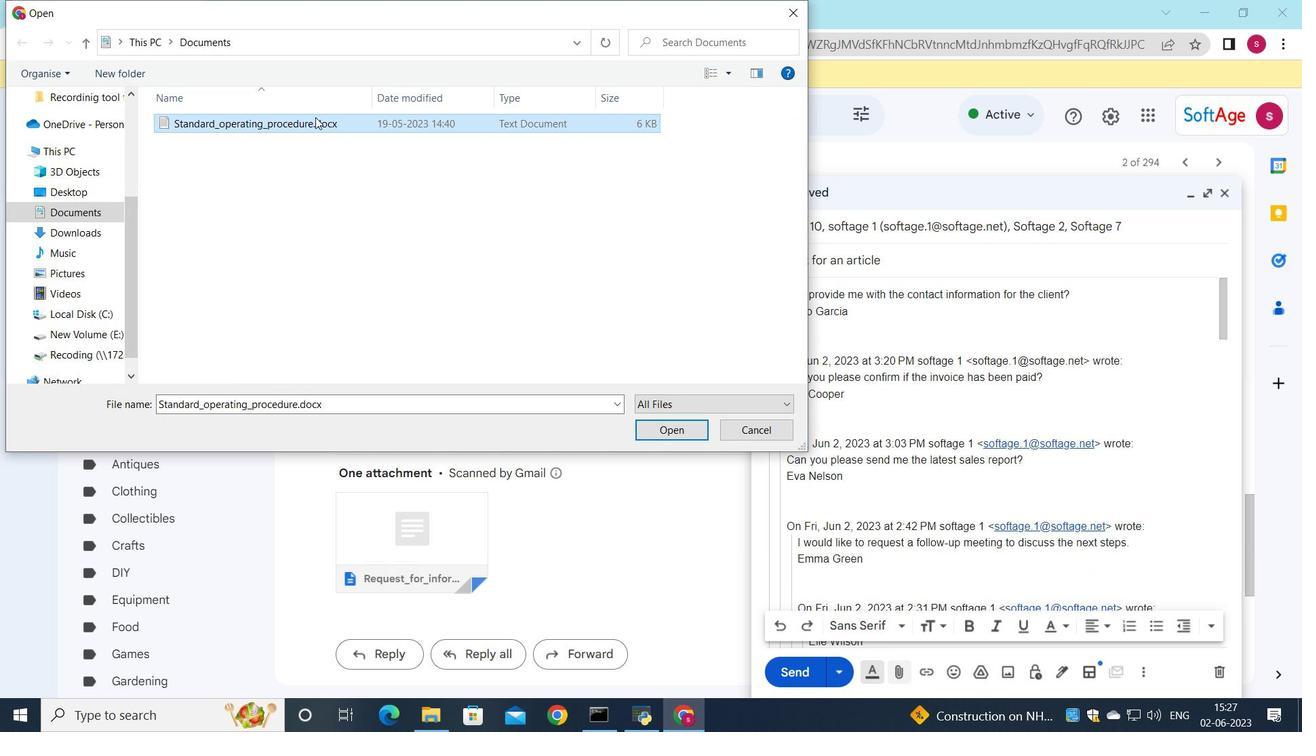 
Action: Key pressed <Key.shift>Marketing<Key.shift>_research<Key.shift><Key.shift><Key.shift><Key.shift><Key.shift><Key.shift><Key.shift><Key.shift><Key.shift><Key.shift><Key.shift><Key.shift><Key.shift>_report.pdf
Screenshot: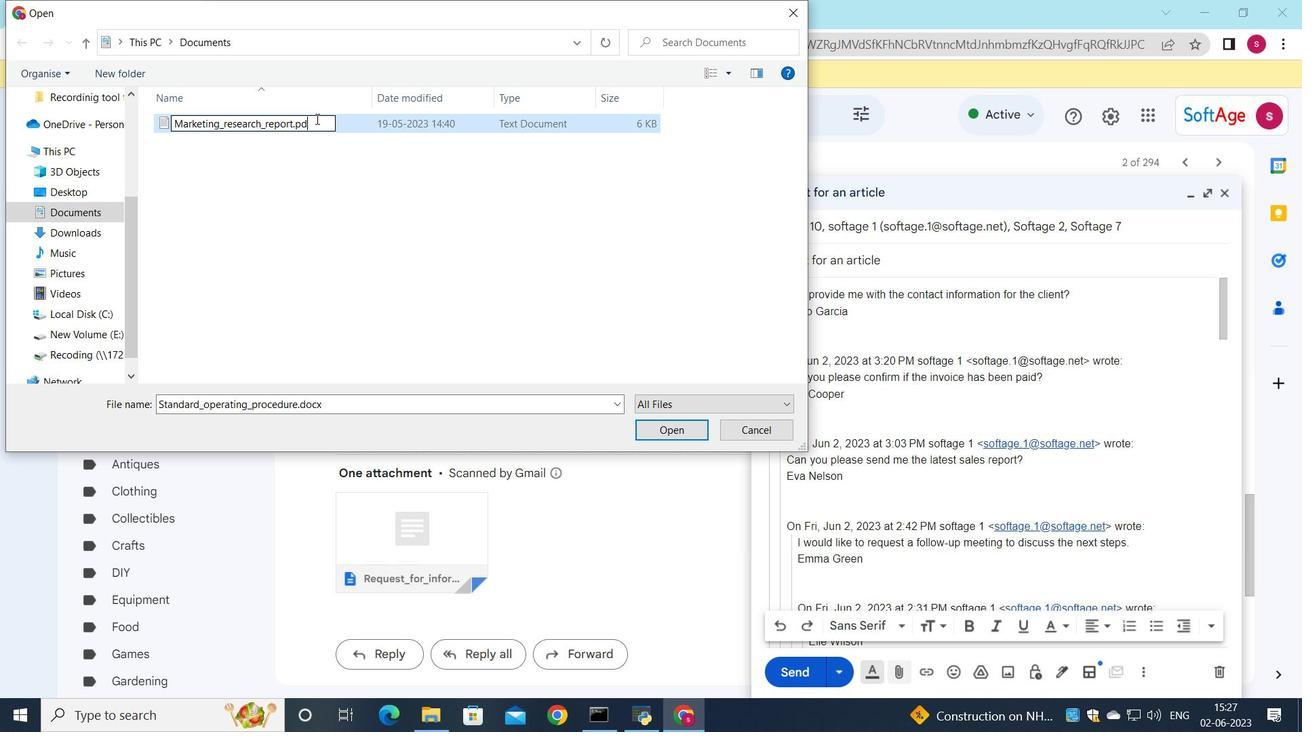 
Action: Mouse moved to (360, 127)
Screenshot: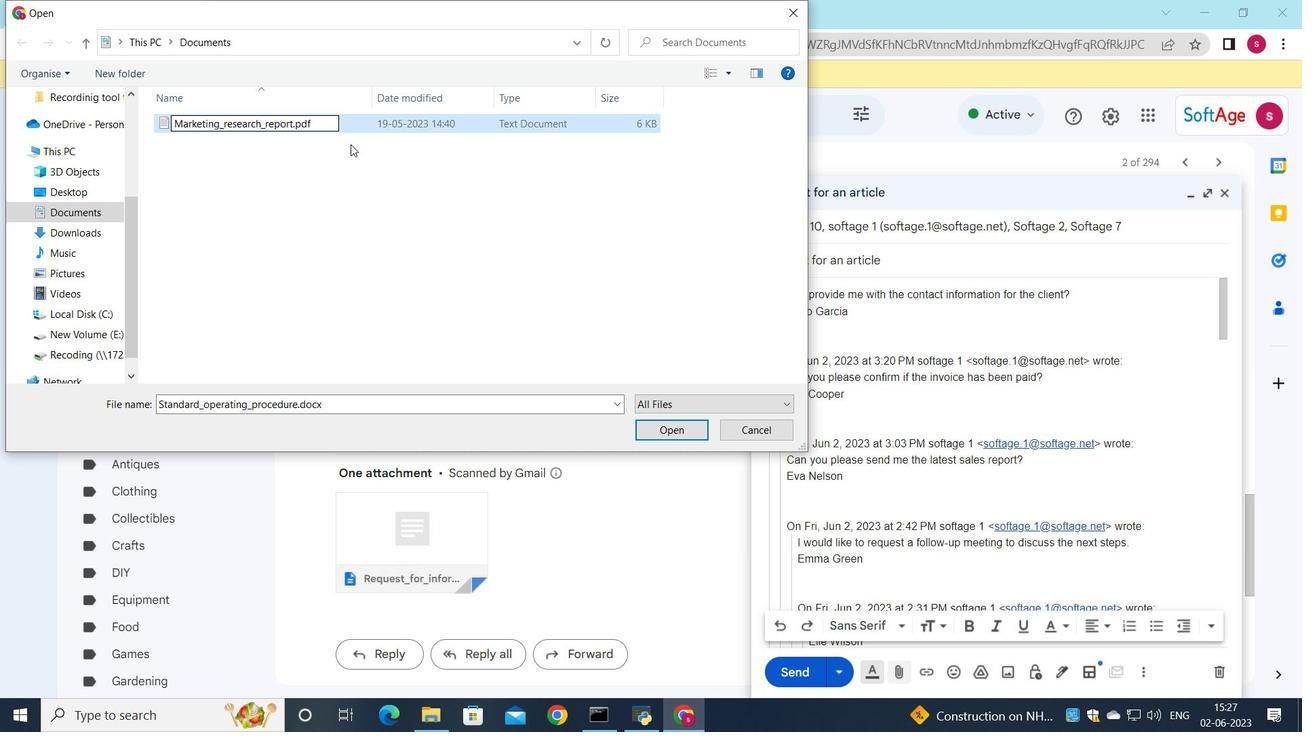 
Action: Mouse pressed left at (360, 127)
Screenshot: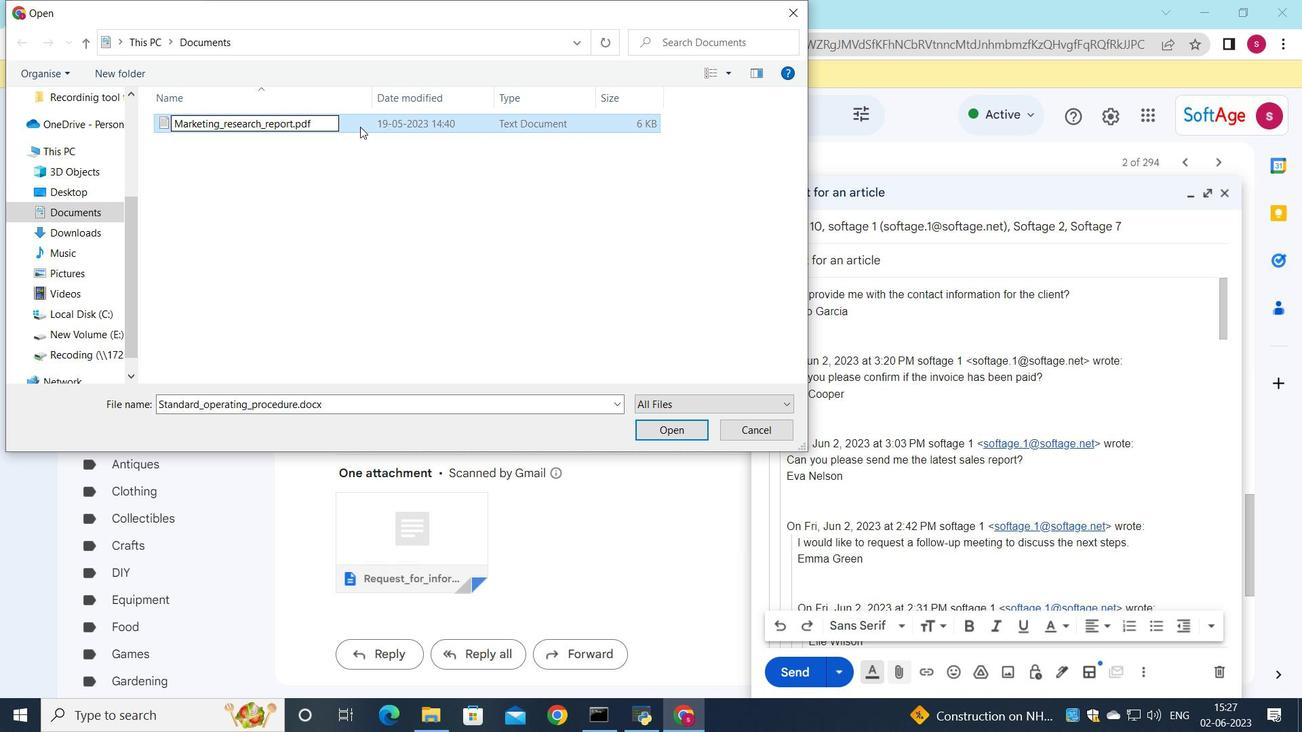 
Action: Mouse moved to (669, 428)
Screenshot: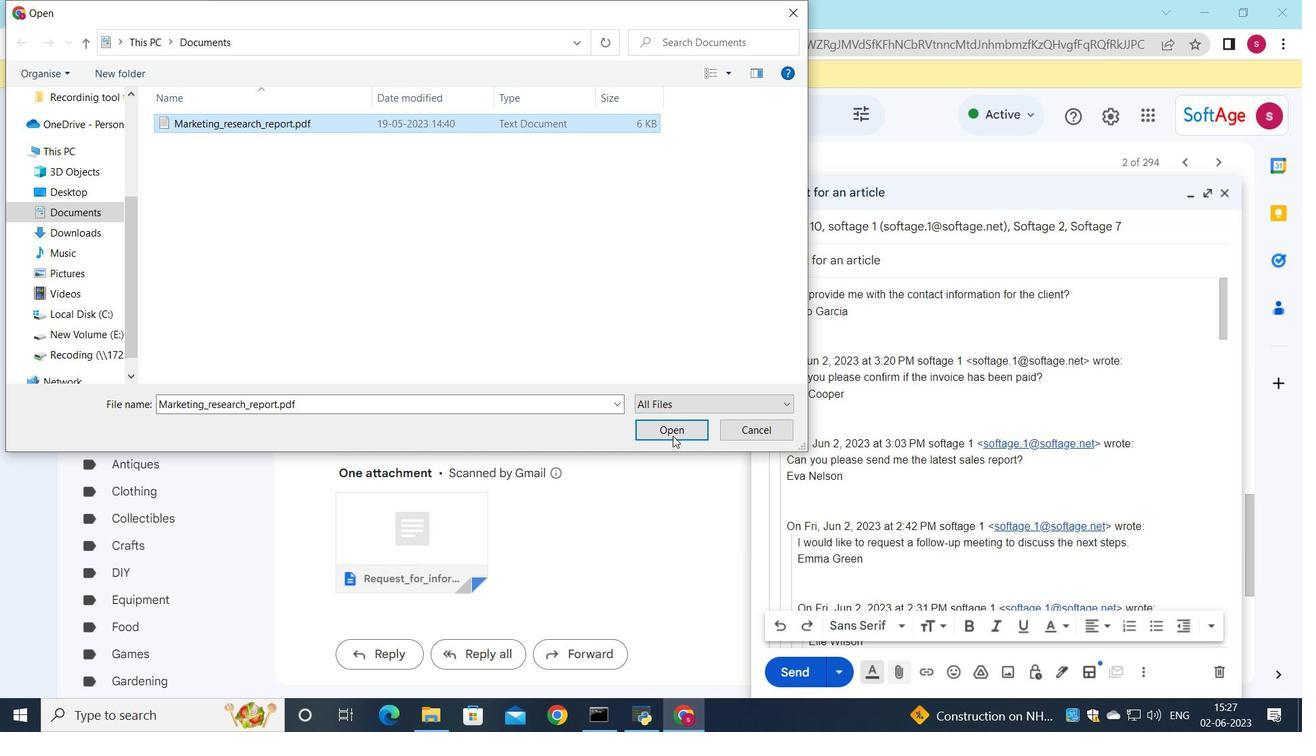 
Action: Mouse pressed left at (669, 428)
Screenshot: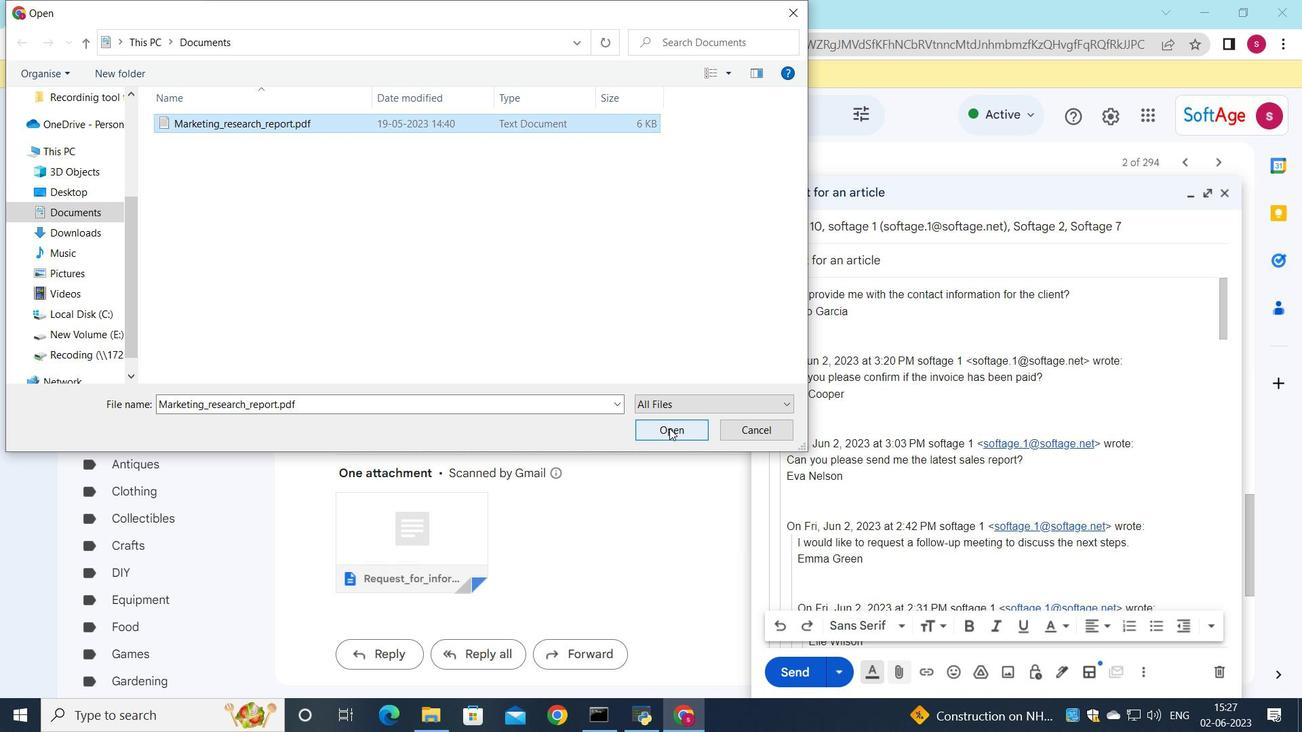 
Action: Mouse moved to (802, 685)
Screenshot: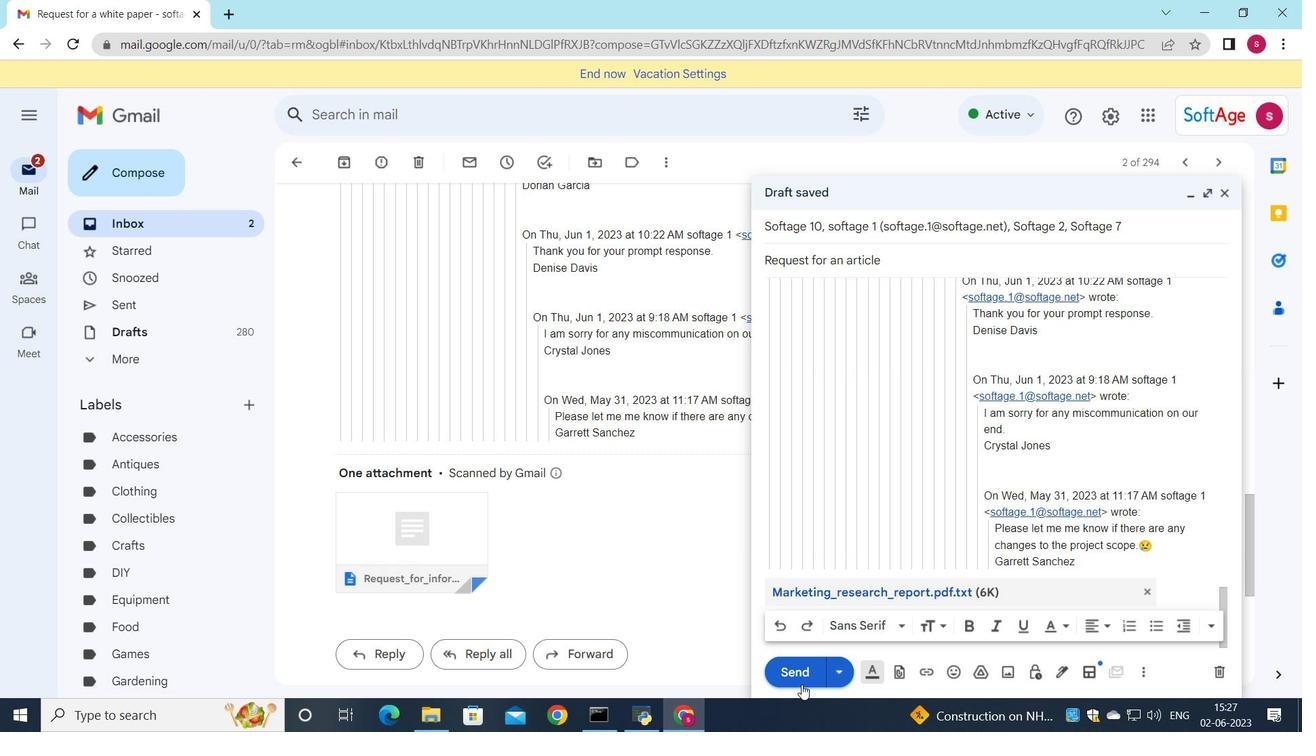 
Action: Mouse pressed left at (802, 685)
Screenshot: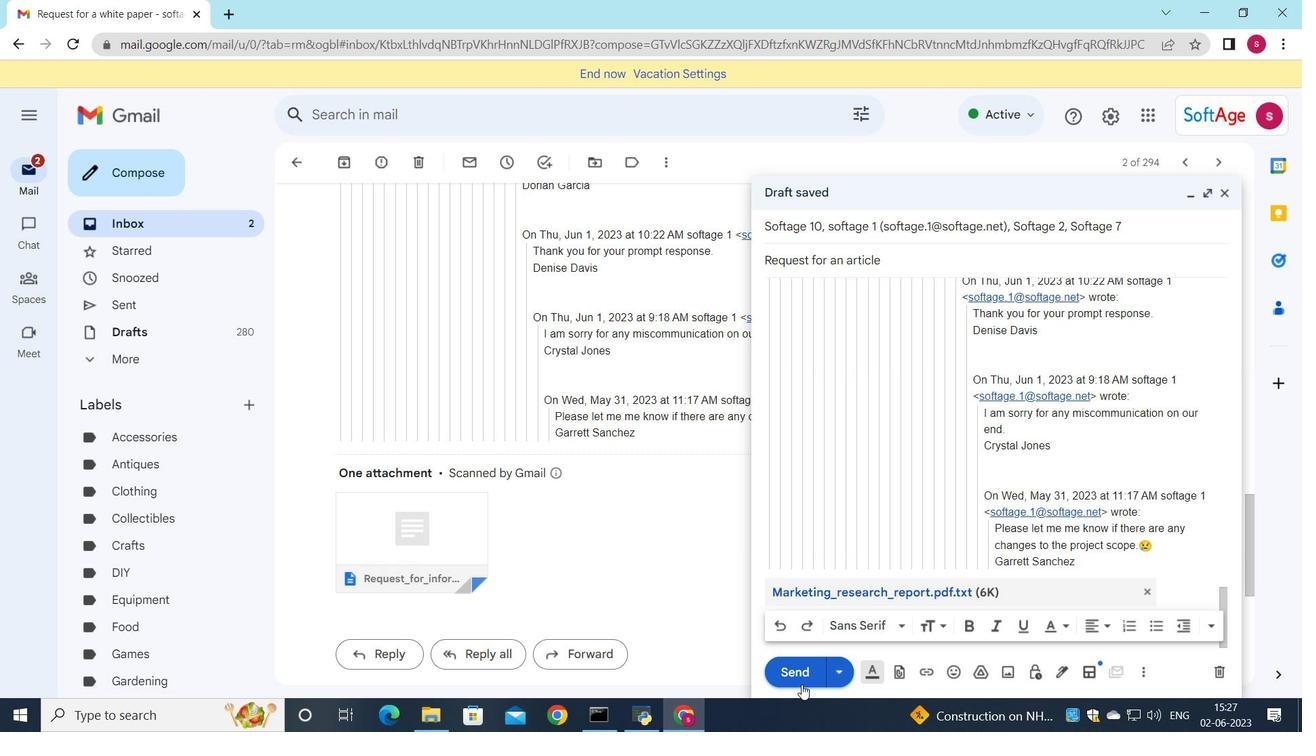 
Action: Mouse moved to (129, 230)
Screenshot: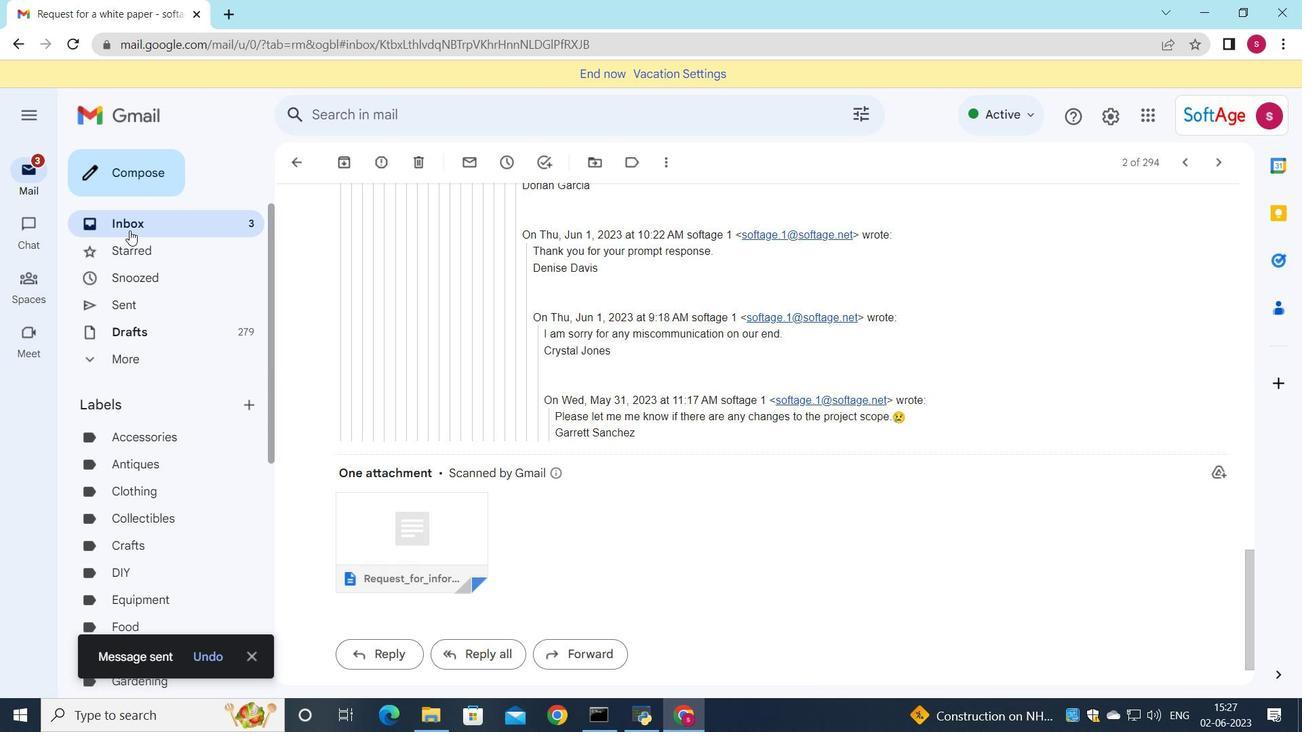 
Action: Mouse pressed left at (129, 230)
Screenshot: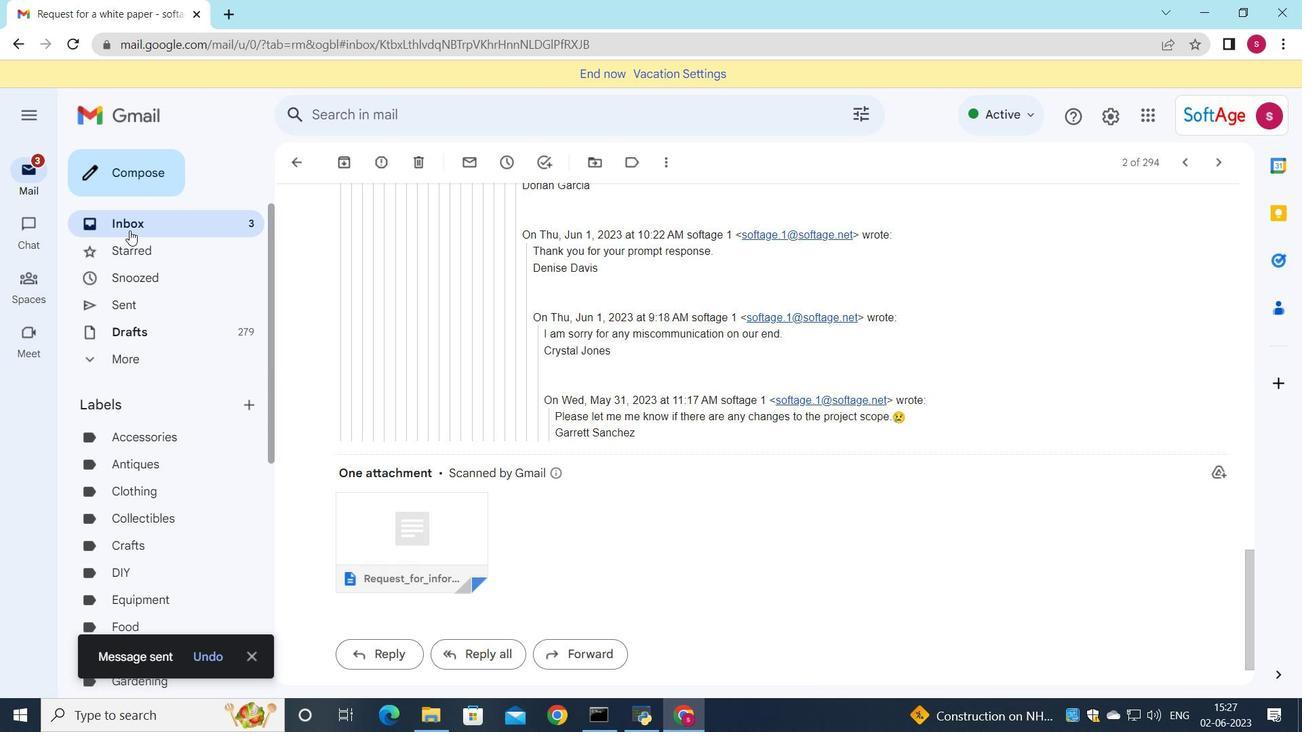 
Action: Mouse moved to (738, 200)
Screenshot: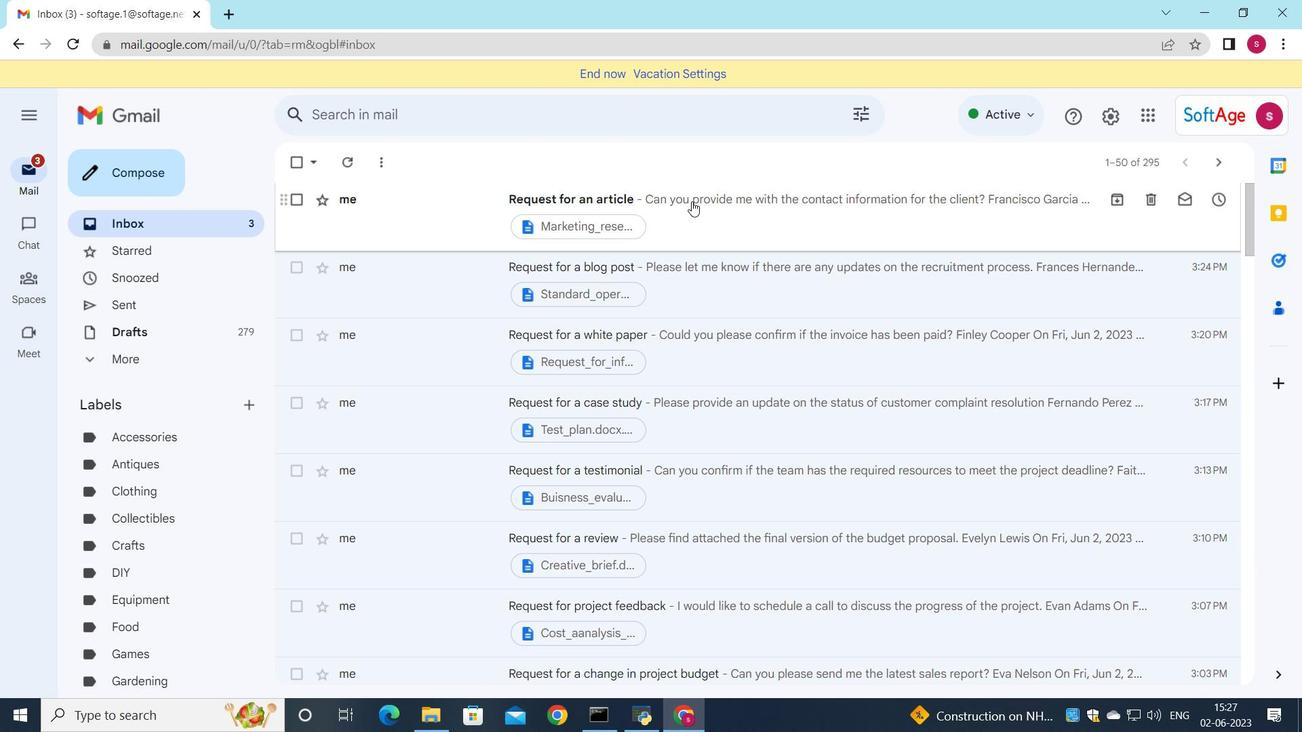 
Action: Mouse pressed left at (738, 200)
Screenshot: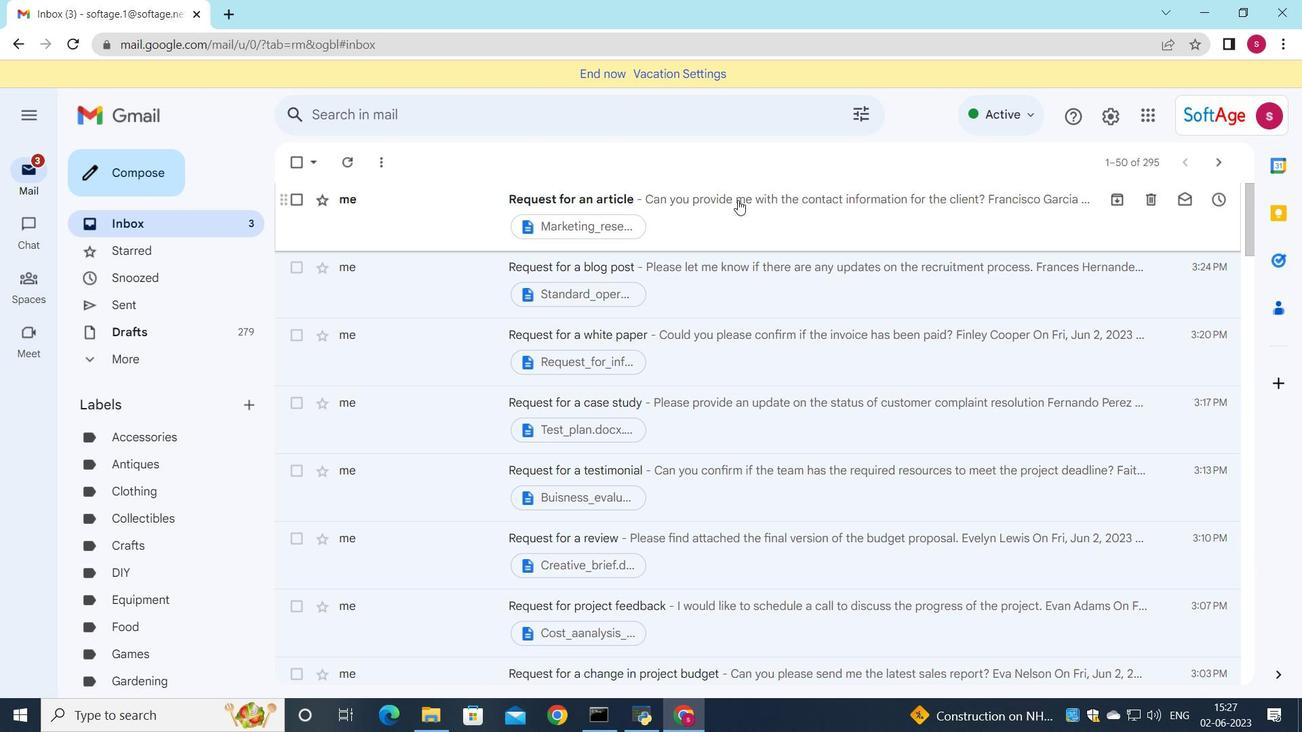 
Action: Mouse moved to (749, 316)
Screenshot: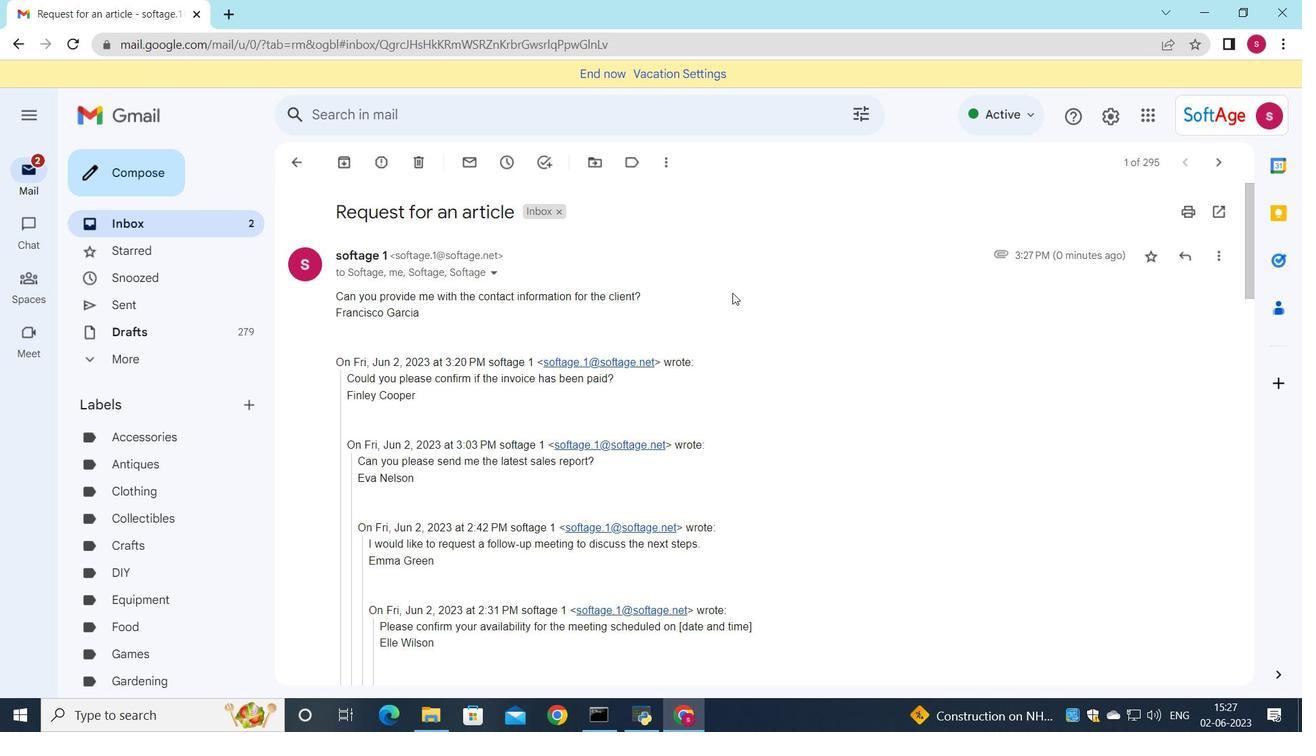 
